 Task: Create new customer invoice with Date Opened: 26-Apr-23, Select Customer: Plain Jane Trading Company, Terms: Net 7. Make invoice entry for item-1 with Date: 26-Apr-23, Description: e.l.f Cosmetics Flawless Concealer Brush, Income Account: Income:Sales, Quantity: 2, Unit Price: 14.49, Sales Tax: Y, Sales Tax Included: Y, Tax Table: Sales Tax. Make entry for item-2 with Date: 26-Apr-23, Description: Chioma Yoni Cleanse Candida Detox Support
, Income Account: Income:Sales, Quantity: 1, Unit Price: 10.99, Sales Tax: Y, Sales Tax Included: Y, Tax Table: Sales Tax. Post Invoice with Post Date: 26-Apr-23, Post to Accounts: Assets:Accounts Receivable. Pay / Process Payment with Transaction Date: 02-May-23, Amount: 39.97, Transfer Account: Checking Account. Go to 'Print Invoice'. Save a pdf copy of the invoice.
Action: Mouse moved to (299, 177)
Screenshot: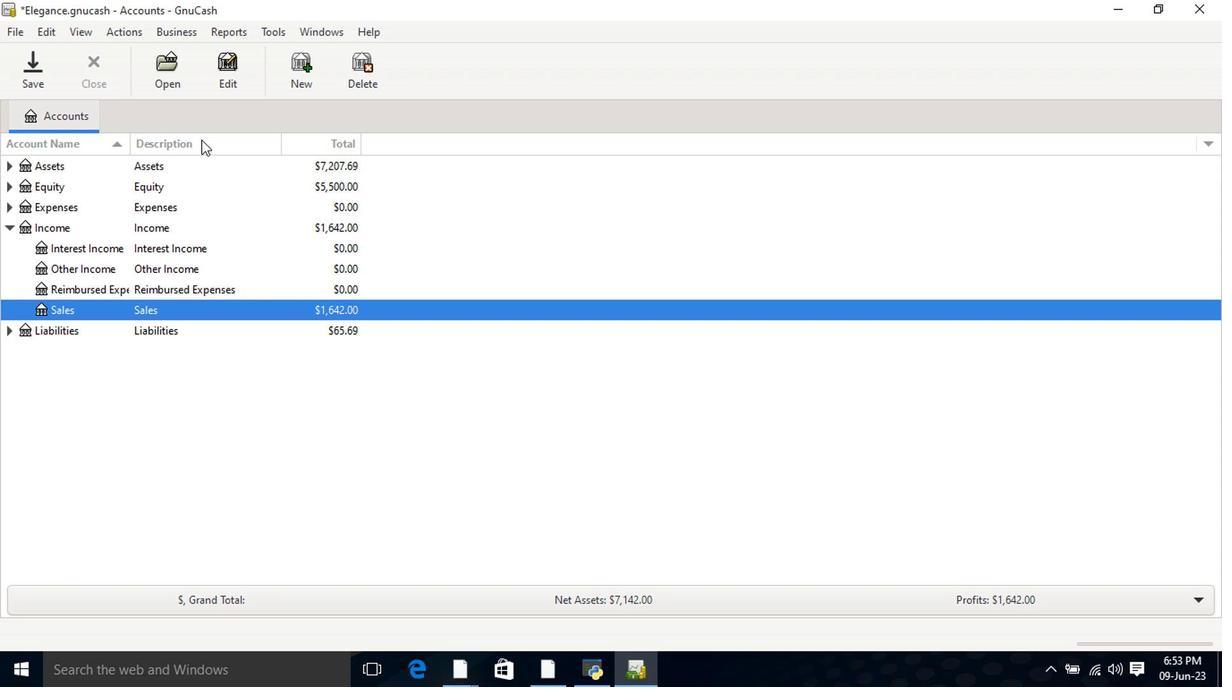 
Action: Mouse pressed left at (299, 177)
Screenshot: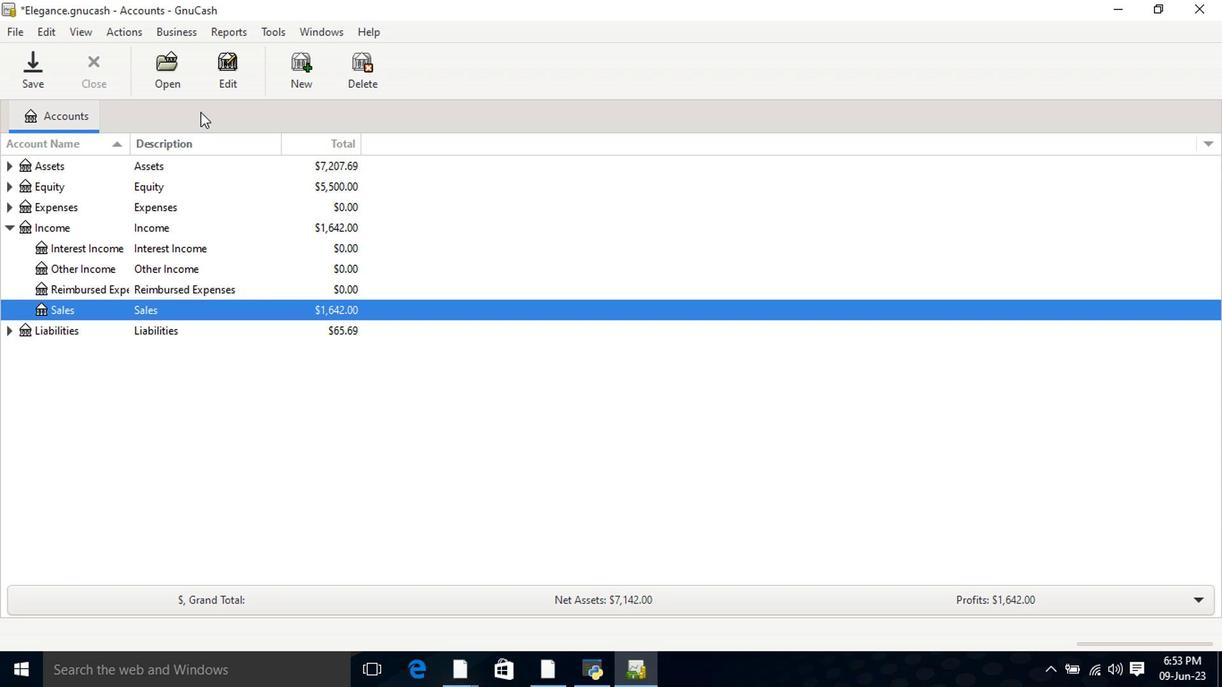 
Action: Mouse moved to (463, 247)
Screenshot: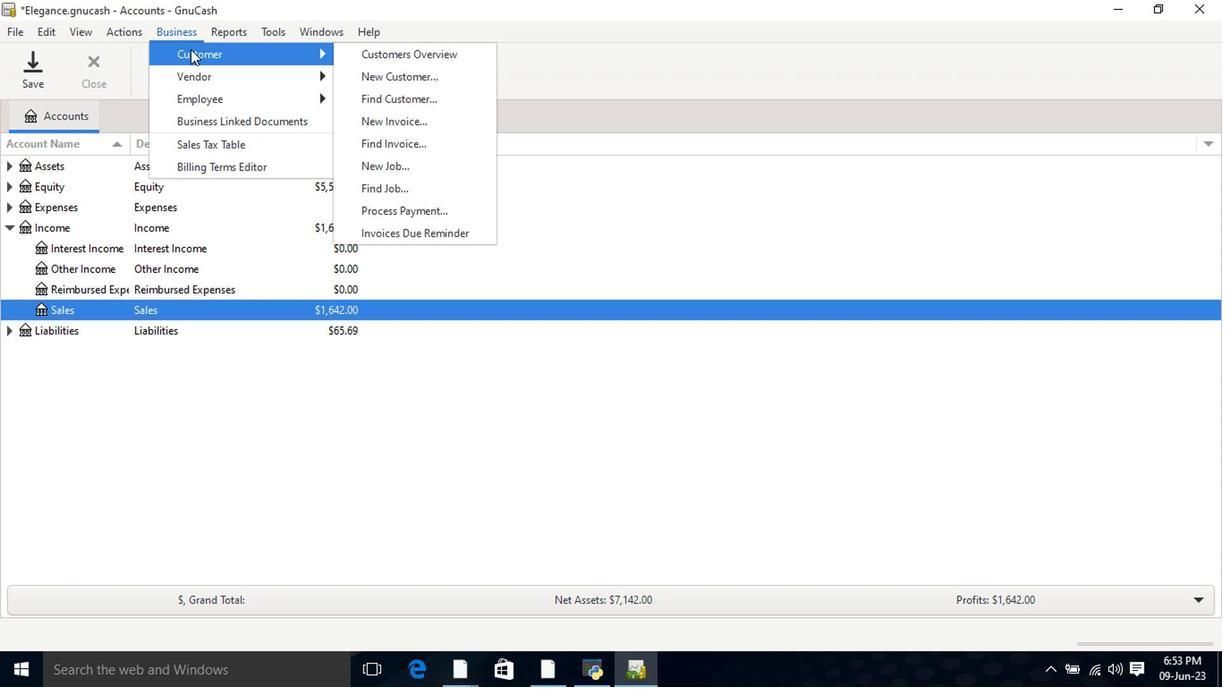 
Action: Mouse pressed left at (463, 247)
Screenshot: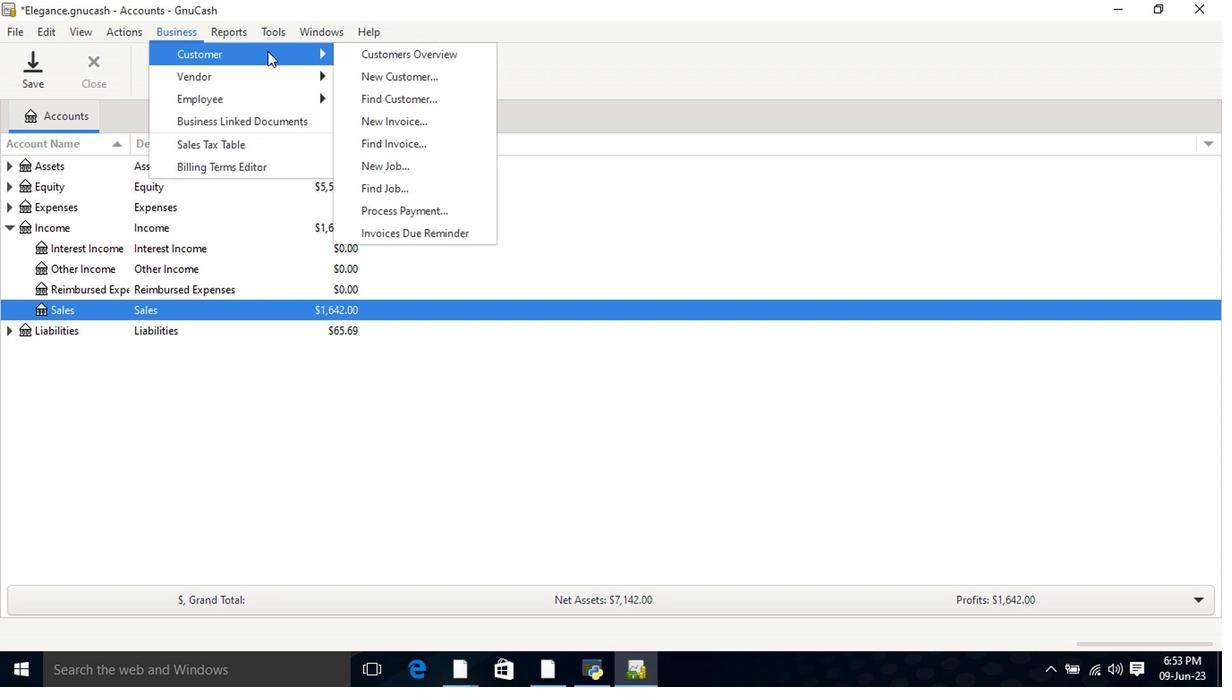 
Action: Mouse moved to (746, 357)
Screenshot: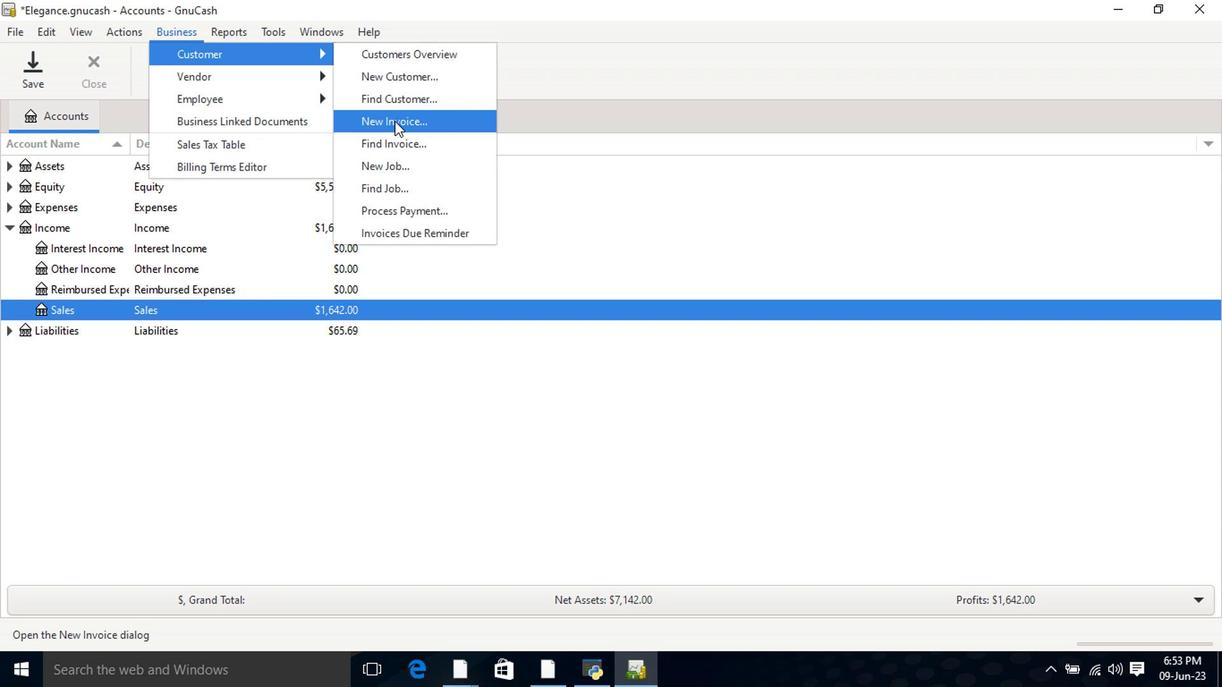 
Action: Mouse pressed left at (746, 357)
Screenshot: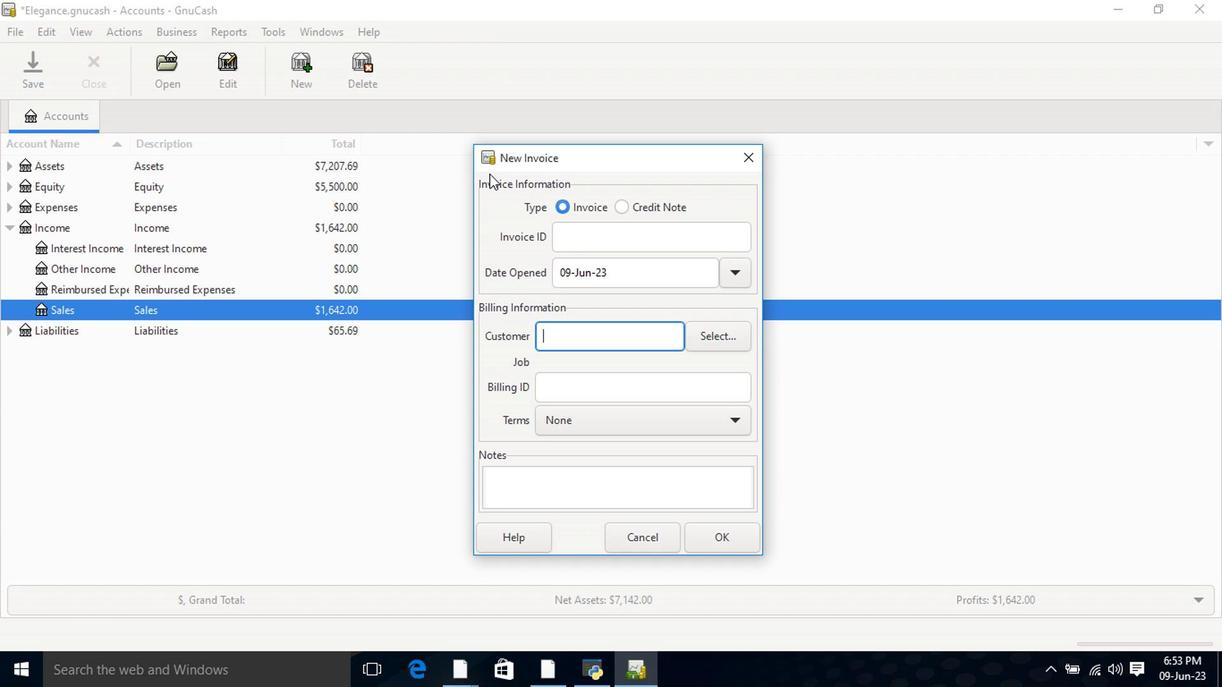 
Action: Mouse moved to (637, 379)
Screenshot: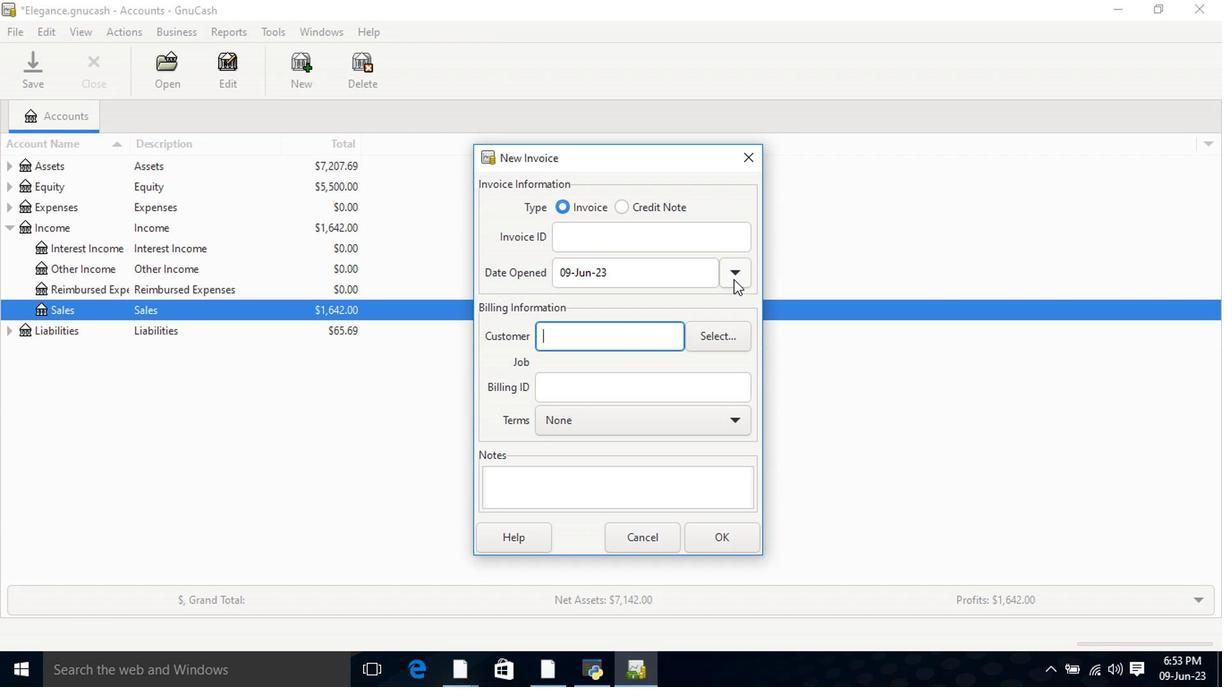 
Action: Mouse pressed left at (637, 379)
Screenshot: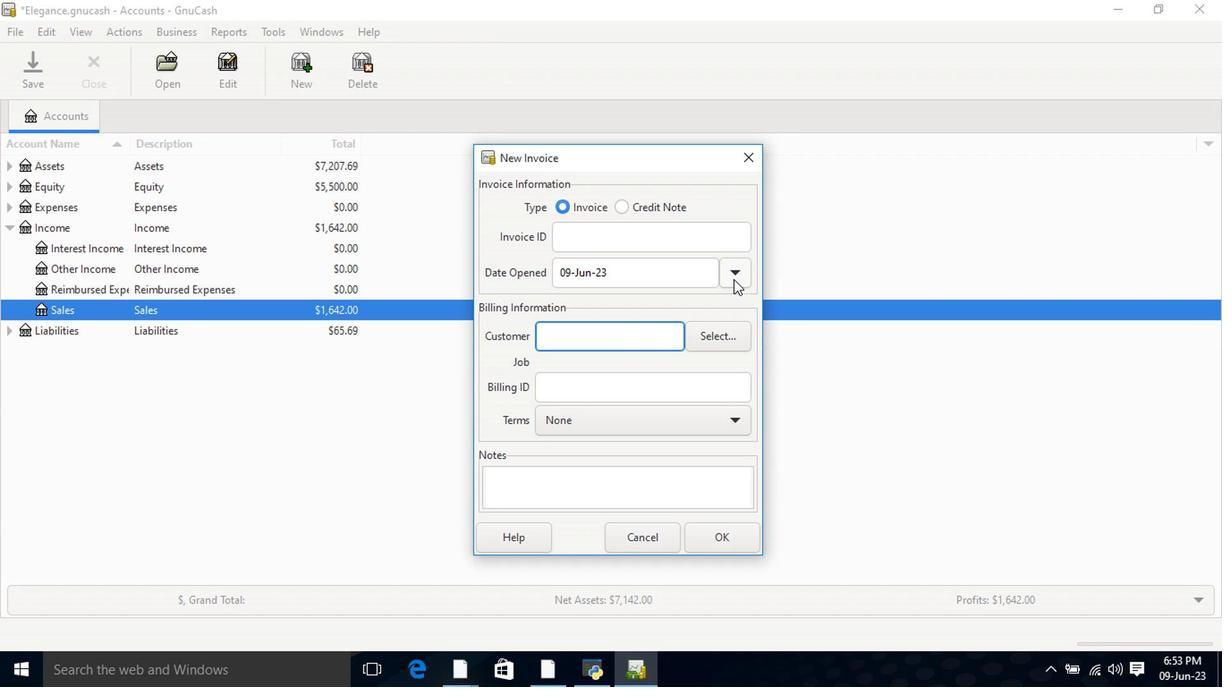 
Action: Mouse pressed left at (637, 379)
Screenshot: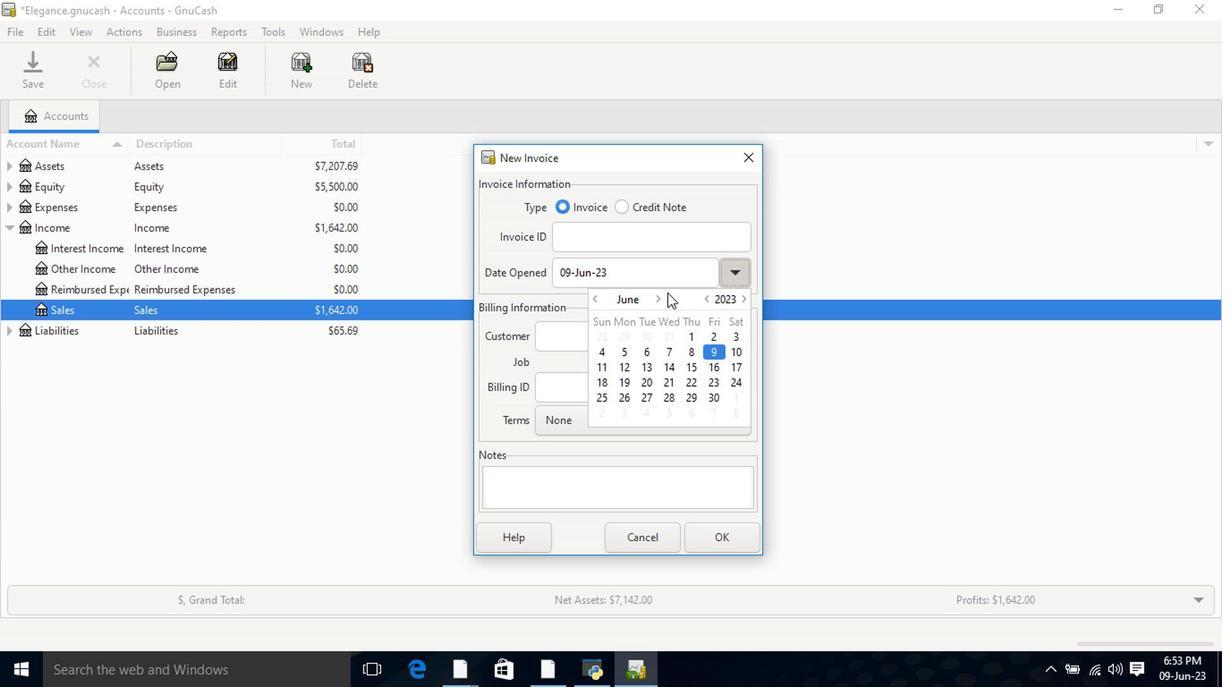 
Action: Mouse moved to (695, 451)
Screenshot: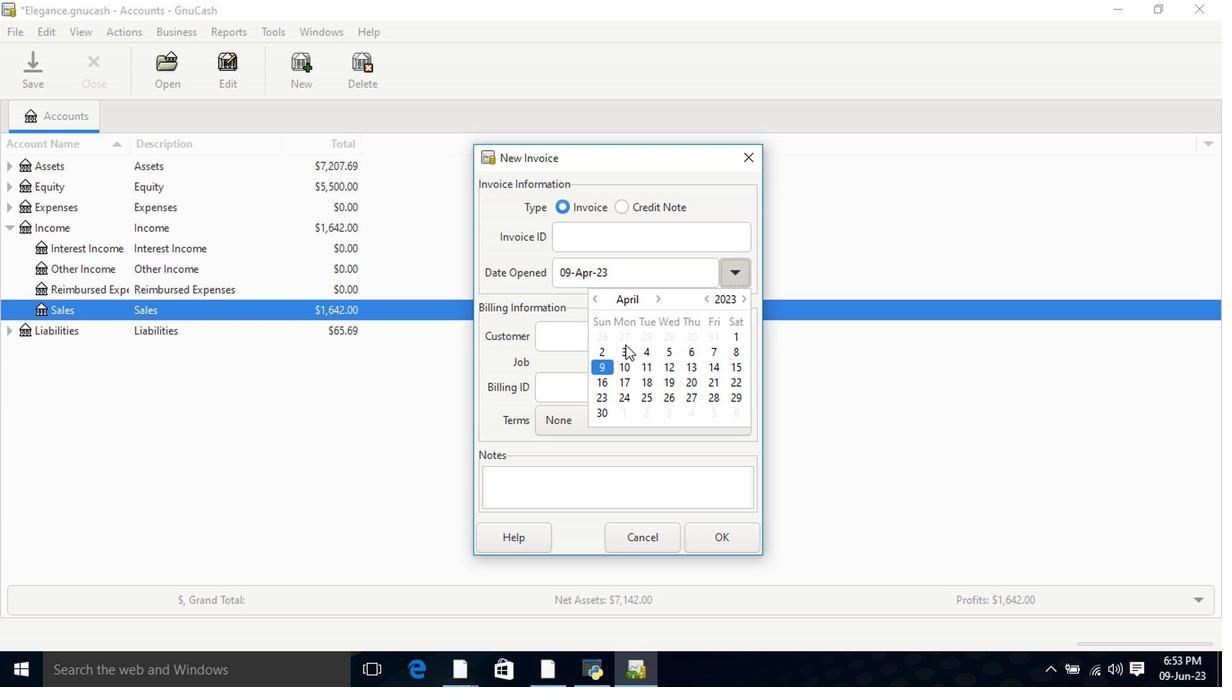 
Action: Mouse pressed left at (695, 451)
Screenshot: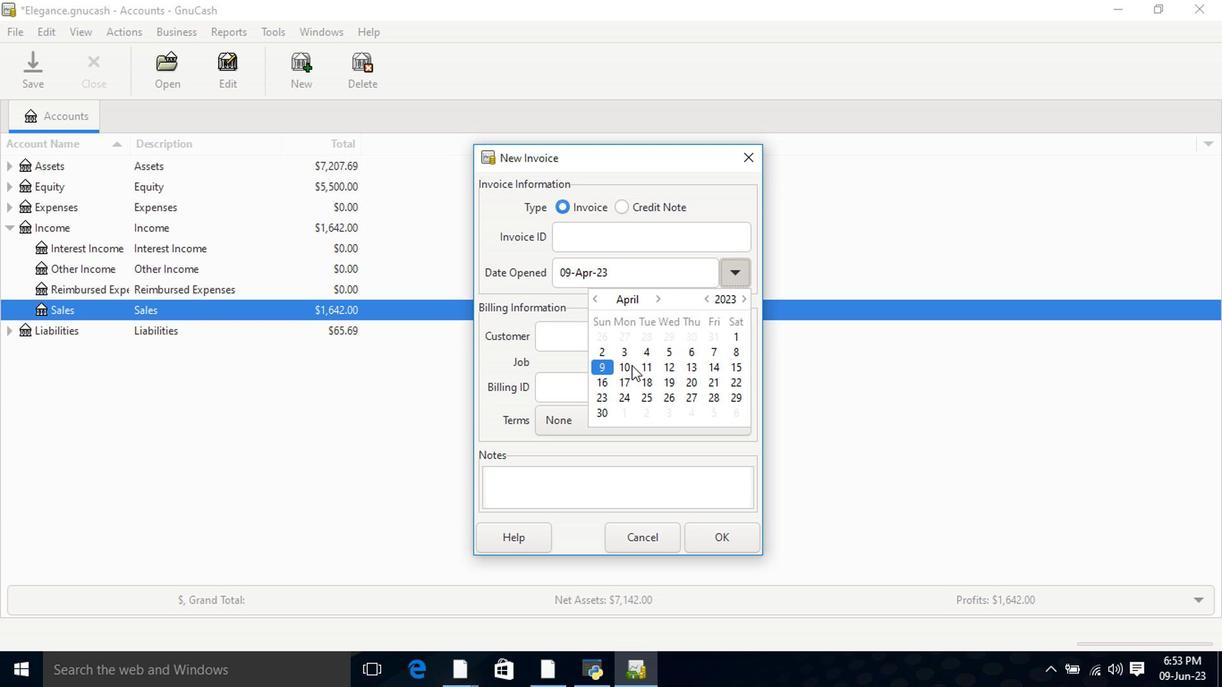 
Action: Mouse pressed left at (695, 451)
Screenshot: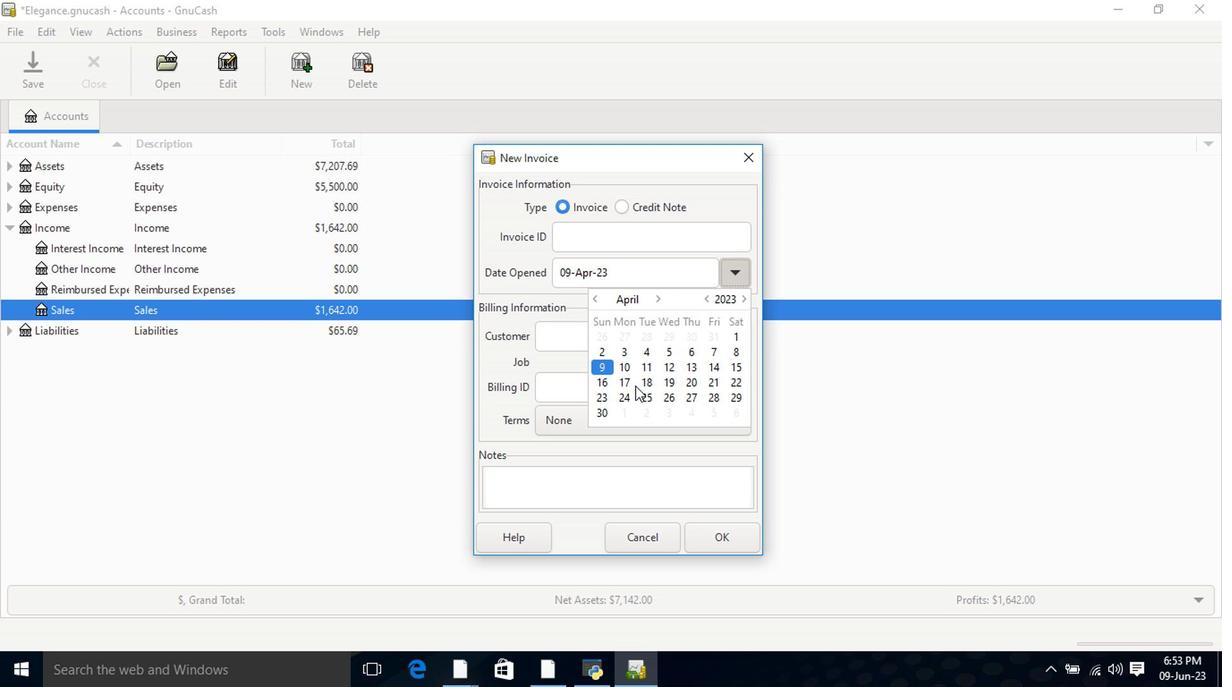 
Action: Mouse moved to (653, 411)
Screenshot: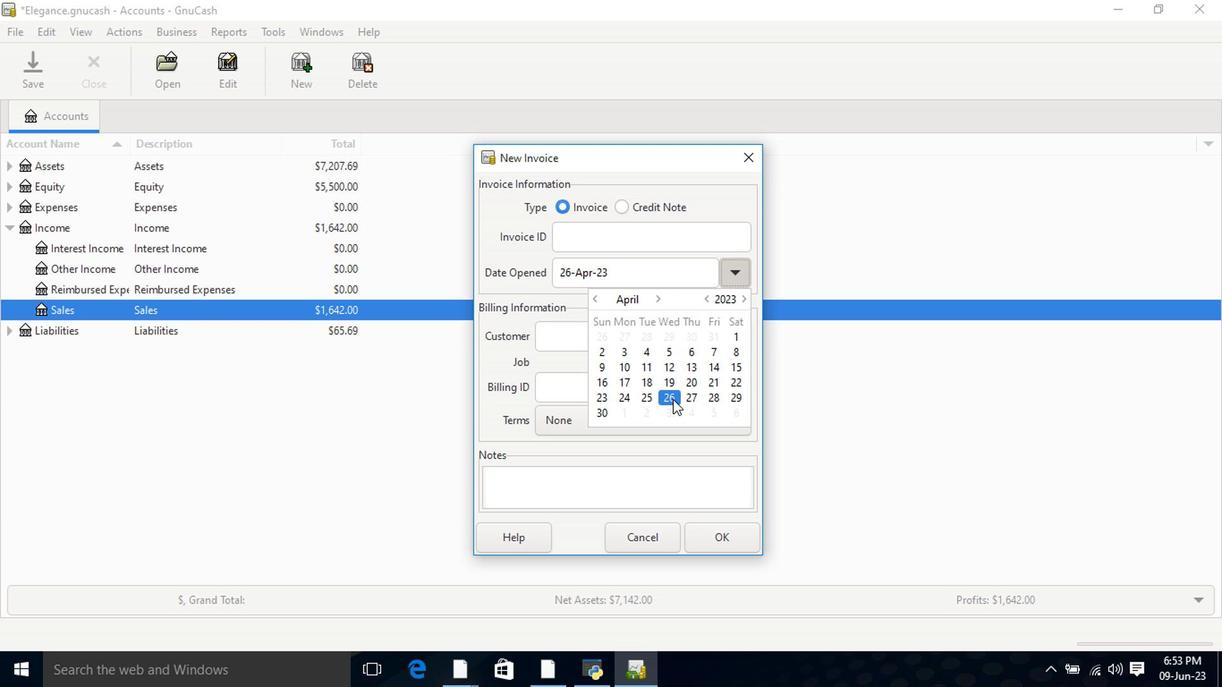
Action: Mouse pressed left at (653, 411)
Screenshot: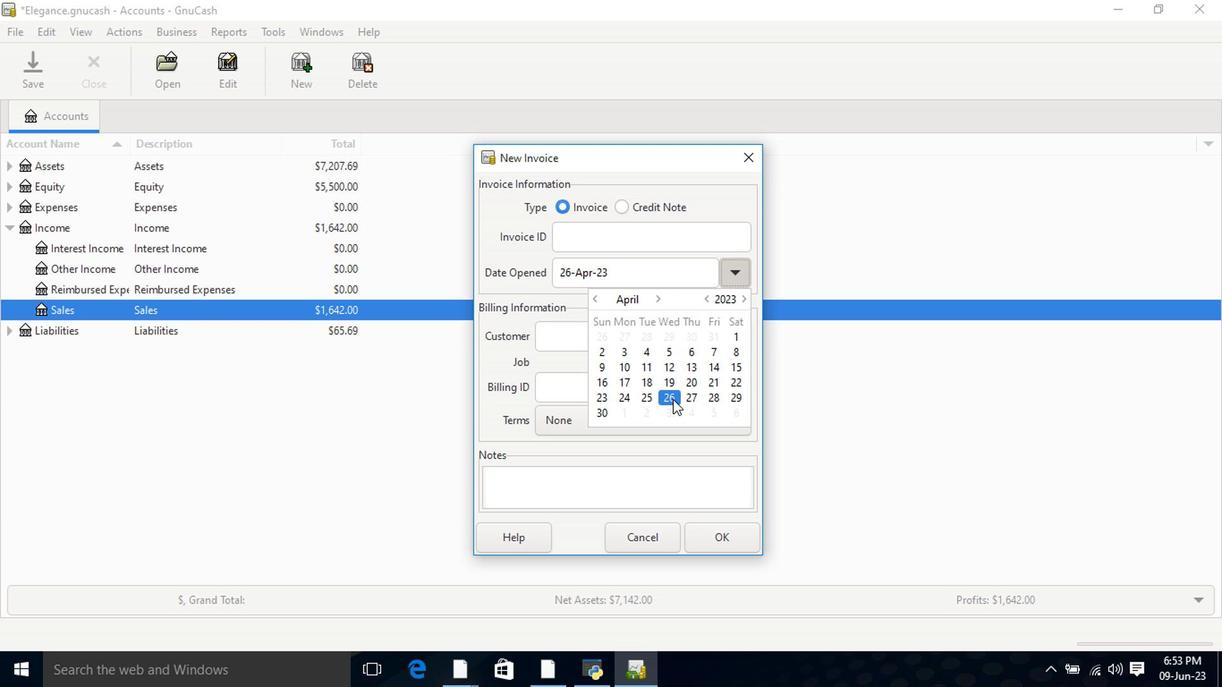 
Action: Mouse moved to (653, 410)
Screenshot: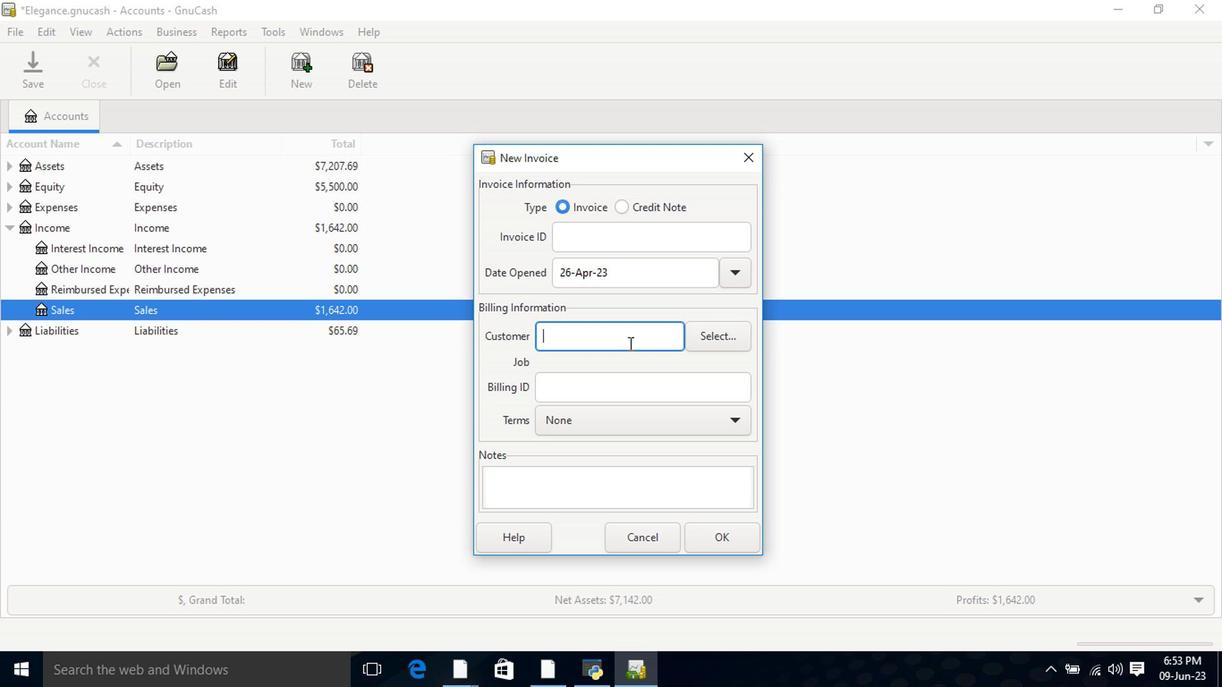 
Action: Key pressed plain
Screenshot: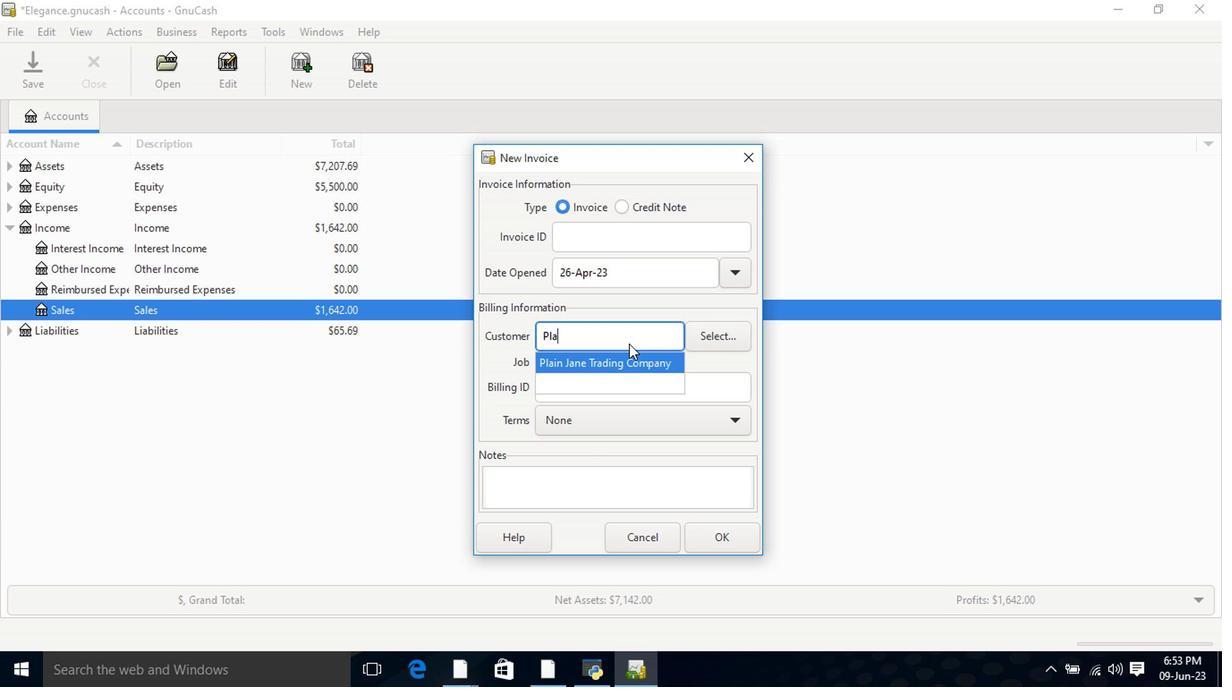 
Action: Mouse moved to (653, 424)
Screenshot: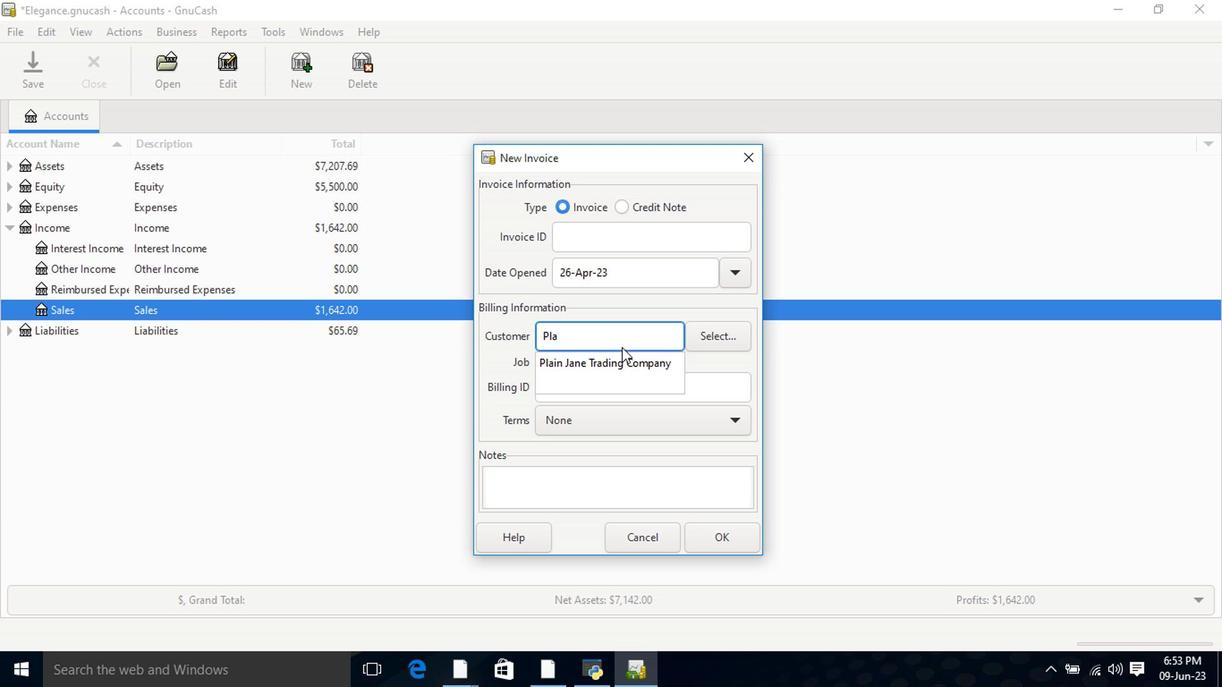 
Action: Mouse pressed left at (653, 424)
Screenshot: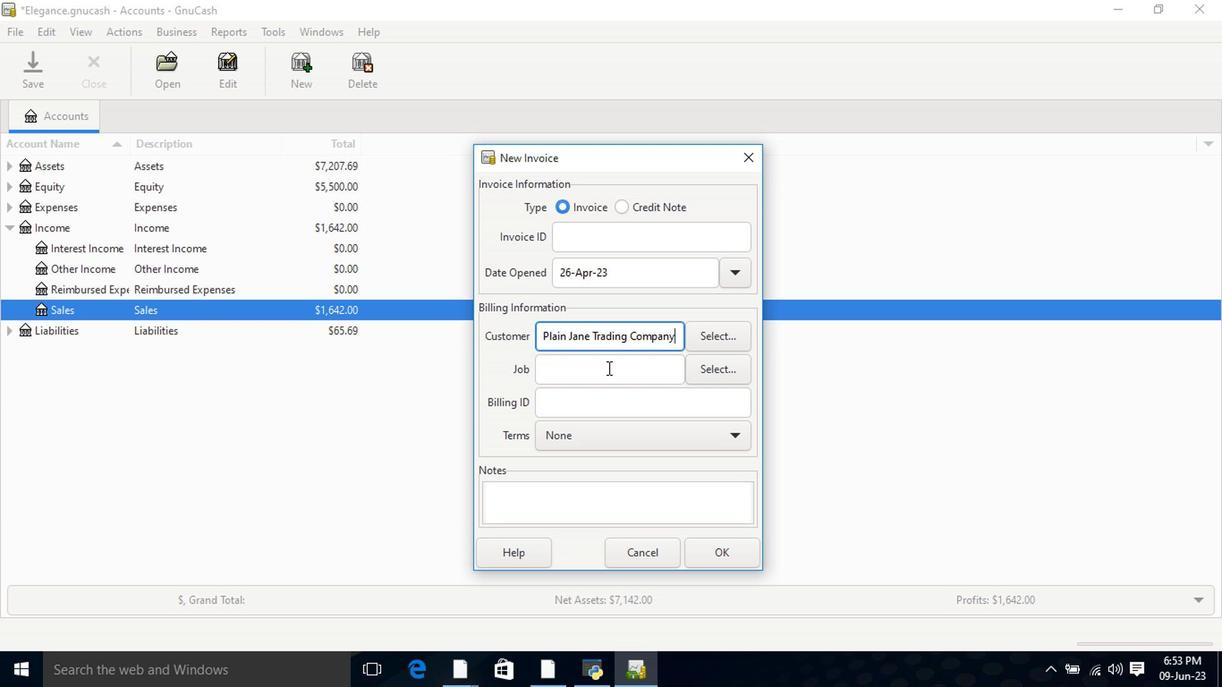 
Action: Mouse moved to (647, 481)
Screenshot: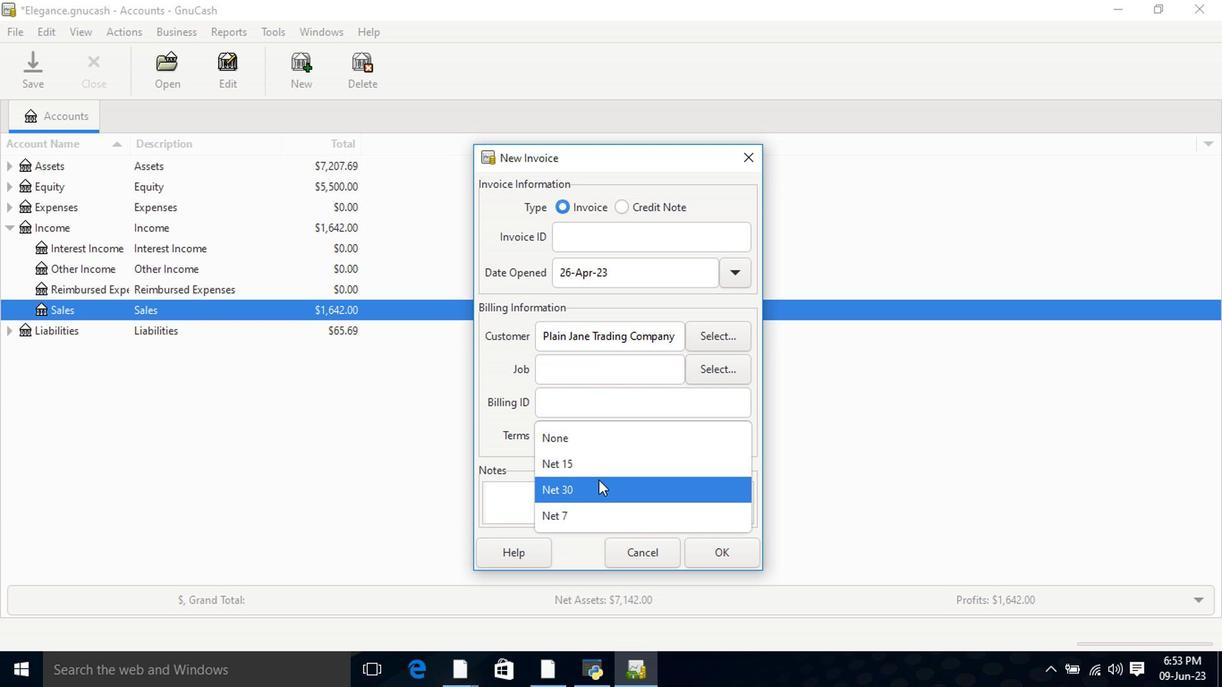 
Action: Mouse pressed left at (647, 481)
Screenshot: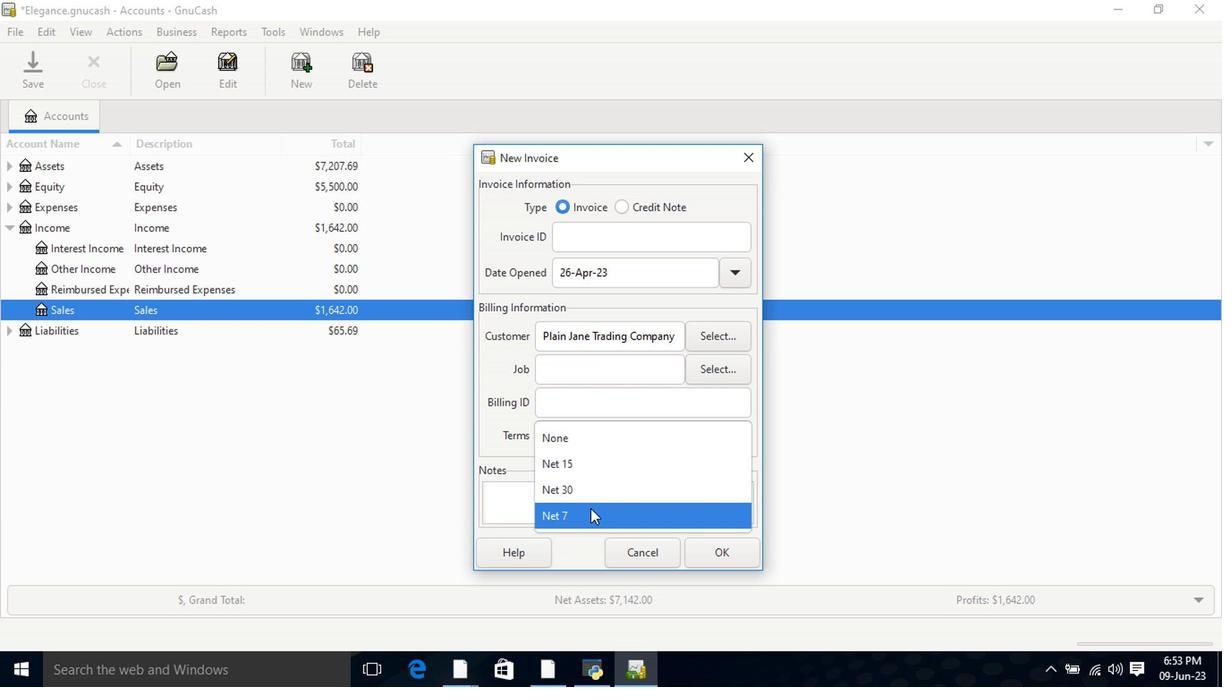 
Action: Mouse moved to (643, 536)
Screenshot: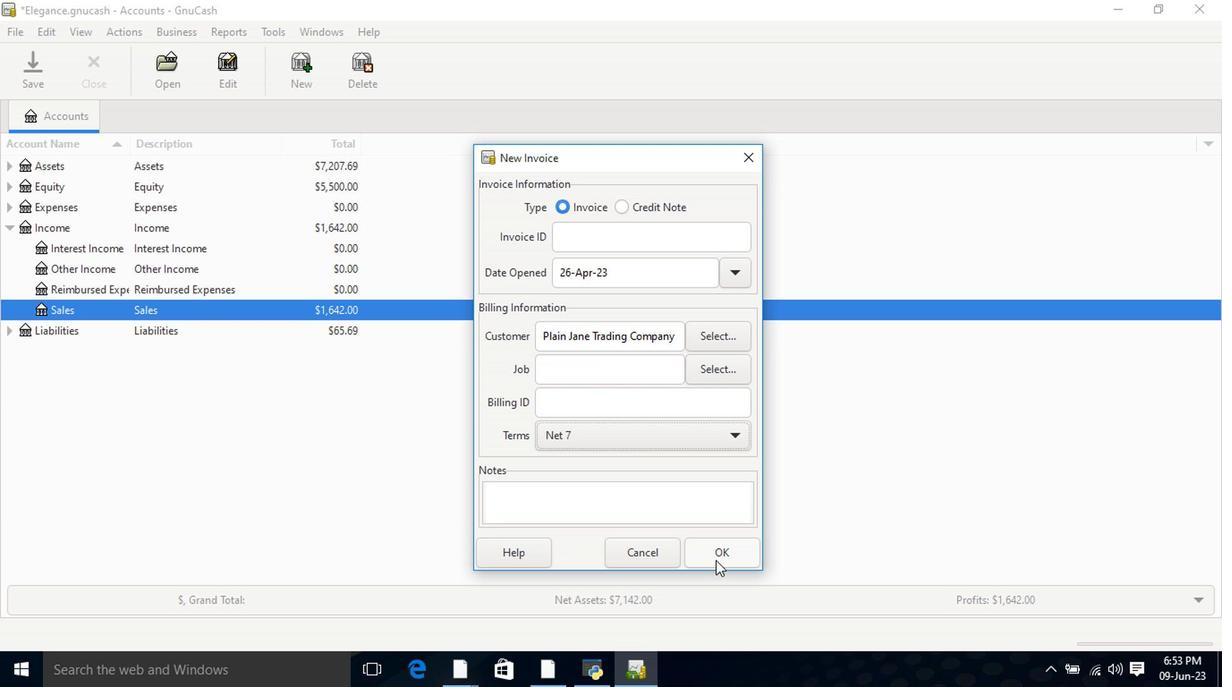 
Action: Mouse pressed left at (643, 536)
Screenshot: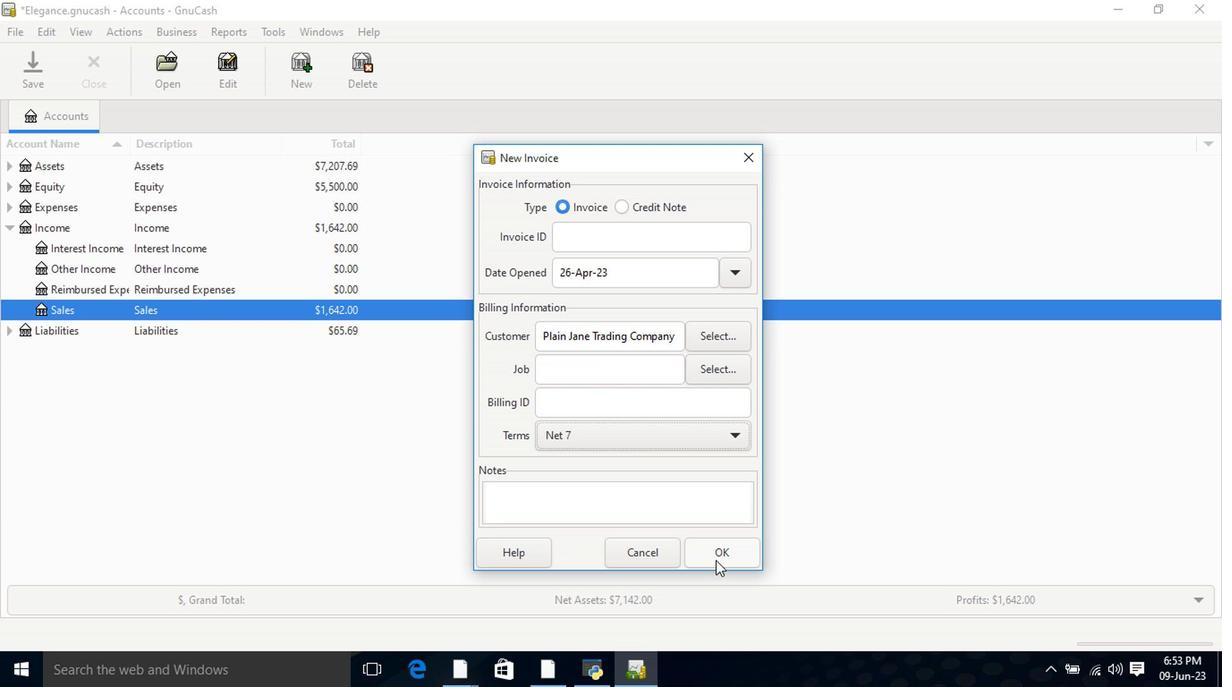 
Action: Mouse moved to (744, 572)
Screenshot: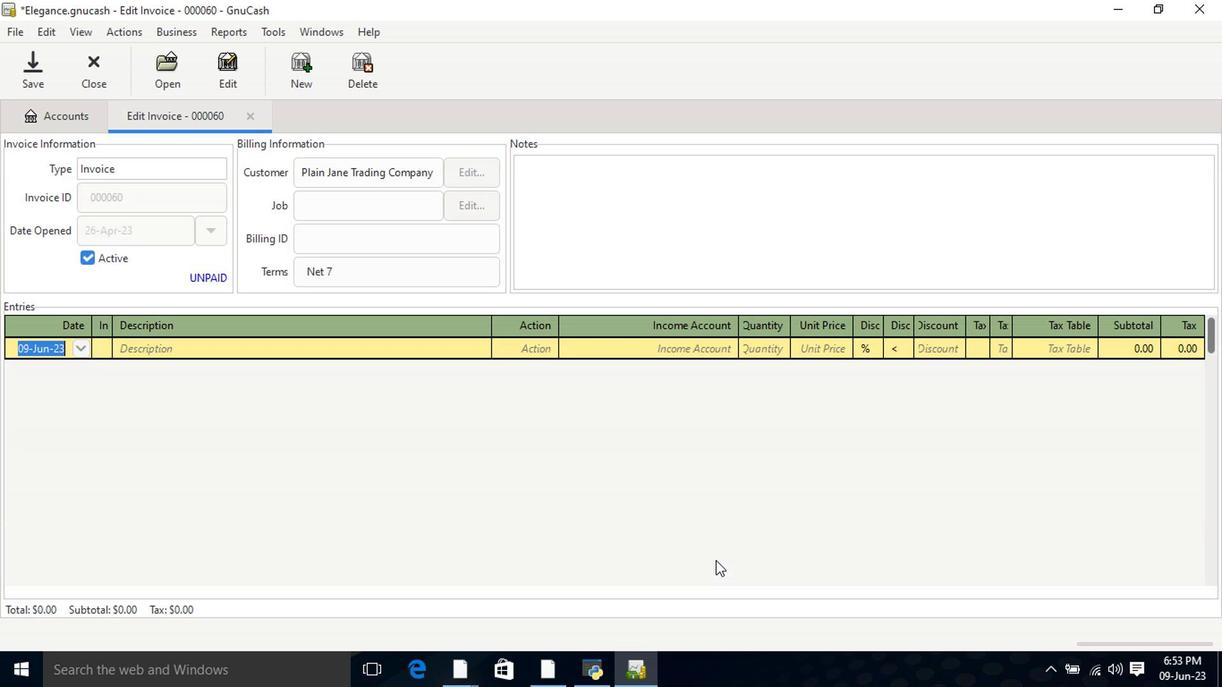 
Action: Mouse pressed left at (744, 572)
Screenshot: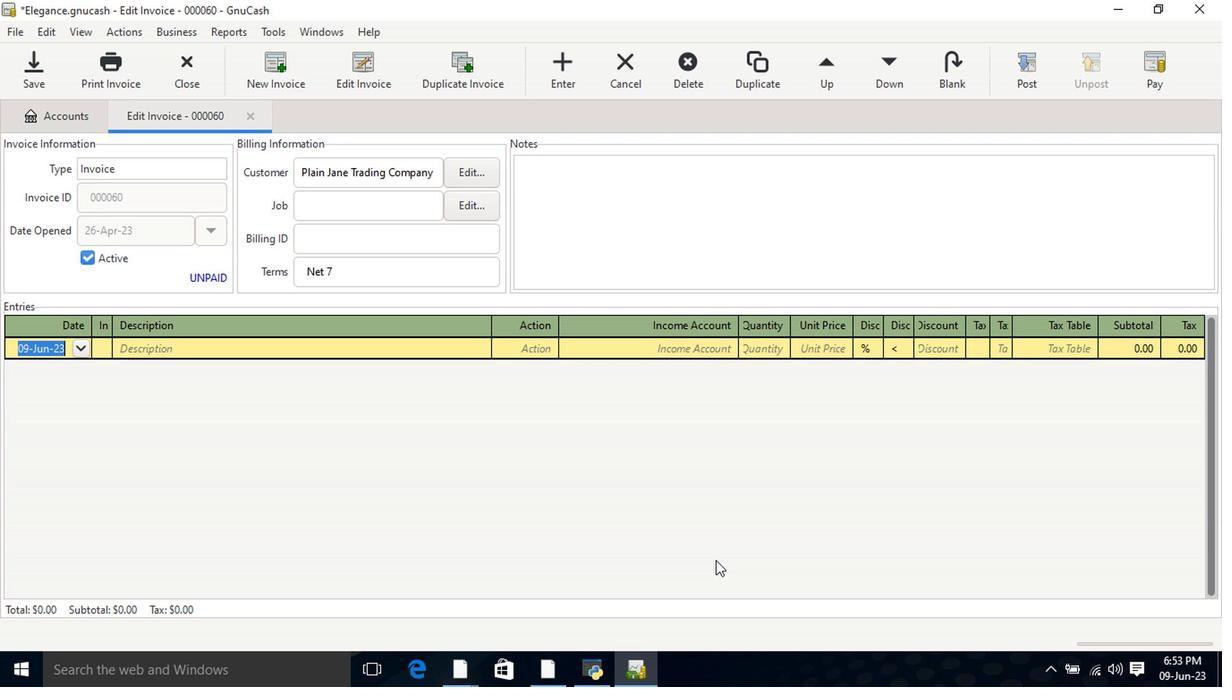 
Action: Mouse moved to (212, 416)
Screenshot: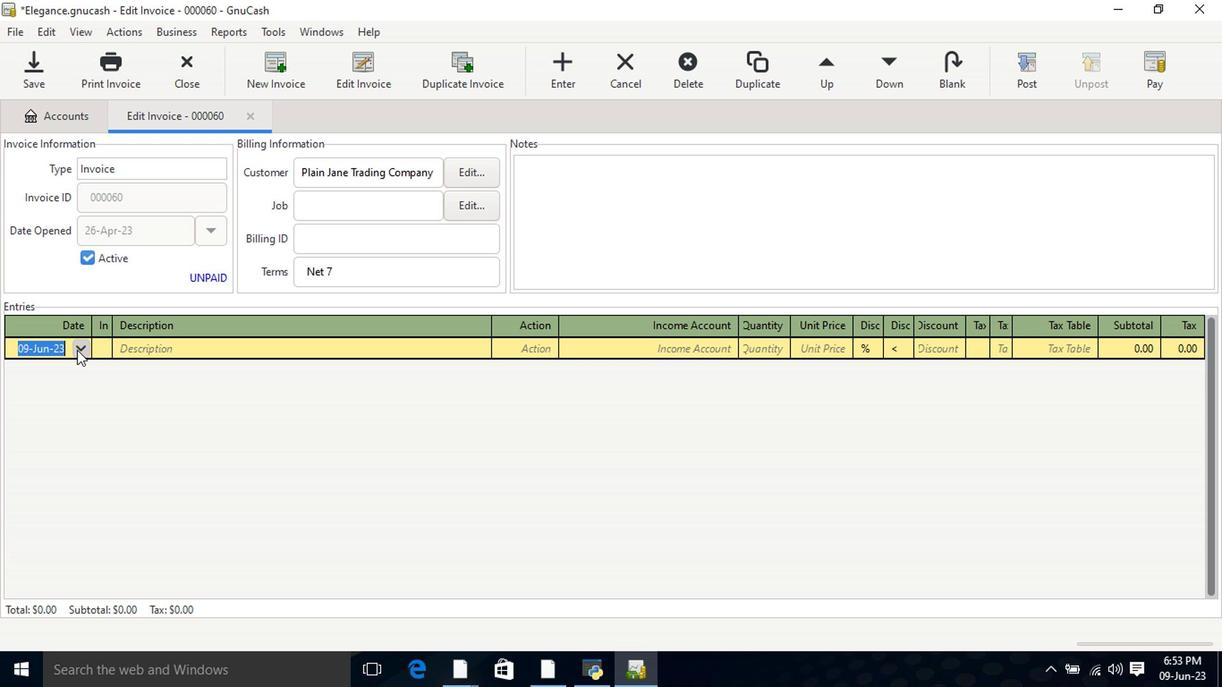 
Action: Mouse pressed left at (212, 416)
Screenshot: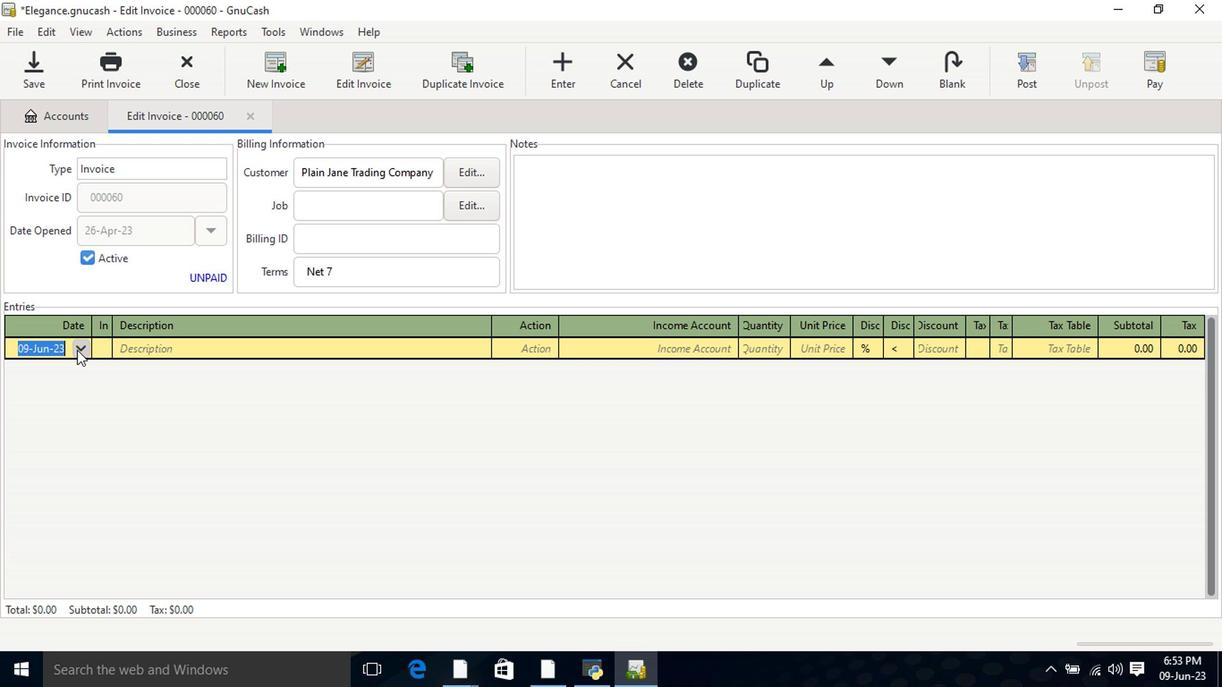 
Action: Mouse moved to (155, 434)
Screenshot: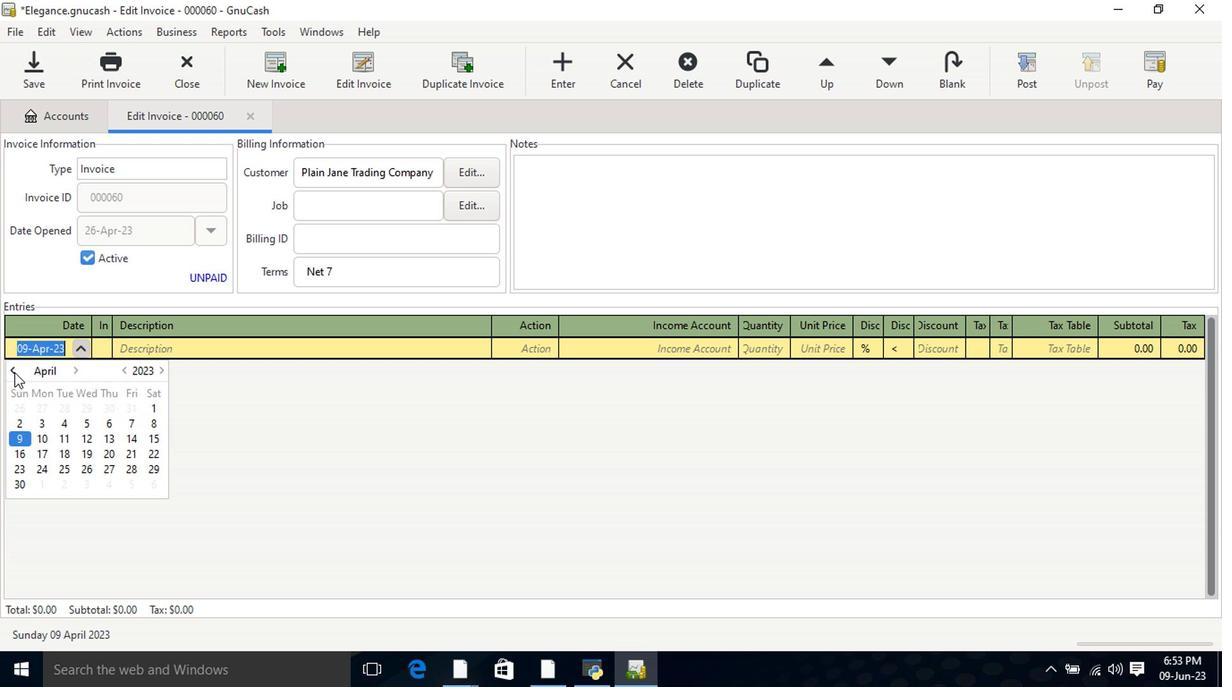 
Action: Mouse pressed left at (155, 434)
Screenshot: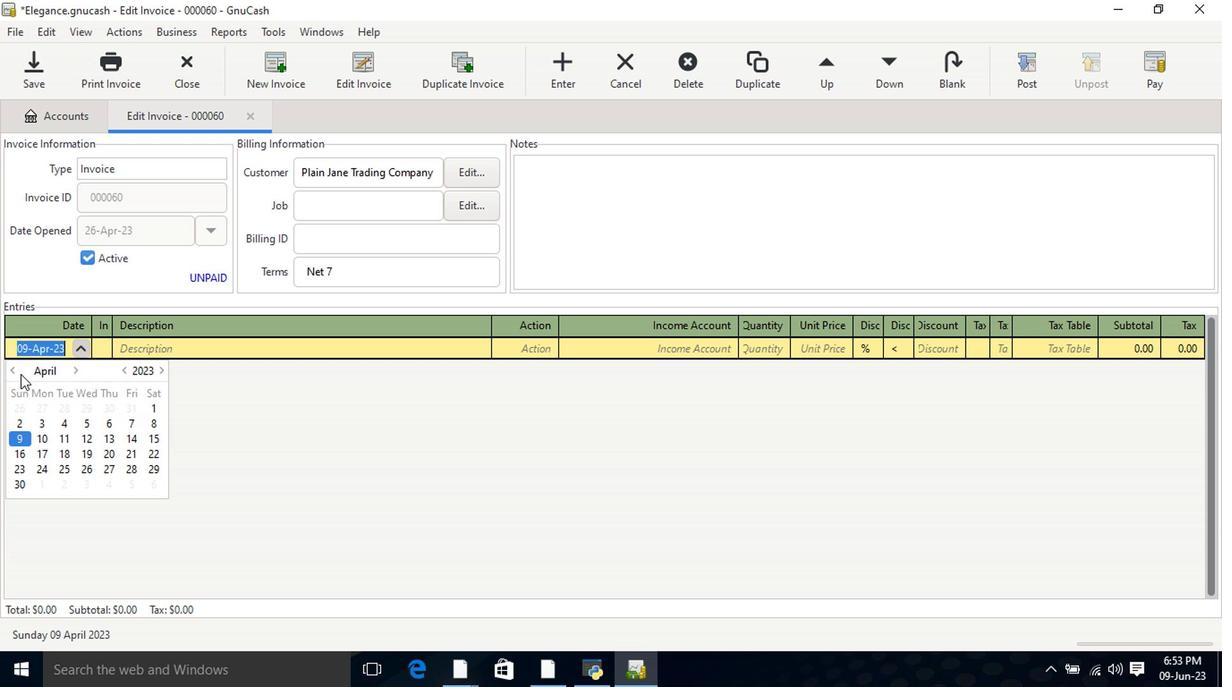 
Action: Mouse moved to (155, 434)
Screenshot: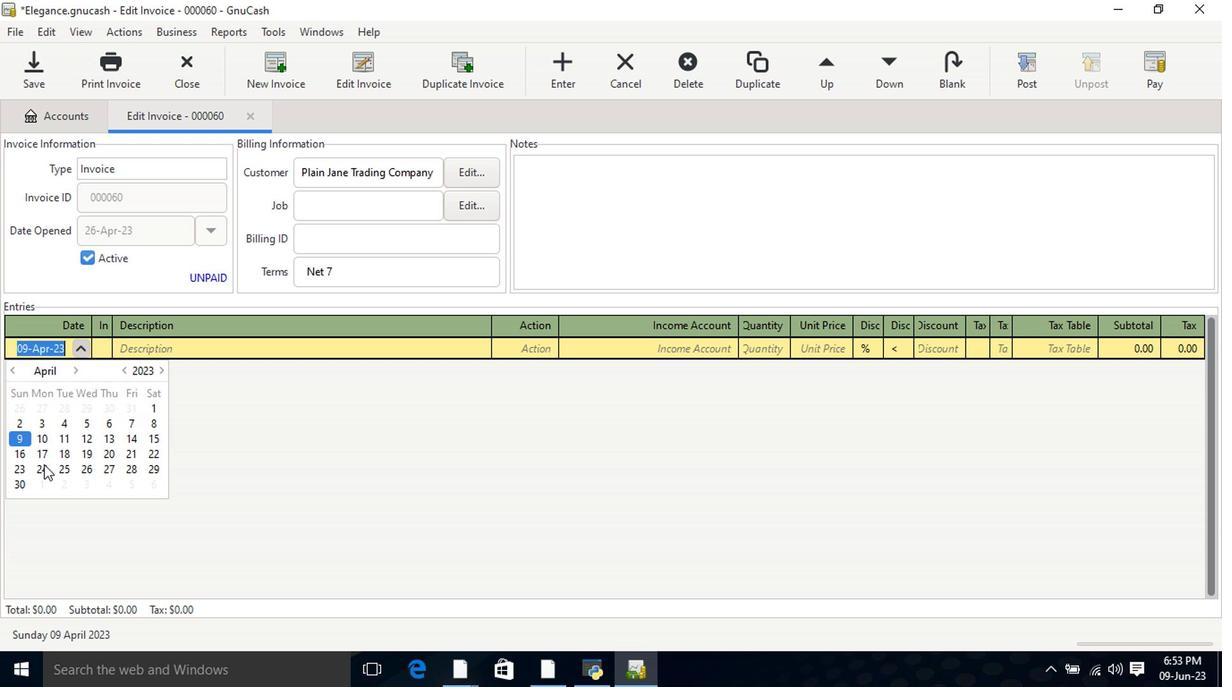
Action: Mouse pressed left at (155, 434)
Screenshot: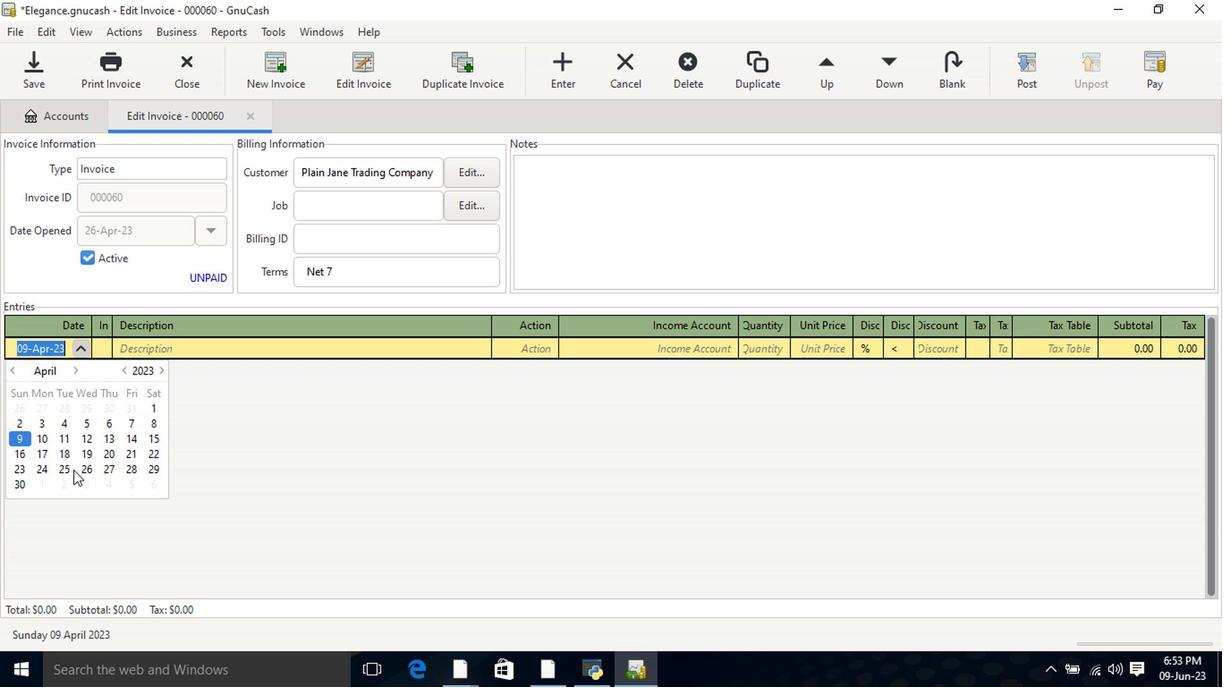 
Action: Mouse moved to (218, 508)
Screenshot: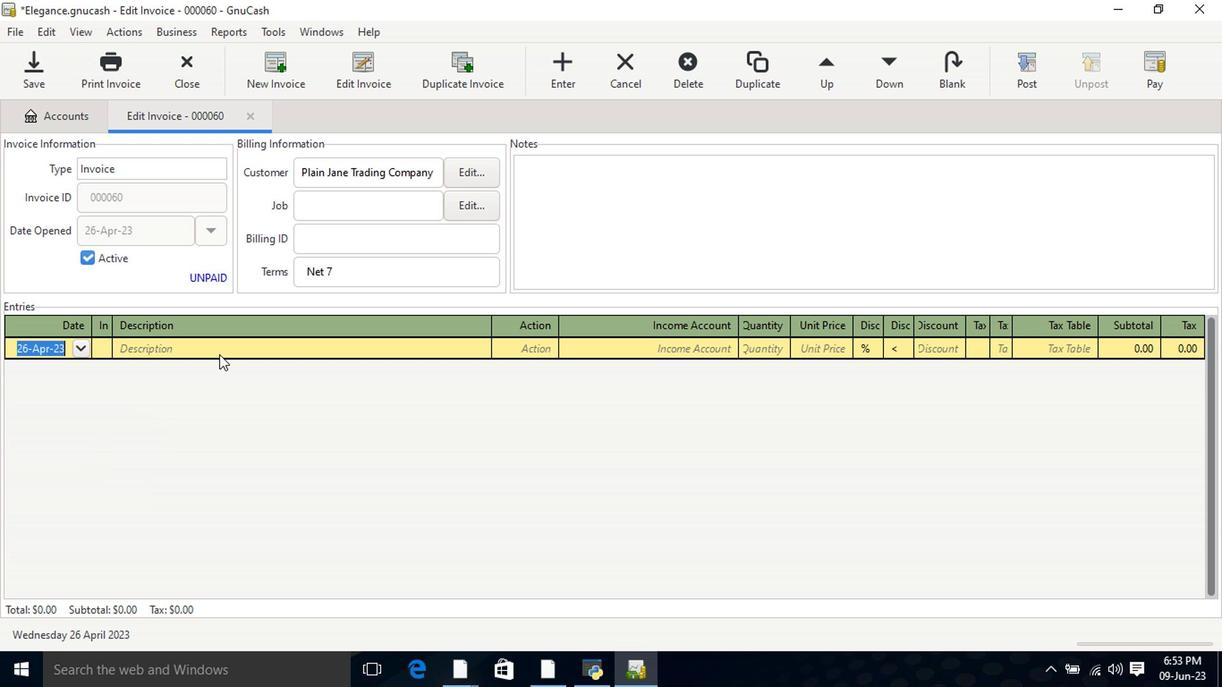 
Action: Mouse pressed left at (218, 508)
Screenshot: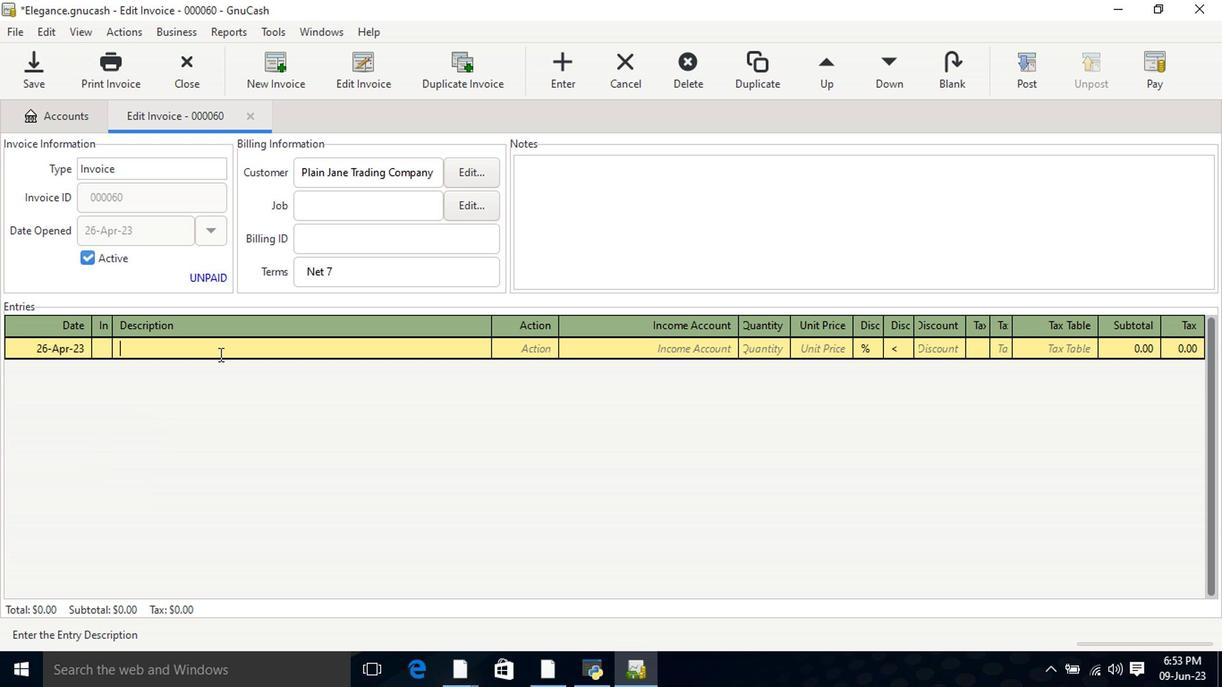 
Action: Mouse pressed left at (218, 508)
Screenshot: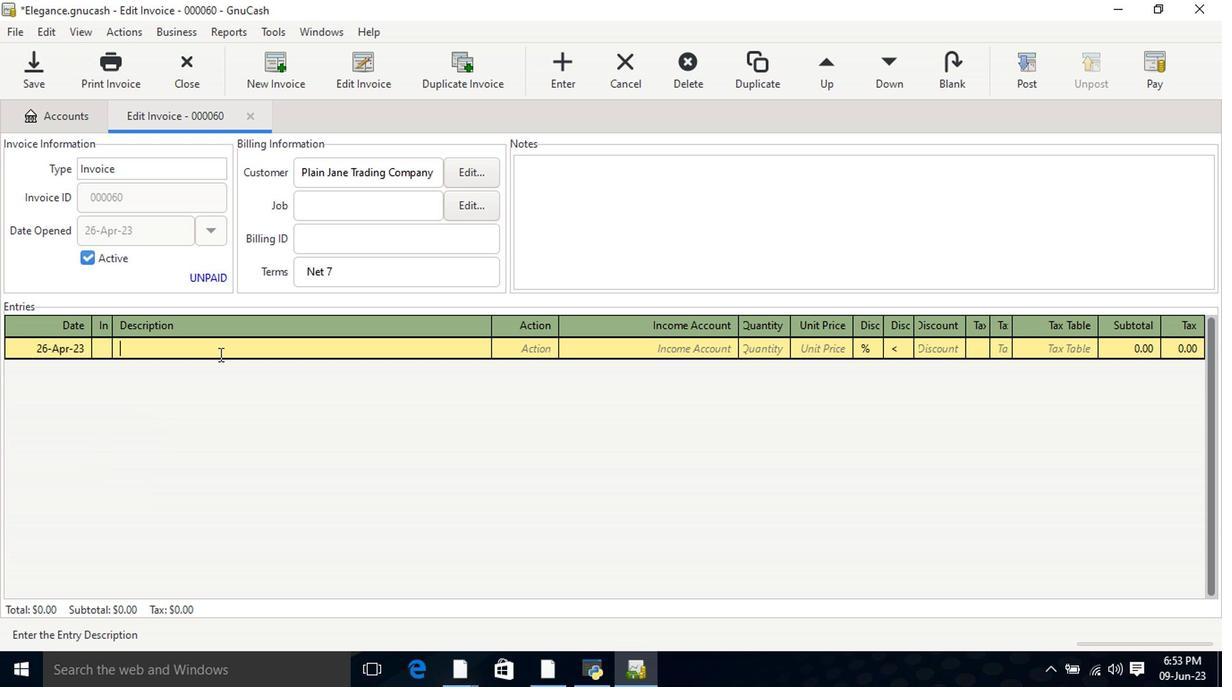 
Action: Mouse moved to (277, 418)
Screenshot: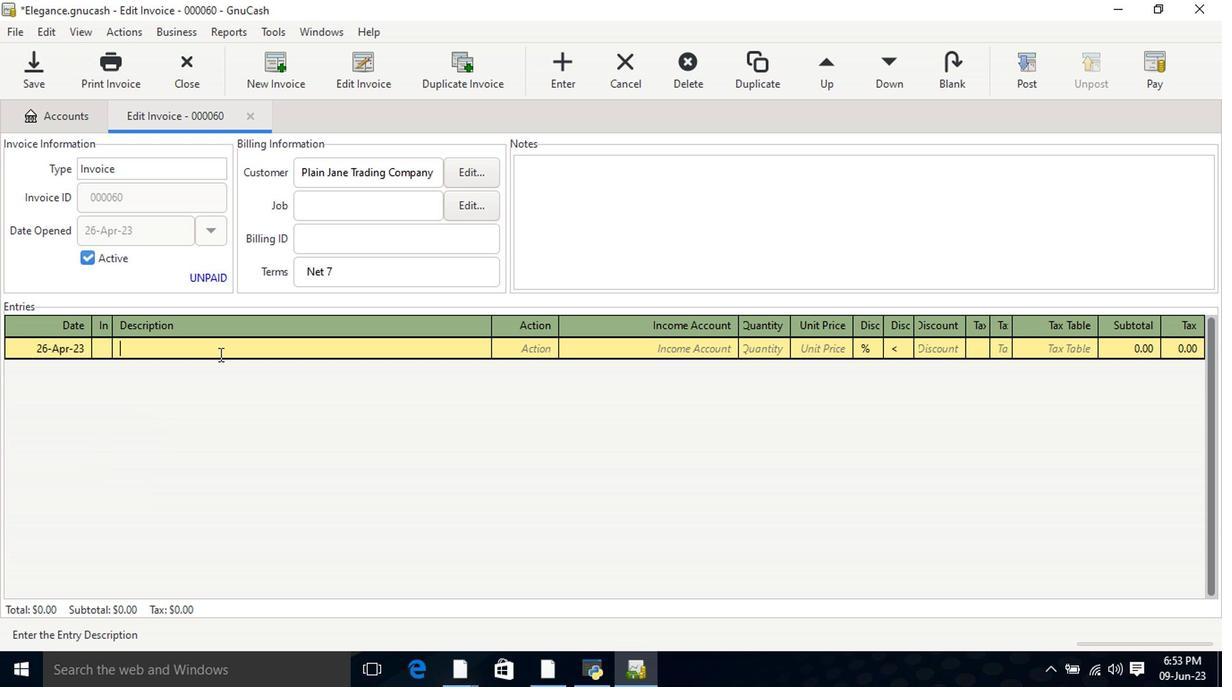
Action: Mouse pressed left at (277, 418)
Screenshot: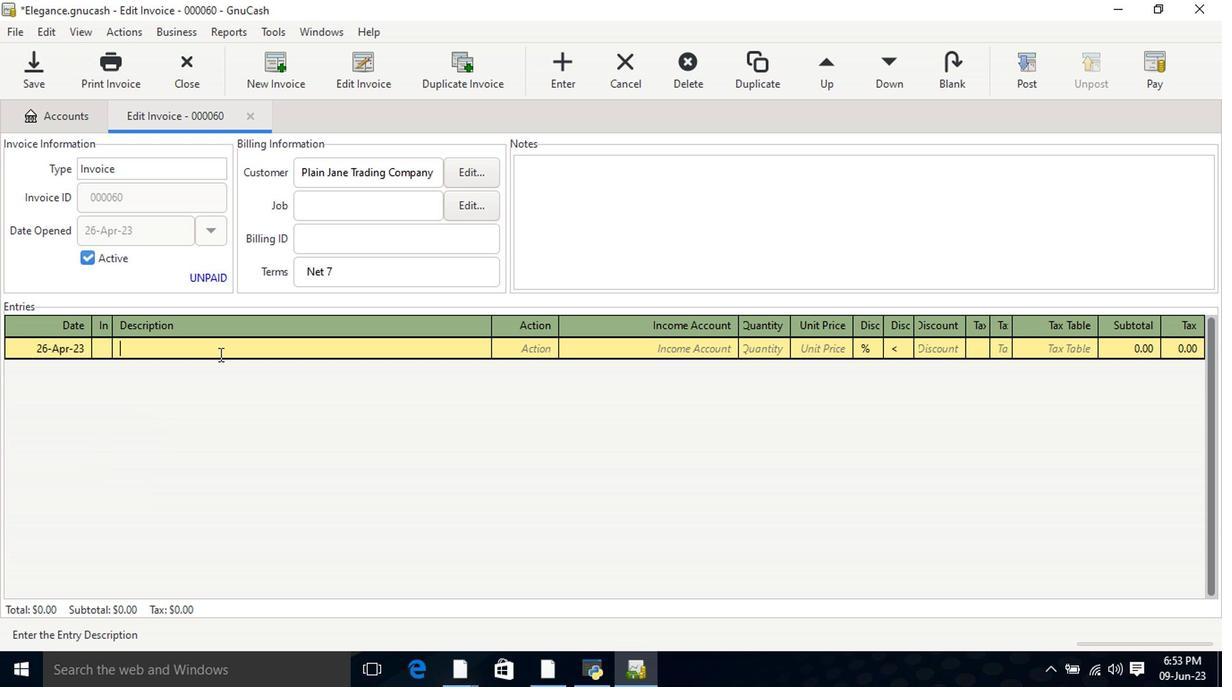 
Action: Key pressed e.<Key.shift>I.<Key.shift>f<Key.space><Key.shift>Cosmetics<Key.space><Key.shift>Flawless<Key.space><Key.shift>Concealer<Key.space><Key.shift>Brush<Key.tab>2<Key.tab>14.49
Screenshot: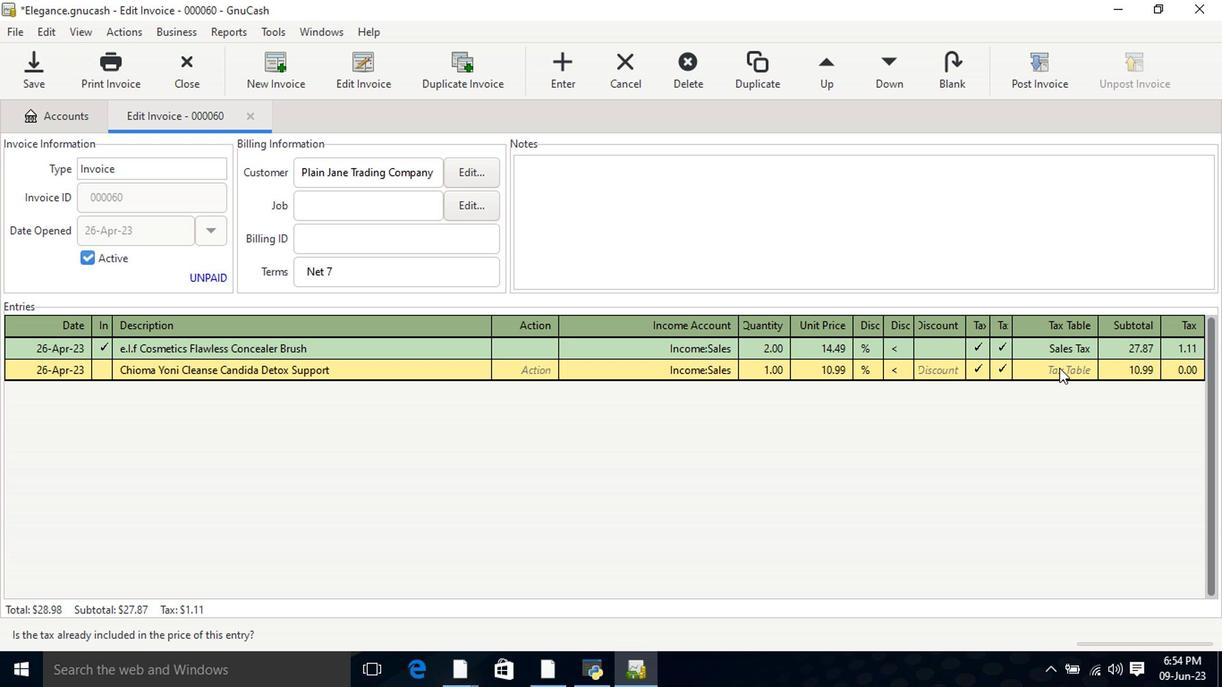 
Action: Mouse moved to (440, 440)
Screenshot: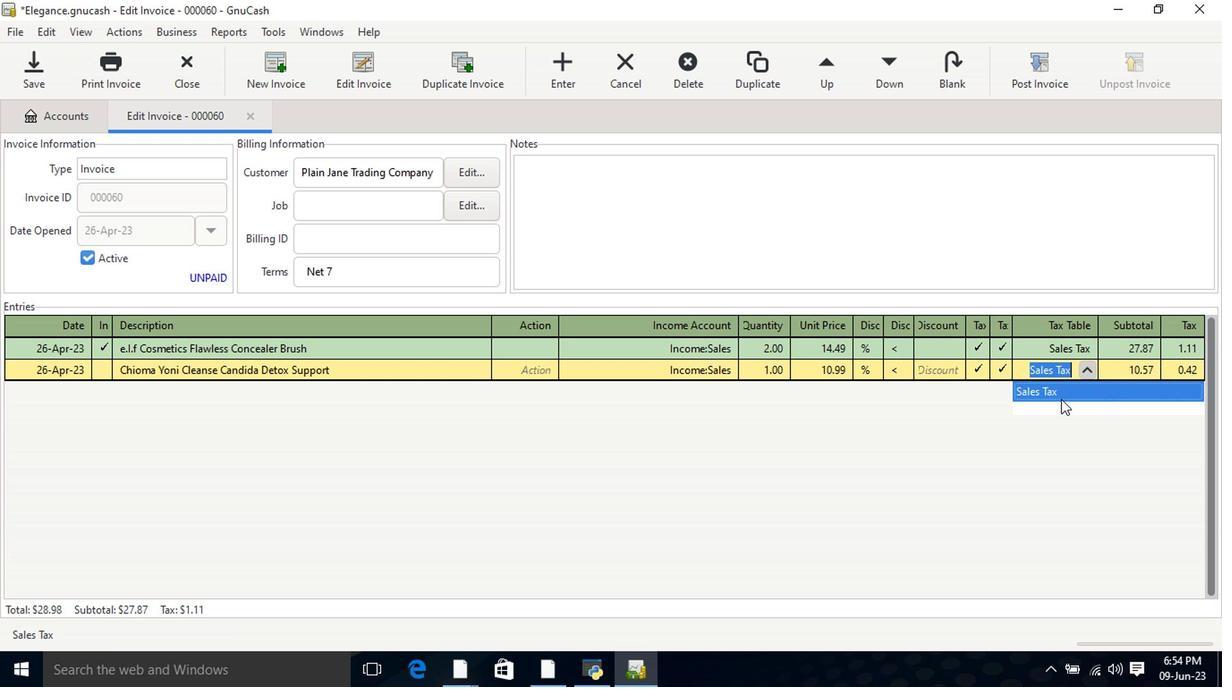 
Action: Key pressed <Key.tab> )
Screenshot: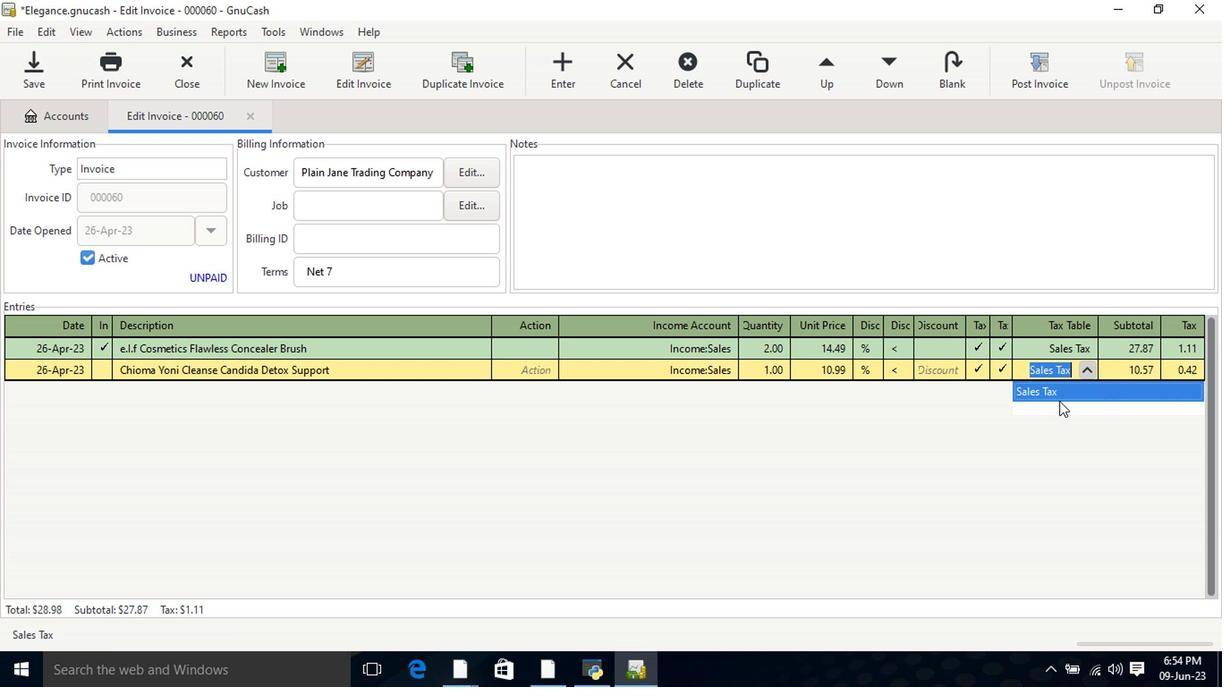 
Action: Mouse moved to (969, 414)
Screenshot: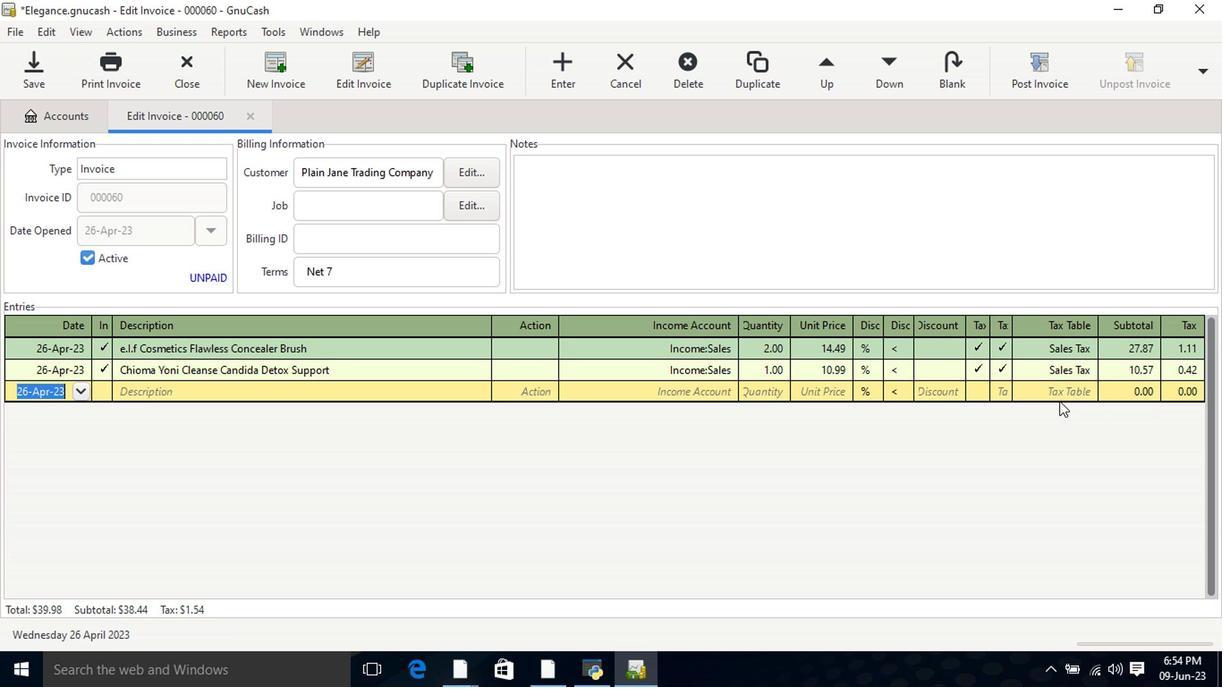 
Action: Mouse pressed left at (969, 414)
Screenshot: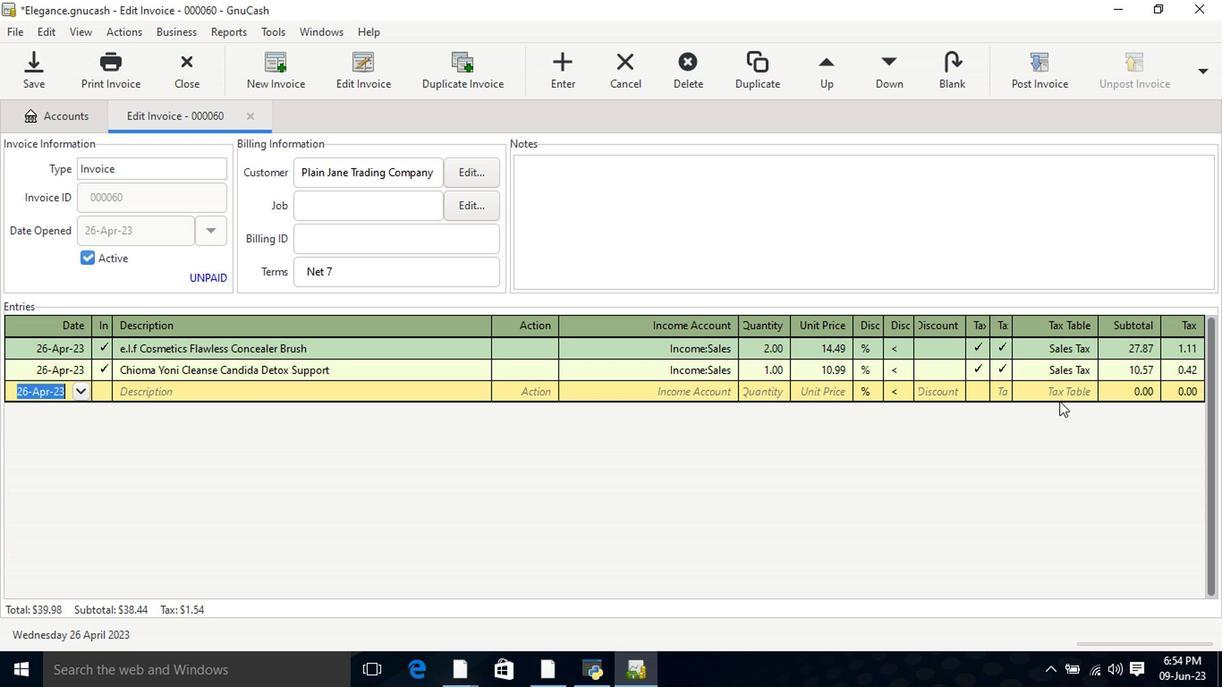
Action: Mouse moved to (997, 414)
Screenshot: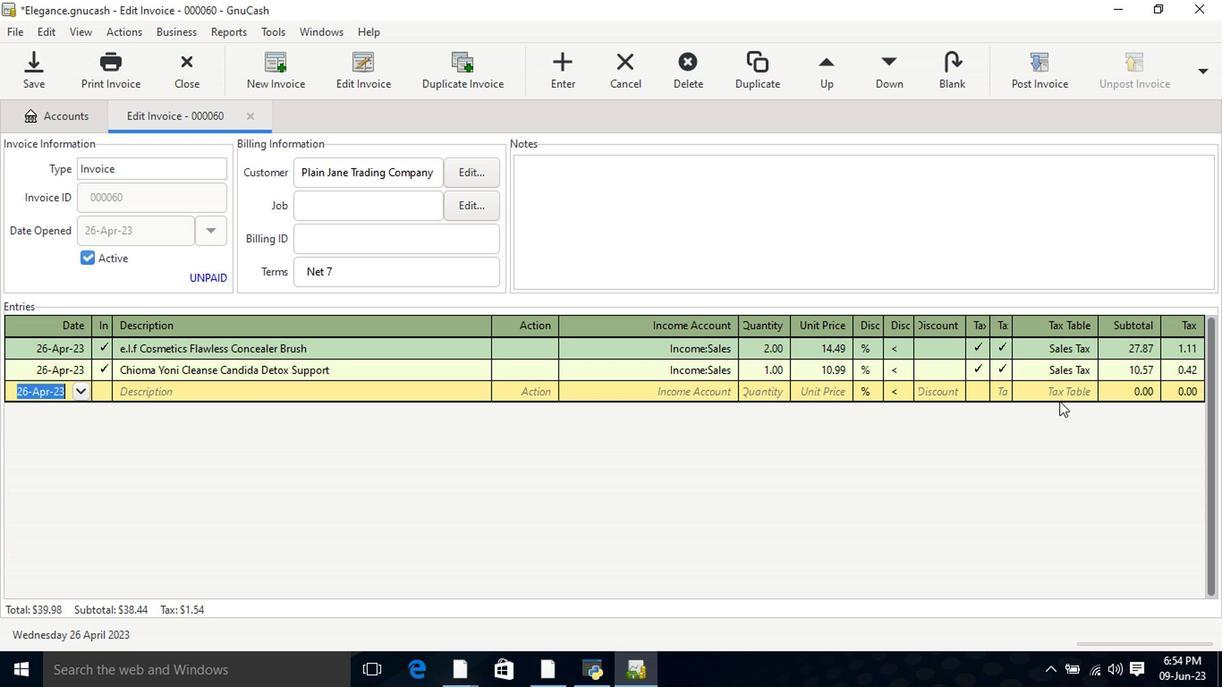 
Action: Key pressed <Key.tab><Key.tab><Key.tab><Key.shift>Chioma<Key.space><Key.shift>Yoni<Key.space><Key.shift>Cleanse<Key.space><Key.shift>Candida<Key.space><Key.shift>Detox<Key.space><Key.shift>SUPPORT<Key.tab><Key.tab>U<Key.backspace>INCOM<Key.down><Key.down><Key.down><Key.tab>1<Key.tab>10.99<Key.tab>
Screenshot: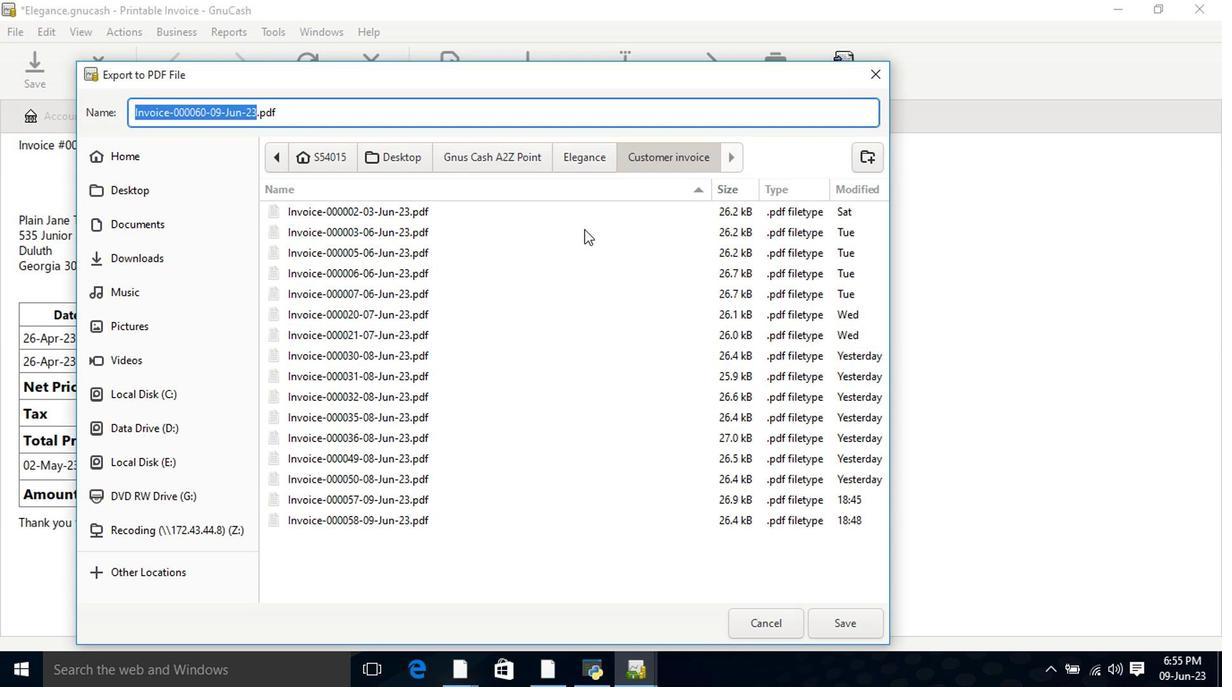 
Action: Mouse moved to (952, 434)
Screenshot: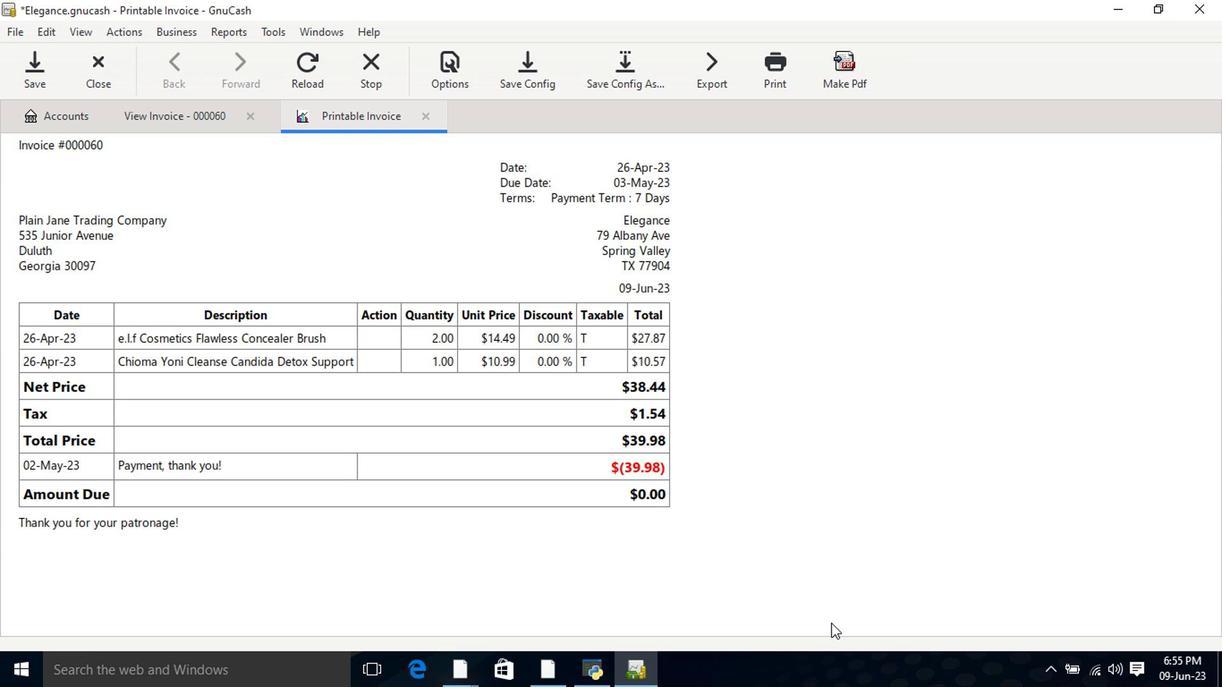 
Action: Mouse pressed left at (952, 434)
Screenshot: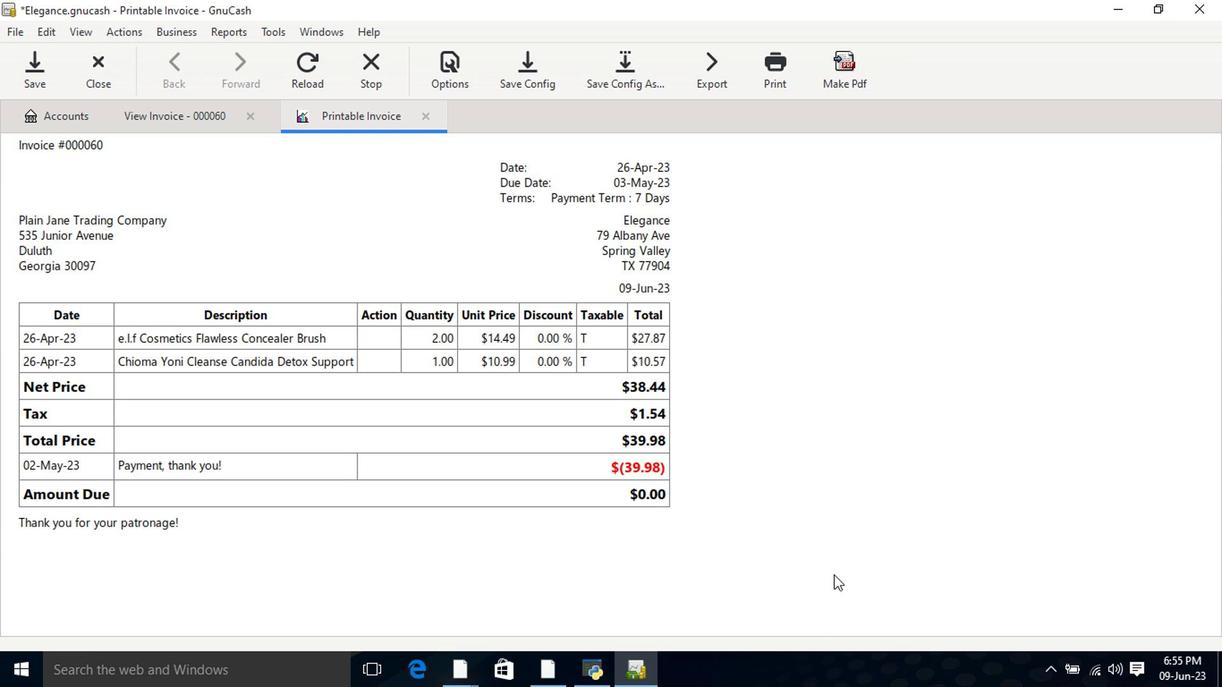 
Action: Mouse moved to (963, 427)
Screenshot: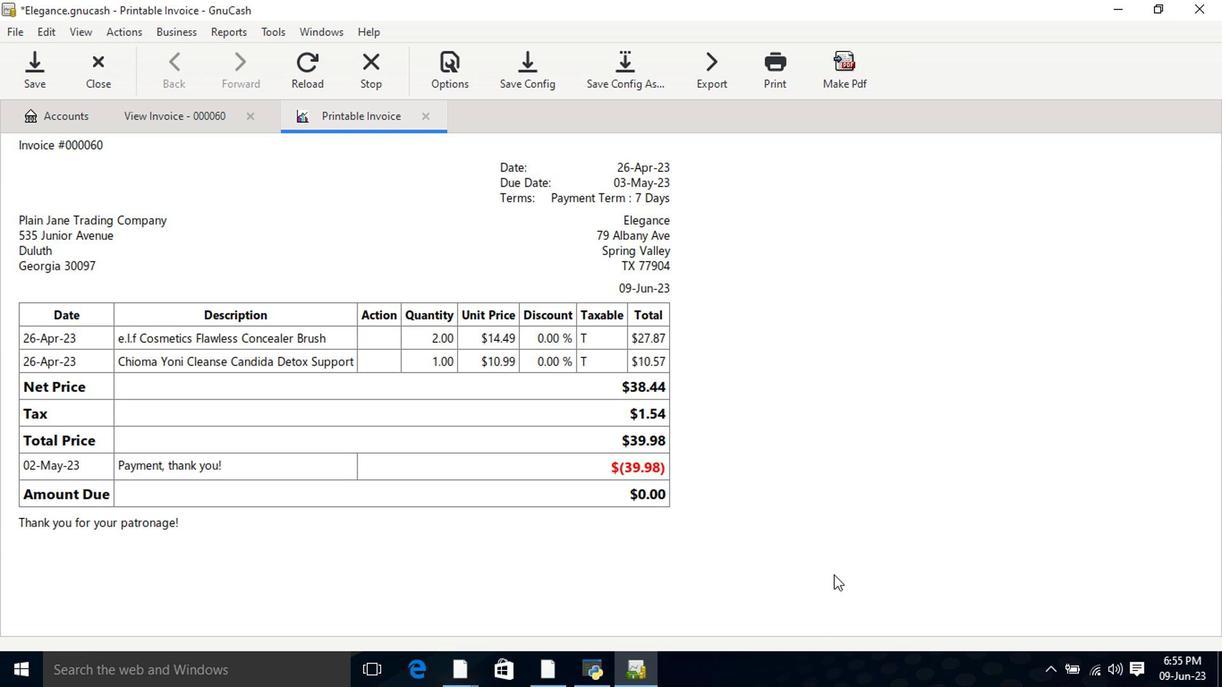 
Action: Mouse pressed left at (963, 427)
Screenshot: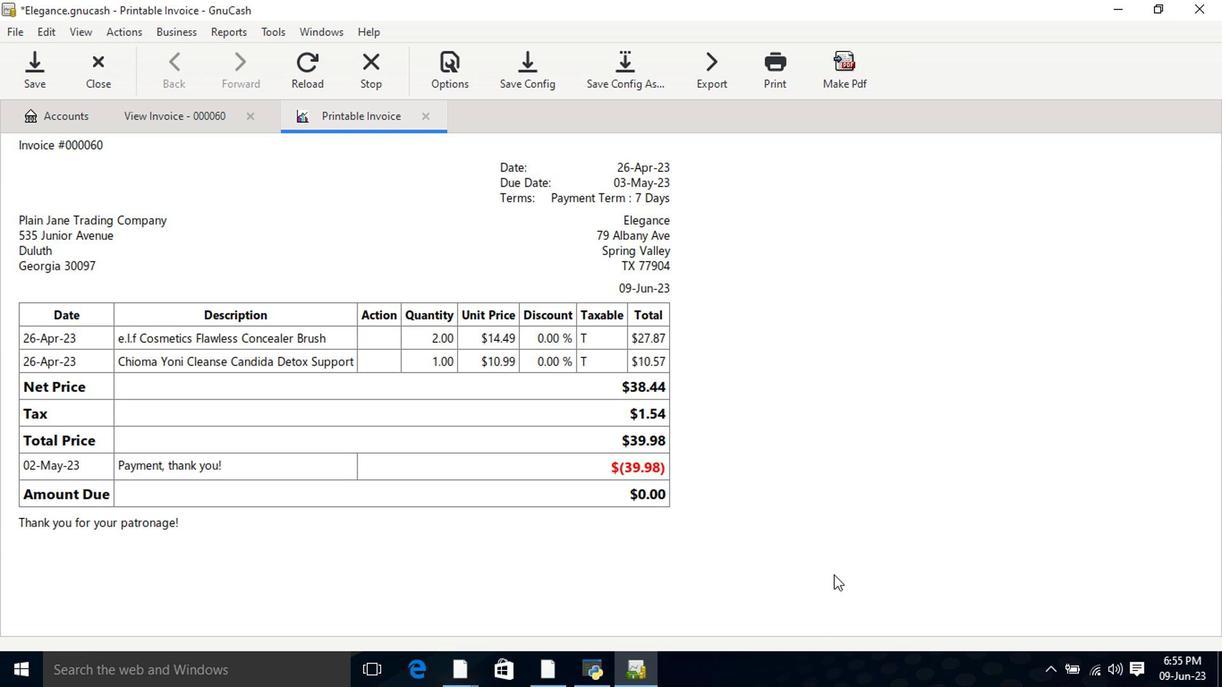 
Action: Mouse moved to (1006, 431)
Screenshot: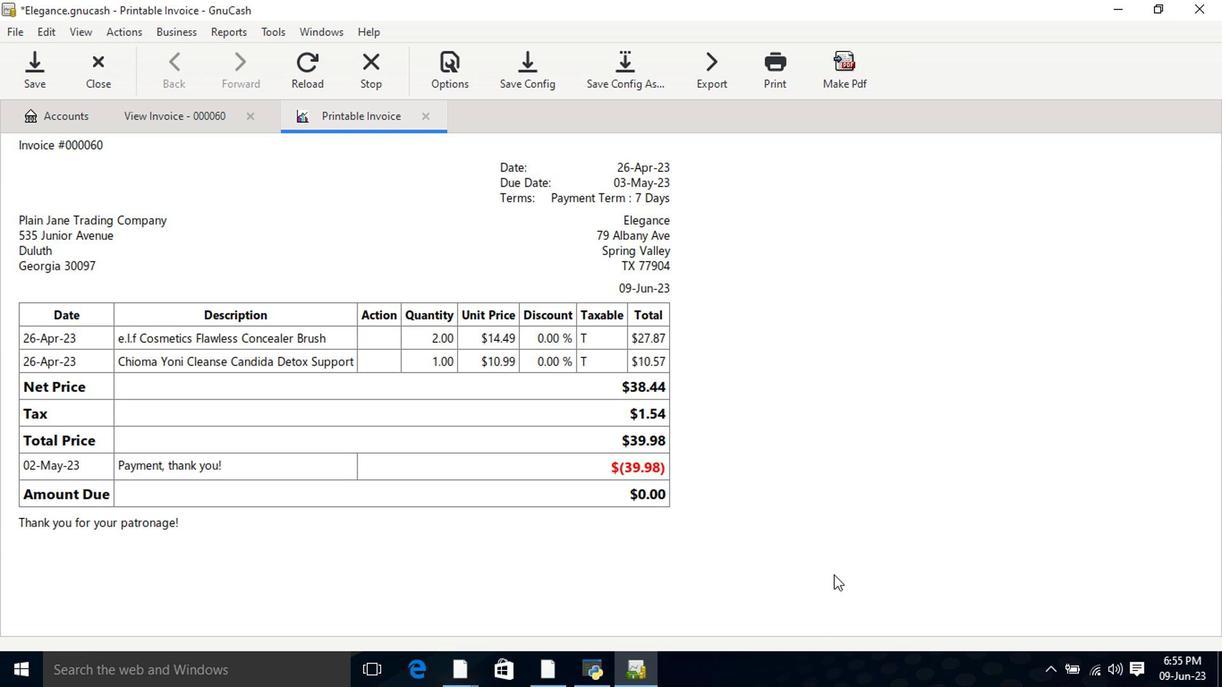 
Action: Mouse pressed left at (1006, 431)
Screenshot: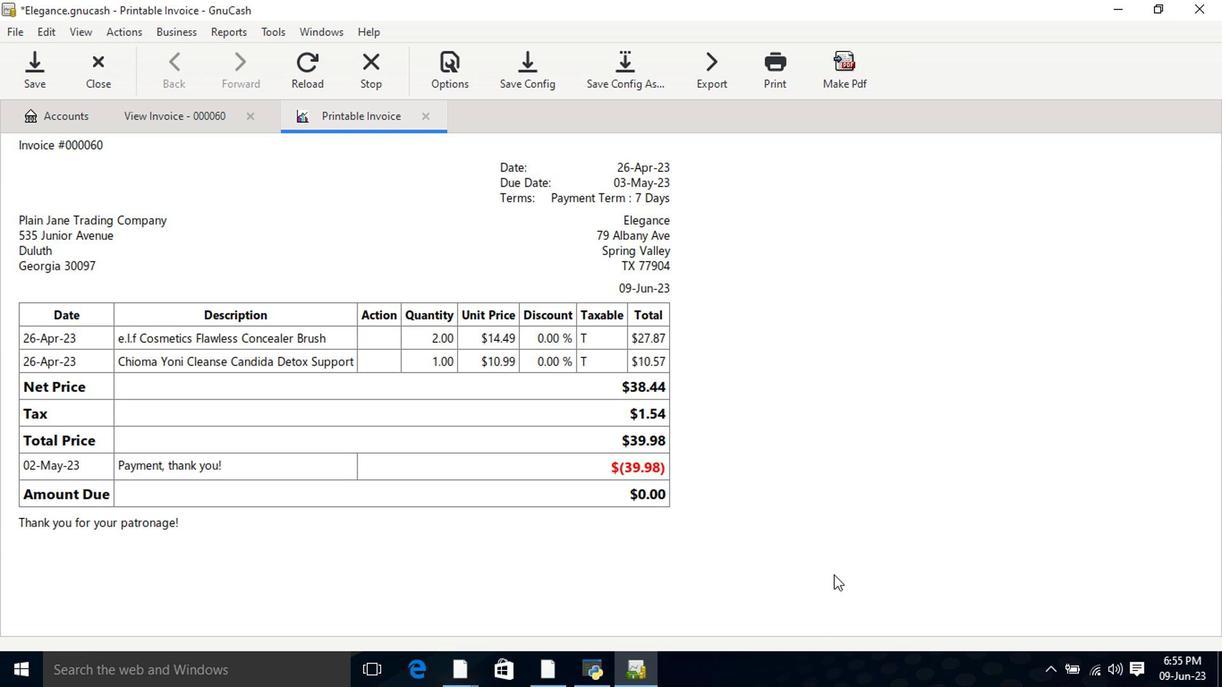 
Action: Mouse moved to (1039, 428)
Screenshot: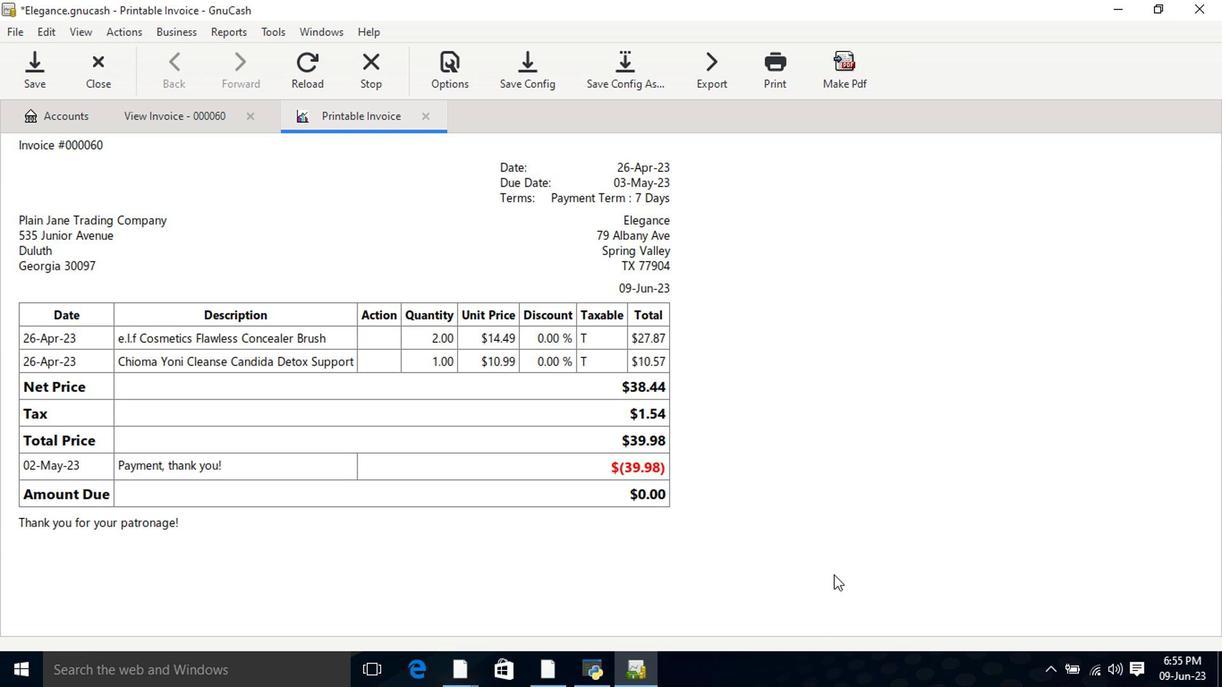 
Action: Mouse pressed left at (1039, 428)
Screenshot: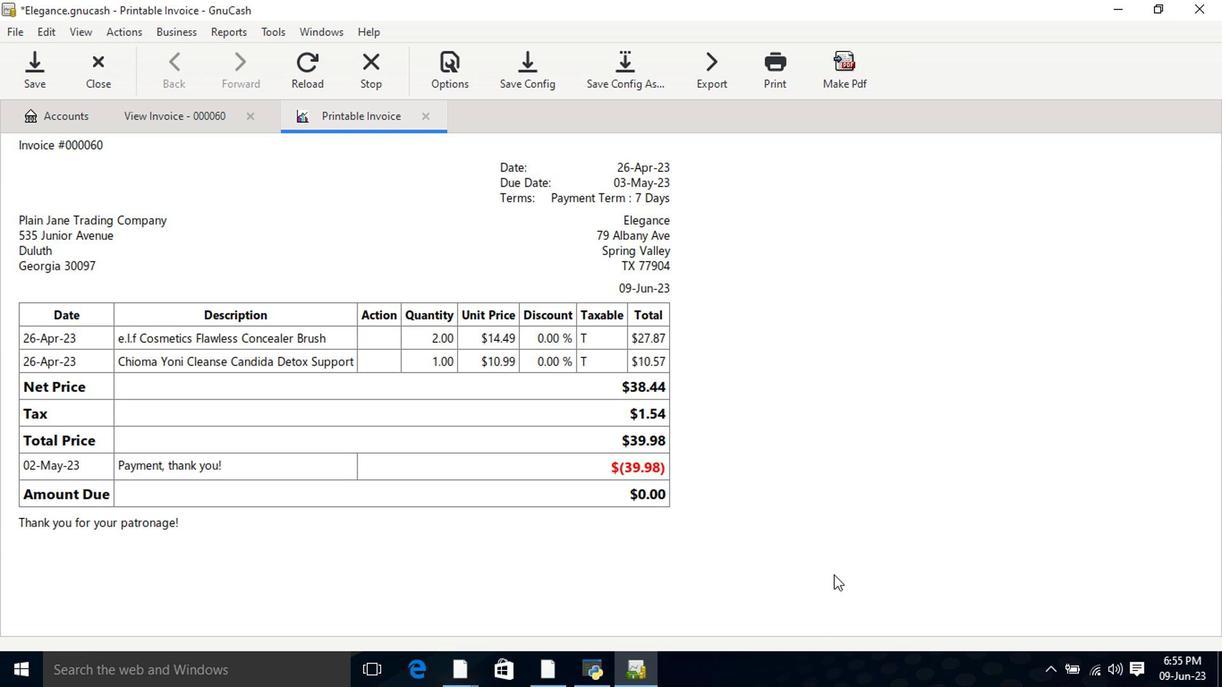 
Action: Mouse moved to (1030, 450)
Screenshot: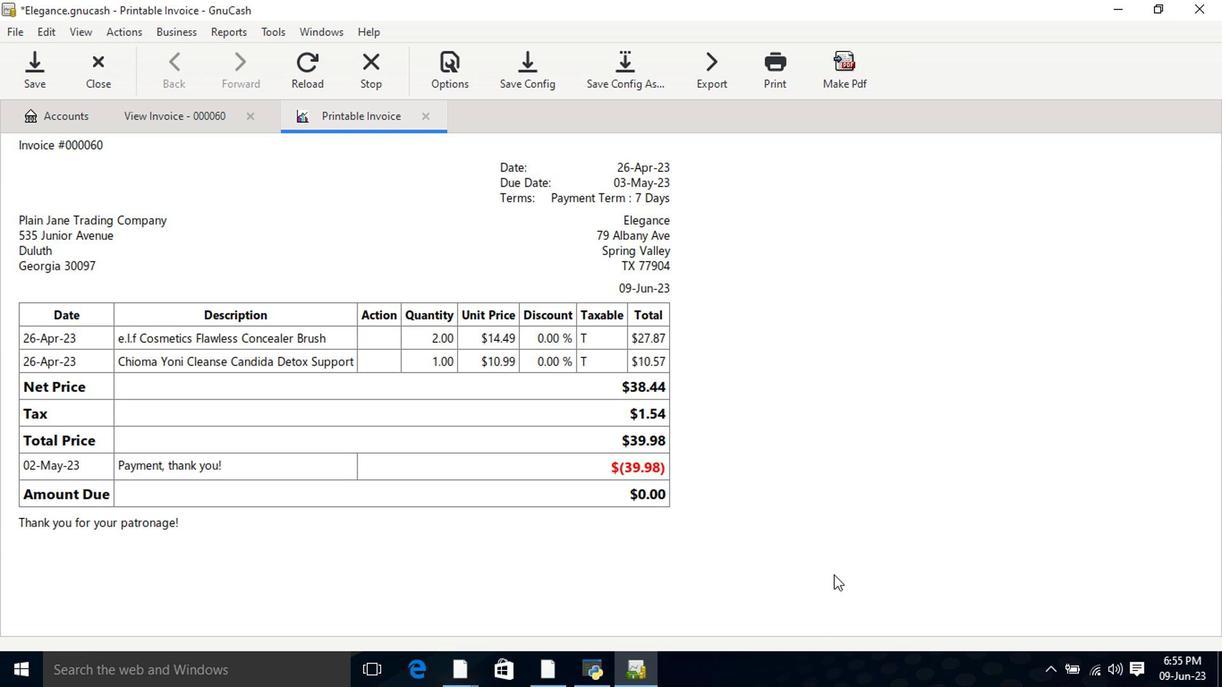 
Action: Key pressed <Key.tab>
Screenshot: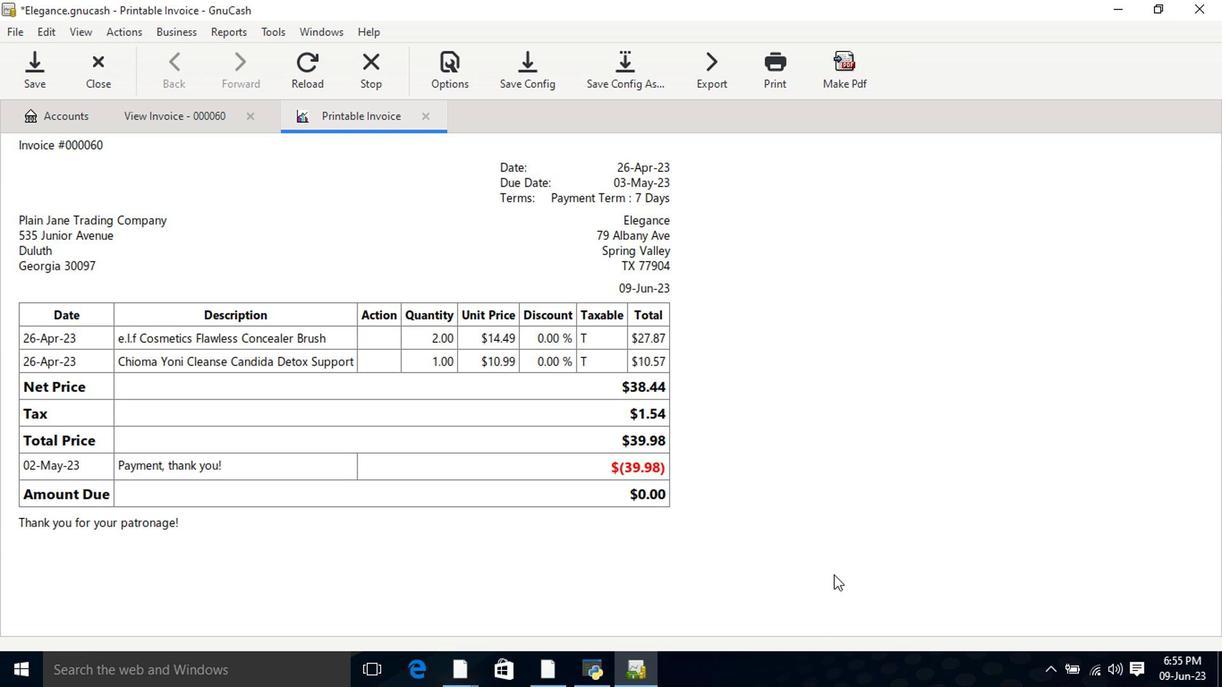 
Action: Mouse moved to (1011, 205)
Screenshot: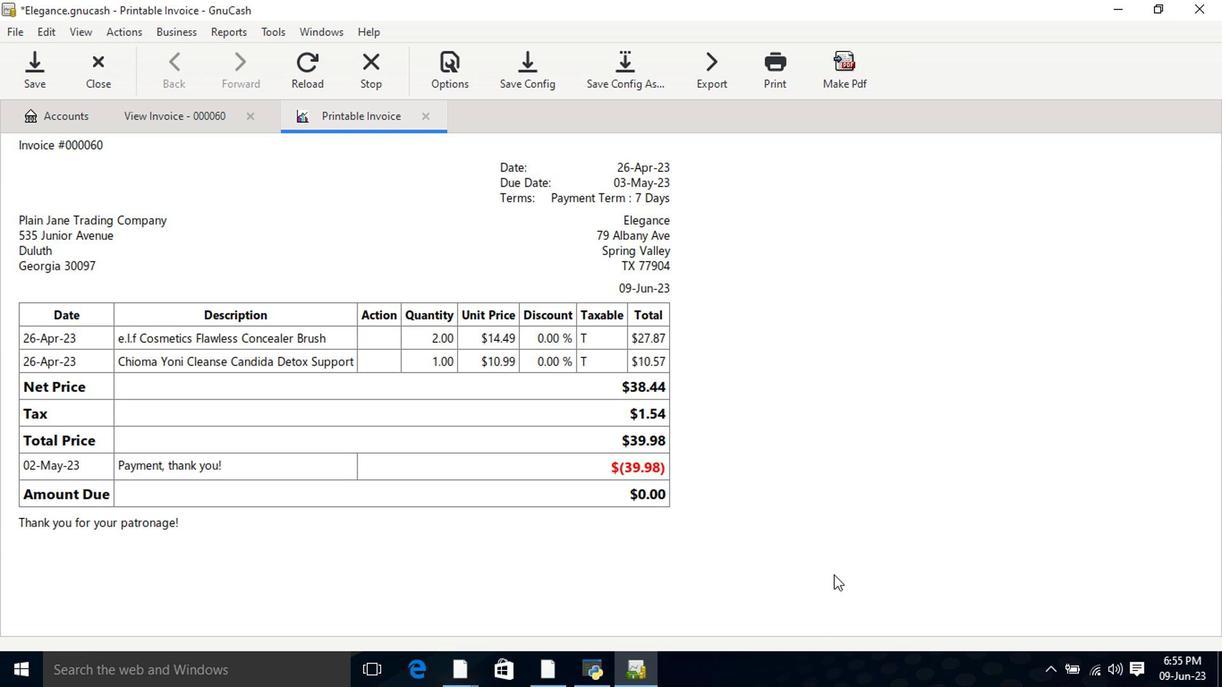 
Action: Mouse pressed left at (1011, 205)
Screenshot: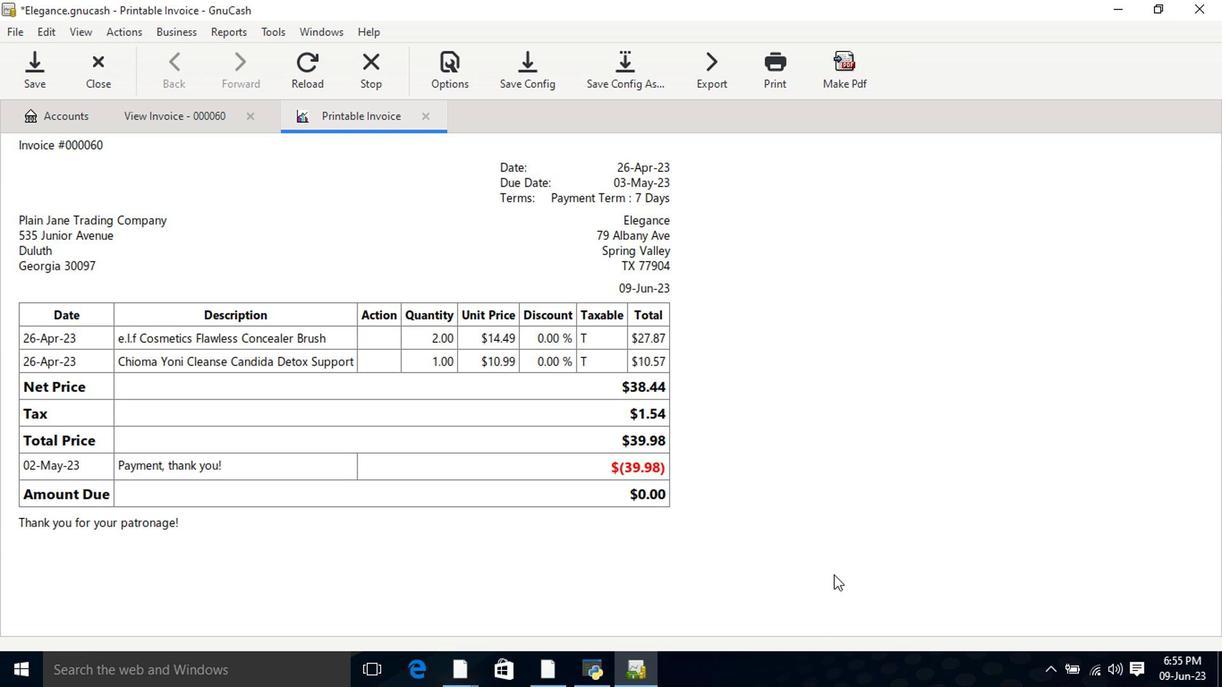 
Action: Mouse moved to (773, 378)
Screenshot: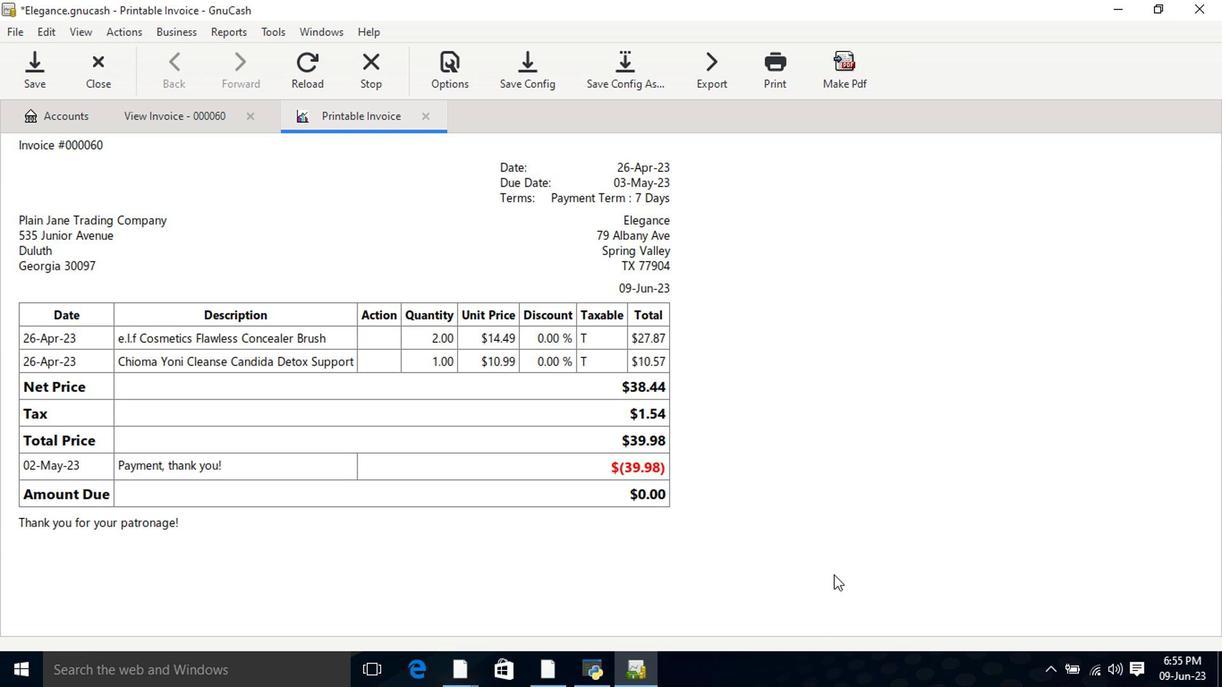 
Action: Mouse pressed left at (773, 378)
Screenshot: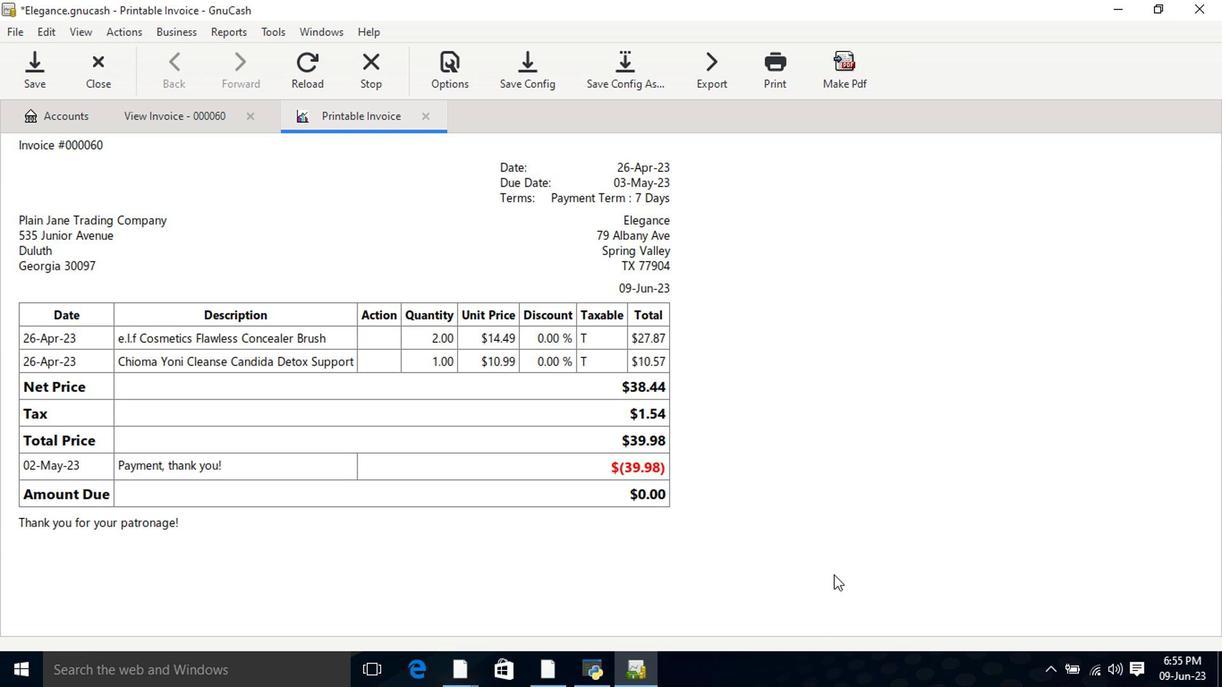 
Action: Mouse moved to (660, 396)
Screenshot: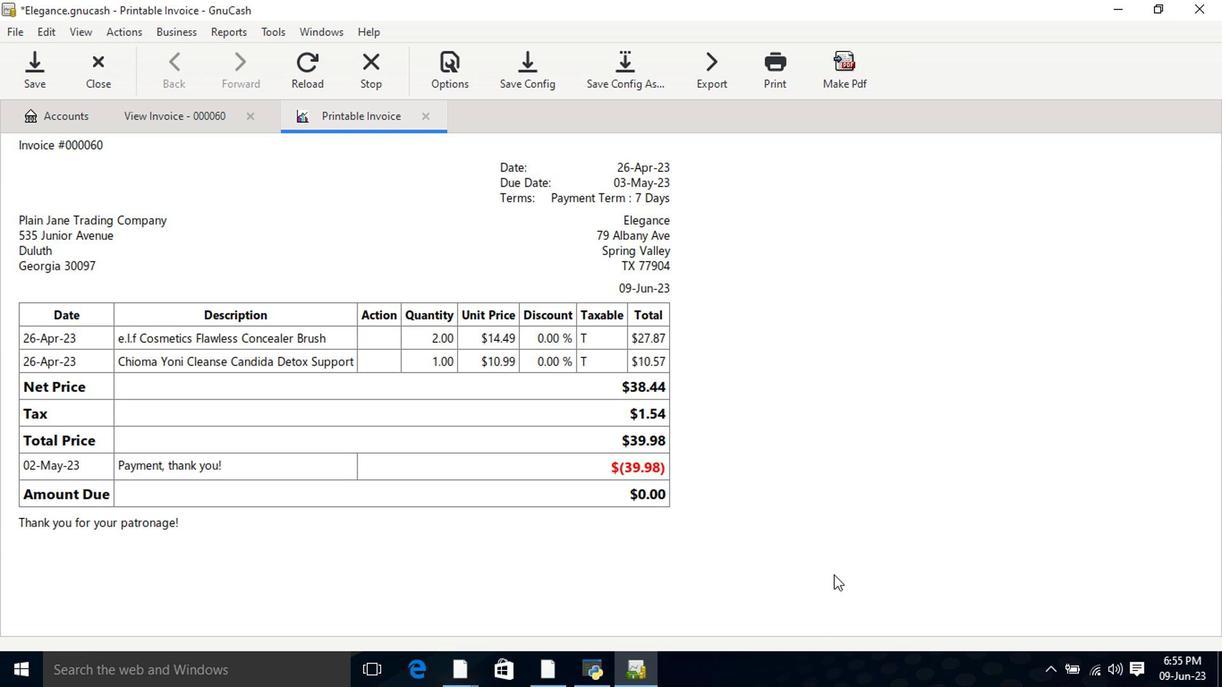 
Action: Mouse pressed left at (660, 396)
Screenshot: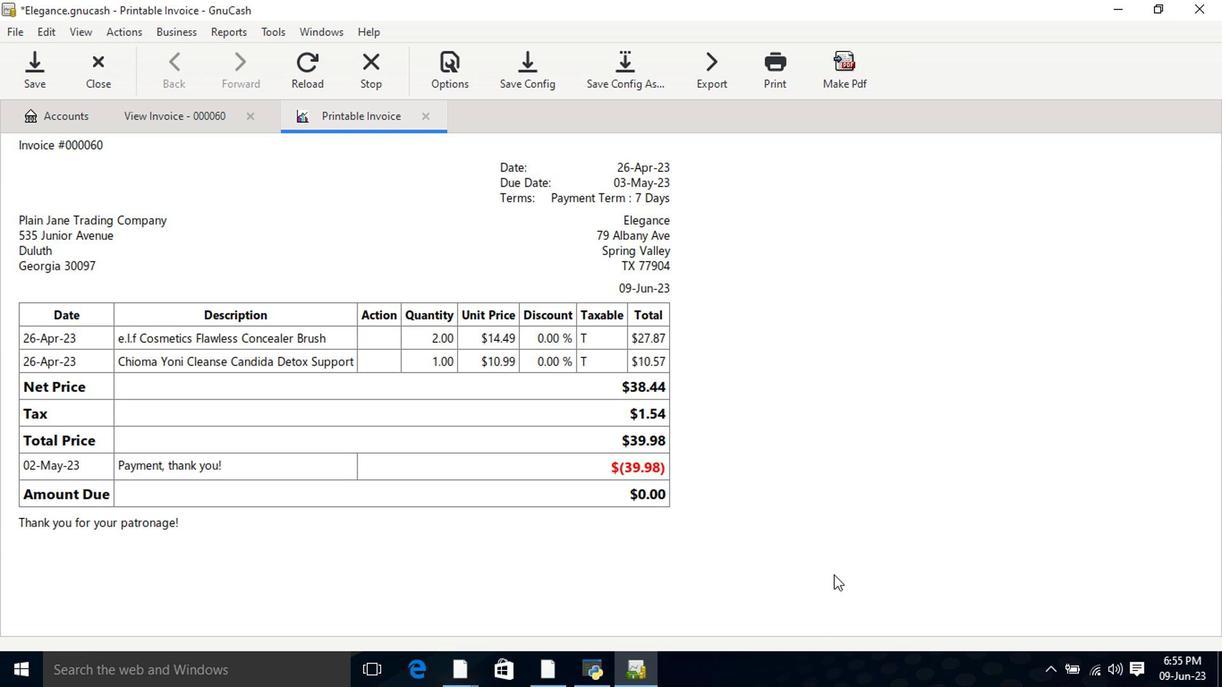 
Action: Mouse pressed left at (660, 396)
Screenshot: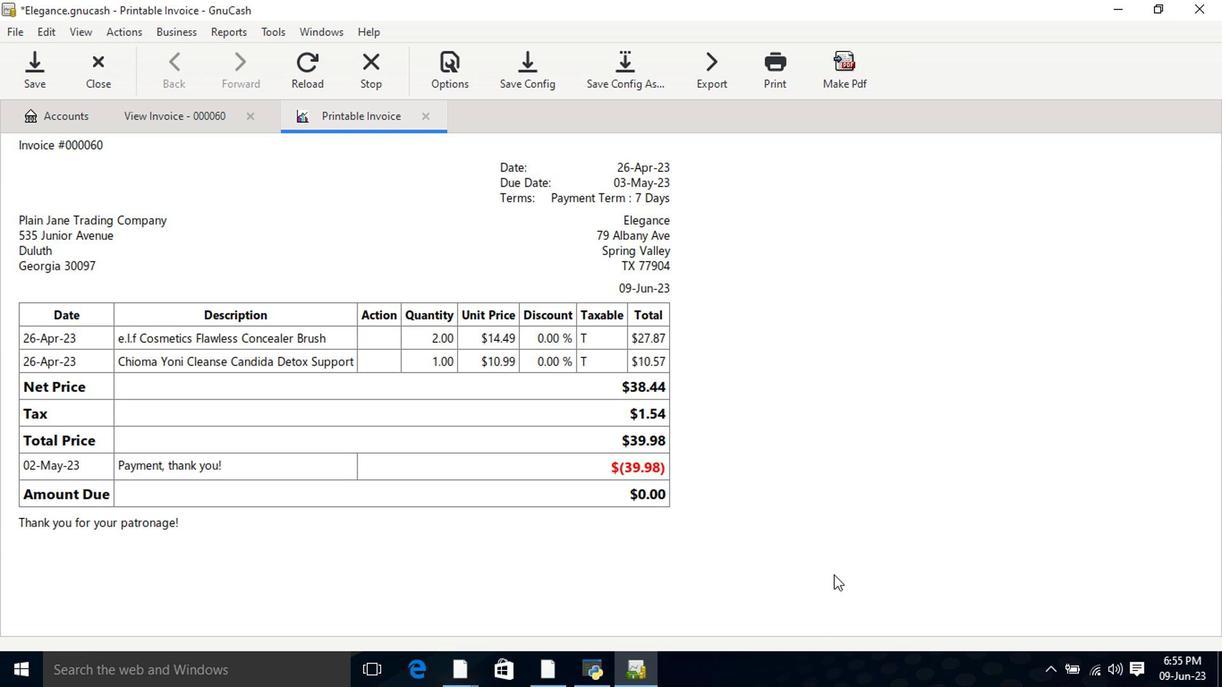 
Action: Mouse moved to (725, 471)
Screenshot: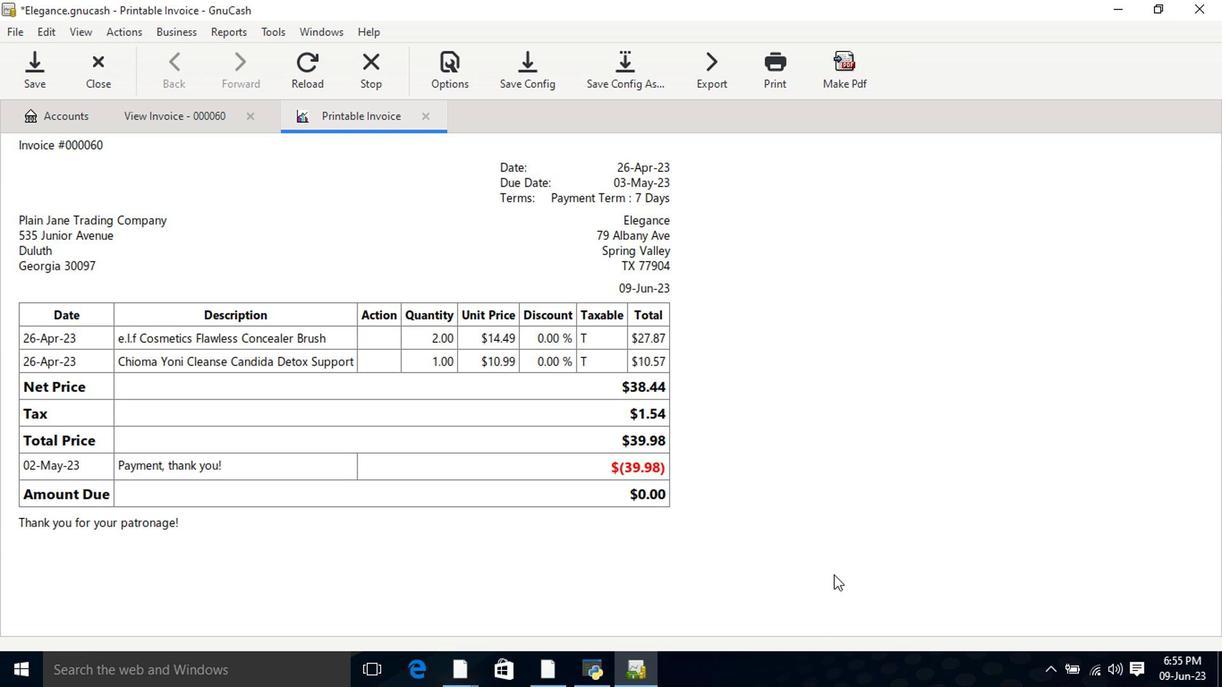 
Action: Mouse pressed left at (725, 471)
Screenshot: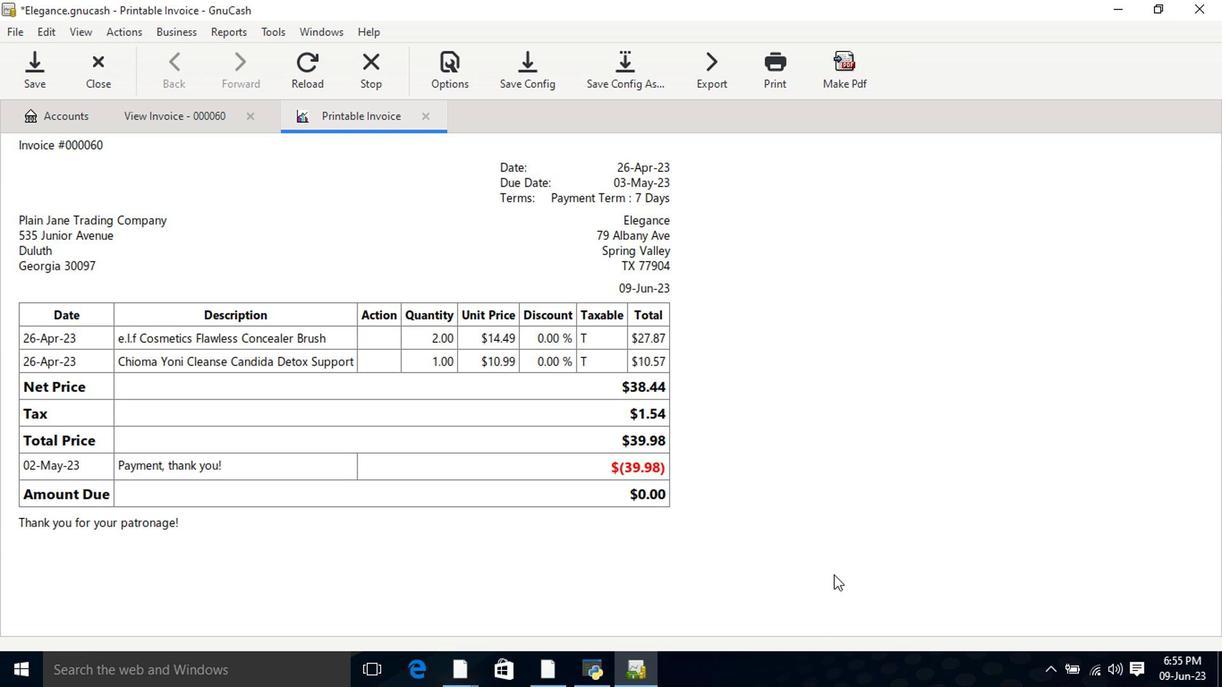 
Action: Mouse pressed left at (725, 471)
Screenshot: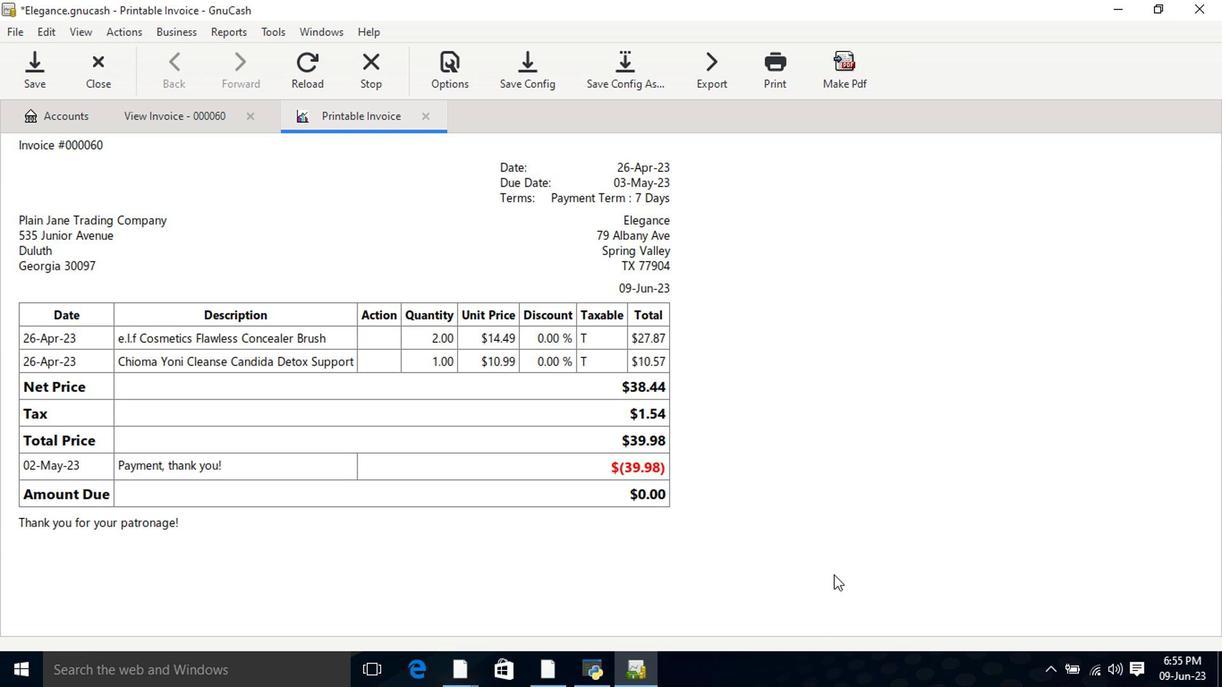 
Action: Mouse moved to (751, 495)
Screenshot: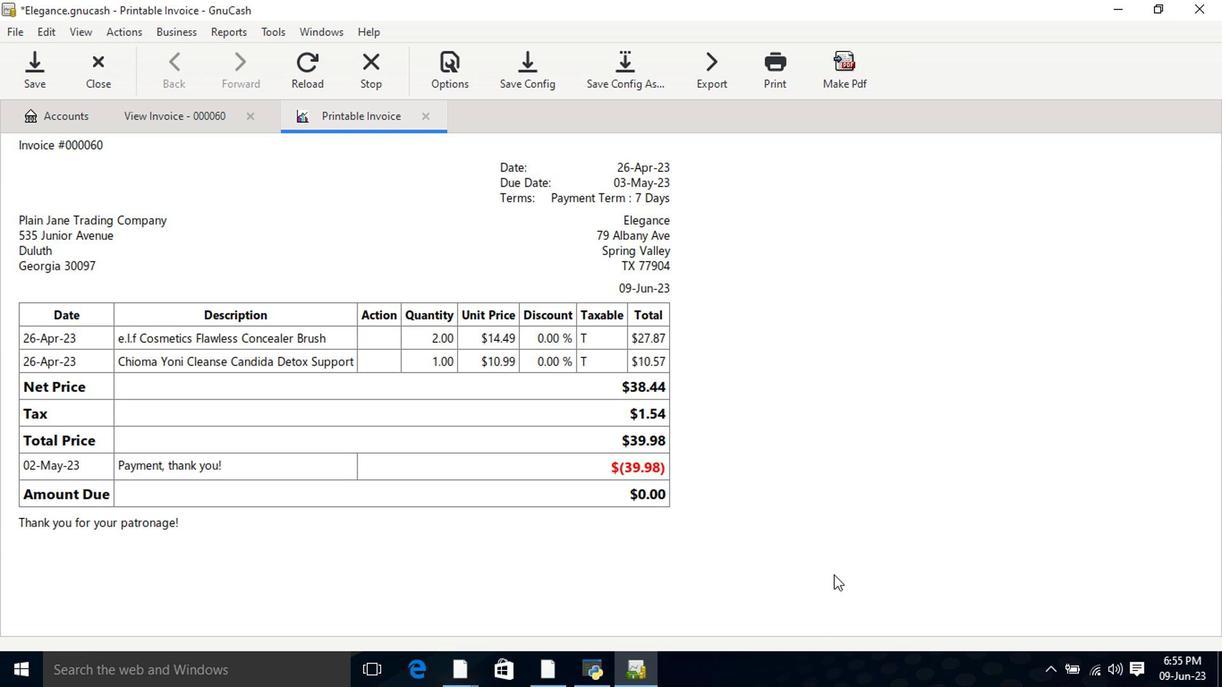 
Action: Mouse pressed left at (751, 495)
Screenshot: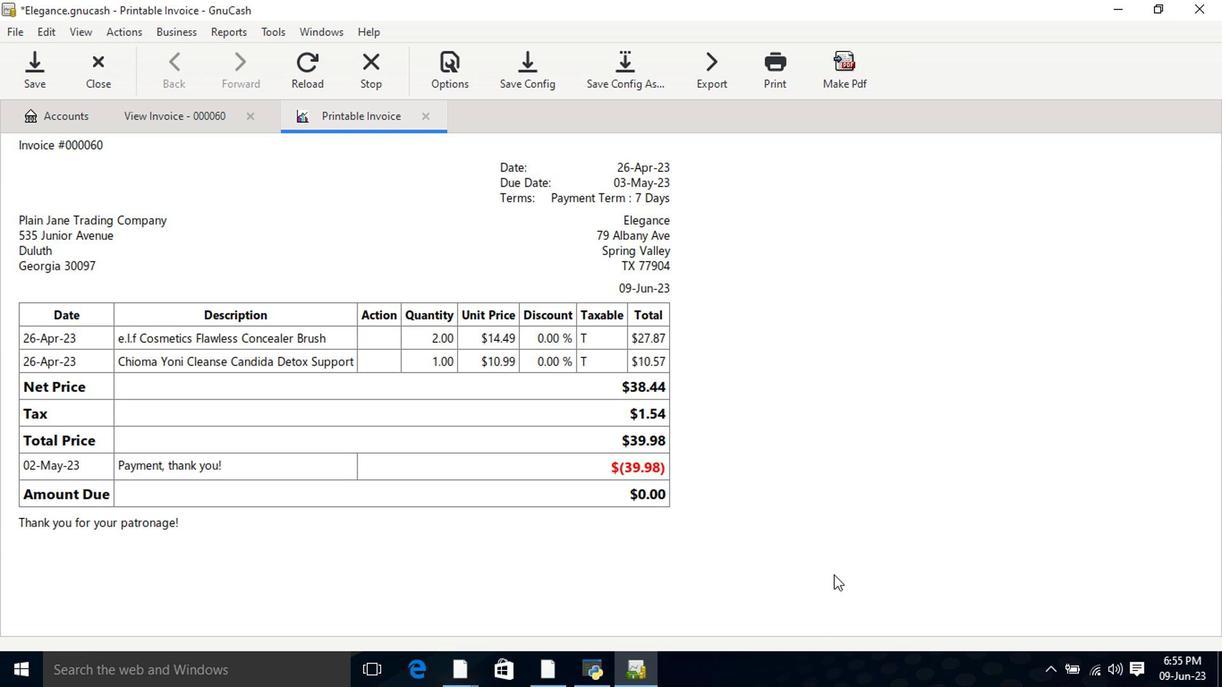 
Action: Mouse moved to (1095, 213)
Screenshot: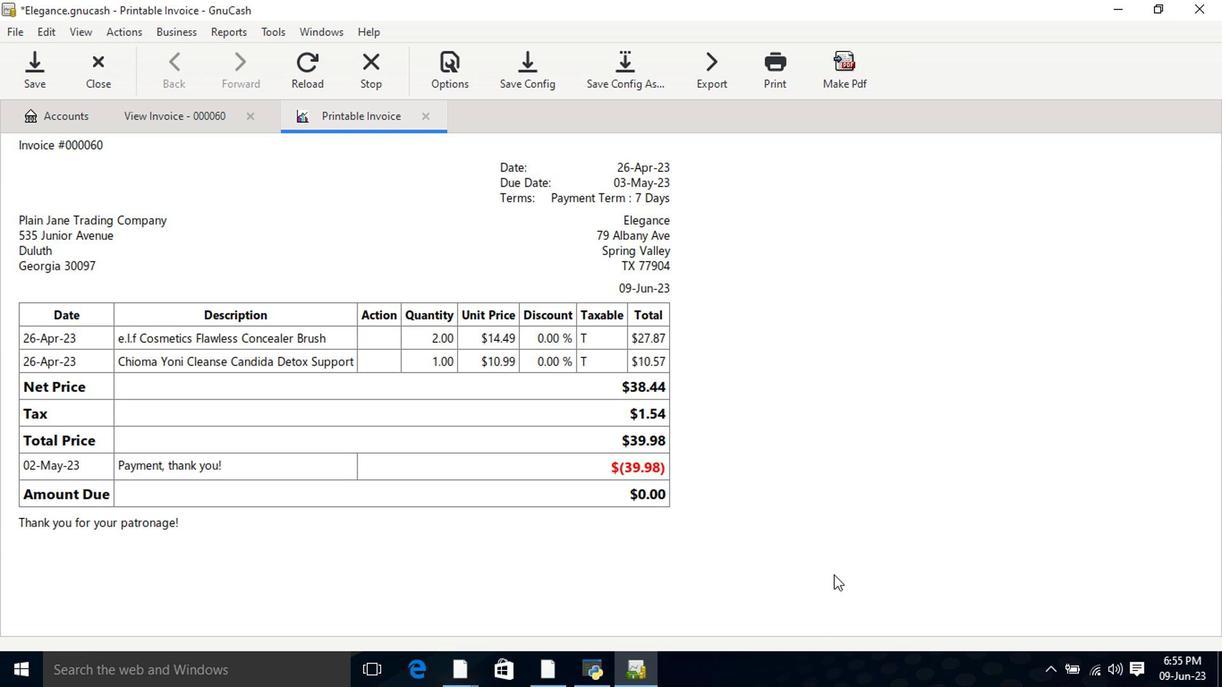 
Action: Mouse pressed left at (1095, 213)
Screenshot: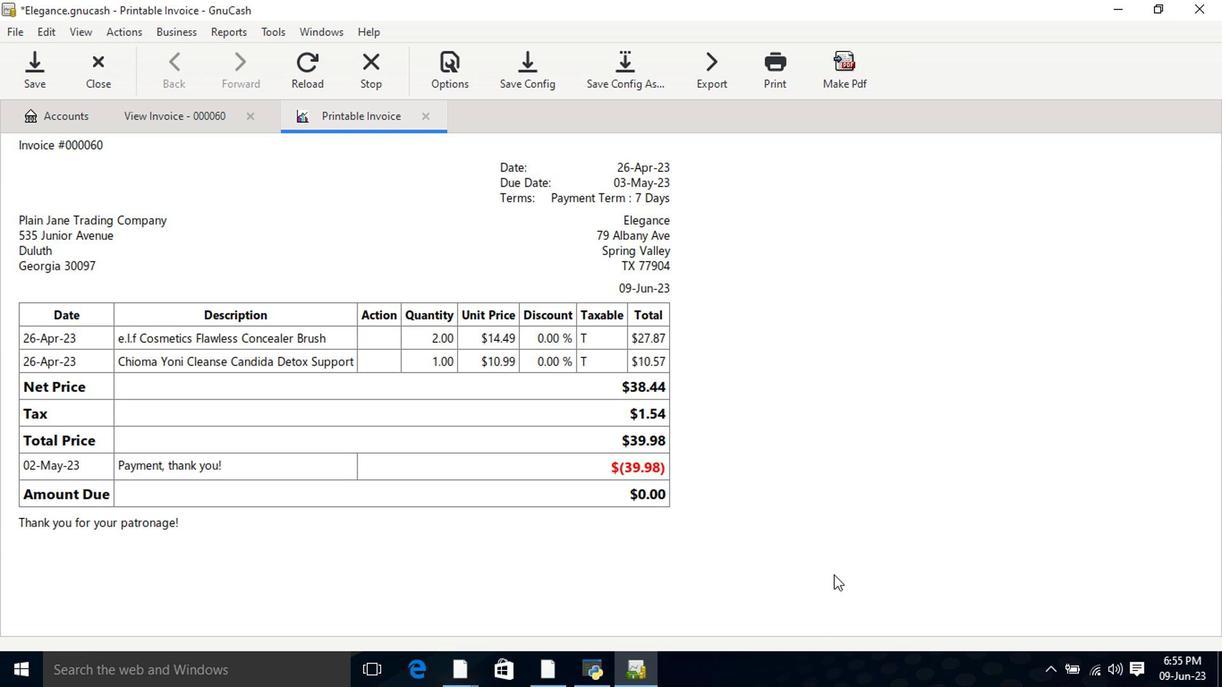 
Action: Mouse moved to (594, 420)
Screenshot: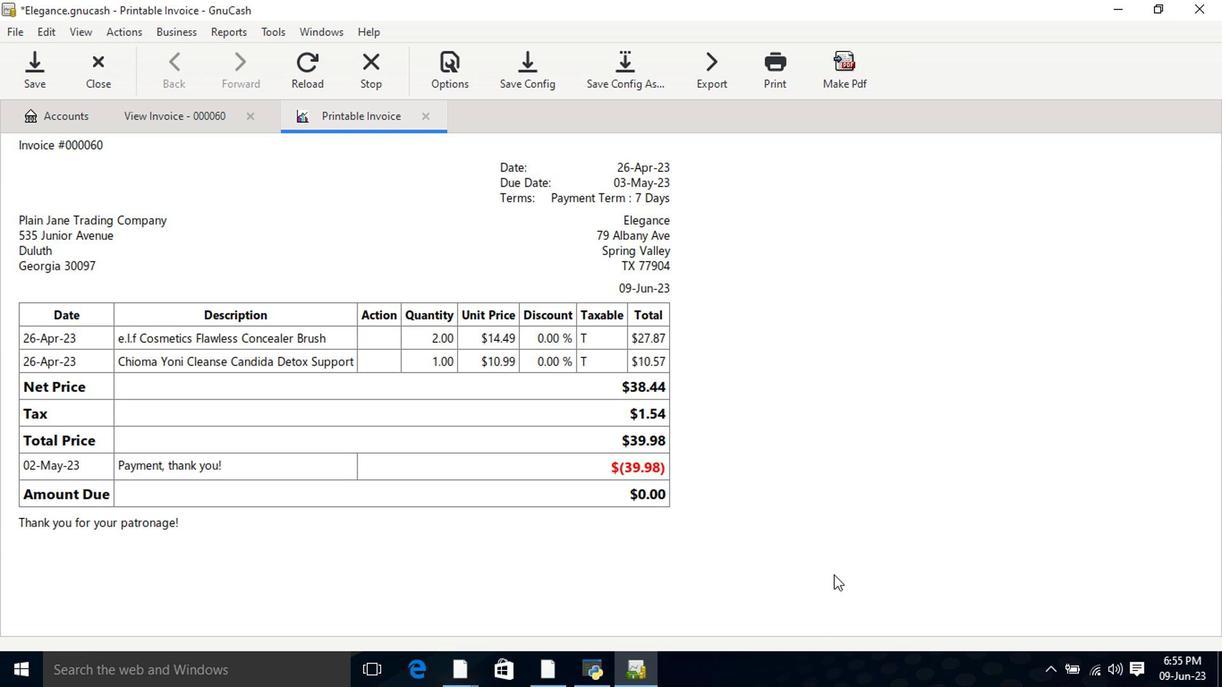 
Action: Mouse pressed left at (594, 420)
Screenshot: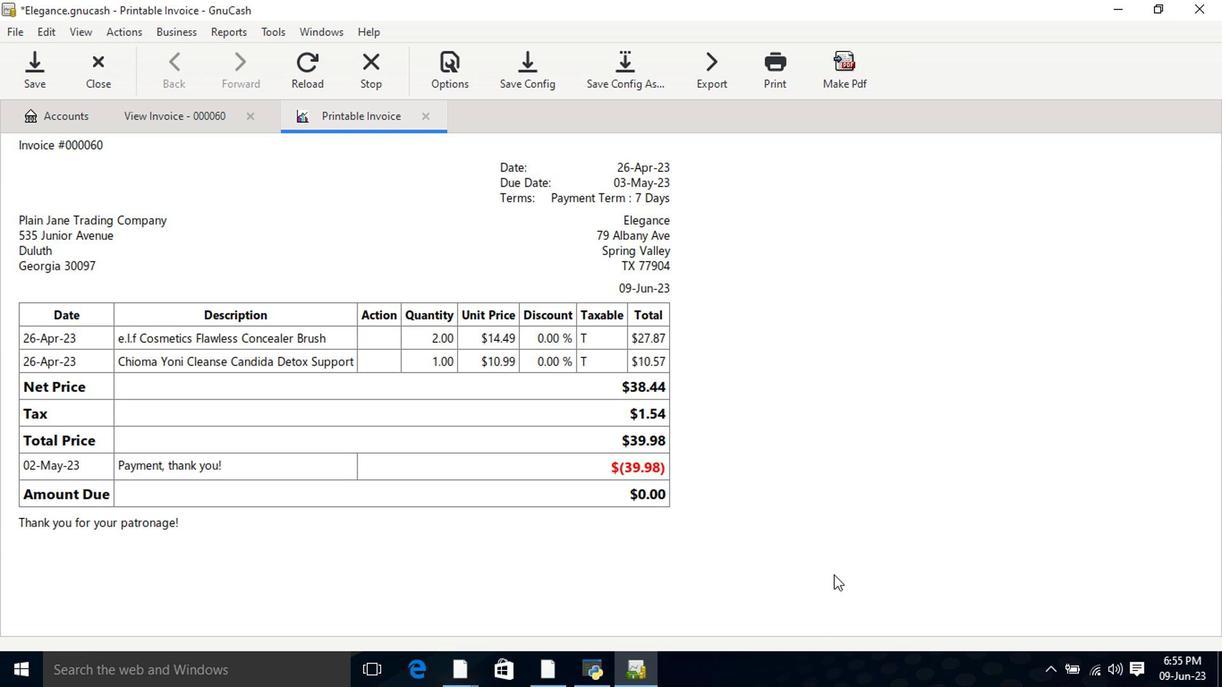 
Action: Mouse moved to (485, 440)
Screenshot: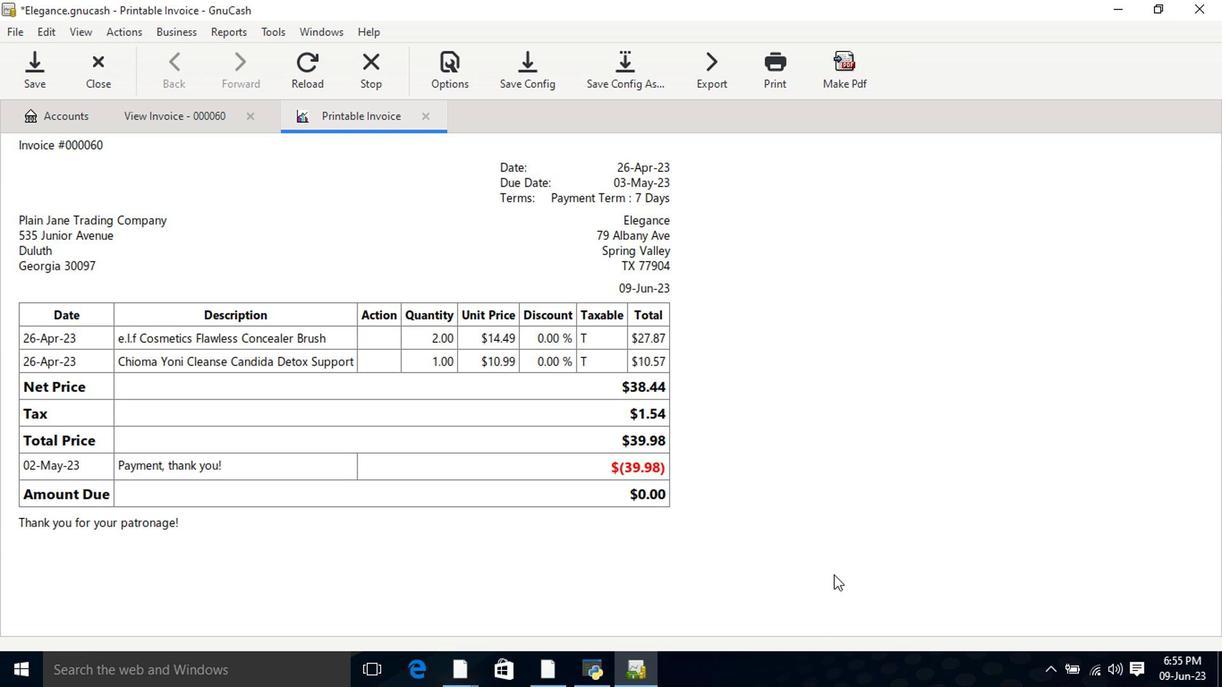 
Action: Mouse pressed left at (485, 440)
Screenshot: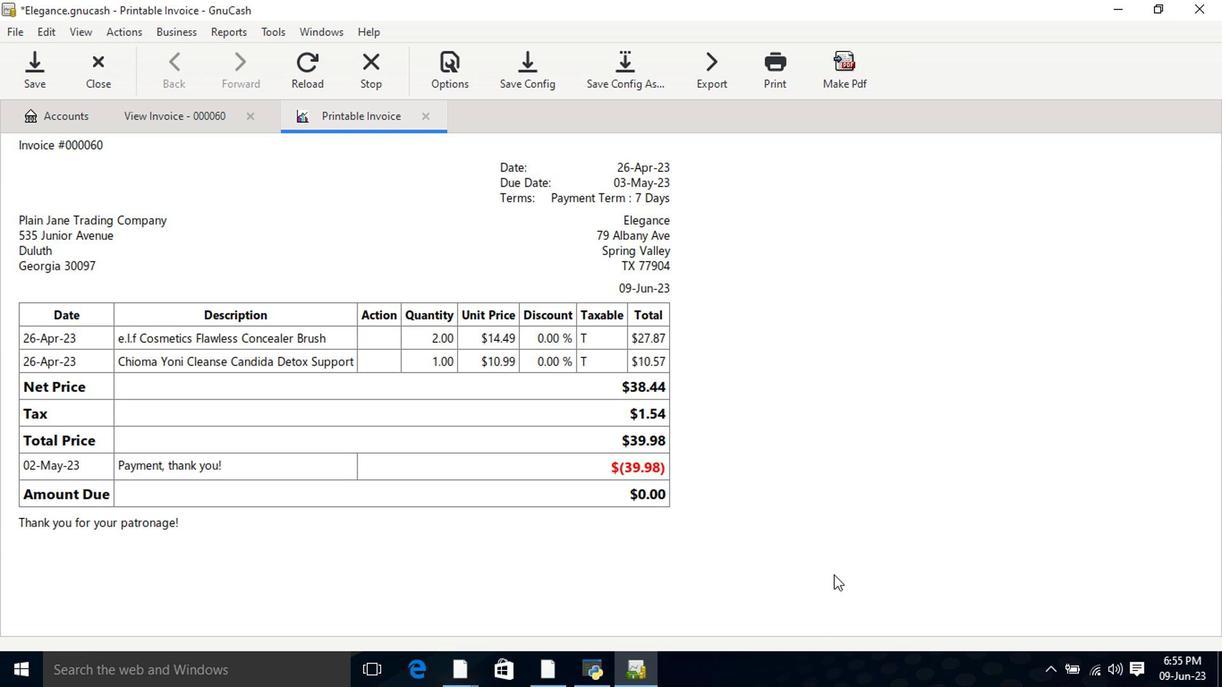 
Action: Mouse pressed left at (485, 440)
Screenshot: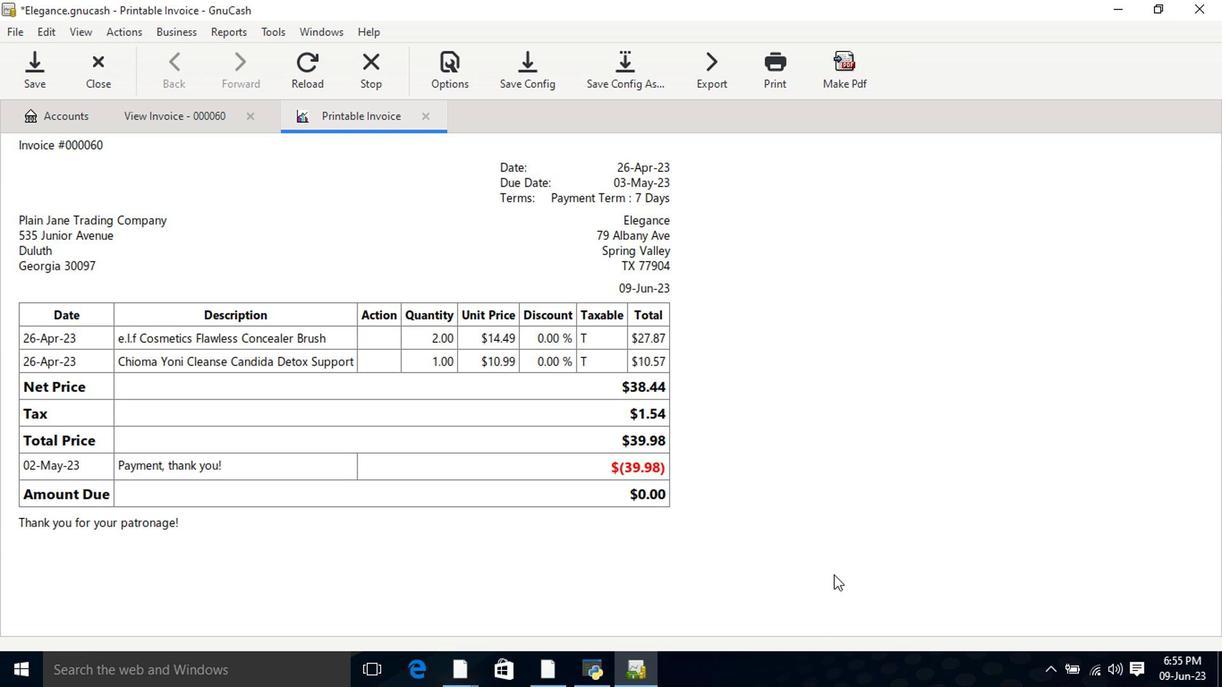 
Action: Mouse moved to (538, 511)
Screenshot: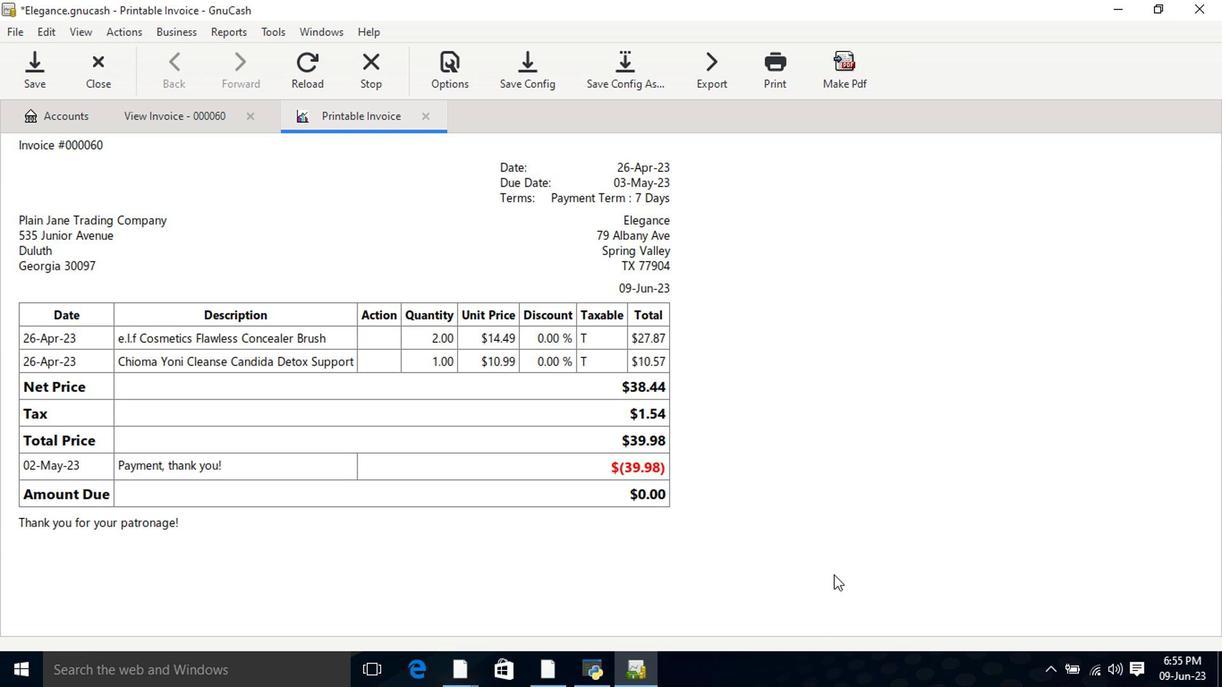 
Action: Mouse pressed left at (538, 511)
Screenshot: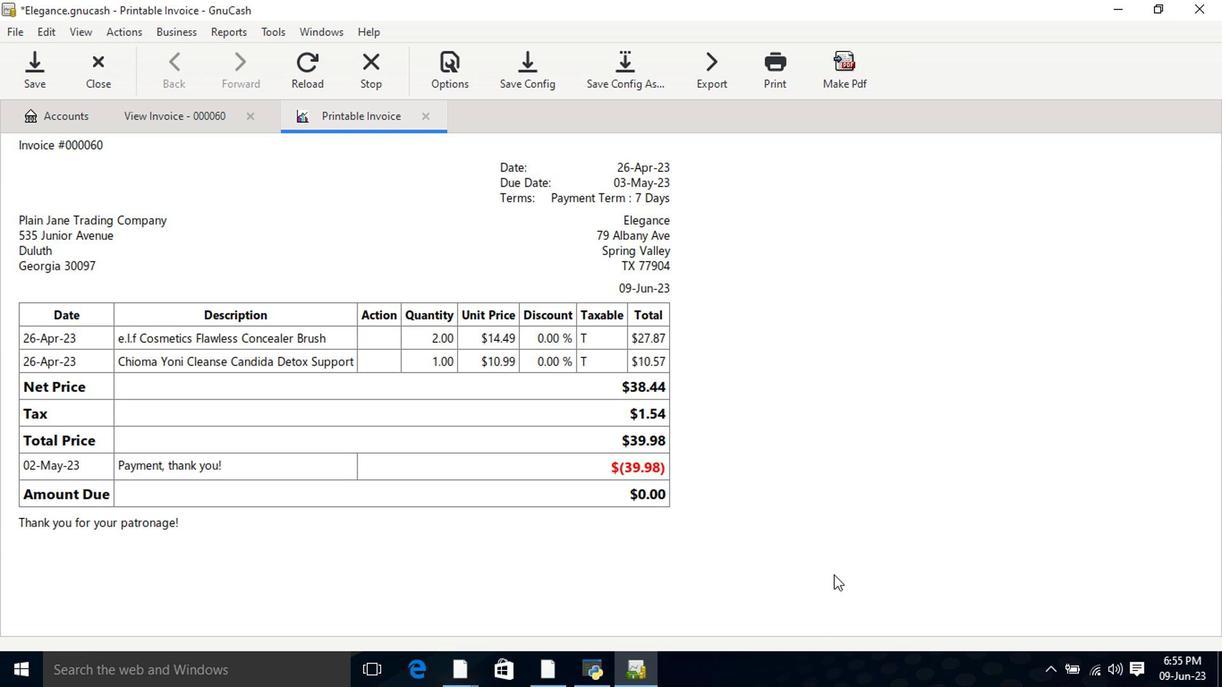 
Action: Mouse pressed left at (538, 511)
Screenshot: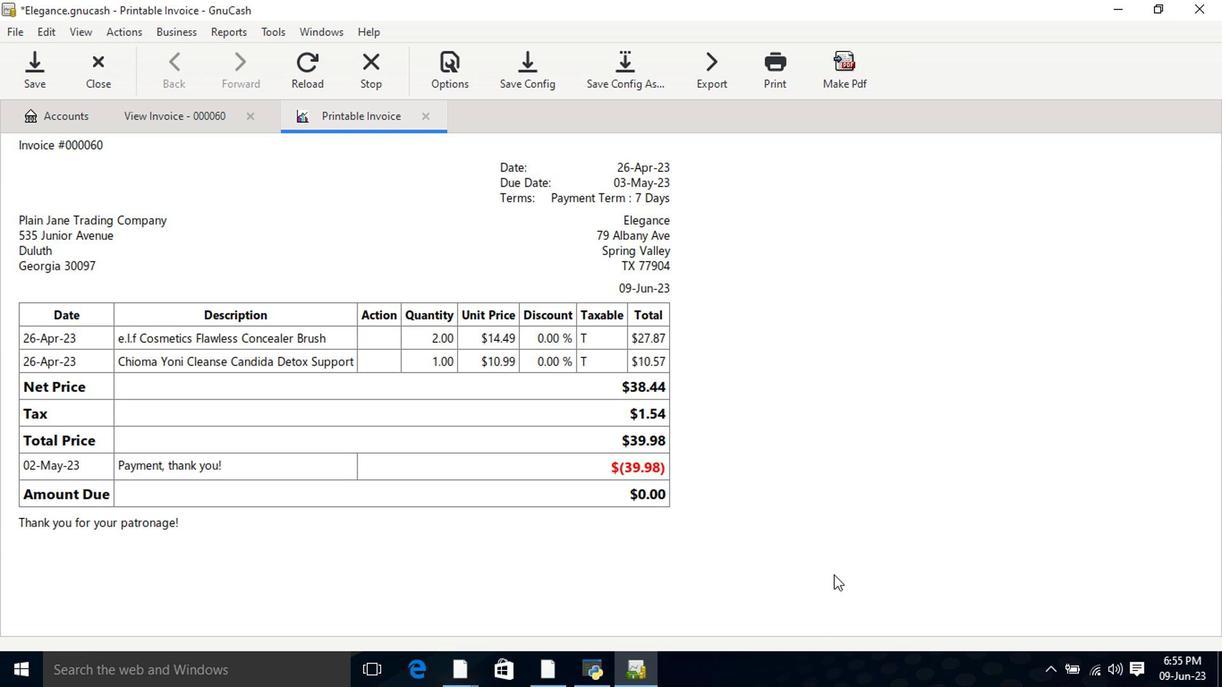 
Action: Mouse moved to (634, 412)
Screenshot: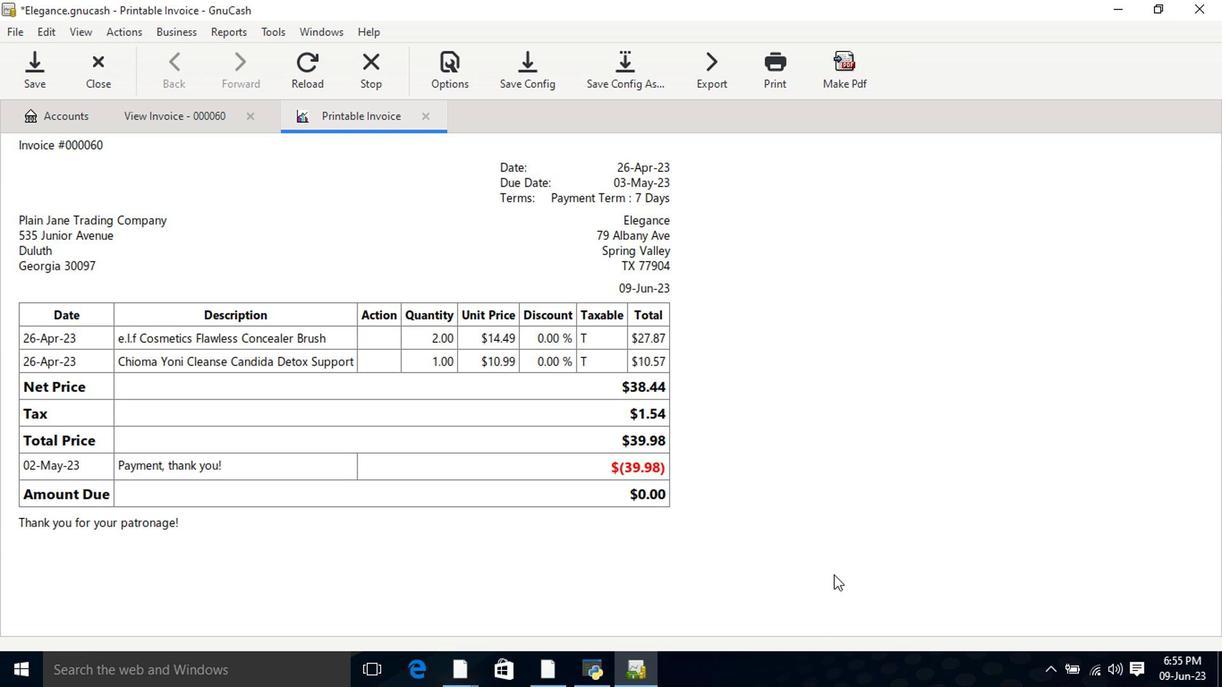 
Action: Mouse pressed left at (634, 412)
Screenshot: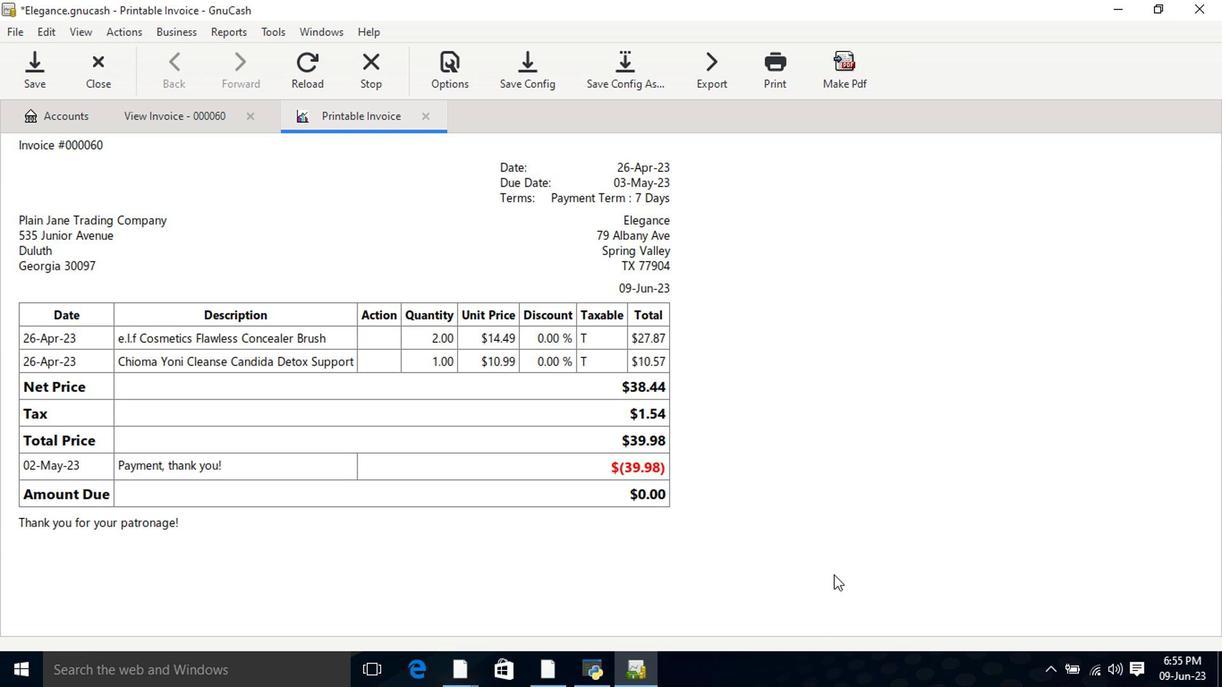 
Action: Mouse moved to (643, 433)
Screenshot: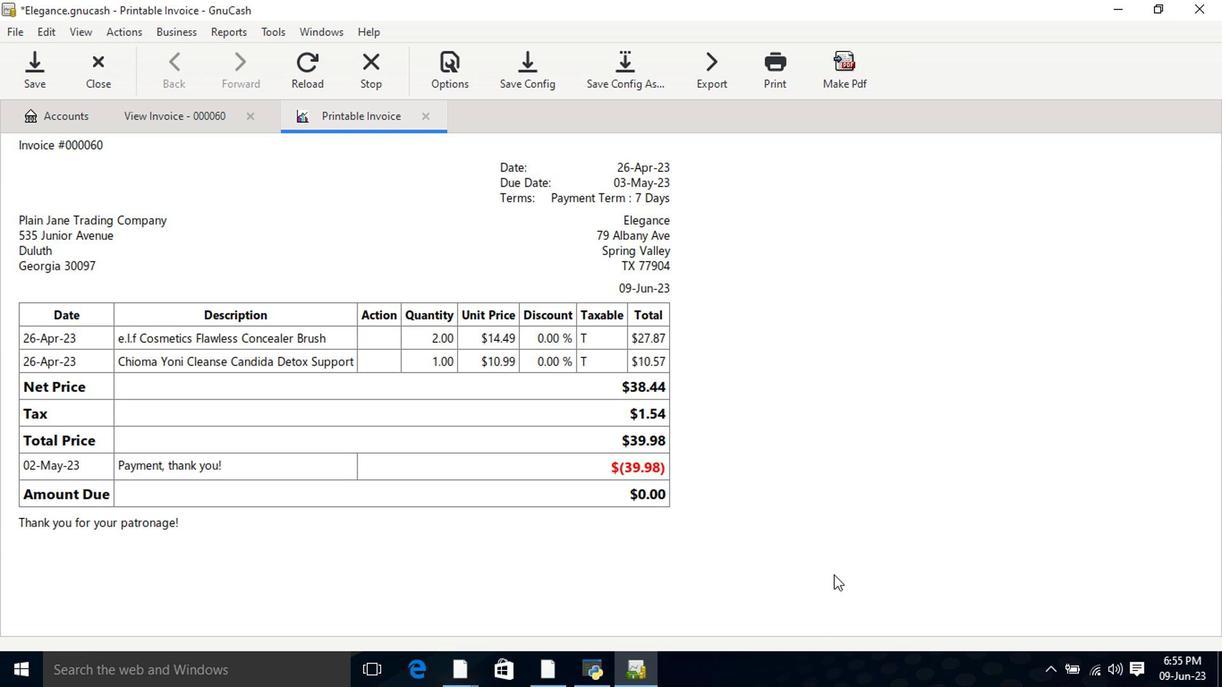 
Action: Mouse pressed left at (643, 433)
Screenshot: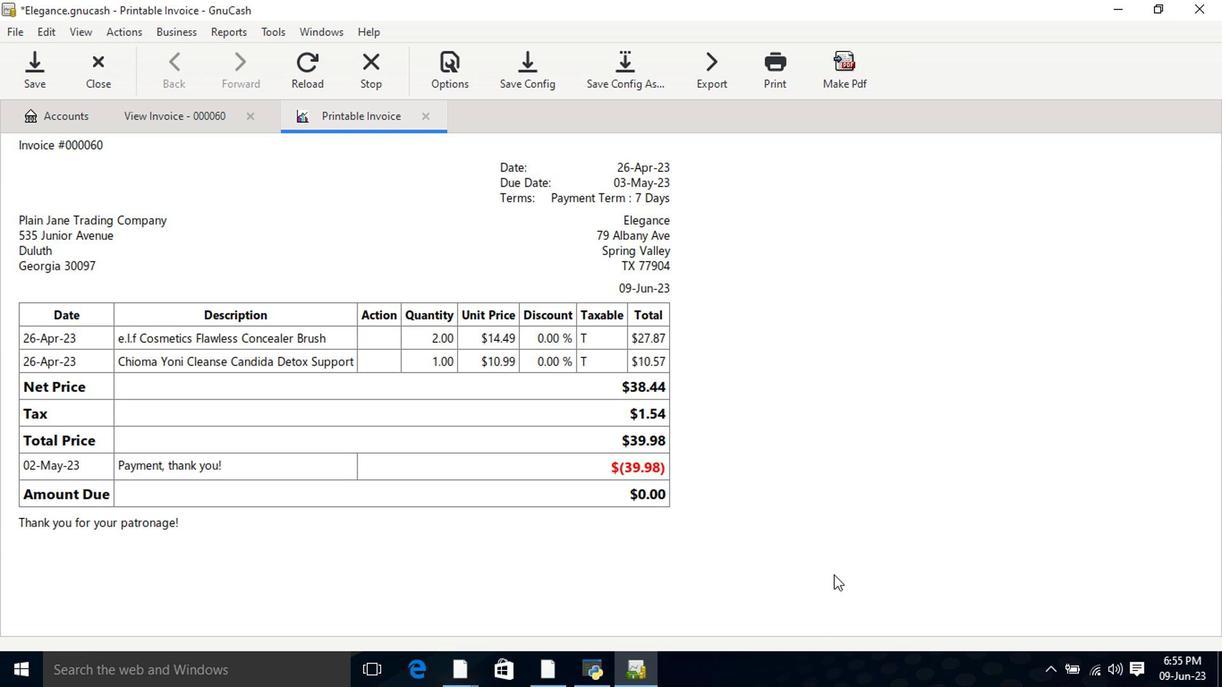 
Action: Mouse moved to (685, 446)
Screenshot: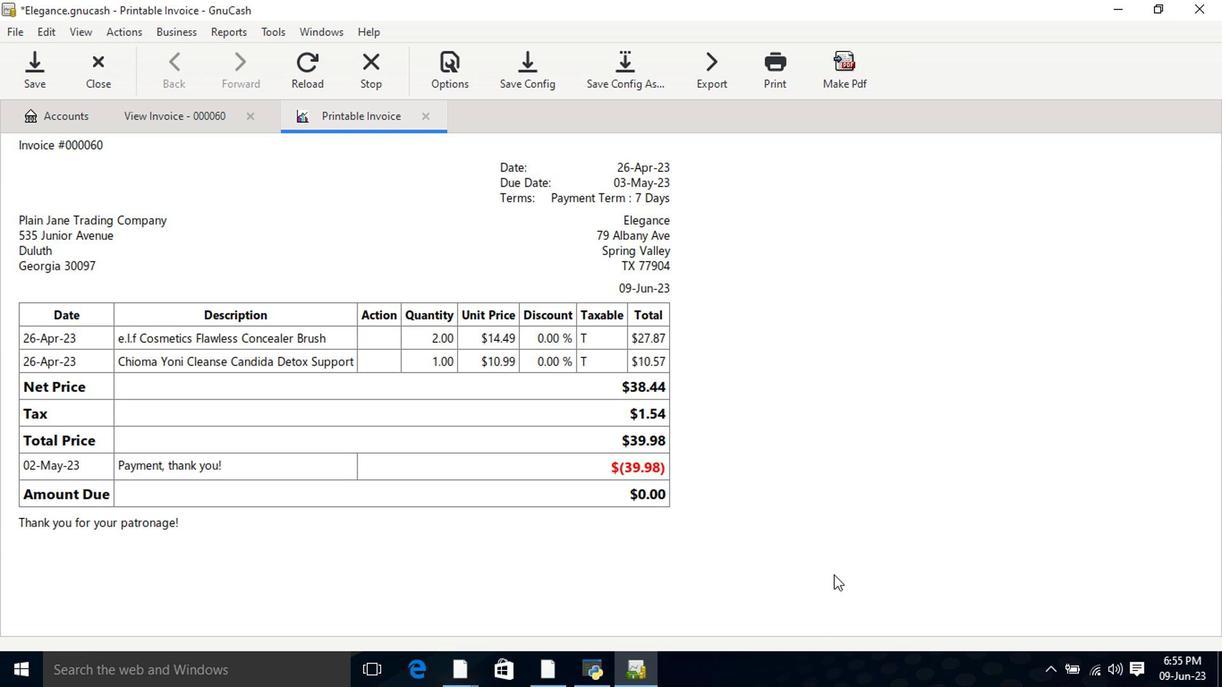 
Action: Mouse pressed left at (685, 446)
Screenshot: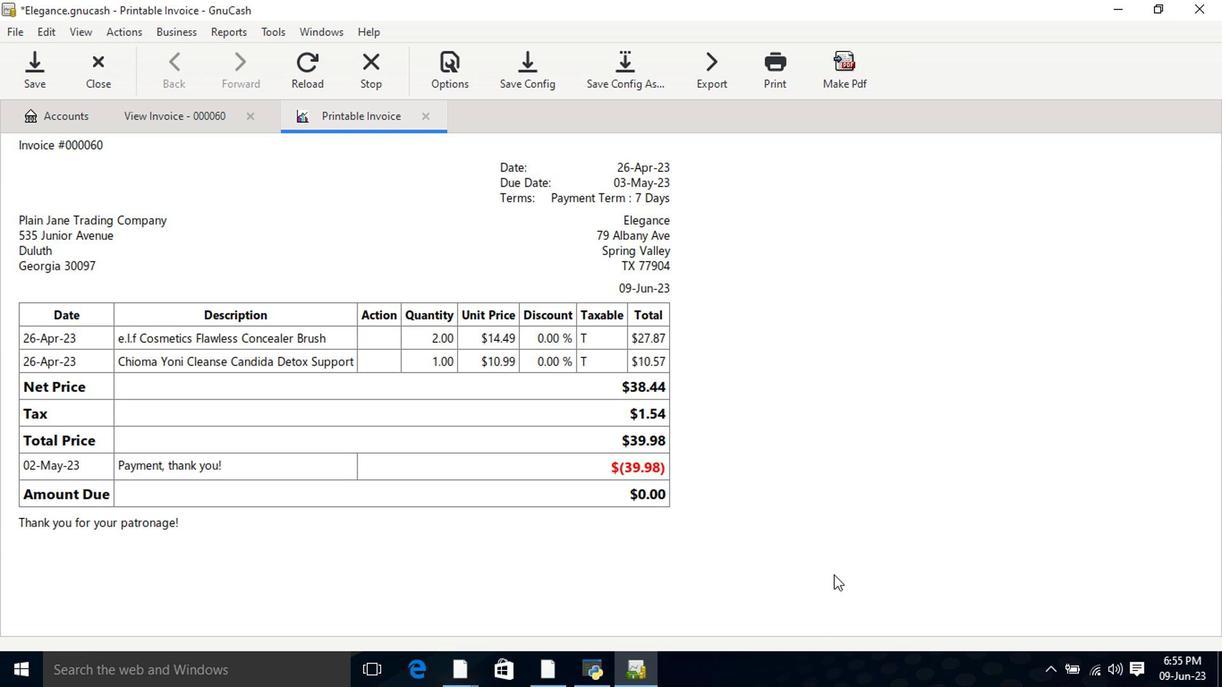 
Action: Mouse moved to (841, 600)
Screenshot: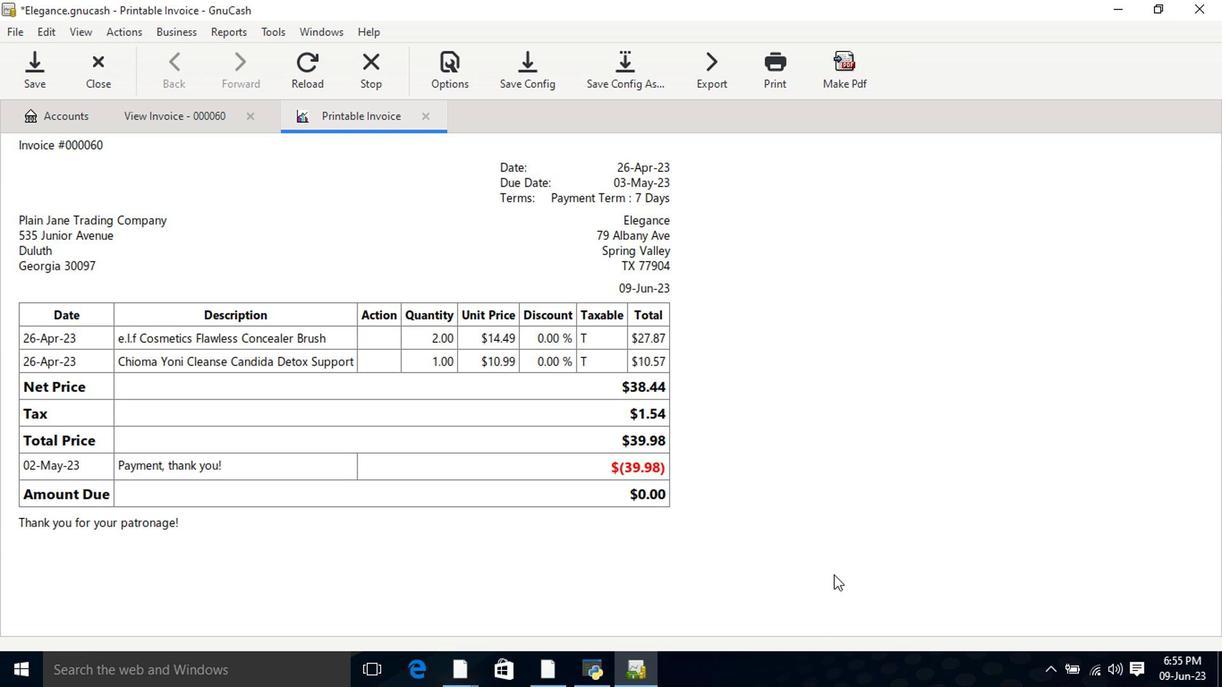 
Action: Mouse pressed left at (841, 600)
Screenshot: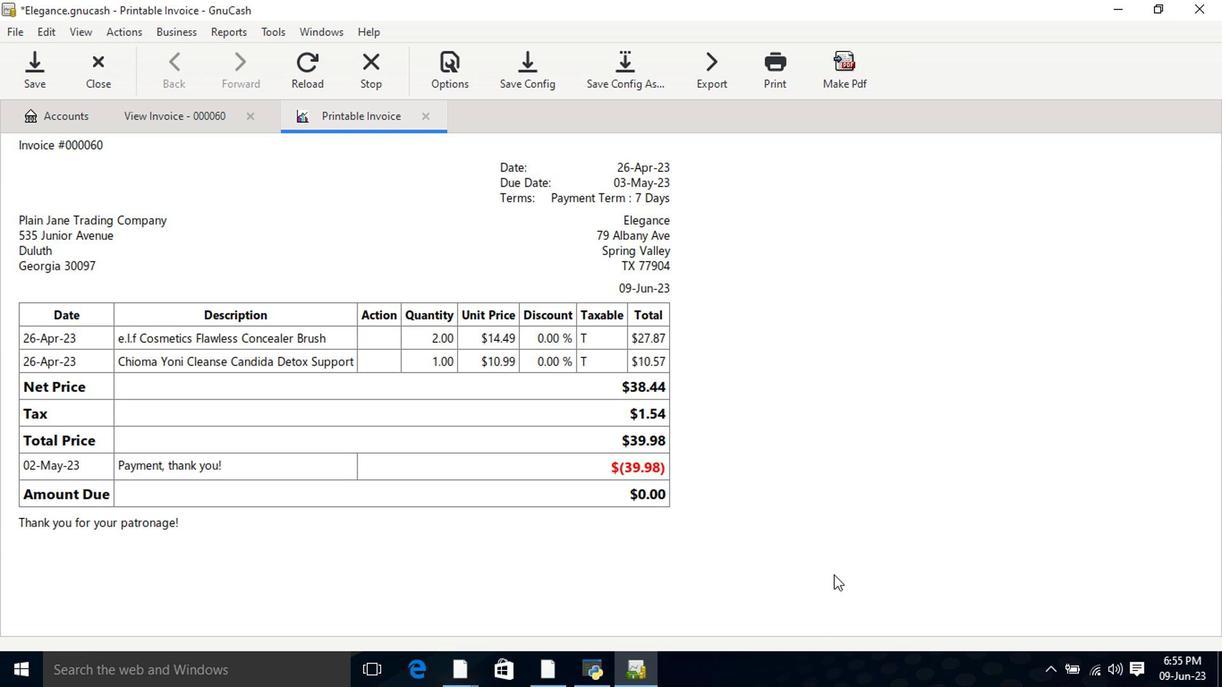 
Action: Mouse moved to (287, 178)
Screenshot: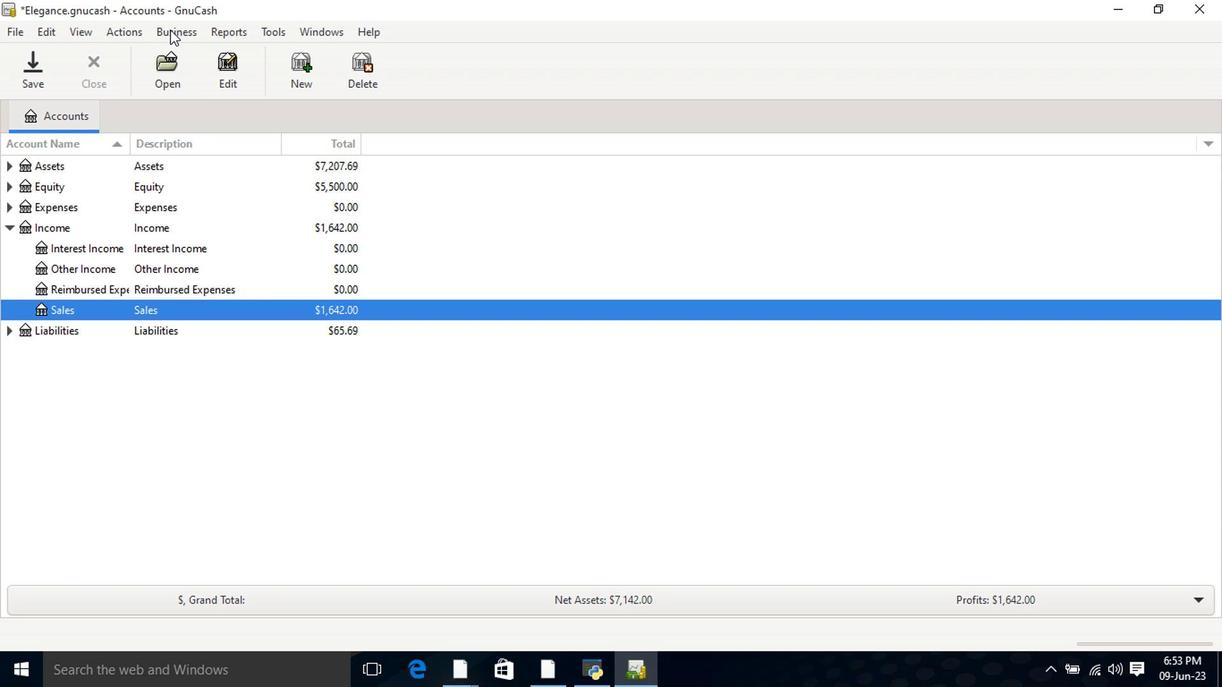 
Action: Mouse pressed left at (287, 178)
Screenshot: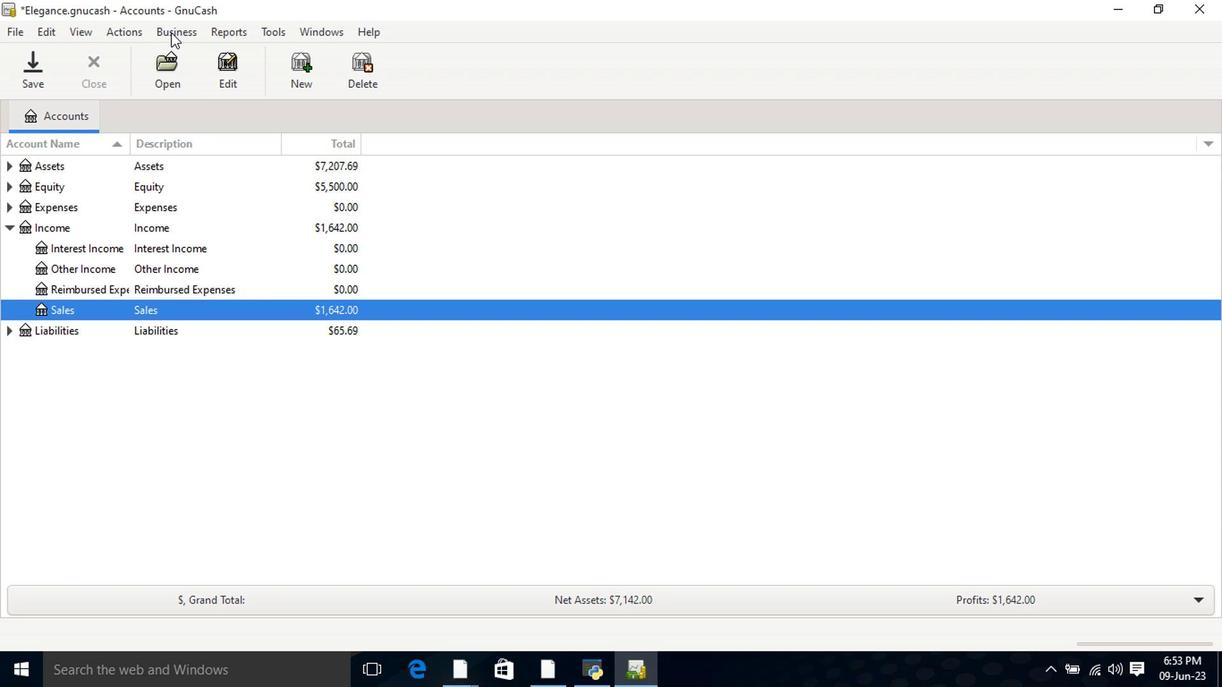 
Action: Mouse moved to (471, 245)
Screenshot: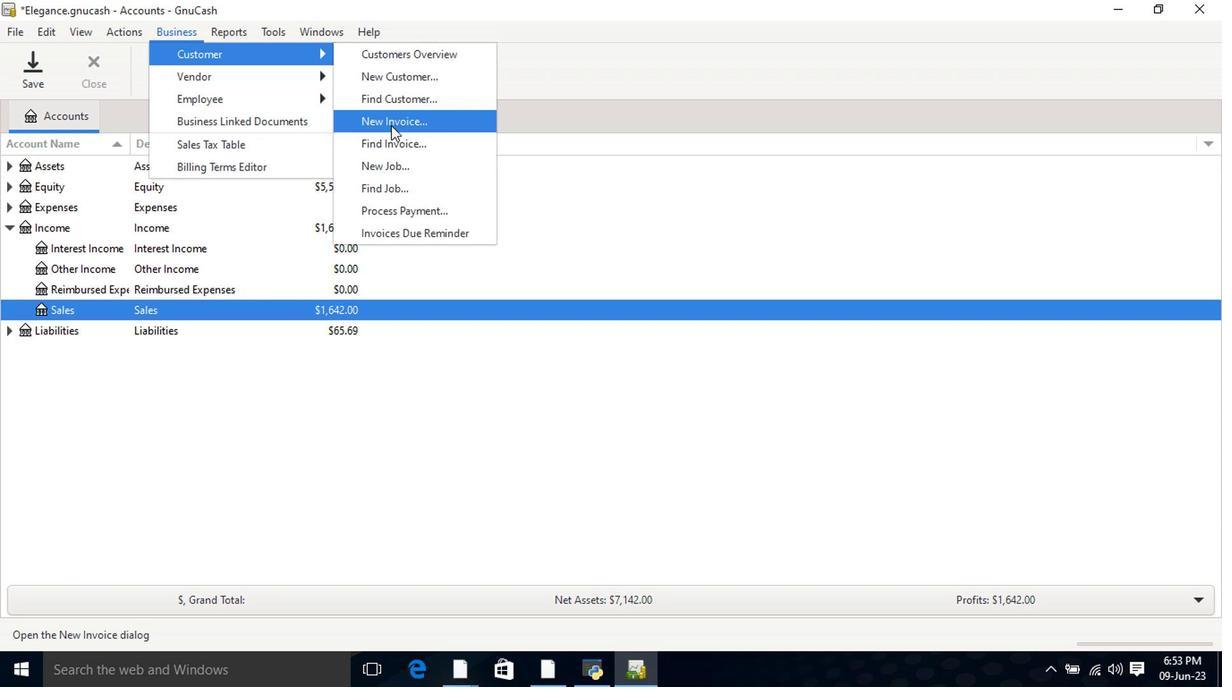 
Action: Mouse pressed left at (471, 245)
Screenshot: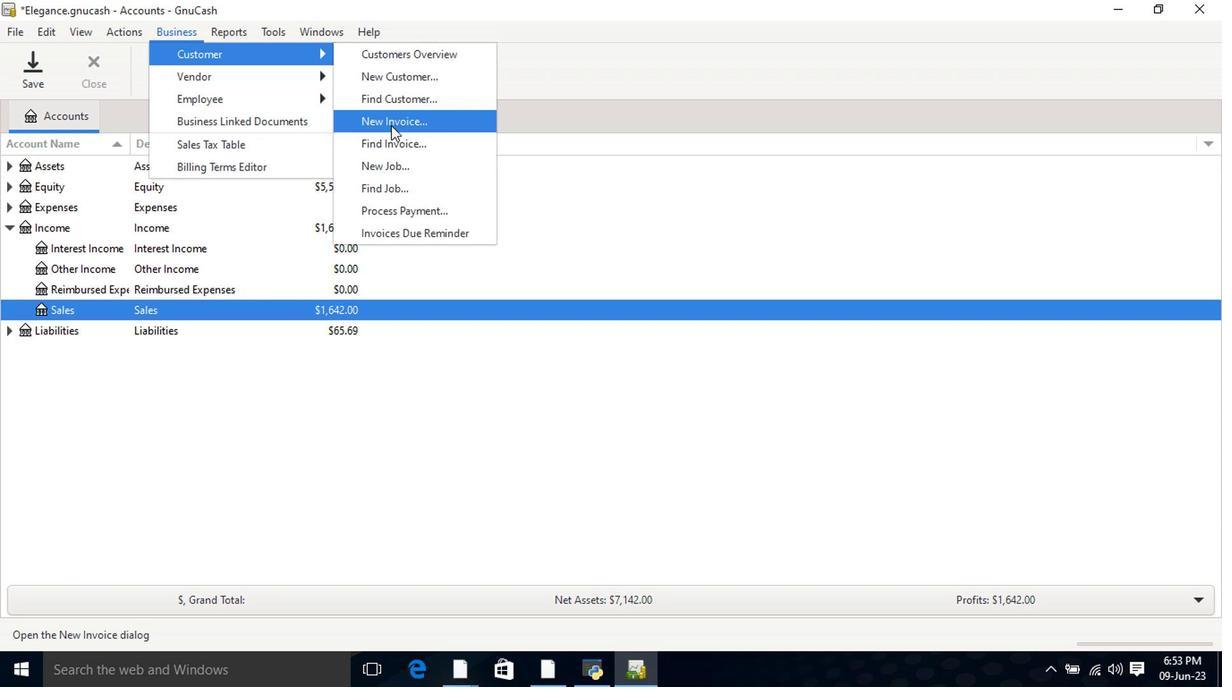 
Action: Mouse moved to (751, 363)
Screenshot: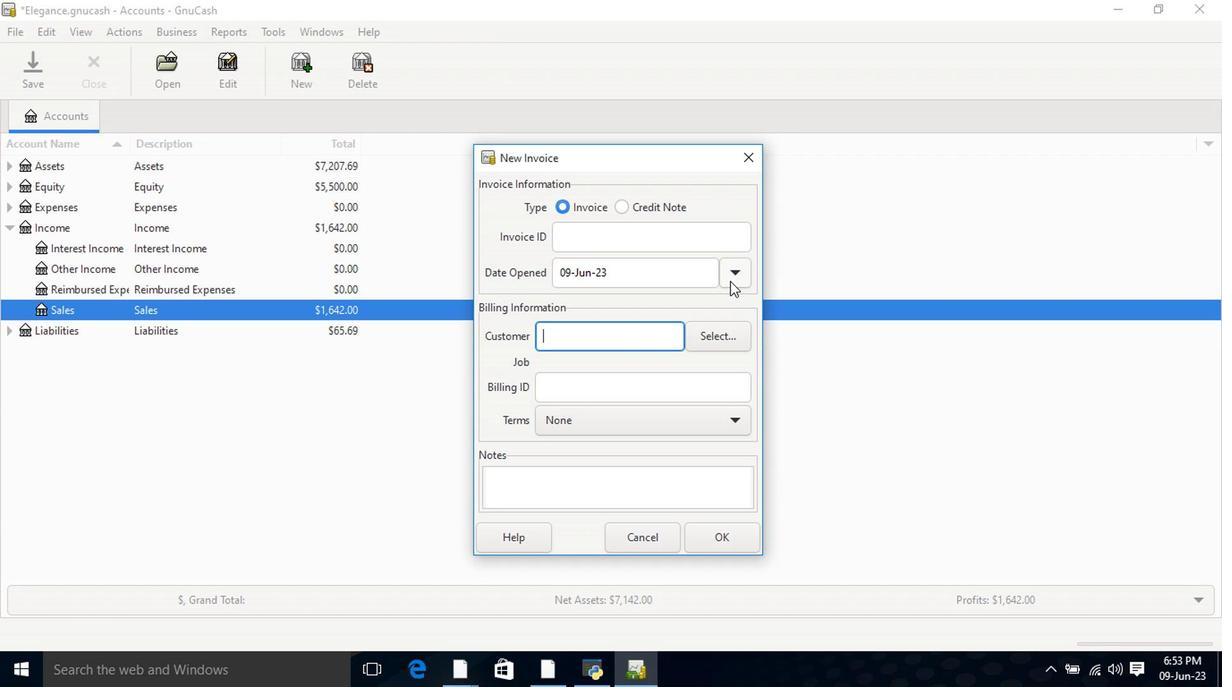 
Action: Mouse pressed left at (751, 363)
Screenshot: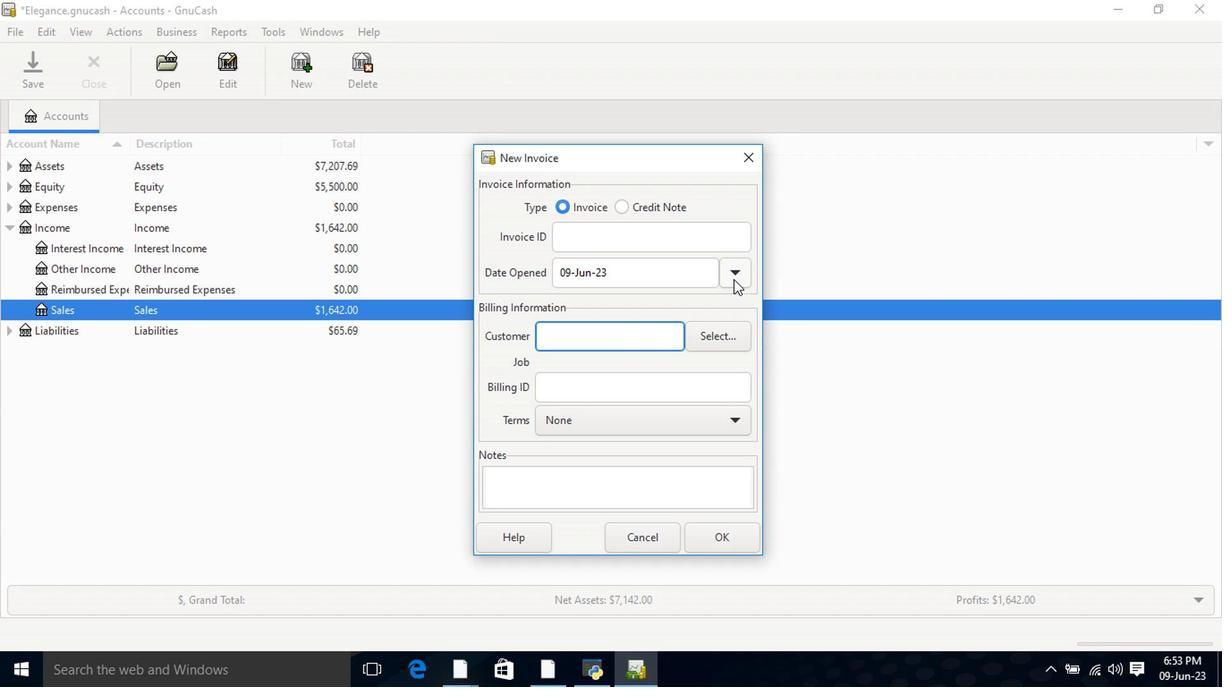 
Action: Mouse moved to (636, 380)
Screenshot: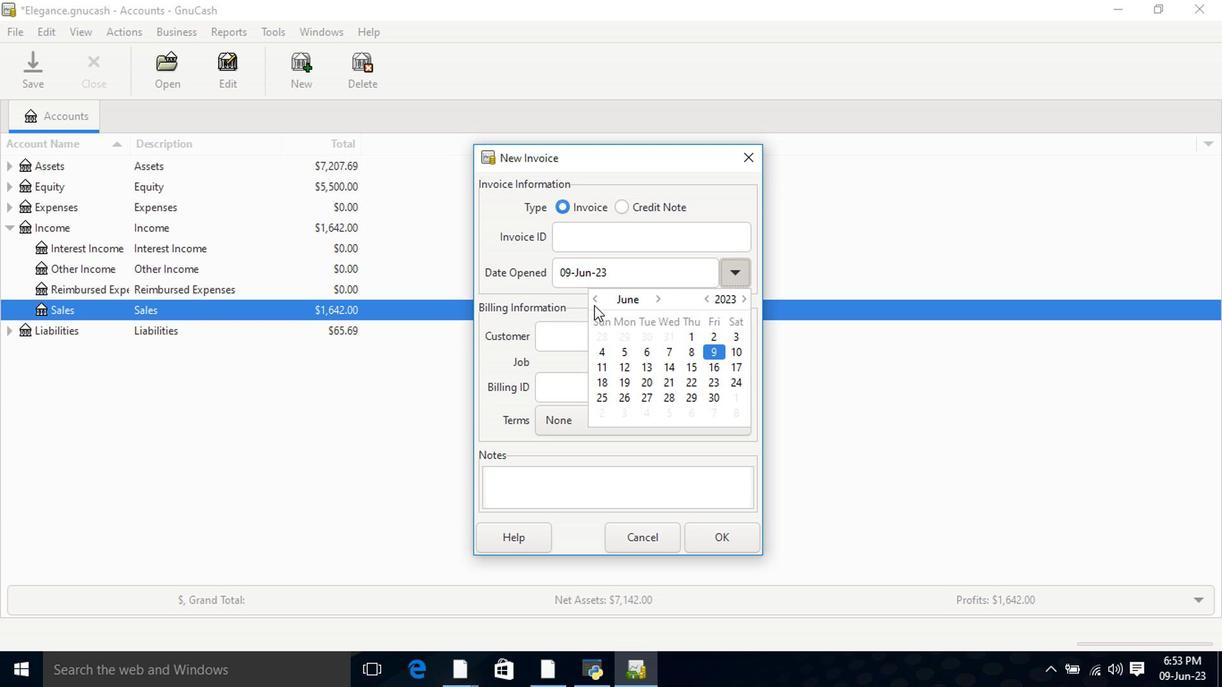 
Action: Mouse pressed left at (636, 380)
Screenshot: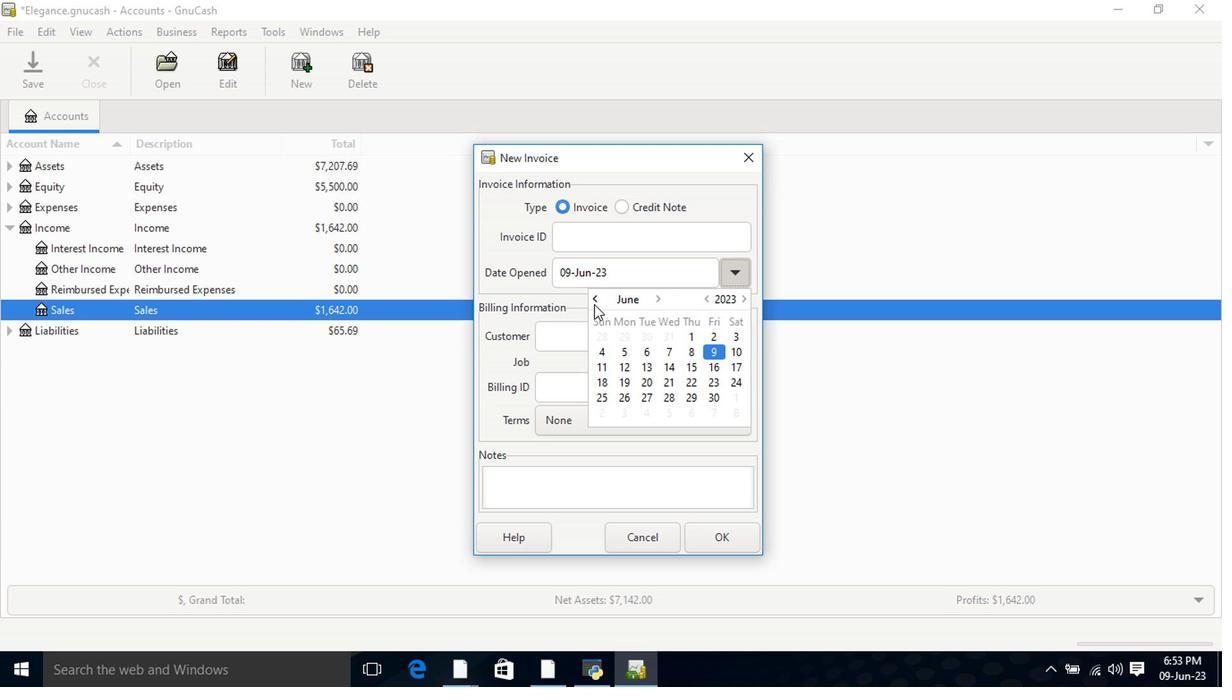 
Action: Mouse pressed left at (636, 380)
Screenshot: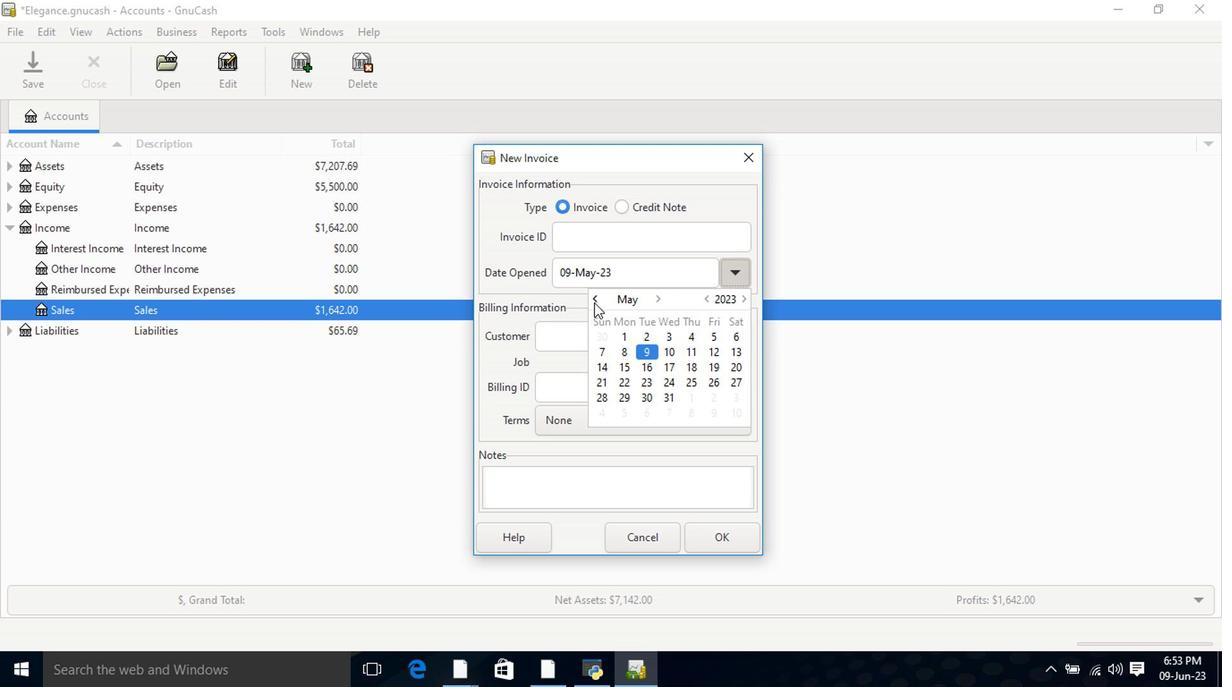 
Action: Mouse moved to (701, 452)
Screenshot: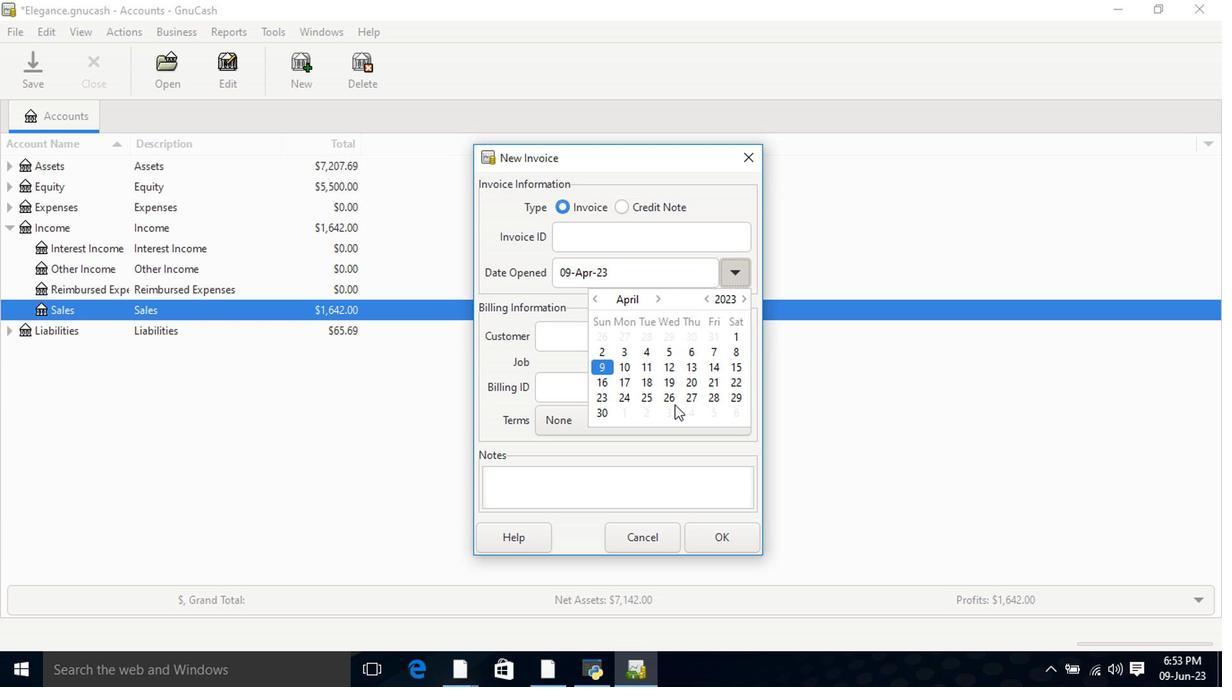 
Action: Mouse pressed left at (701, 452)
Screenshot: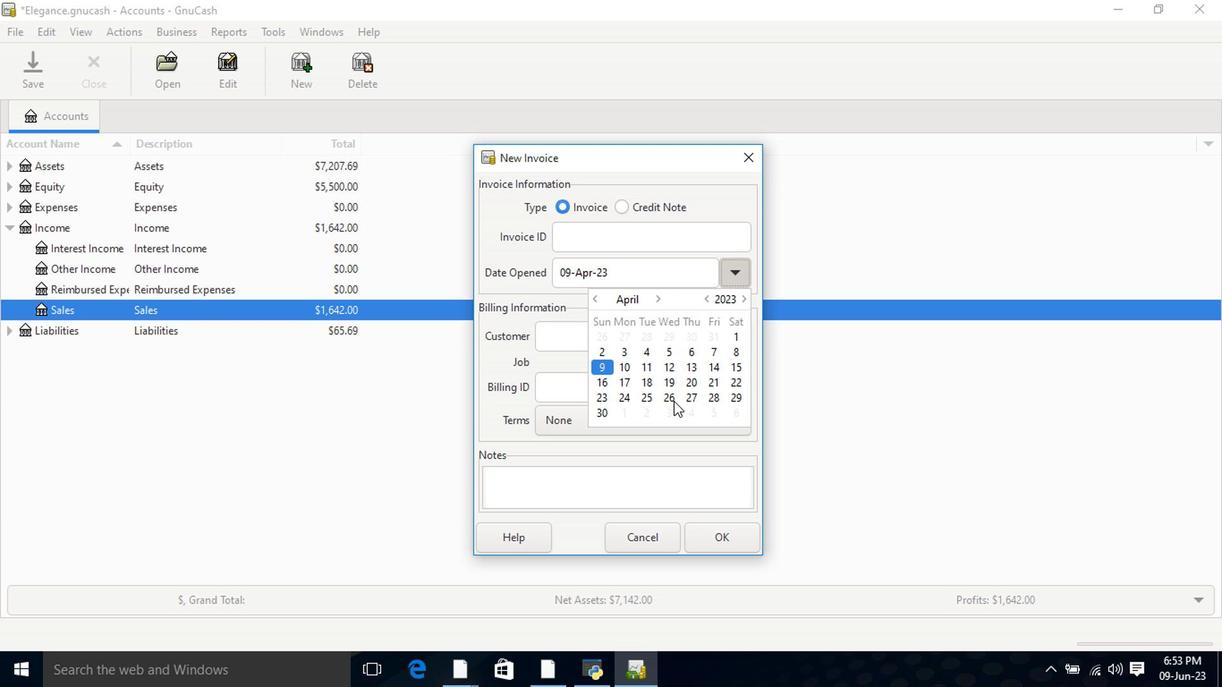 
Action: Mouse pressed left at (701, 452)
Screenshot: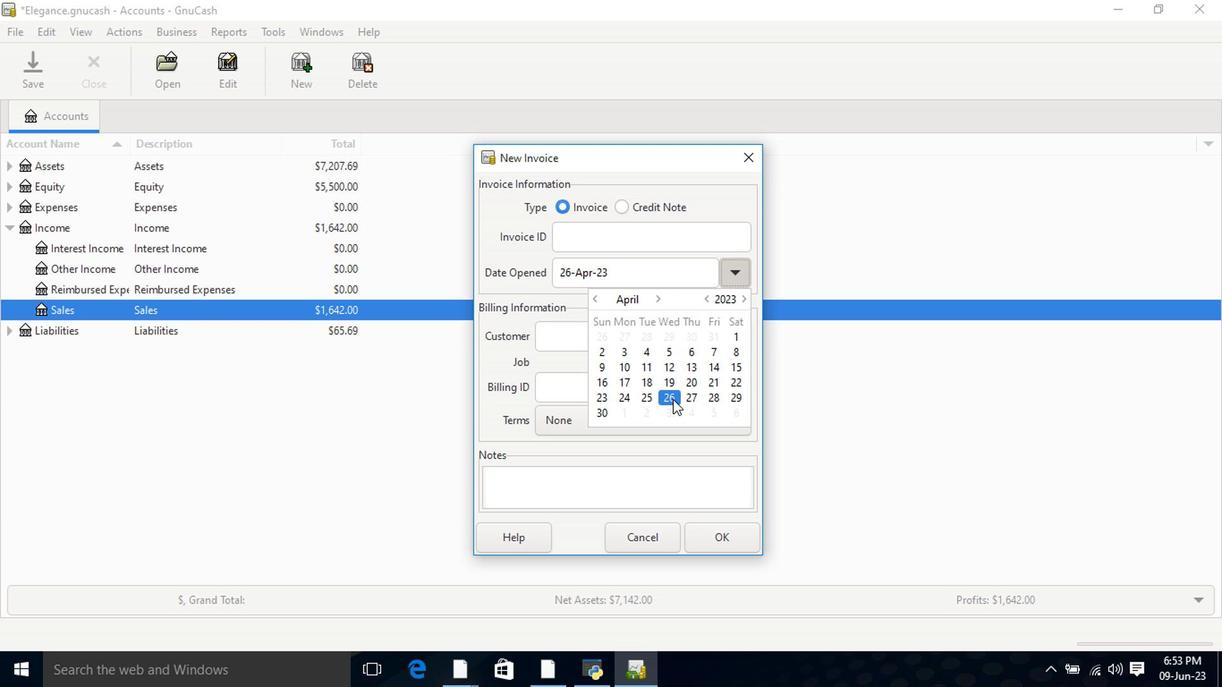 
Action: Mouse moved to (665, 411)
Screenshot: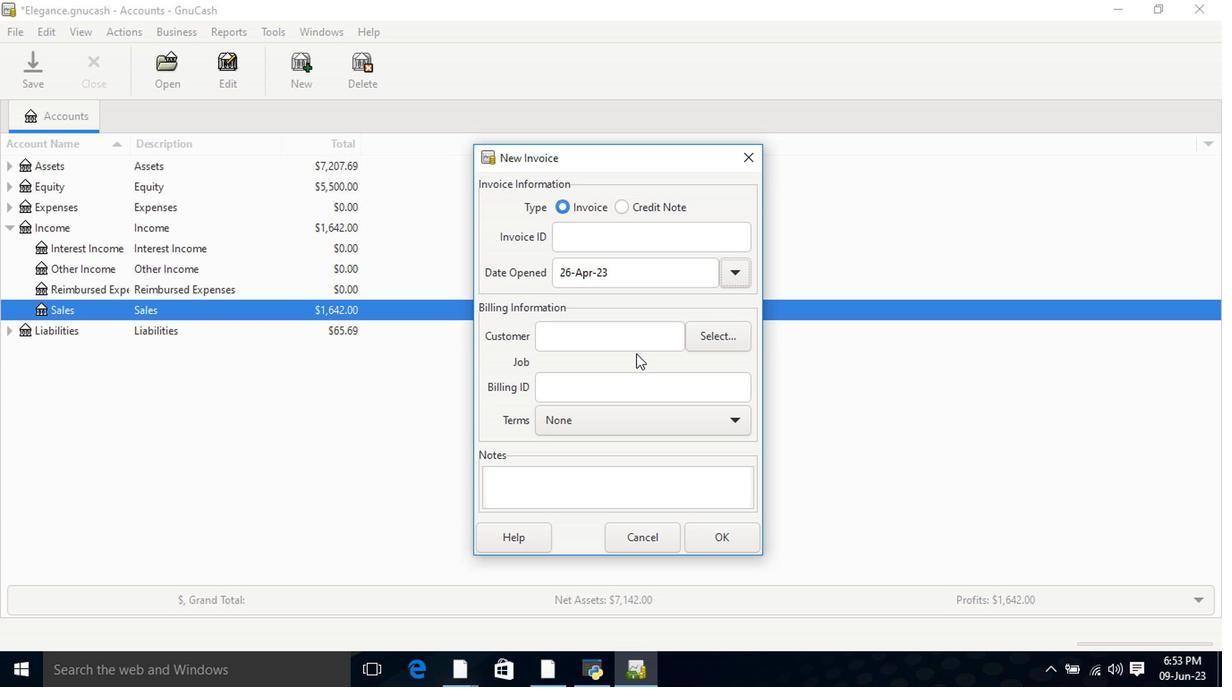 
Action: Mouse pressed left at (665, 411)
Screenshot: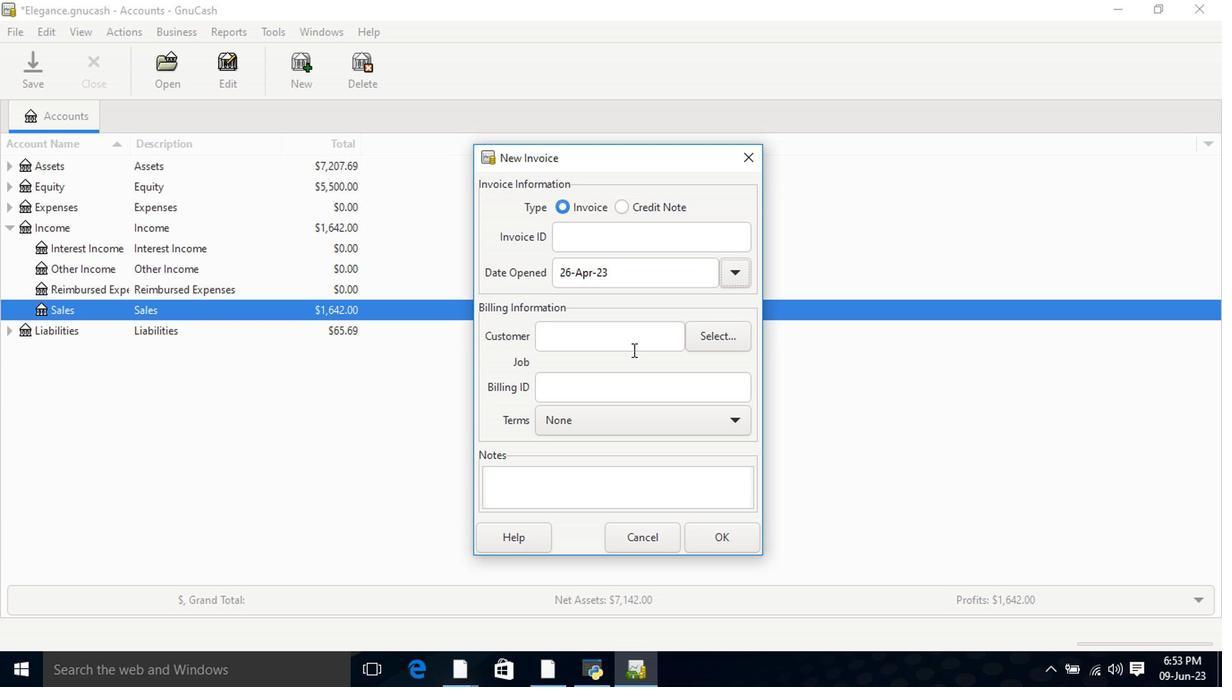 
Action: Key pressed <Key.shift>Pla
Screenshot: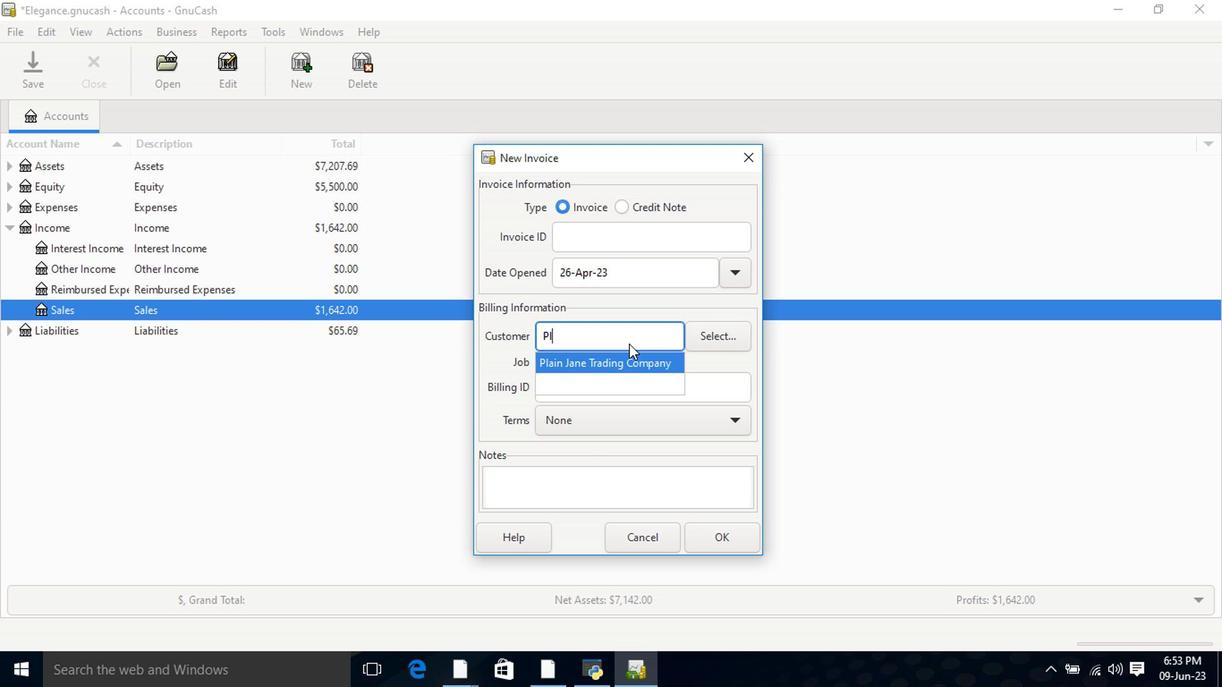 
Action: Mouse moved to (647, 429)
Screenshot: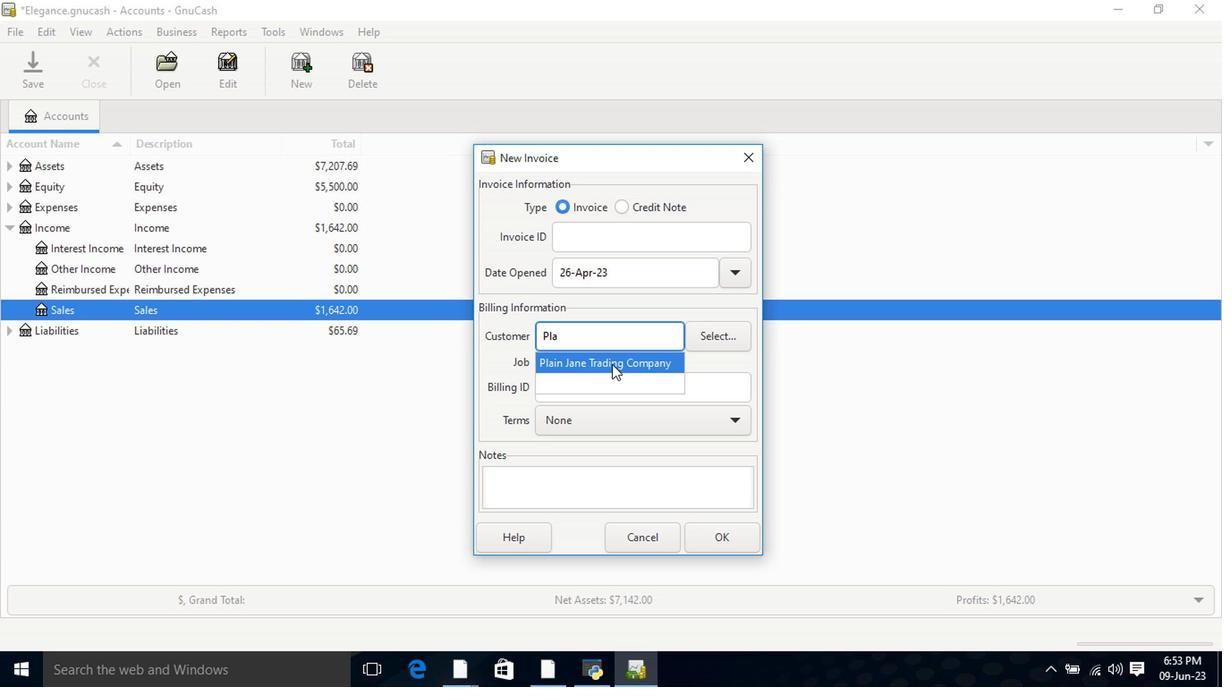 
Action: Mouse pressed left at (647, 429)
Screenshot: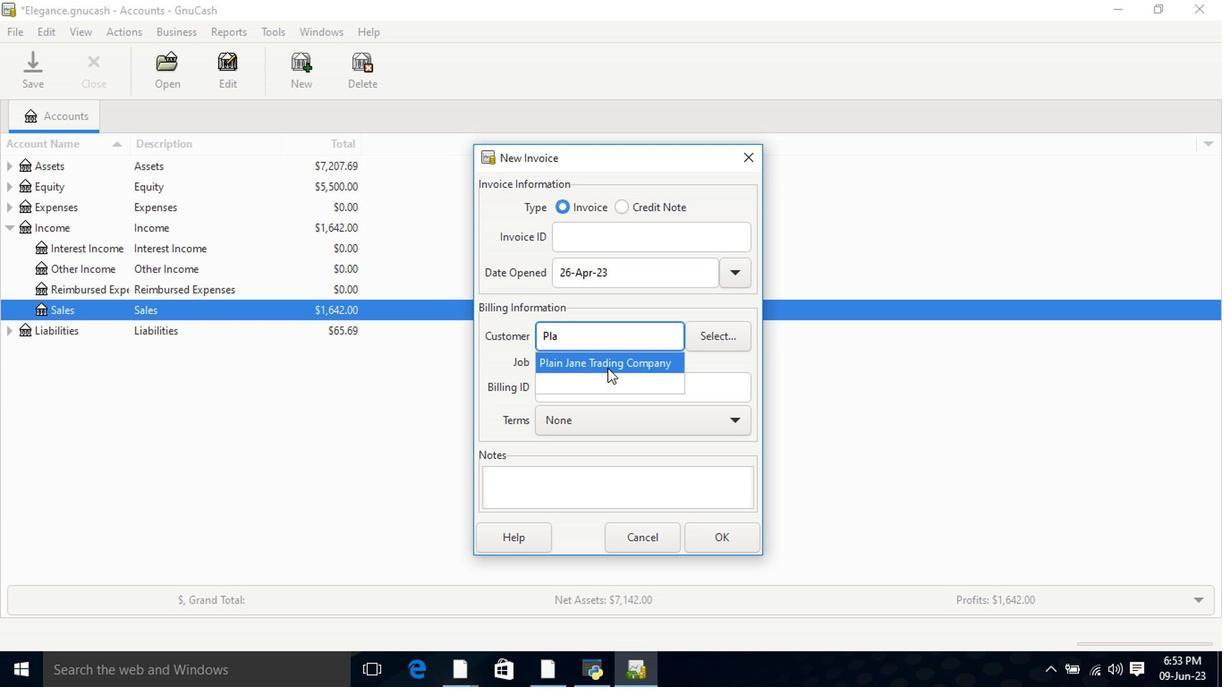 
Action: Mouse moved to (655, 484)
Screenshot: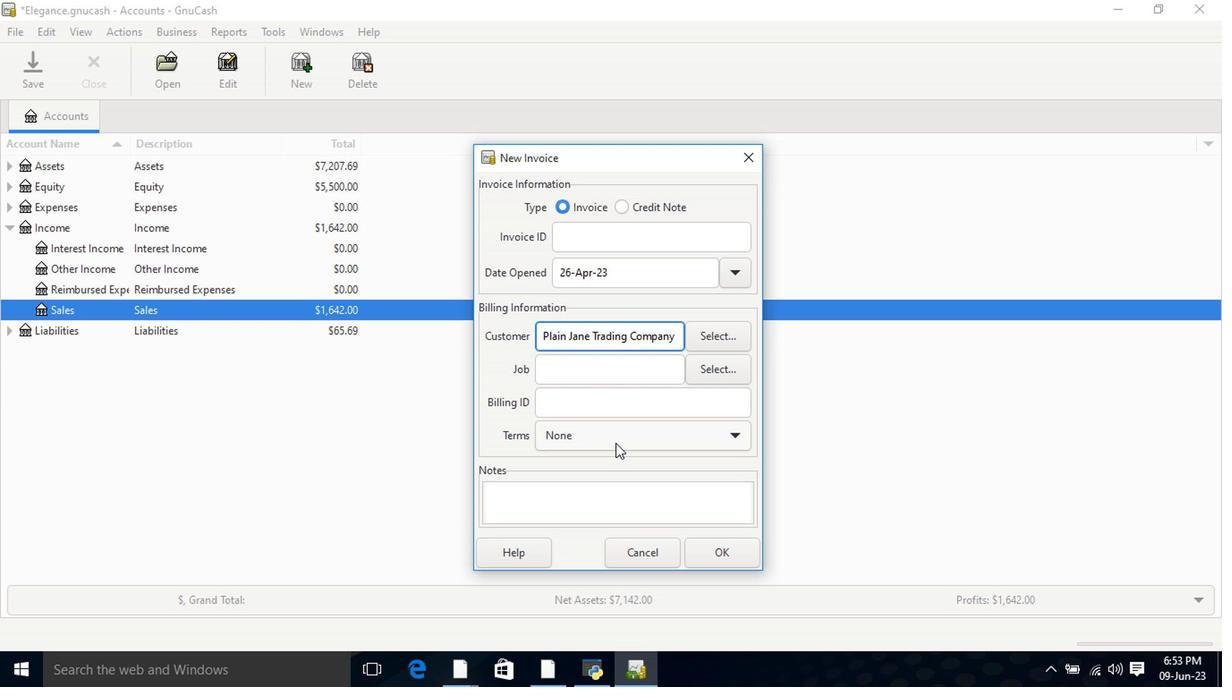 
Action: Mouse pressed left at (655, 484)
Screenshot: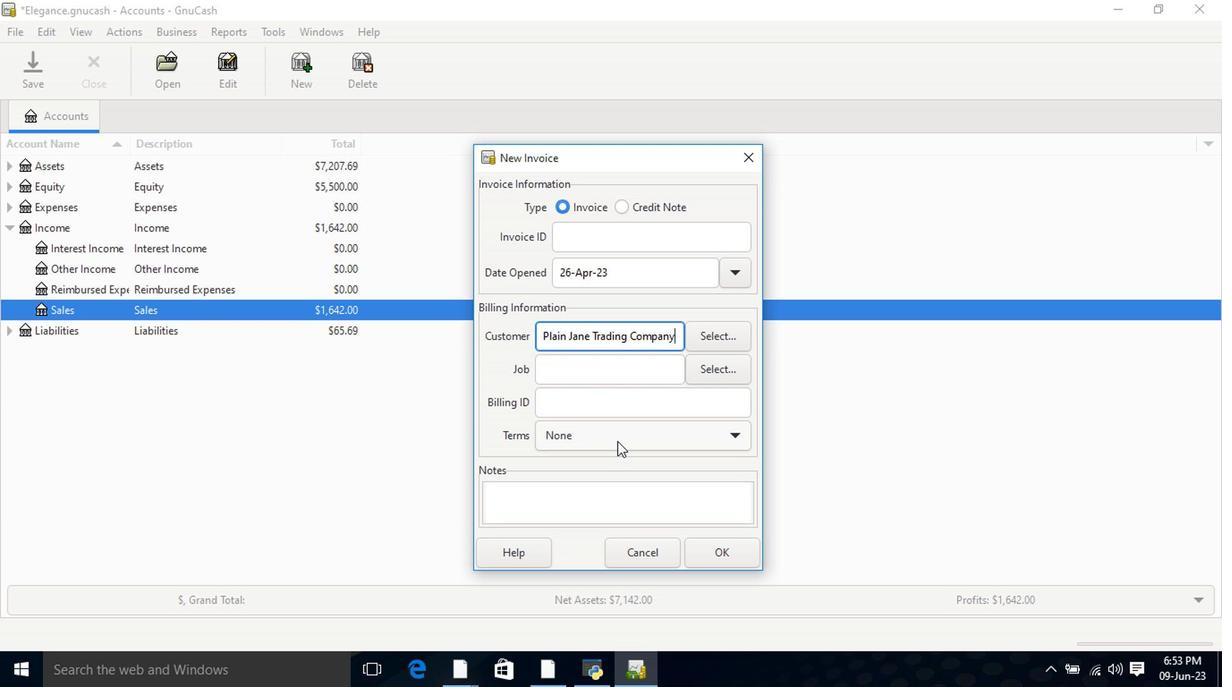 
Action: Mouse moved to (633, 534)
Screenshot: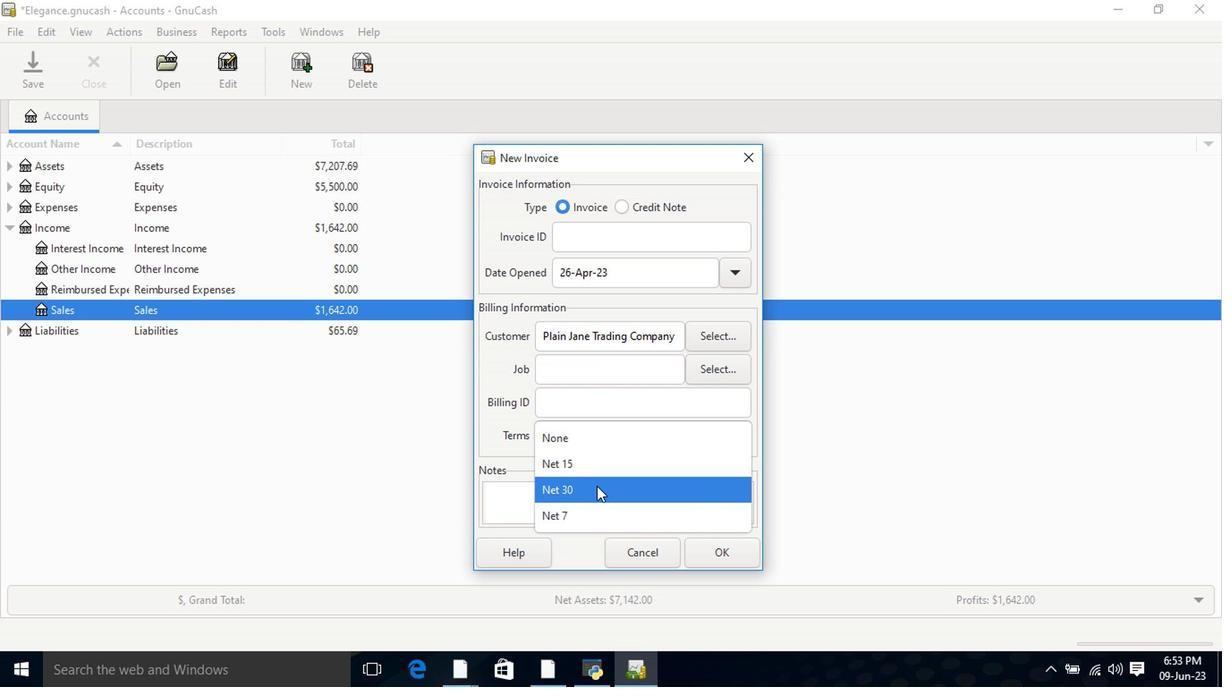 
Action: Mouse pressed left at (633, 534)
Screenshot: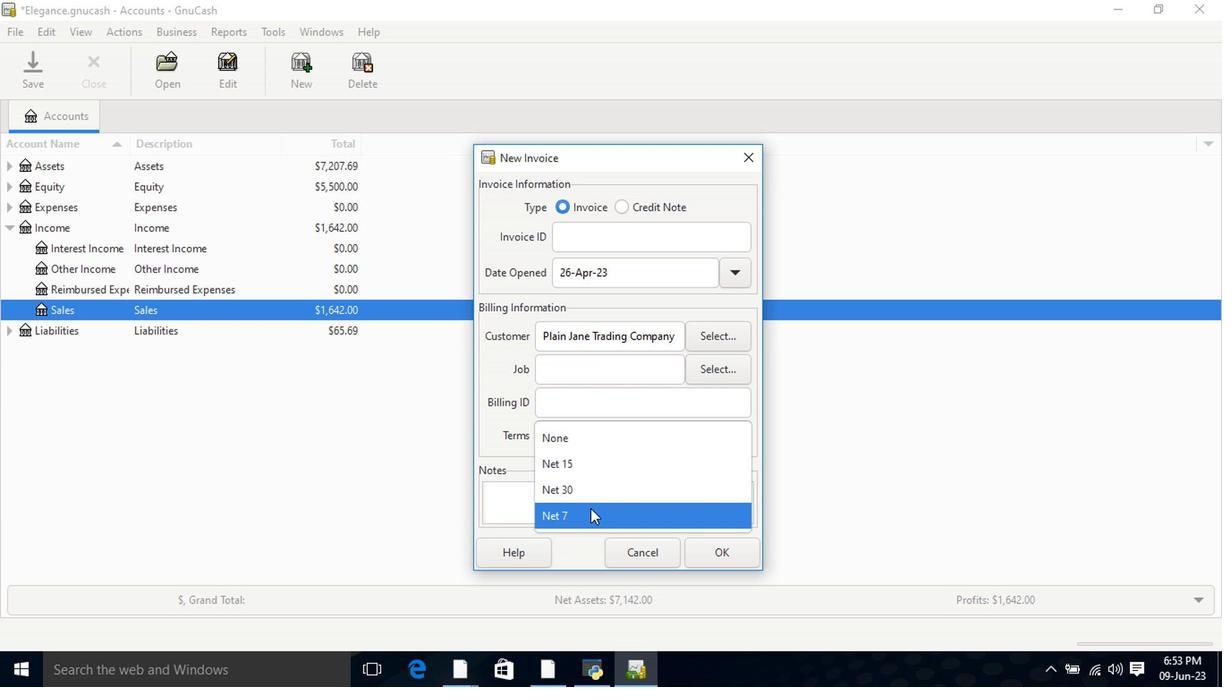 
Action: Mouse moved to (736, 572)
Screenshot: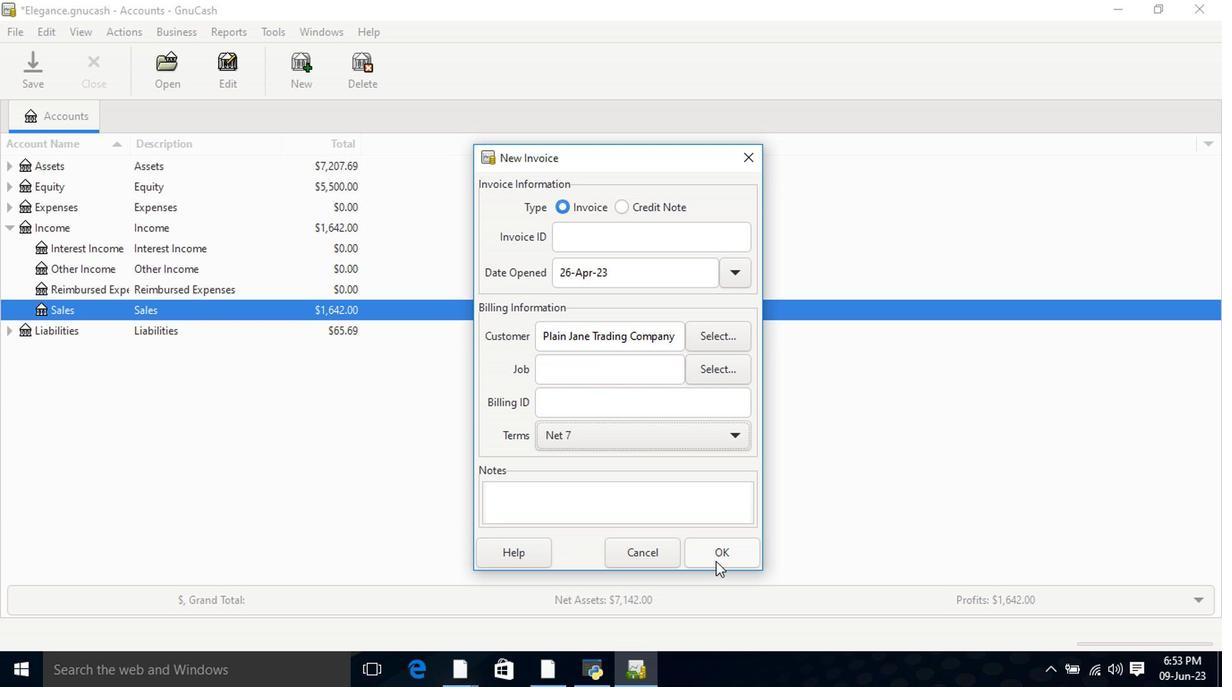 
Action: Mouse pressed left at (736, 572)
Screenshot: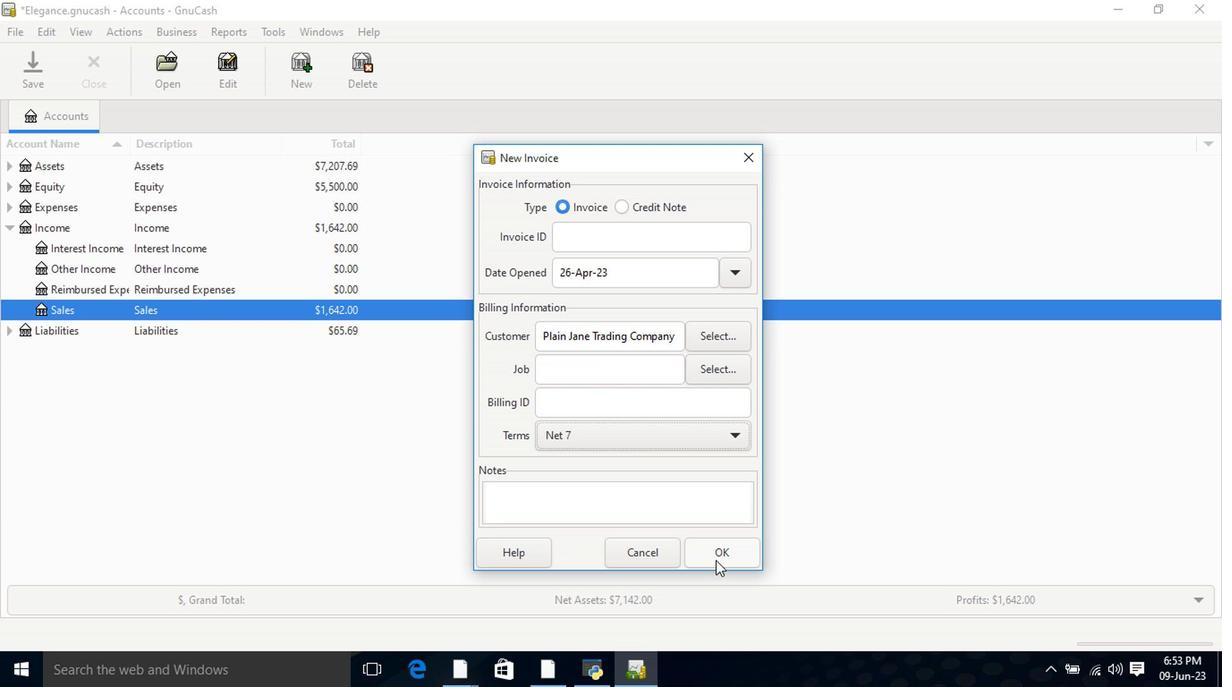 
Action: Mouse moved to (208, 416)
Screenshot: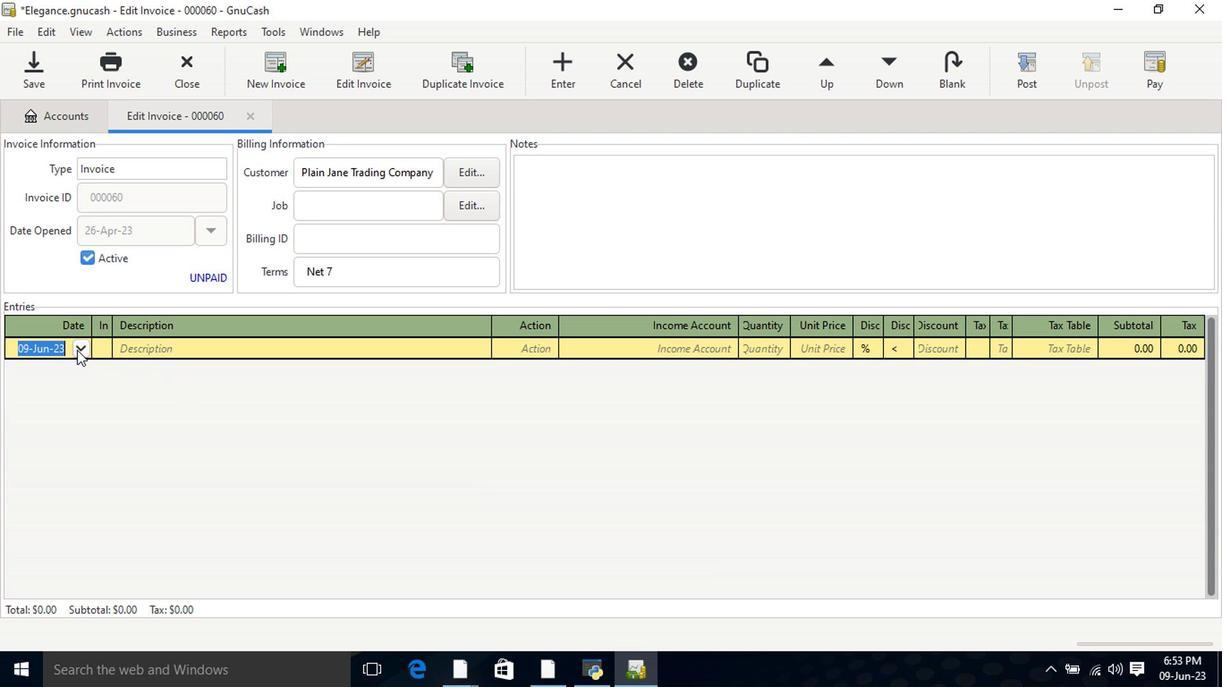 
Action: Mouse pressed left at (208, 416)
Screenshot: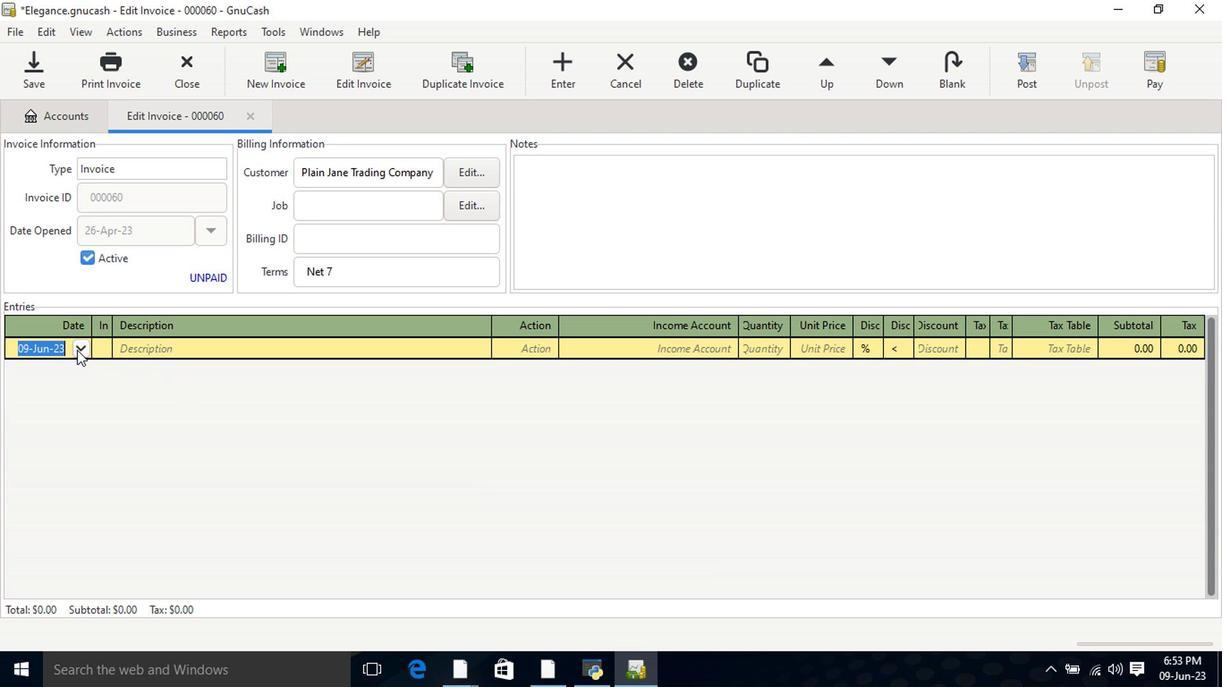 
Action: Mouse moved to (157, 432)
Screenshot: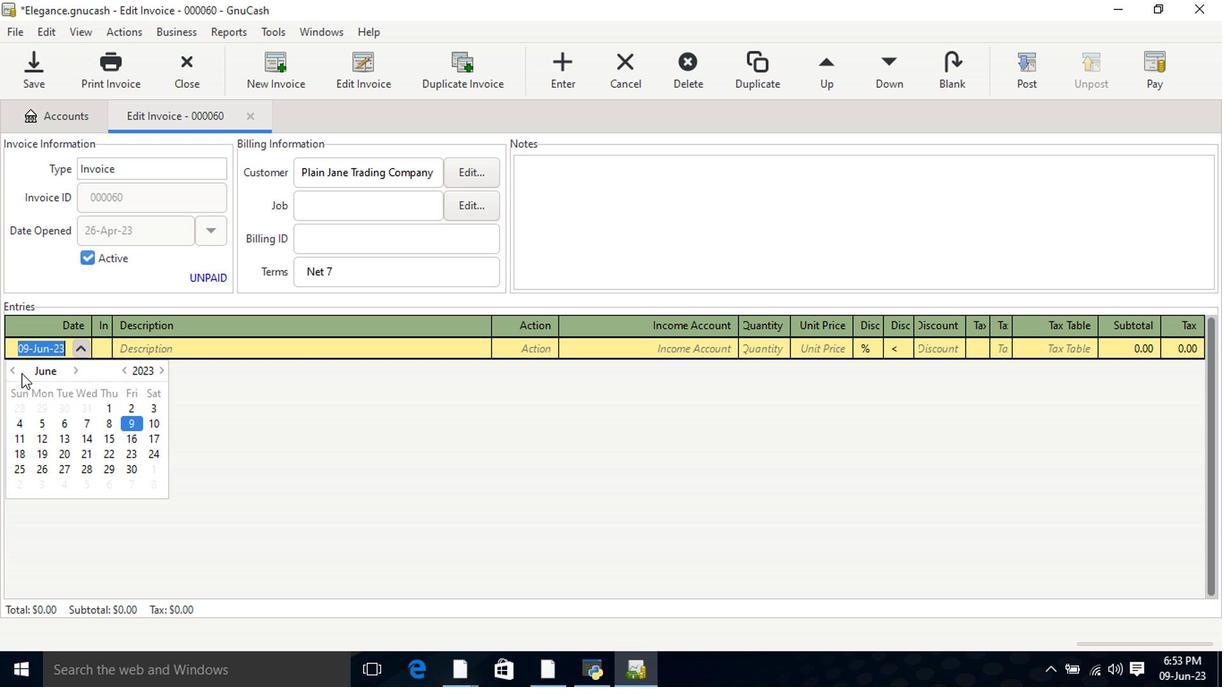 
Action: Mouse pressed left at (157, 432)
Screenshot: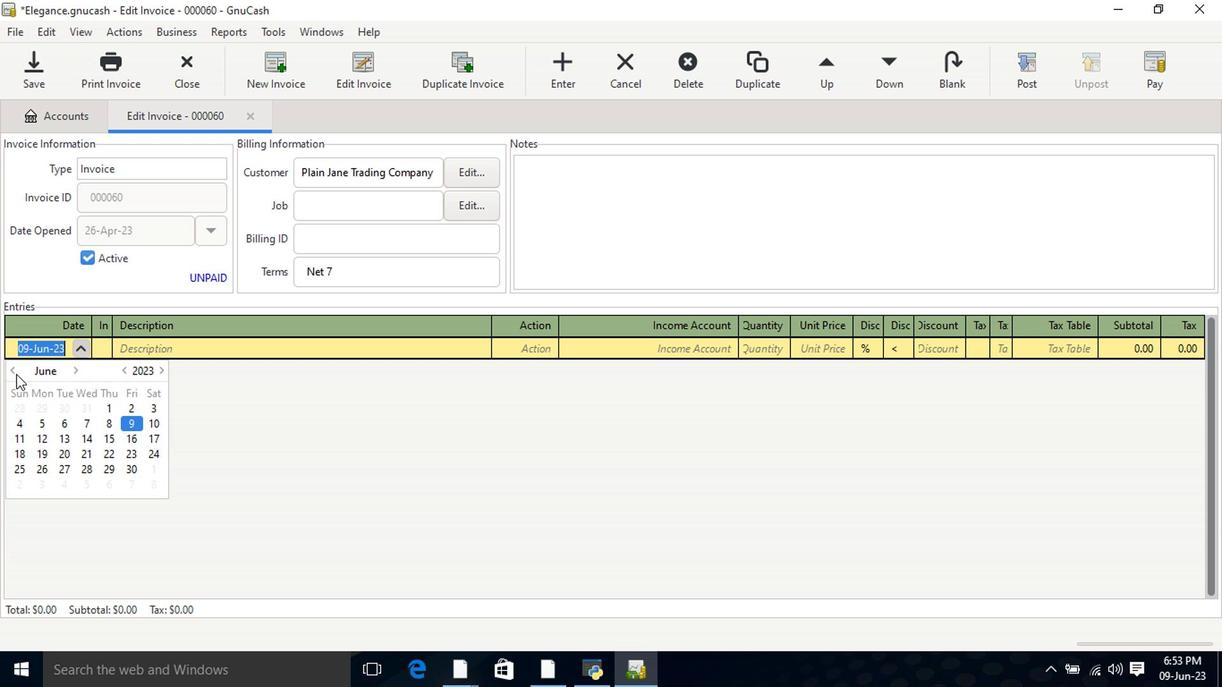 
Action: Mouse pressed left at (157, 432)
Screenshot: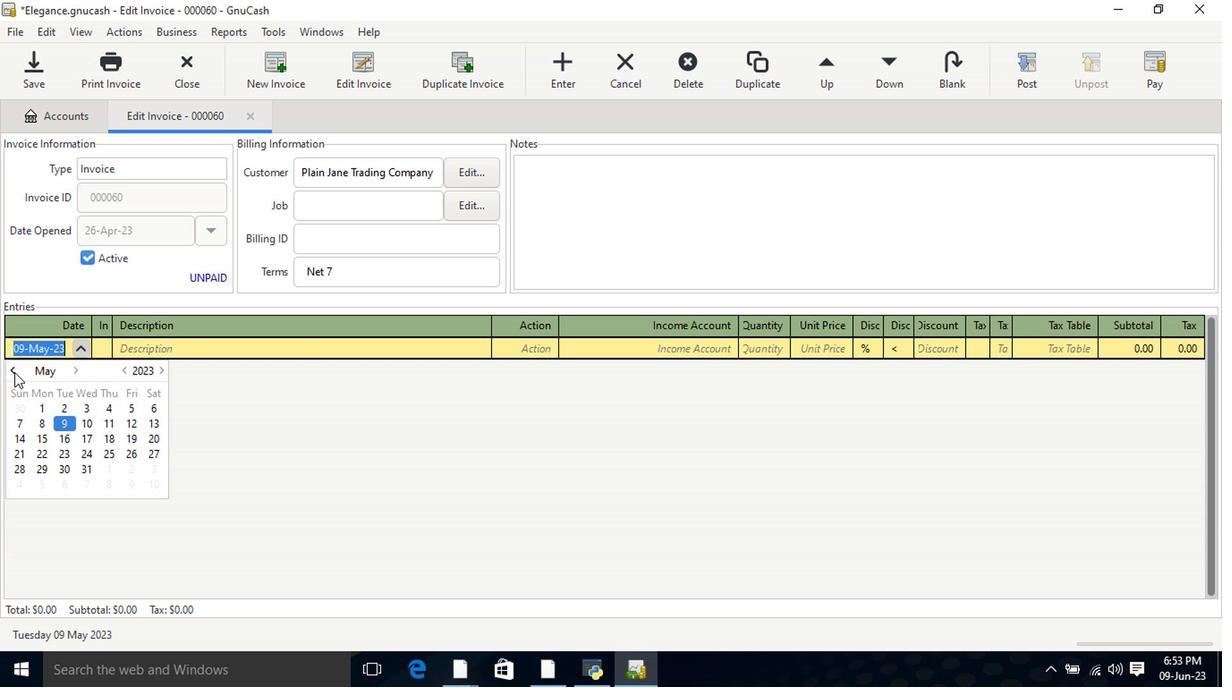 
Action: Mouse moved to (222, 504)
Screenshot: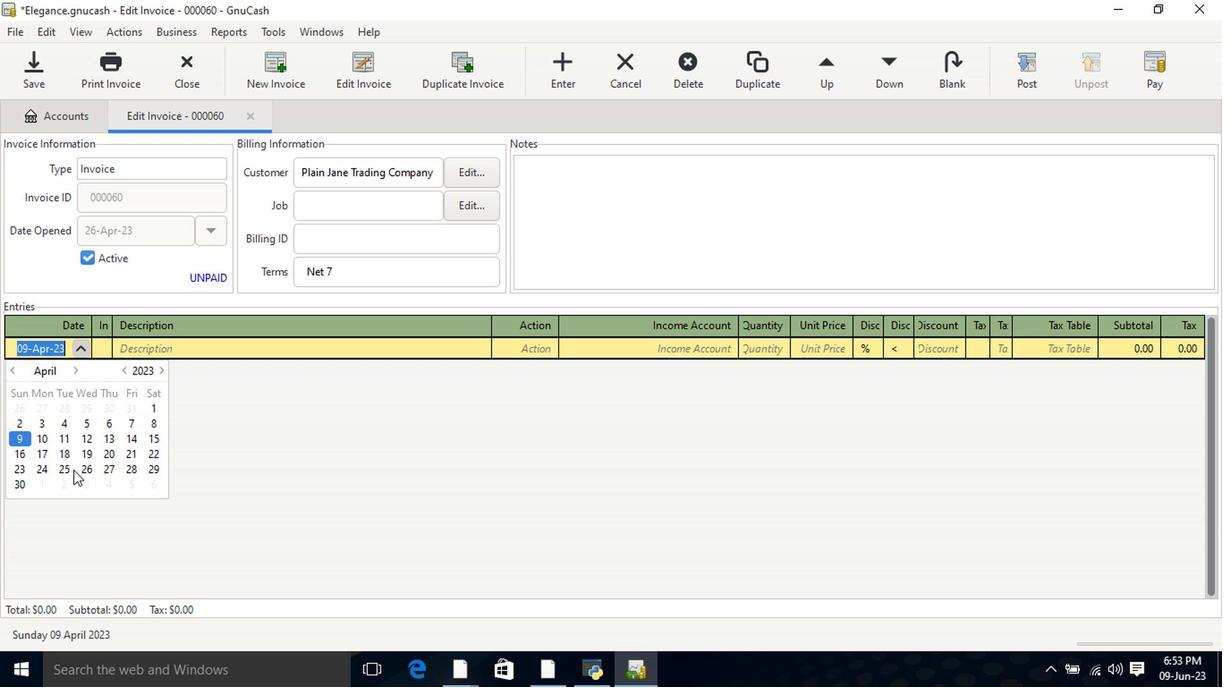 
Action: Mouse pressed left at (222, 504)
Screenshot: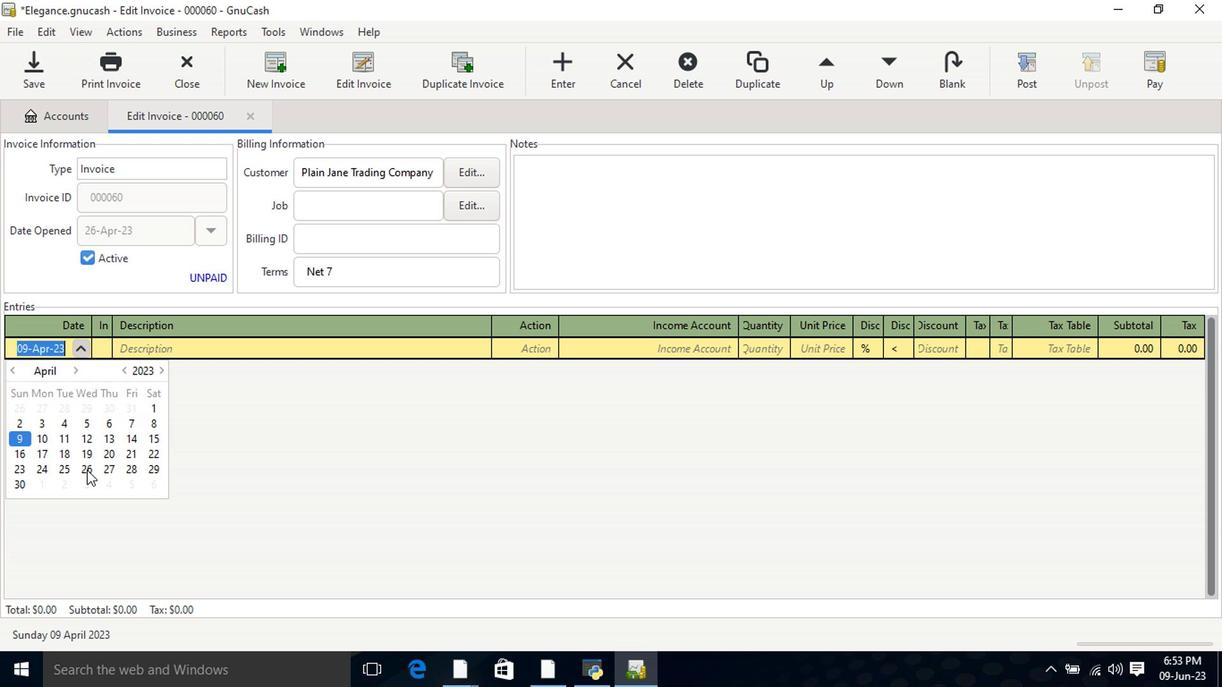 
Action: Mouse moved to (220, 504)
Screenshot: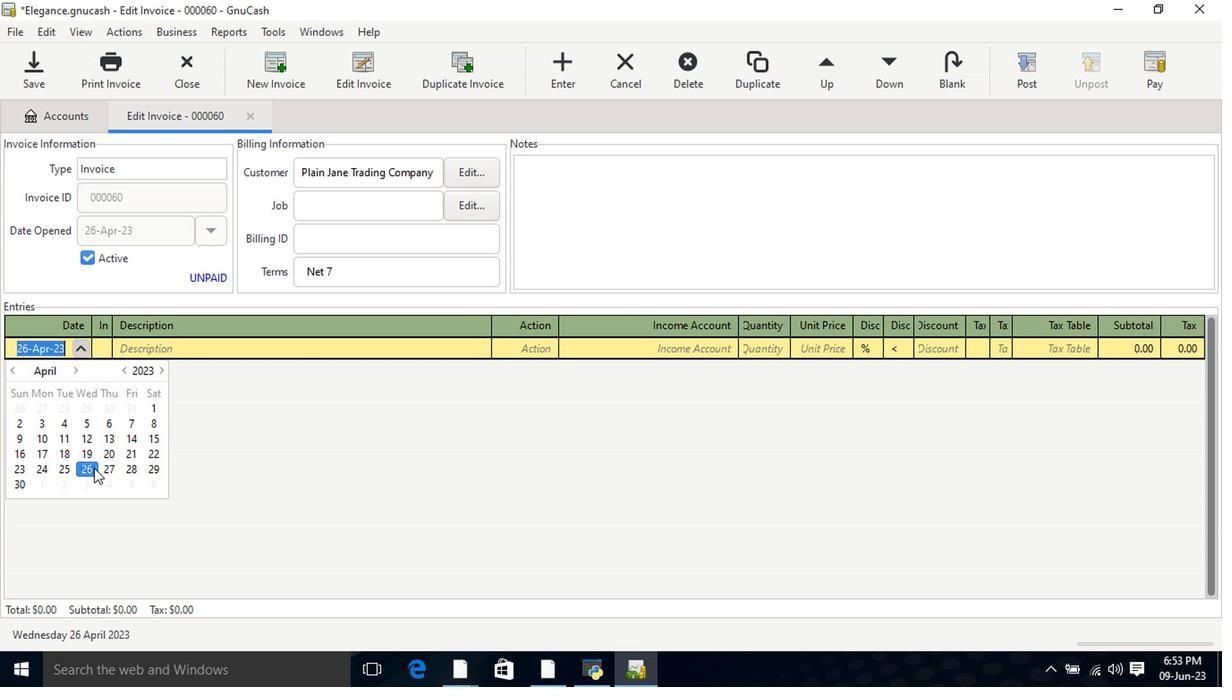 
Action: Mouse pressed left at (220, 504)
Screenshot: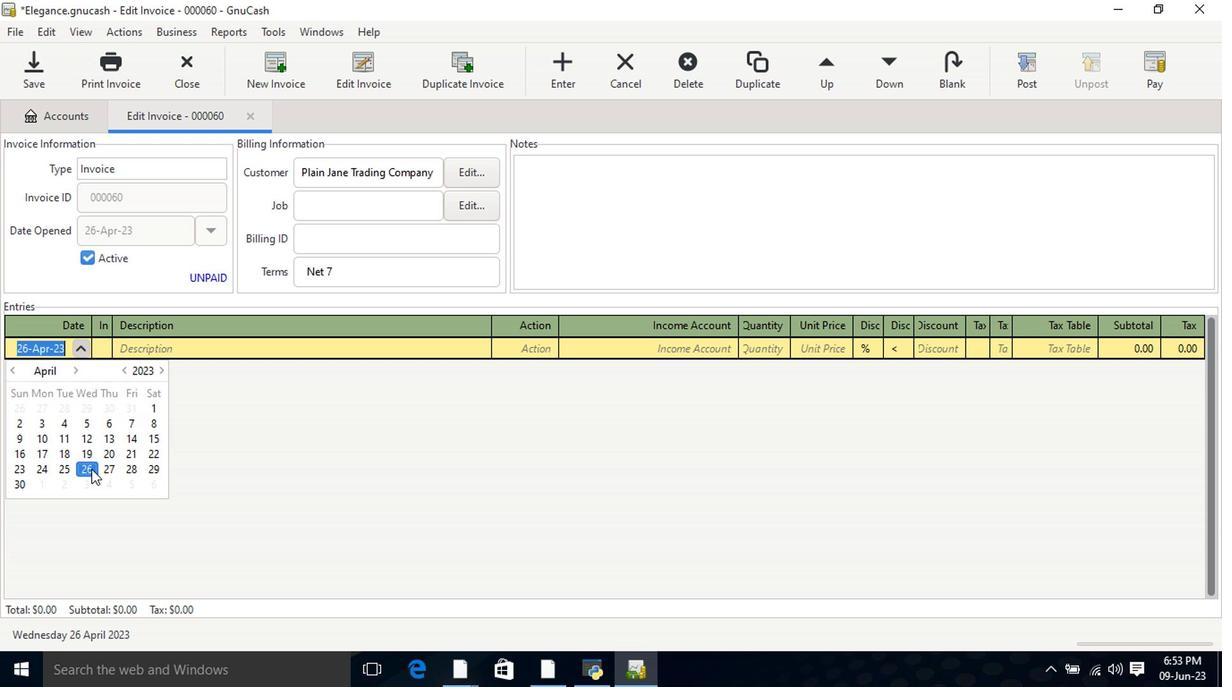 
Action: Mouse pressed left at (220, 504)
Screenshot: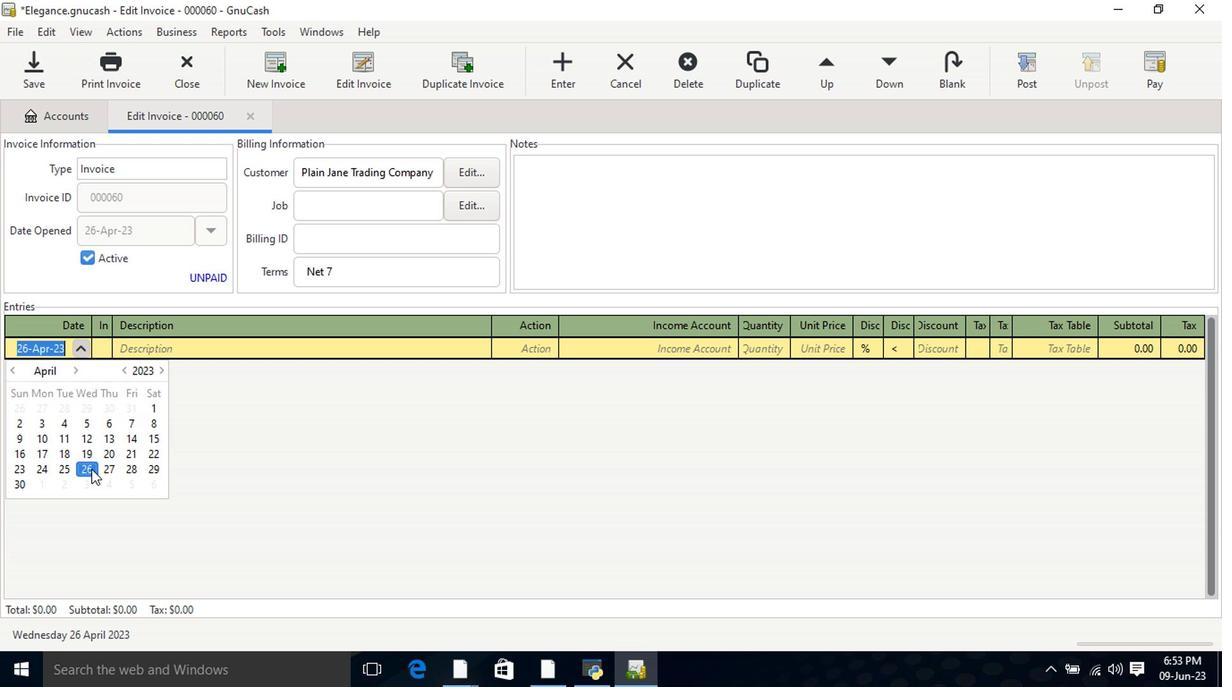 
Action: Mouse moved to (326, 419)
Screenshot: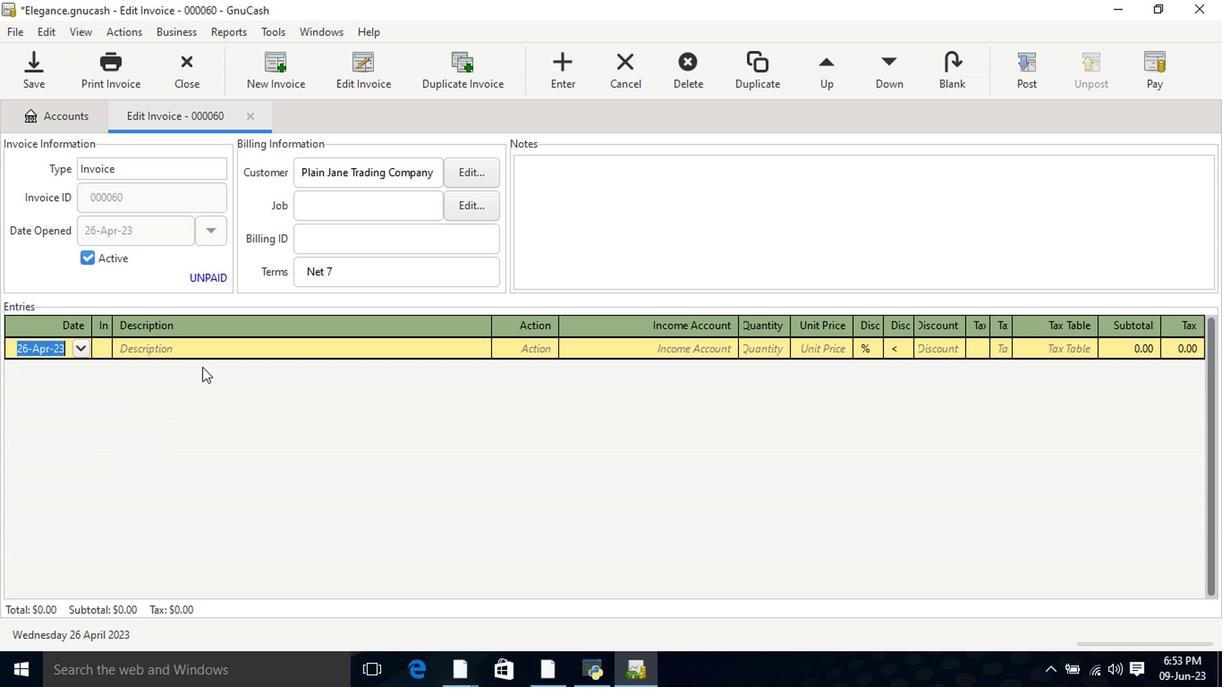 
Action: Key pressed <Key.tab>e.i<Key.tab>
Screenshot: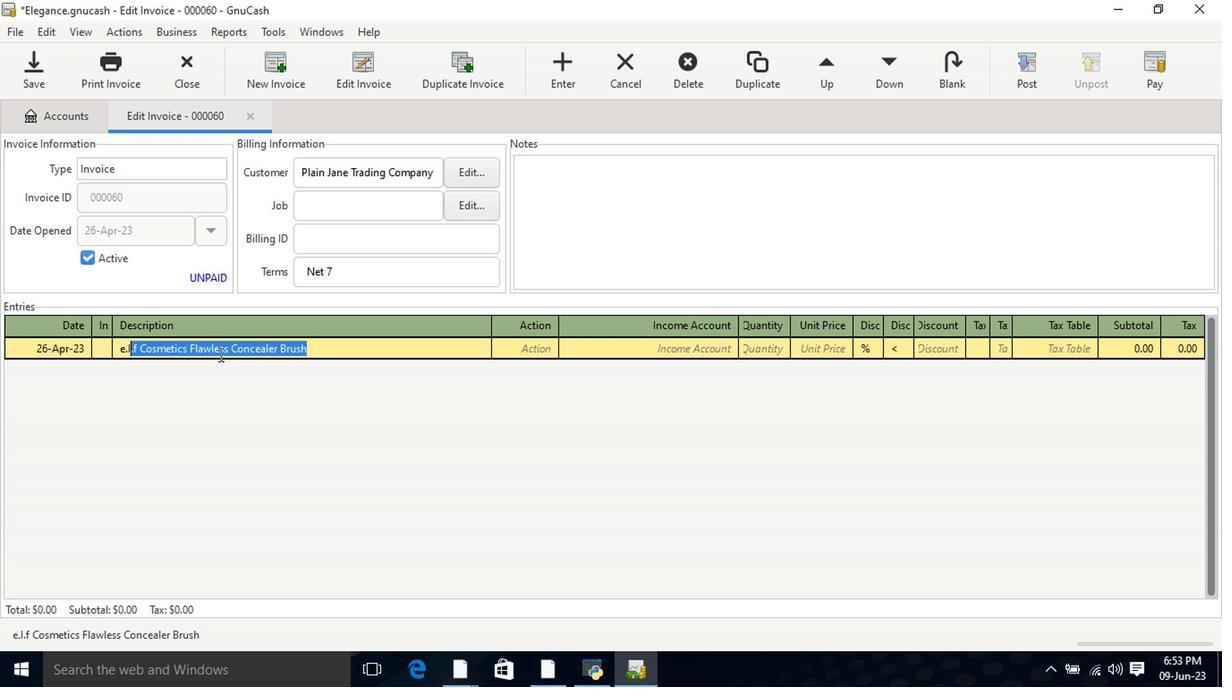 
Action: Mouse moved to (320, 418)
Screenshot: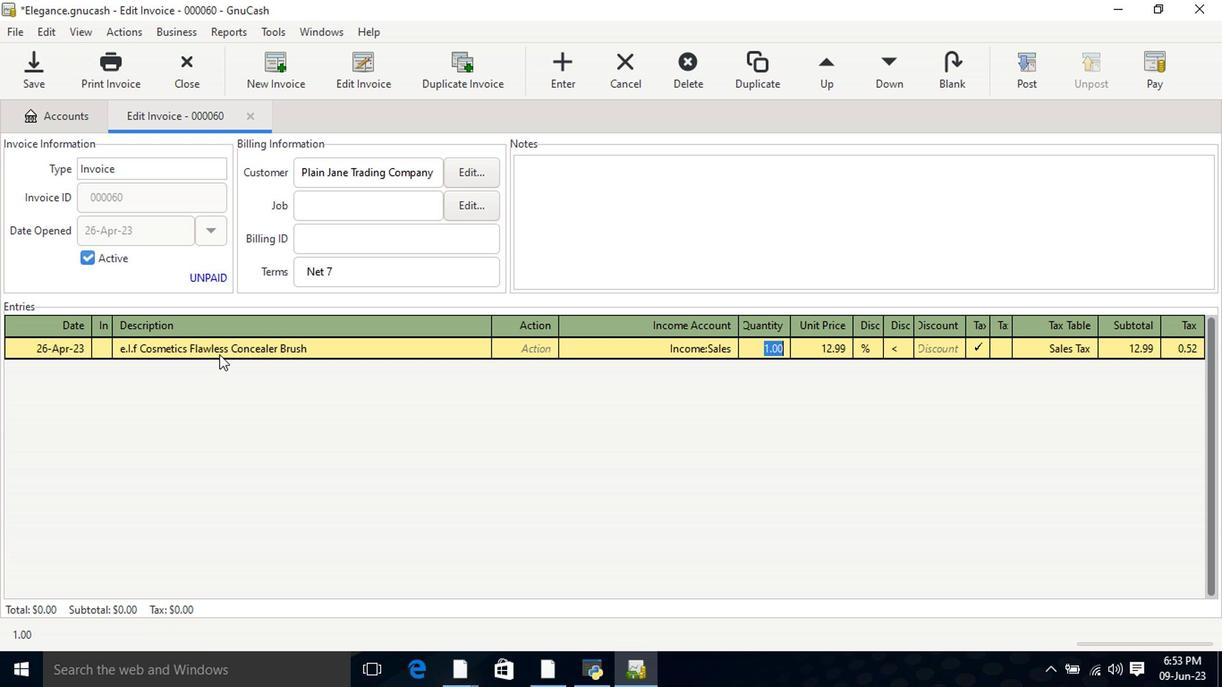 
Action: Key pressed 2<Key.tab>14.49<Key.tab>
Screenshot: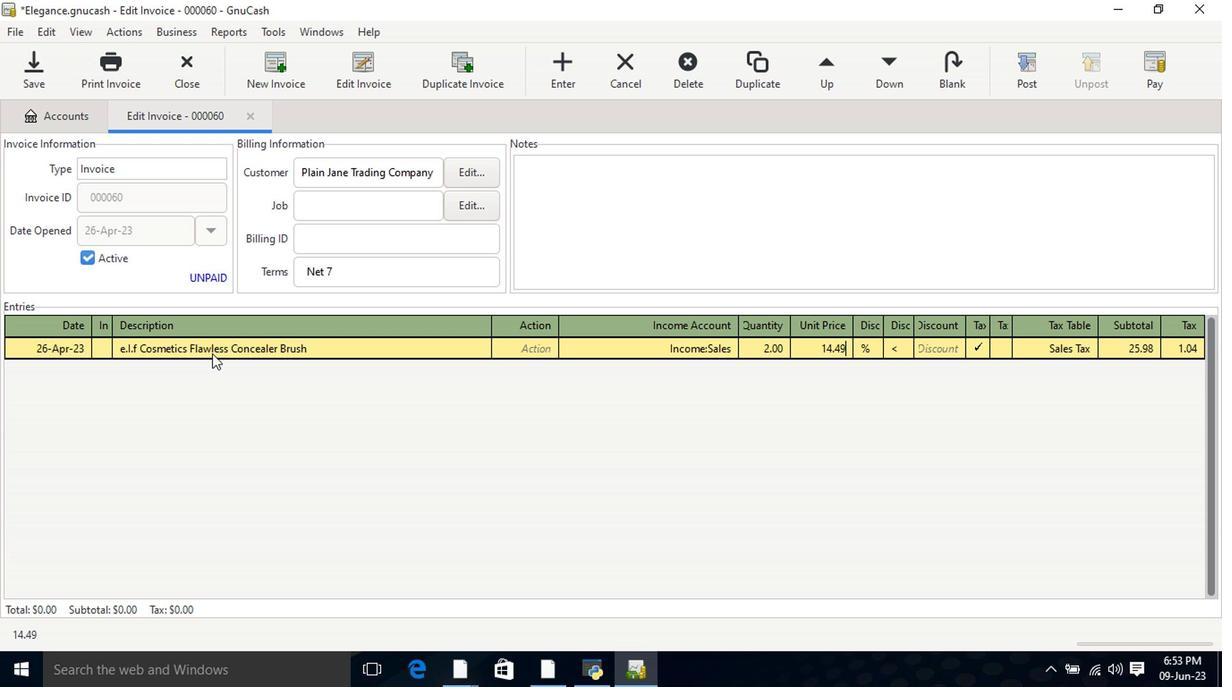
Action: Mouse moved to (974, 410)
Screenshot: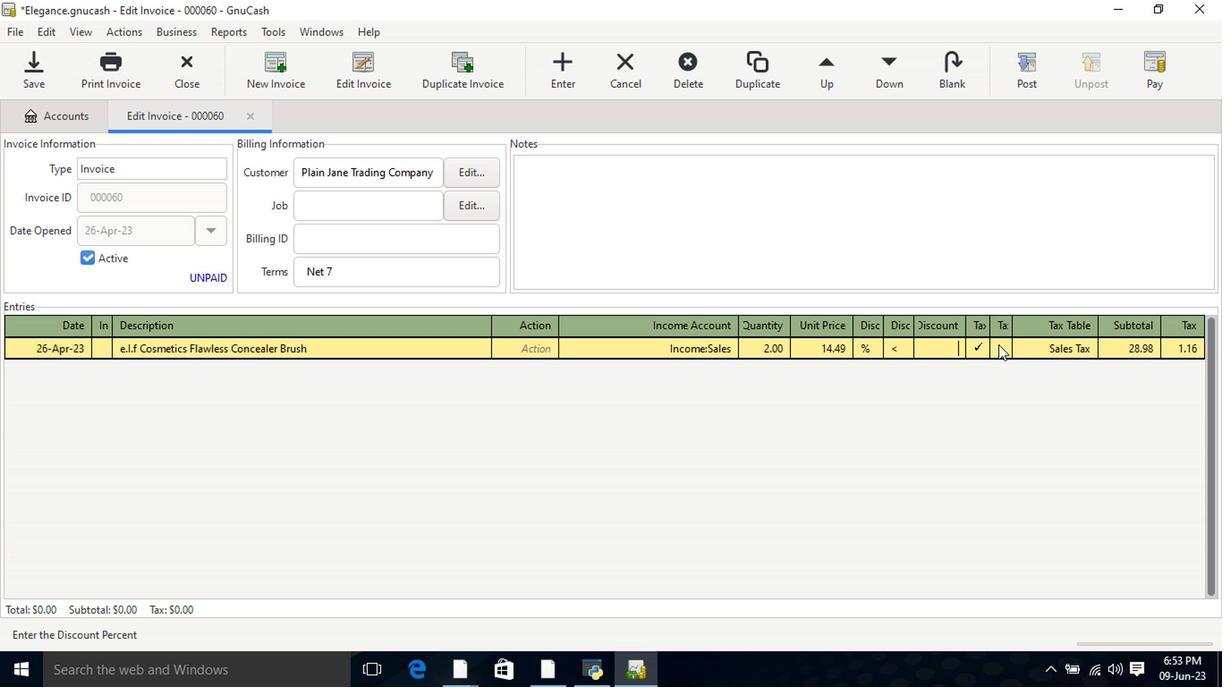 
Action: Mouse pressed left at (974, 410)
Screenshot: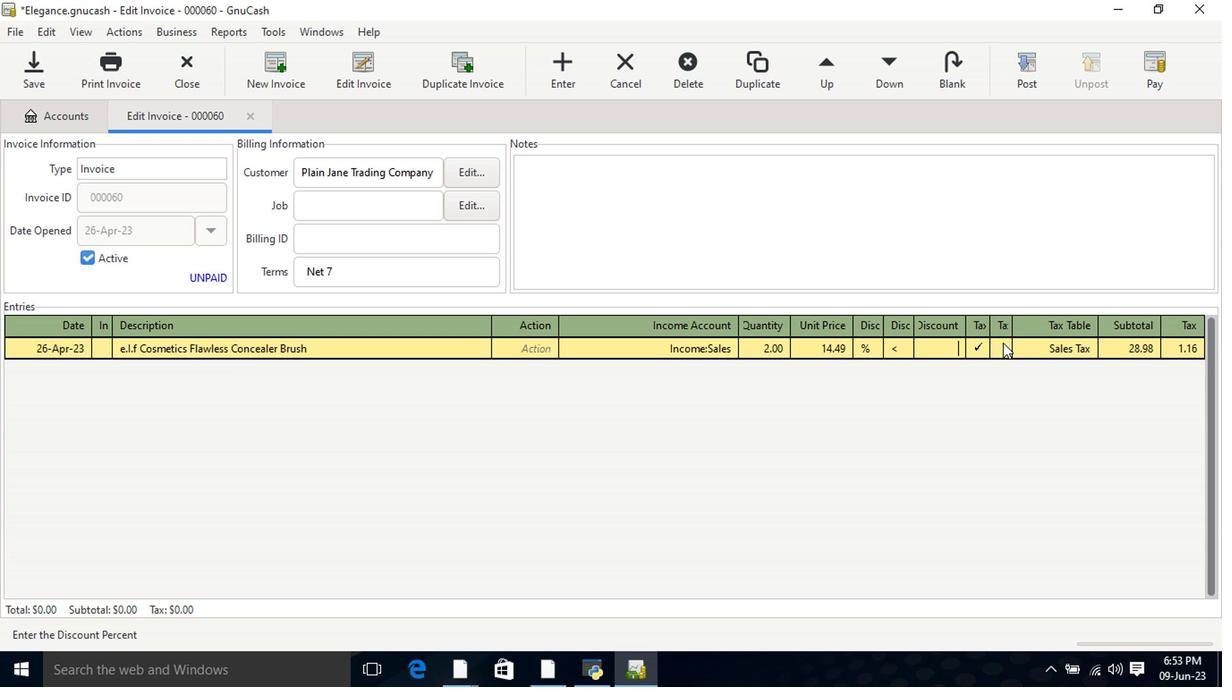 
Action: Mouse moved to (974, 416)
Screenshot: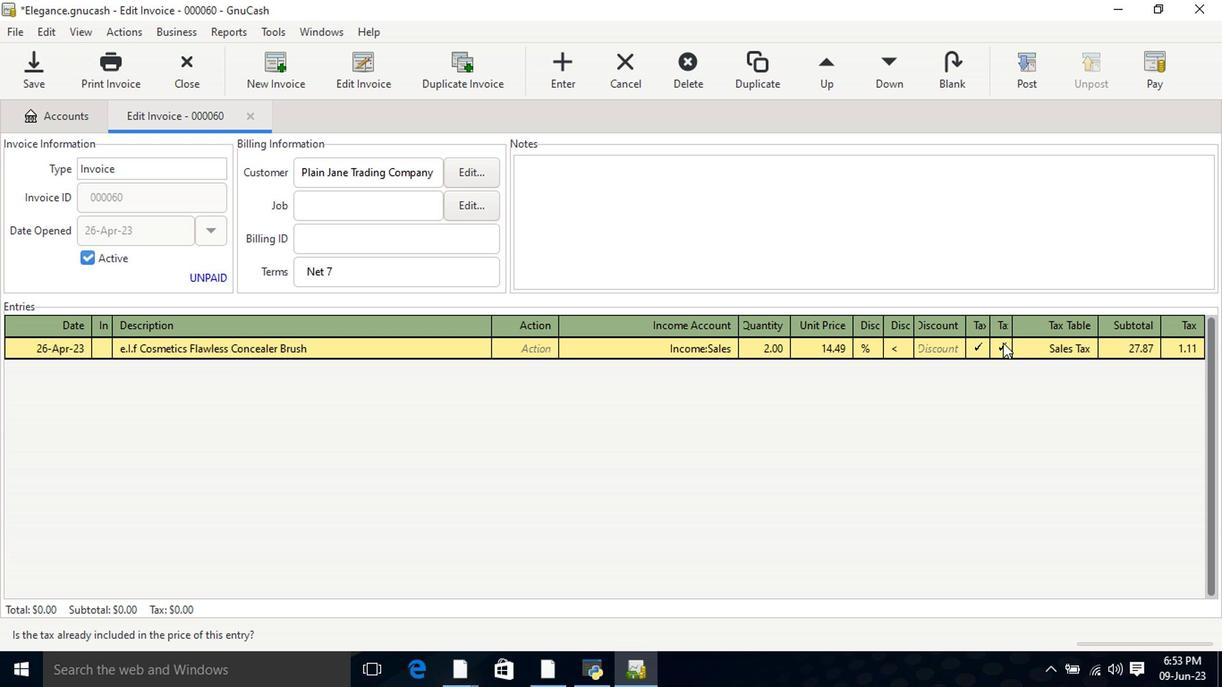 
Action: Key pressed <Key.tab><Key.tab>
Screenshot: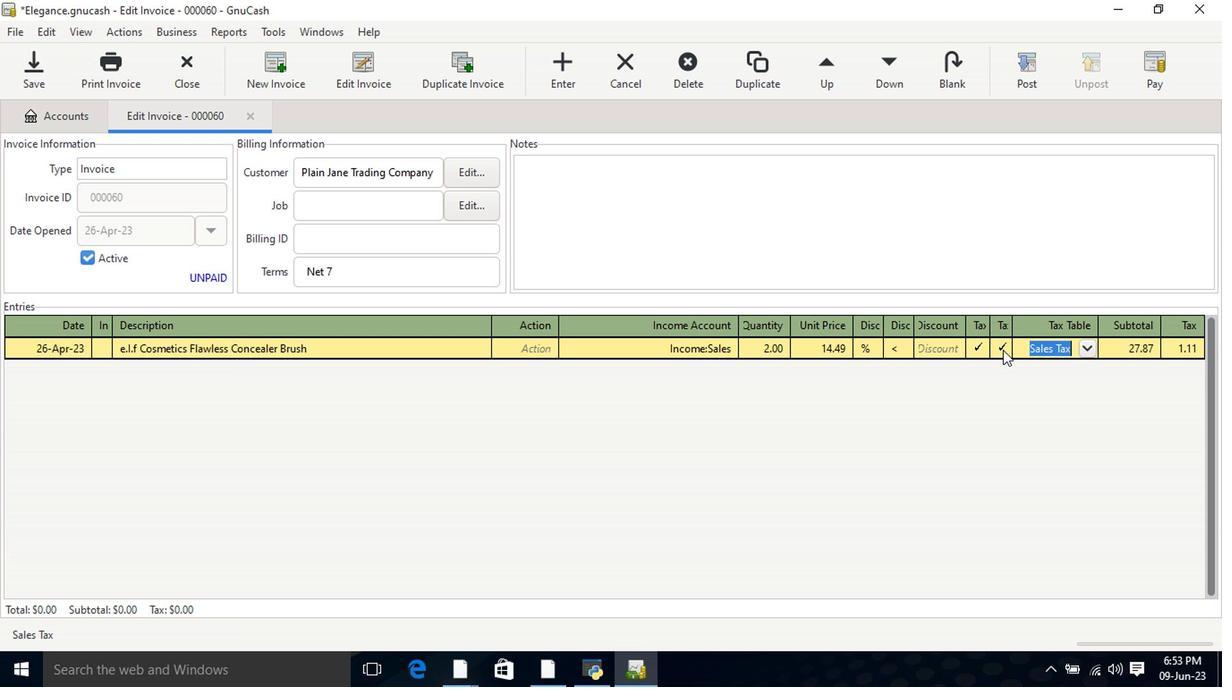 
Action: Mouse moved to (948, 422)
Screenshot: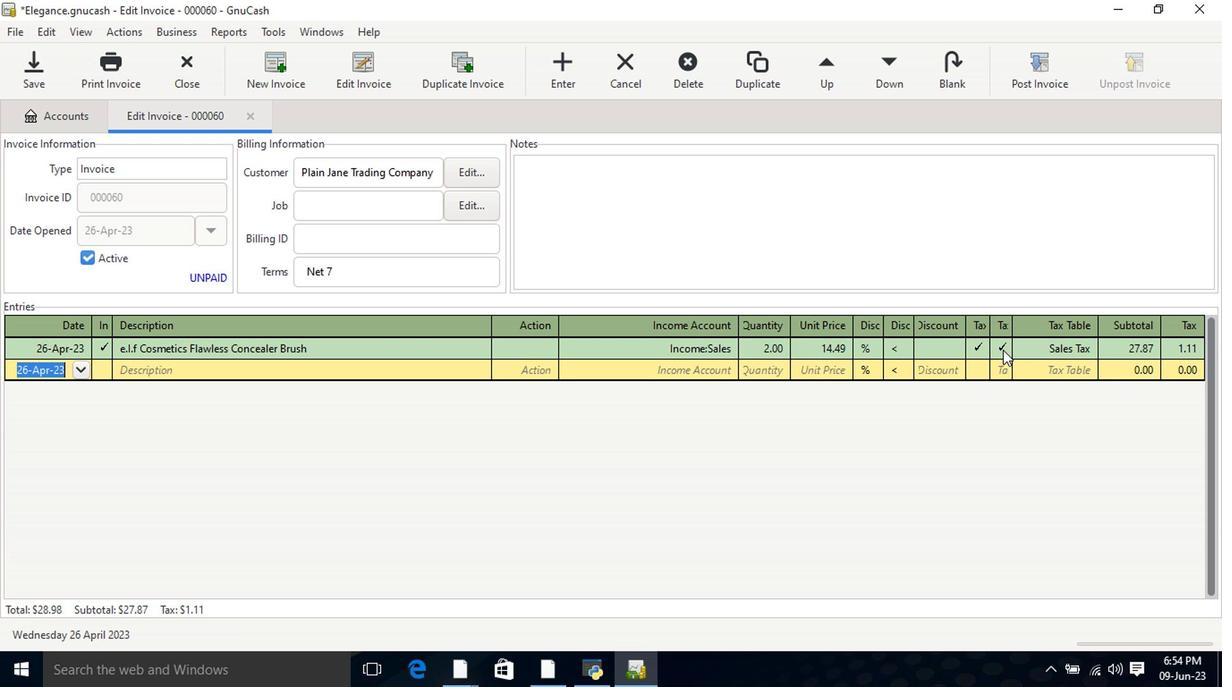 
Action: Key pressed <Key.tab>
Screenshot: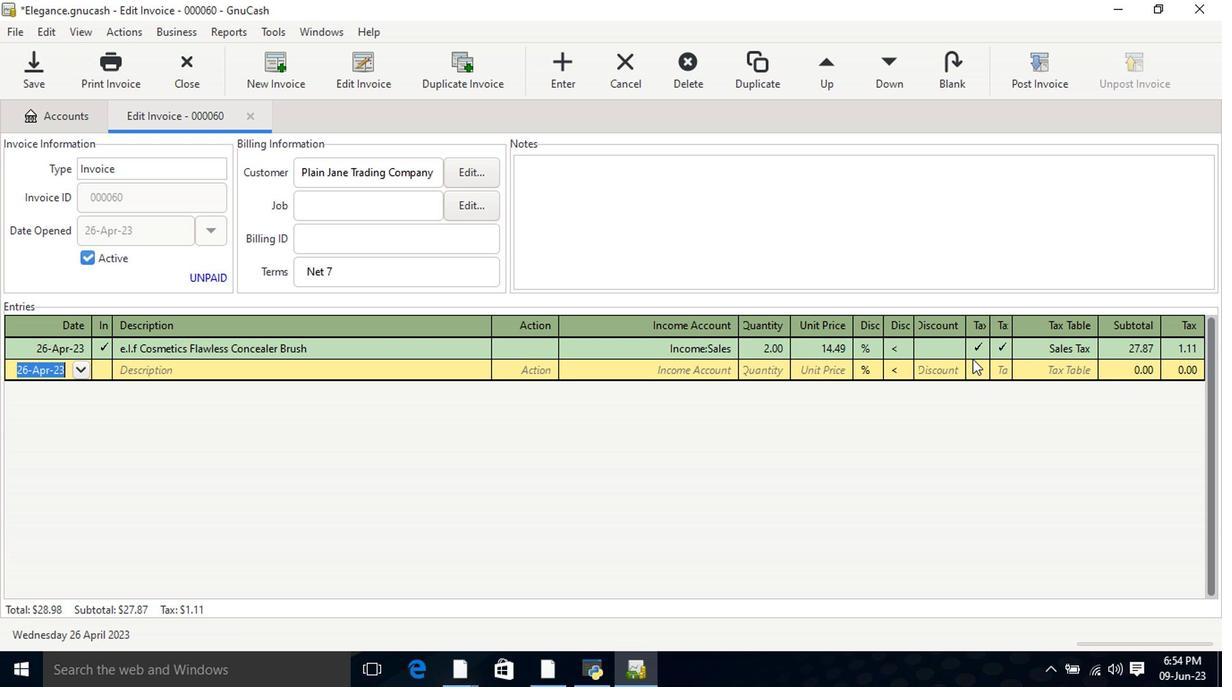 
Action: Mouse moved to (946, 422)
Screenshot: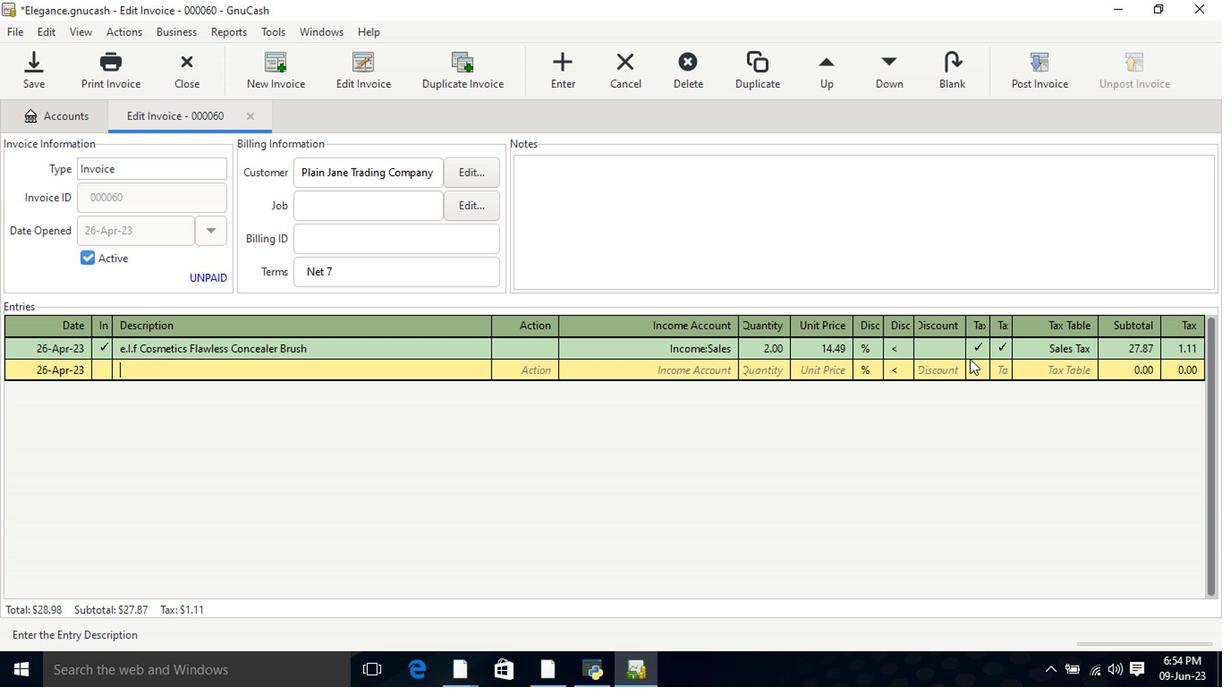 
Action: Key pressed <Key.shift>Chio<Key.tab><Key.tab>incom<Key.down><Key.down><Key.down><Key.tab>1<Key.tab>
Screenshot: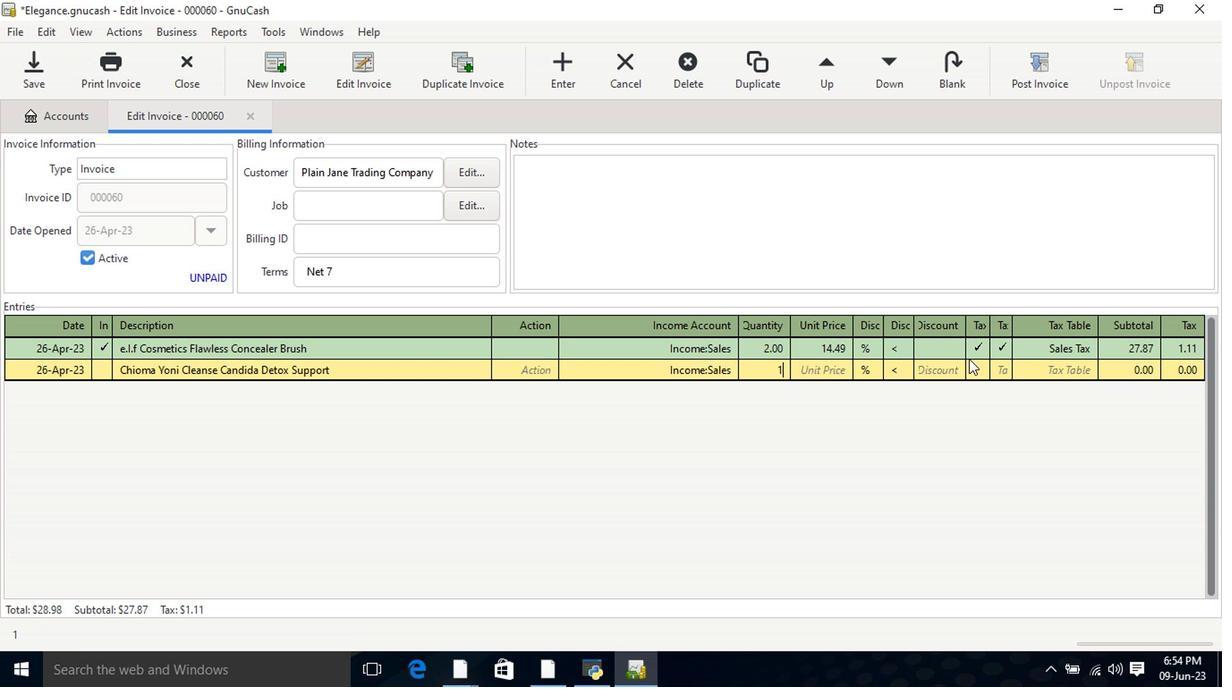
Action: Mouse moved to (914, 424)
Screenshot: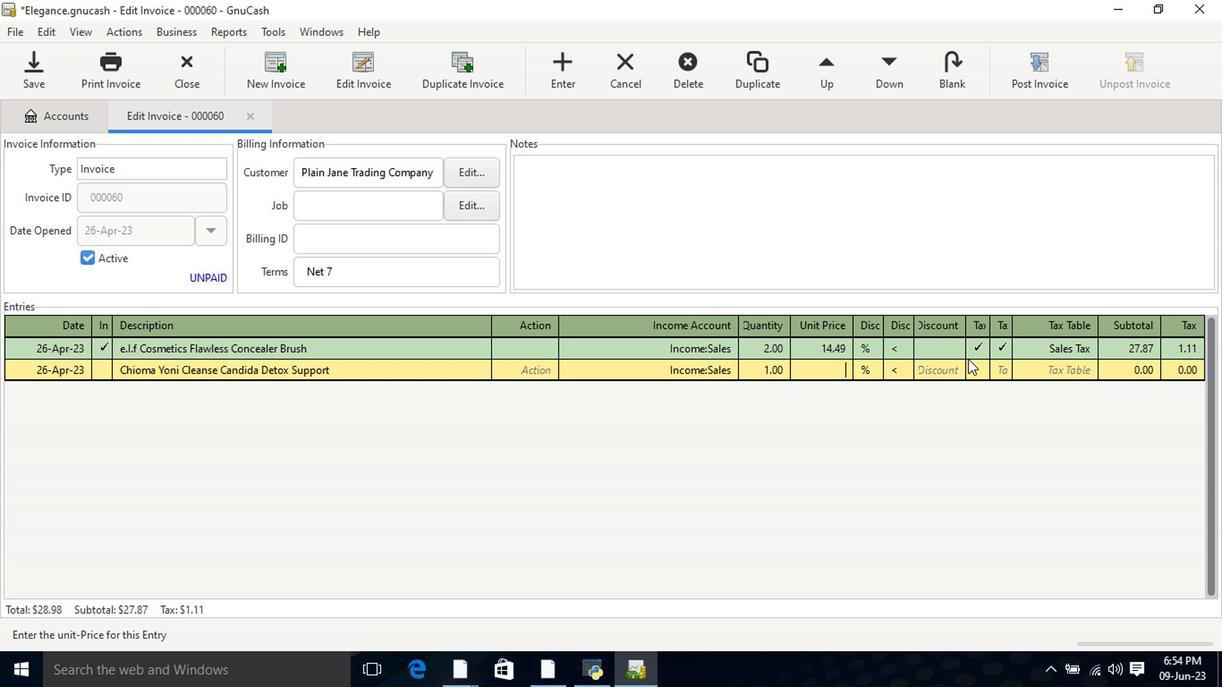 
Action: Key pressed 10.99<Key.tab>
Screenshot: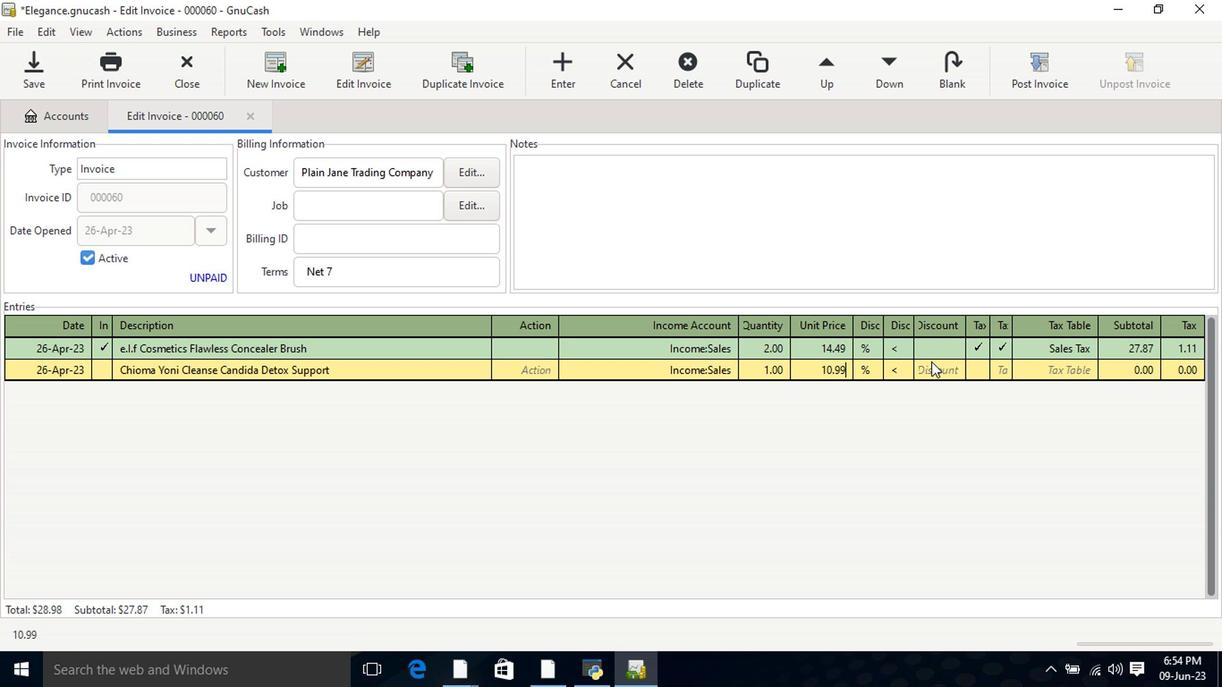 
Action: Mouse moved to (951, 431)
Screenshot: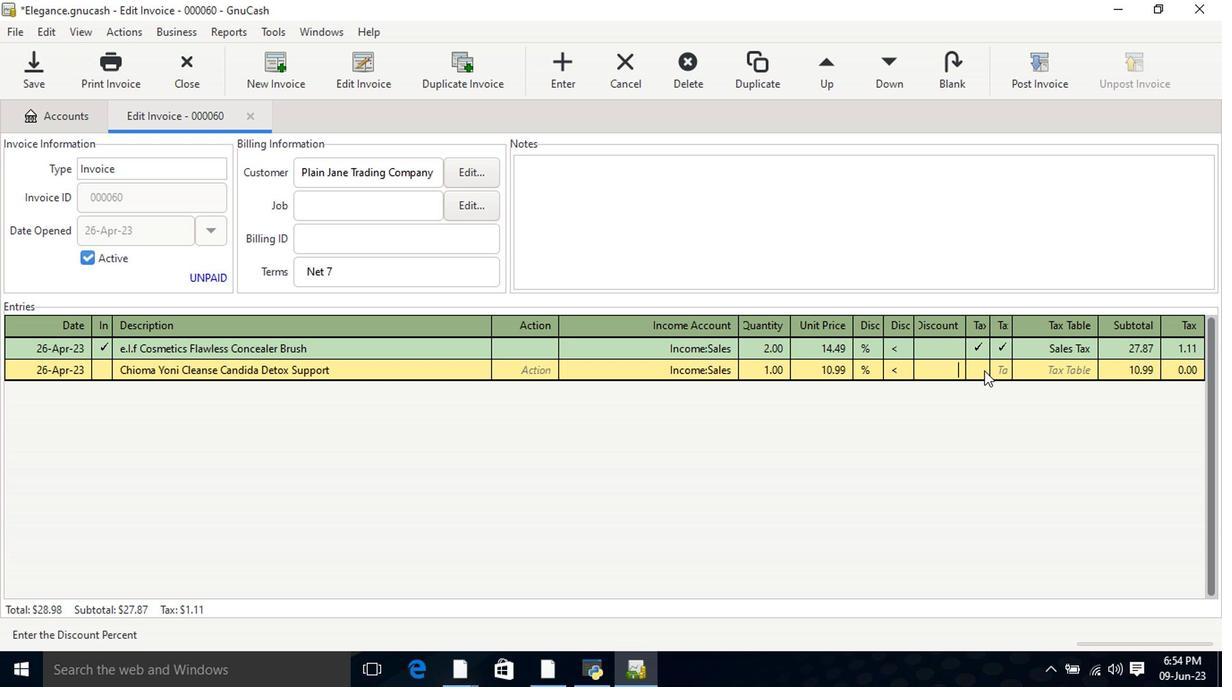 
Action: Mouse pressed left at (951, 431)
Screenshot: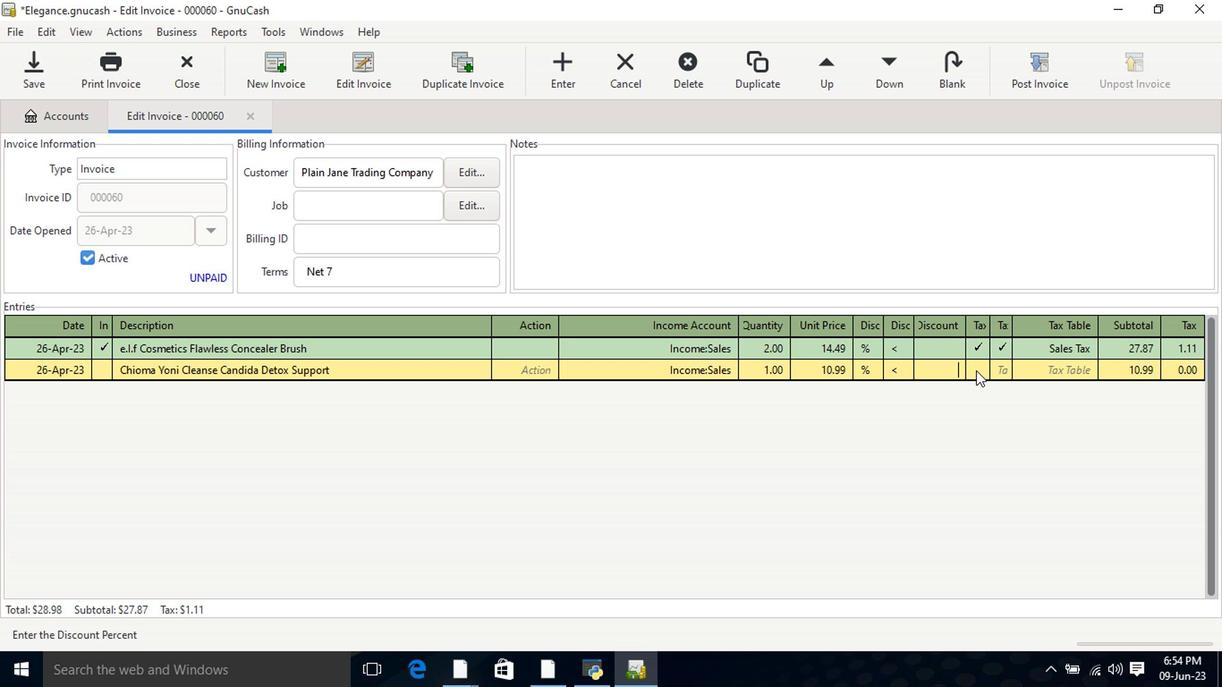 
Action: Mouse moved to (970, 429)
Screenshot: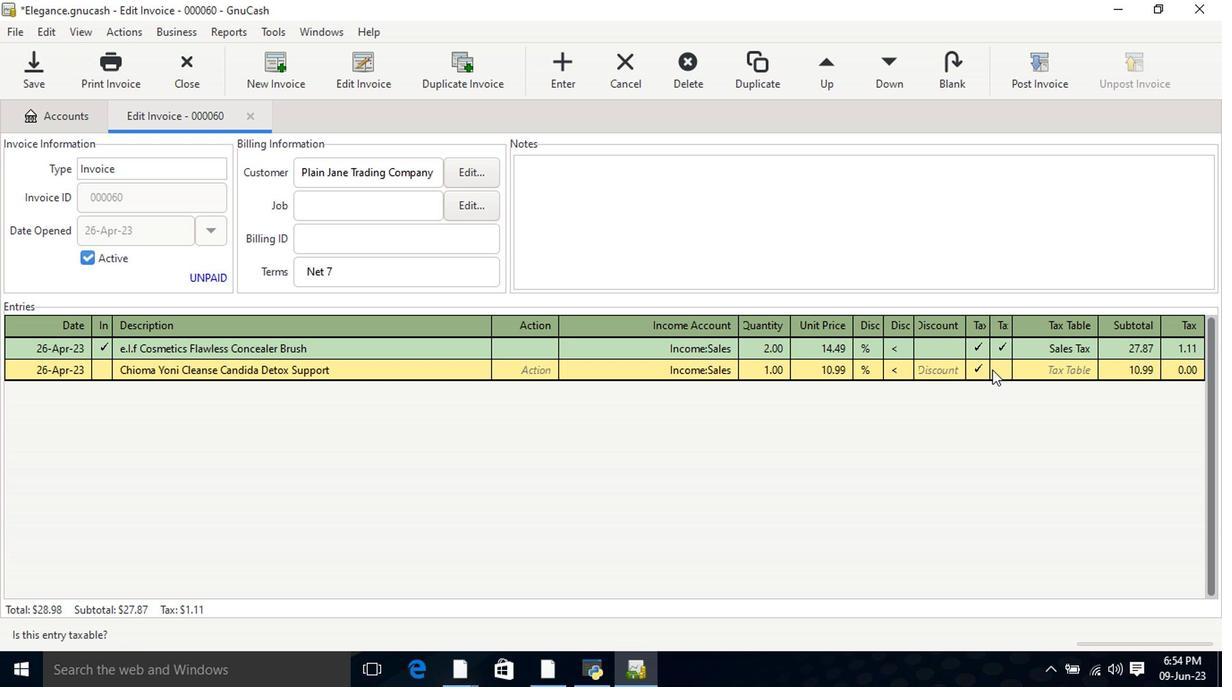 
Action: Mouse pressed left at (970, 429)
Screenshot: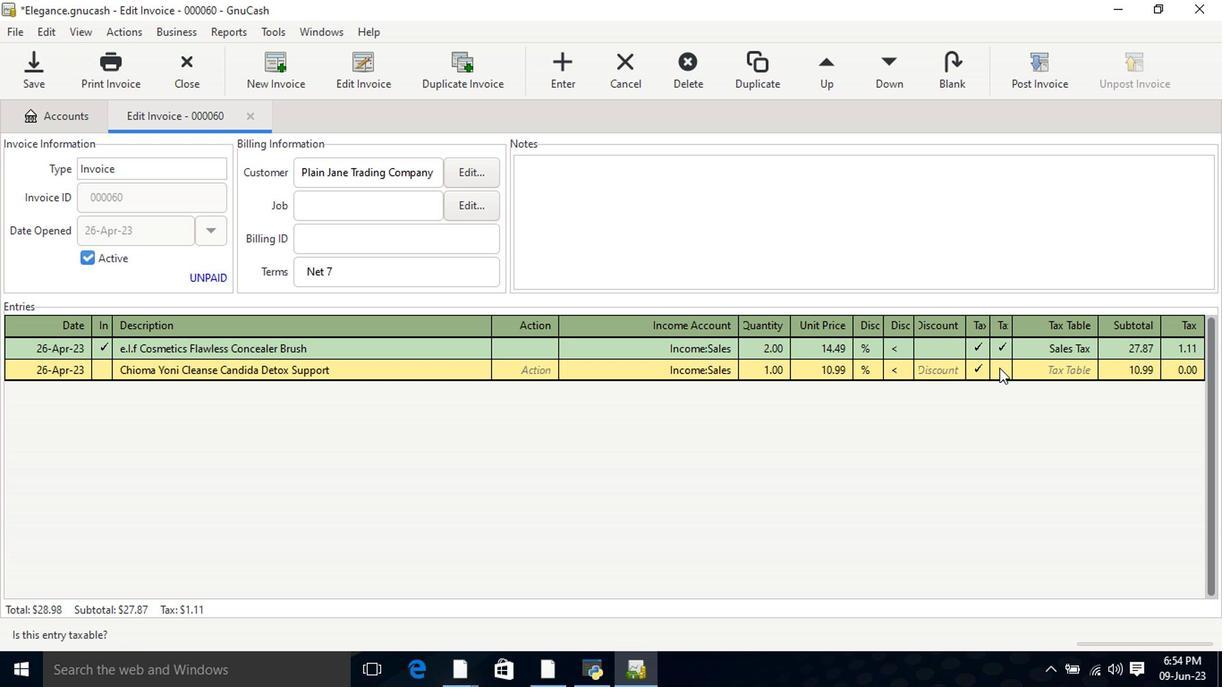 
Action: Mouse moved to (1020, 429)
Screenshot: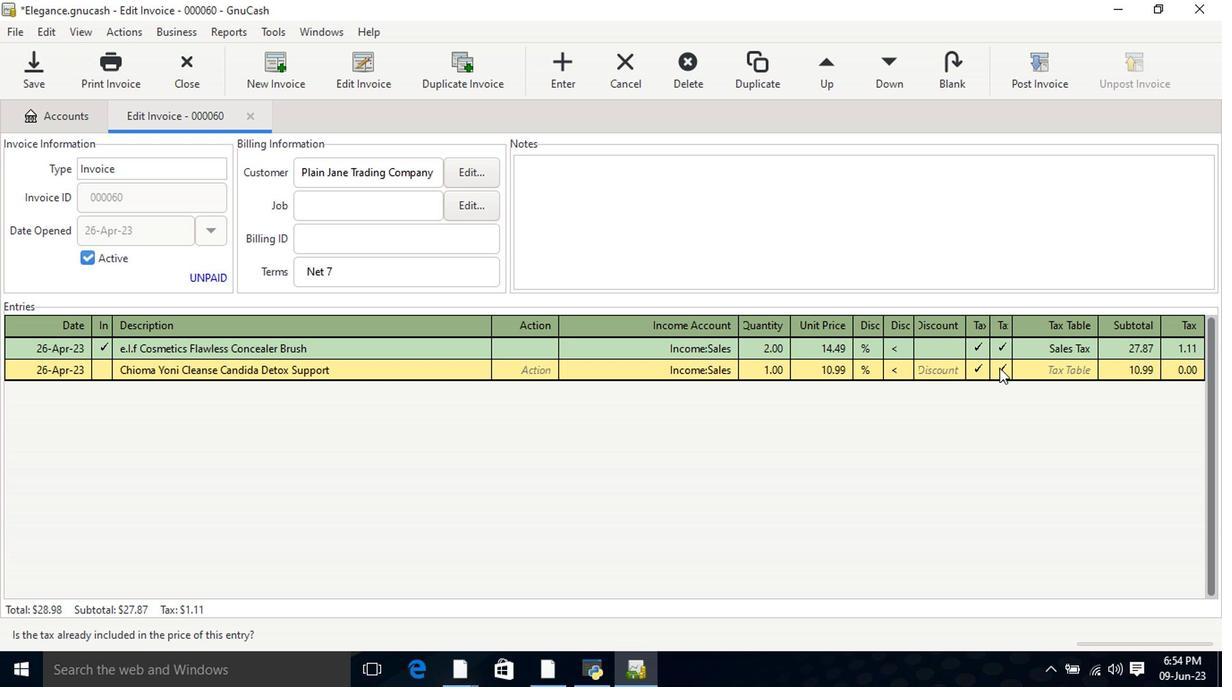
Action: Mouse pressed left at (1020, 429)
Screenshot: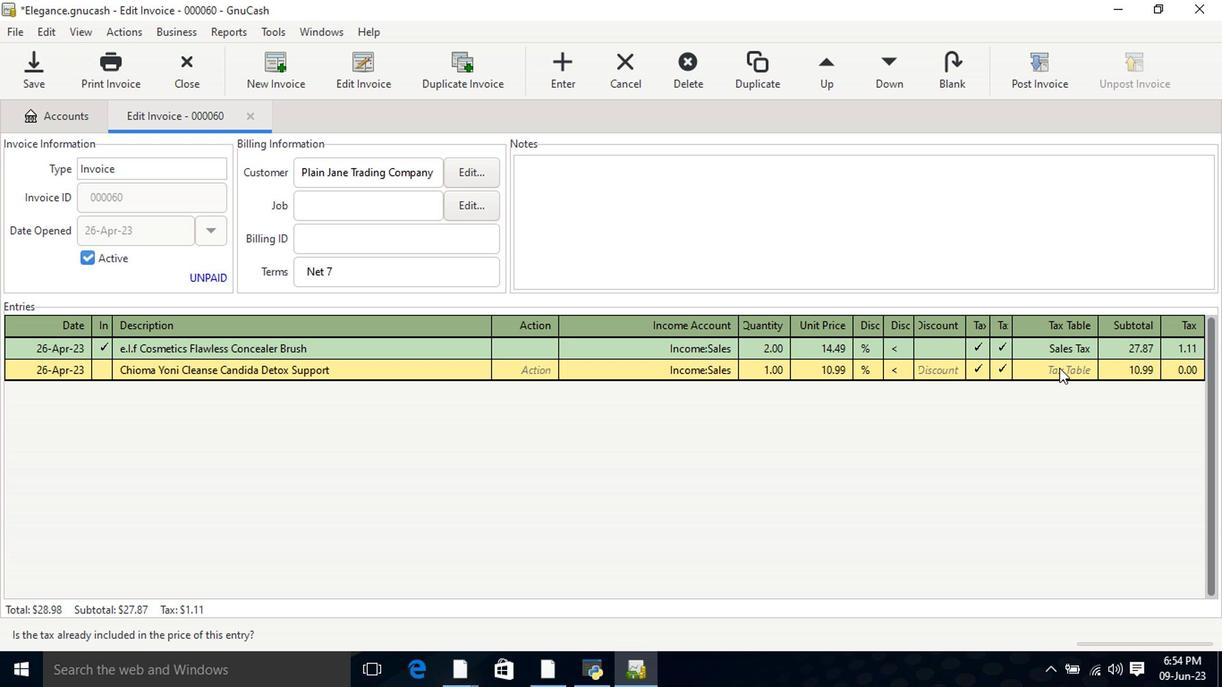 
Action: Mouse moved to (1042, 427)
Screenshot: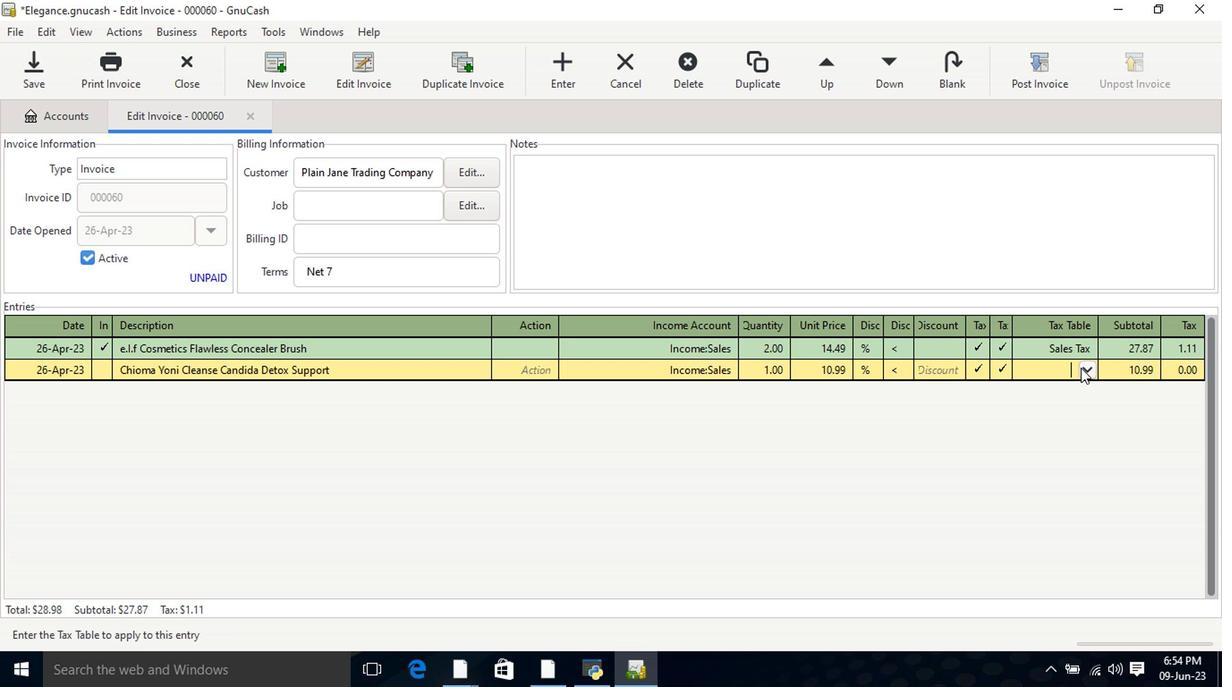 
Action: Mouse pressed left at (1042, 427)
Screenshot: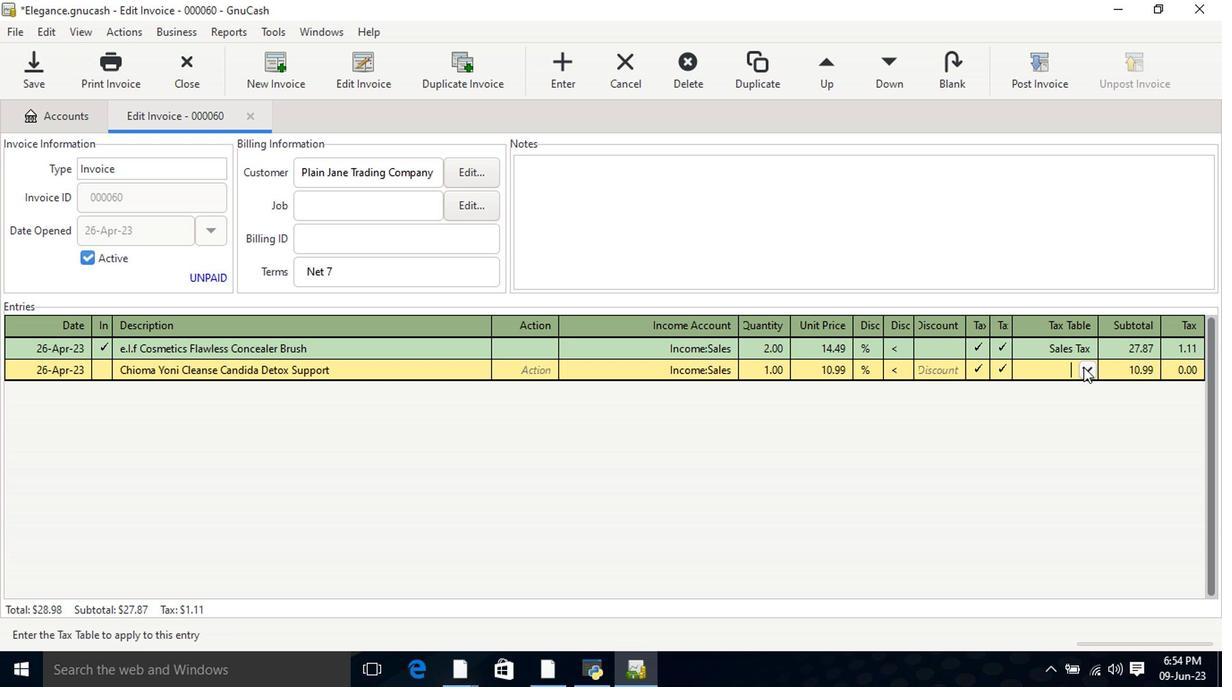 
Action: Mouse moved to (1020, 453)
Screenshot: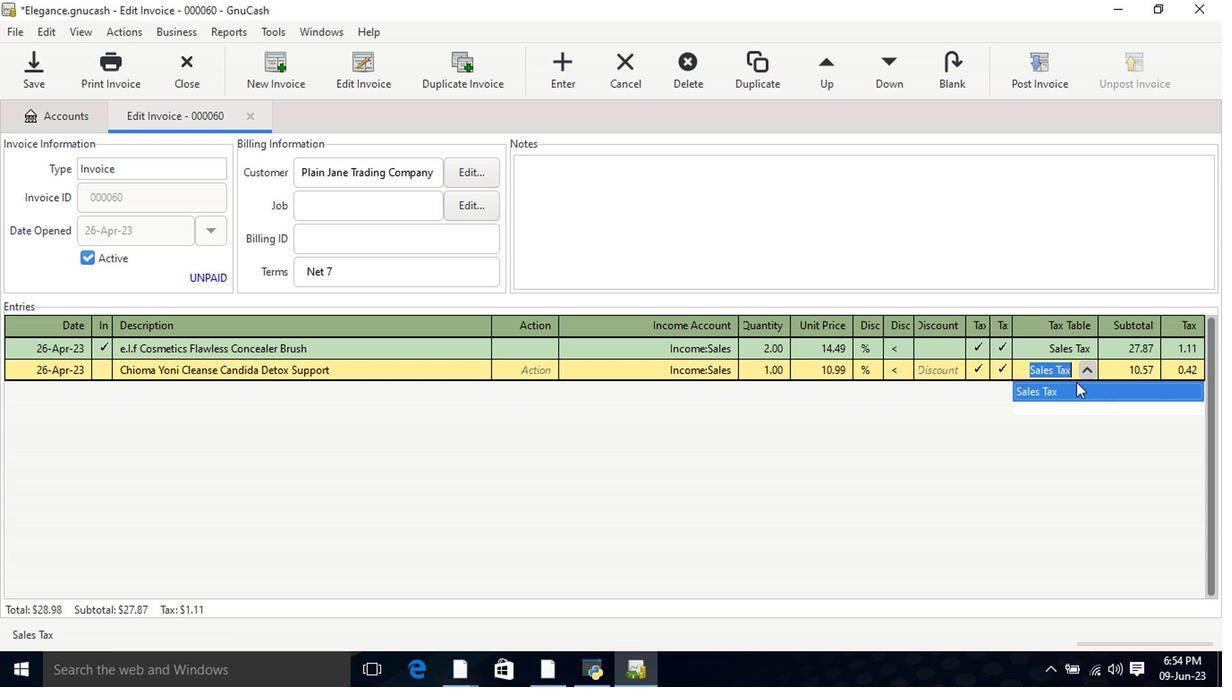 
Action: Key pressed <Key.tab>
Screenshot: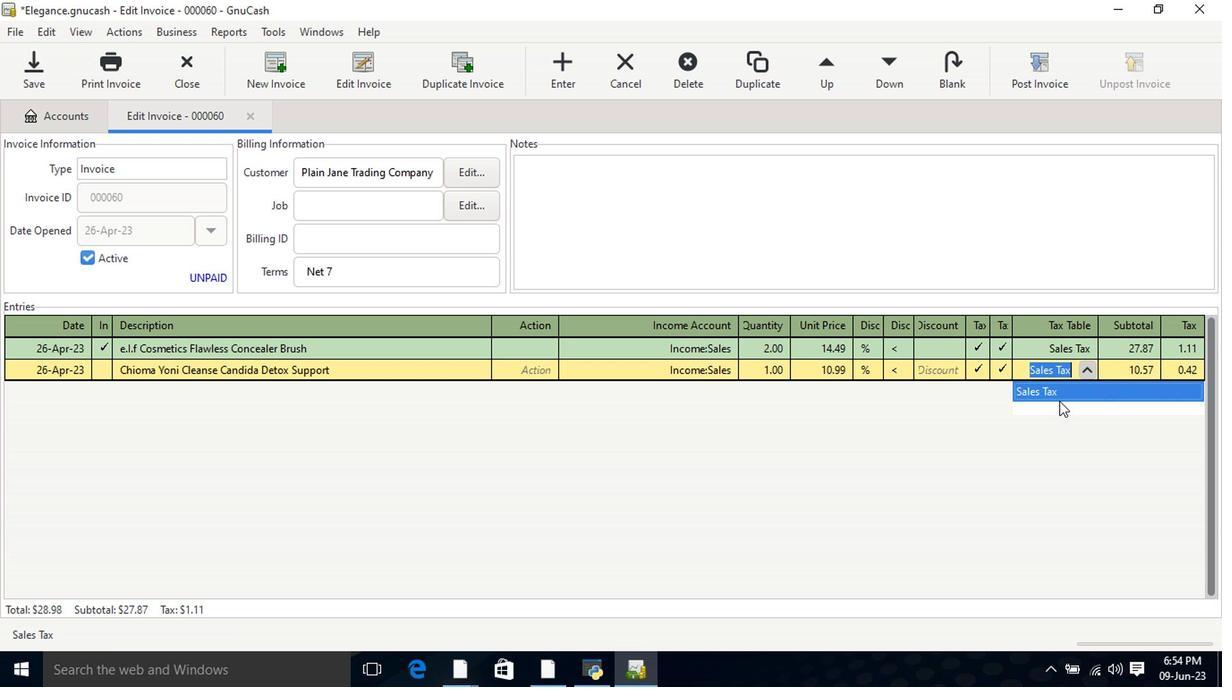 
Action: Mouse moved to (994, 205)
Screenshot: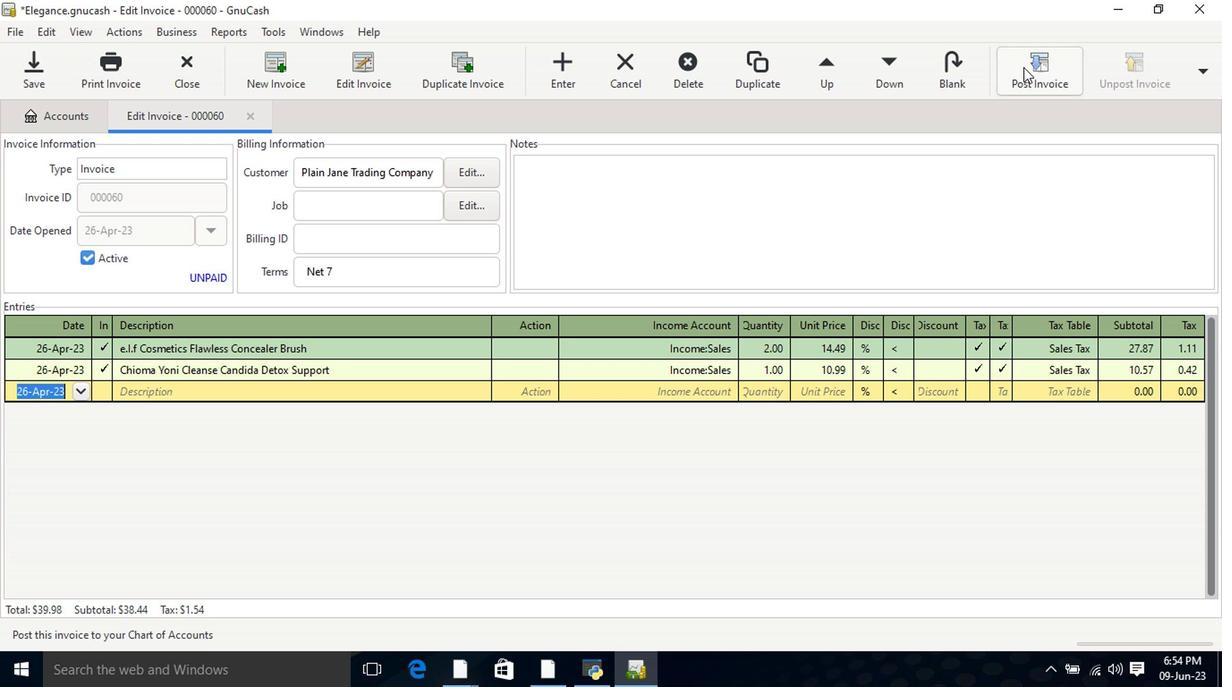 
Action: Mouse pressed left at (994, 205)
Screenshot: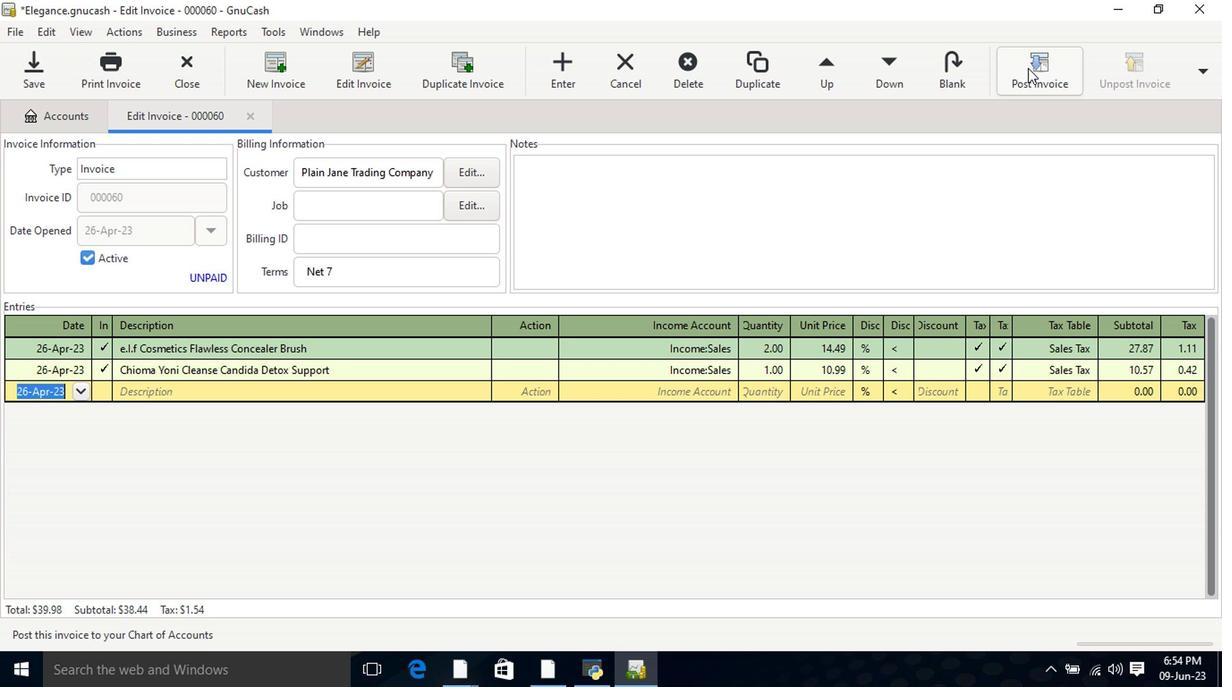 
Action: Mouse moved to (781, 373)
Screenshot: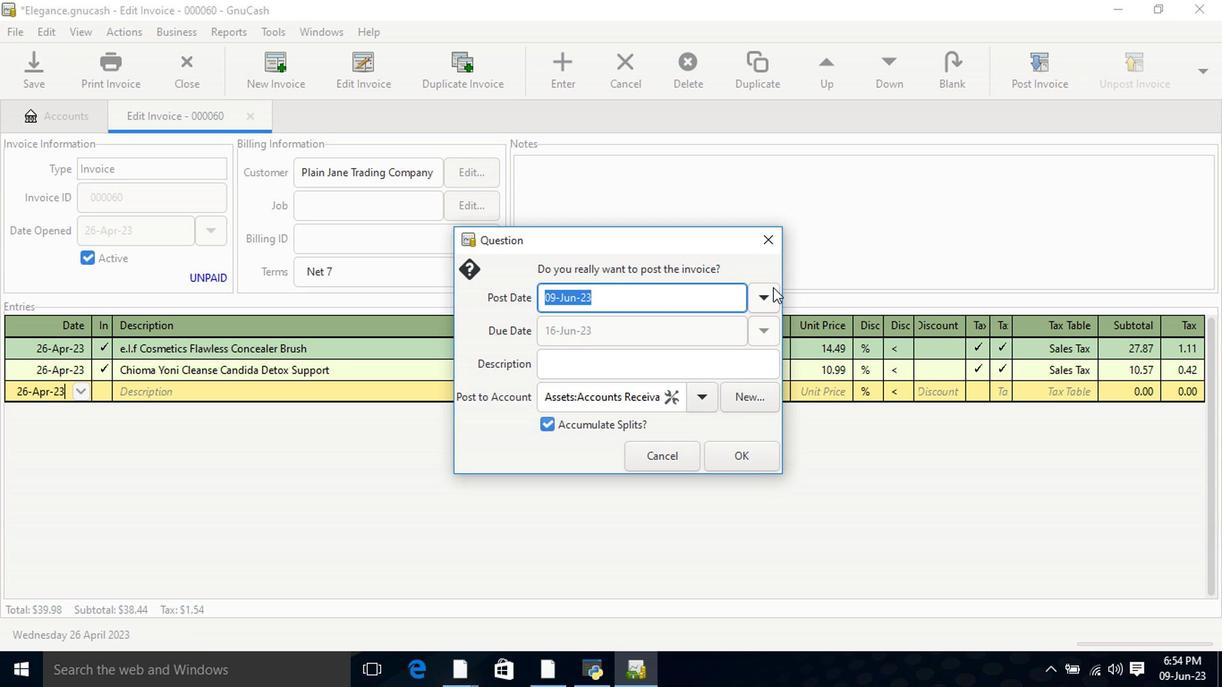 
Action: Mouse pressed left at (781, 373)
Screenshot: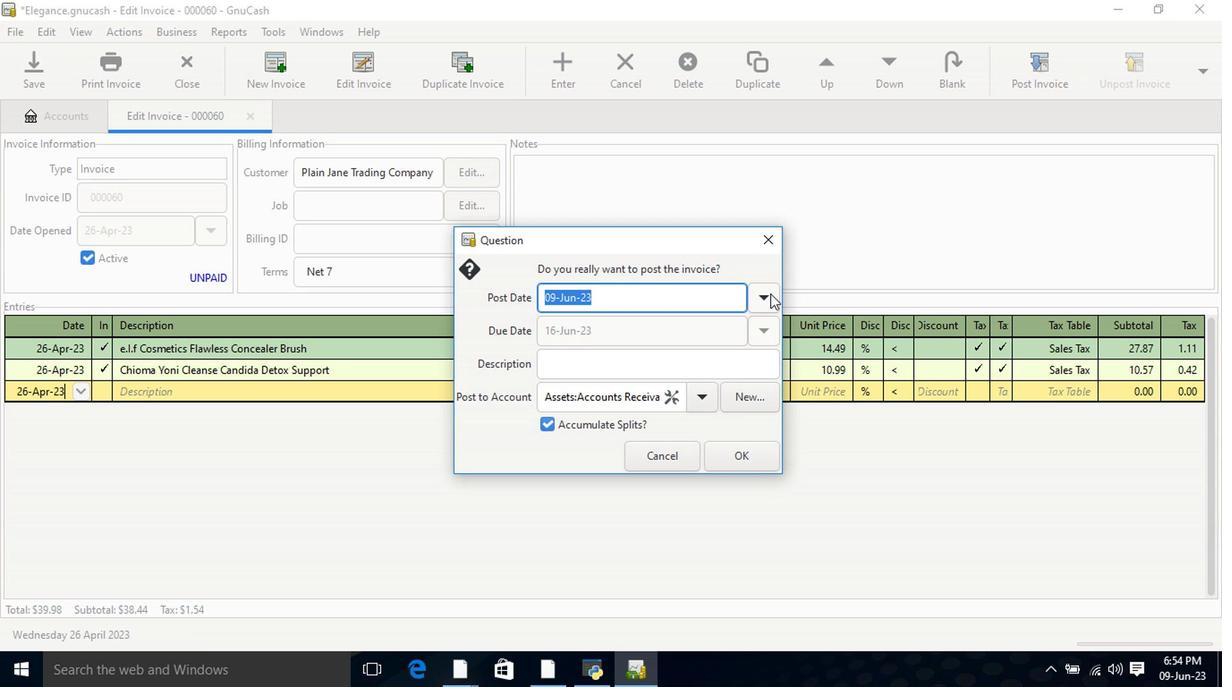 
Action: Mouse moved to (662, 400)
Screenshot: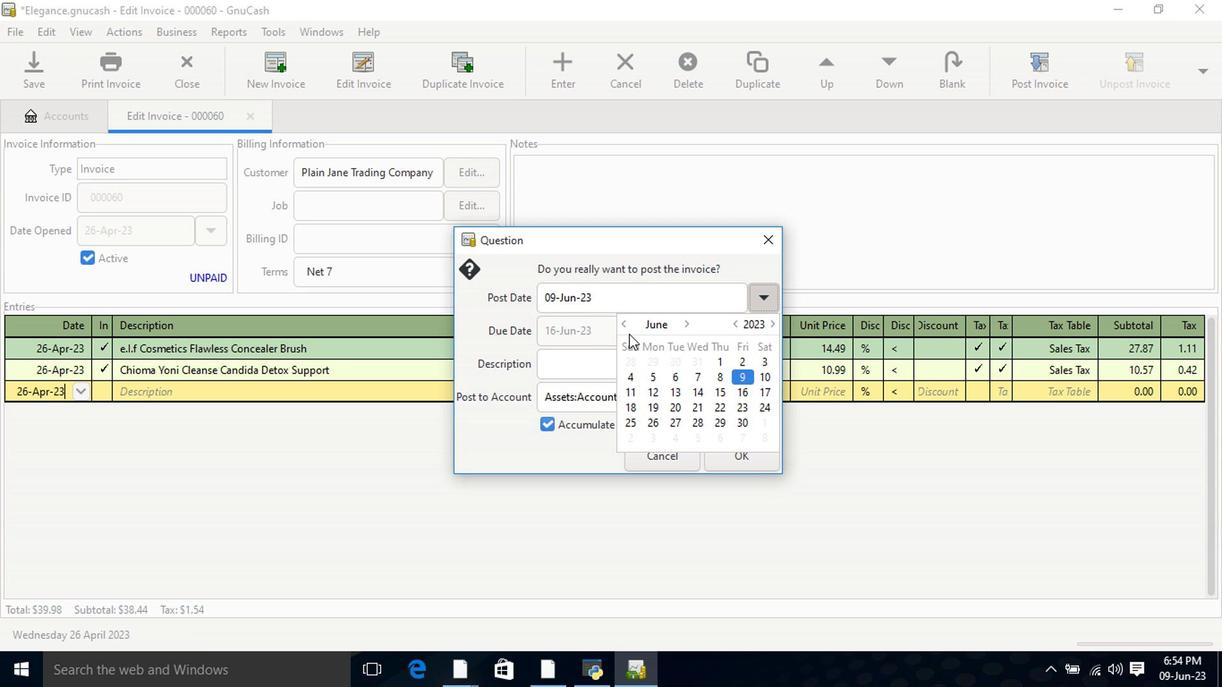 
Action: Mouse pressed left at (662, 400)
Screenshot: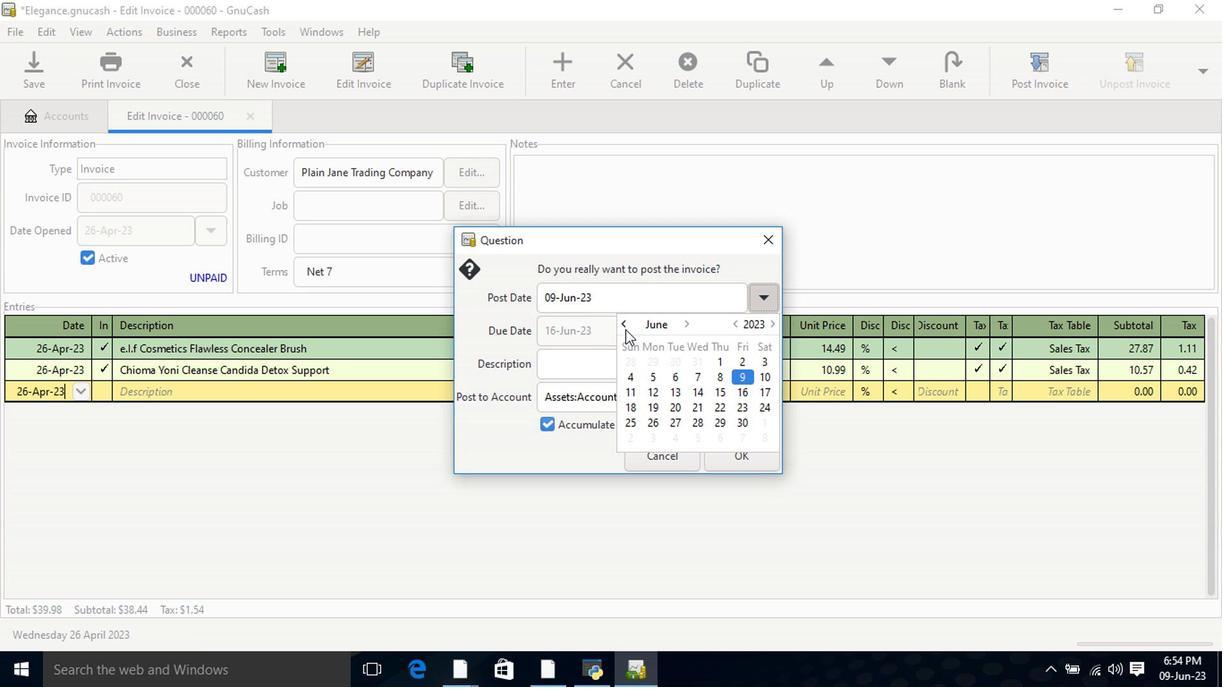 
Action: Mouse pressed left at (662, 400)
Screenshot: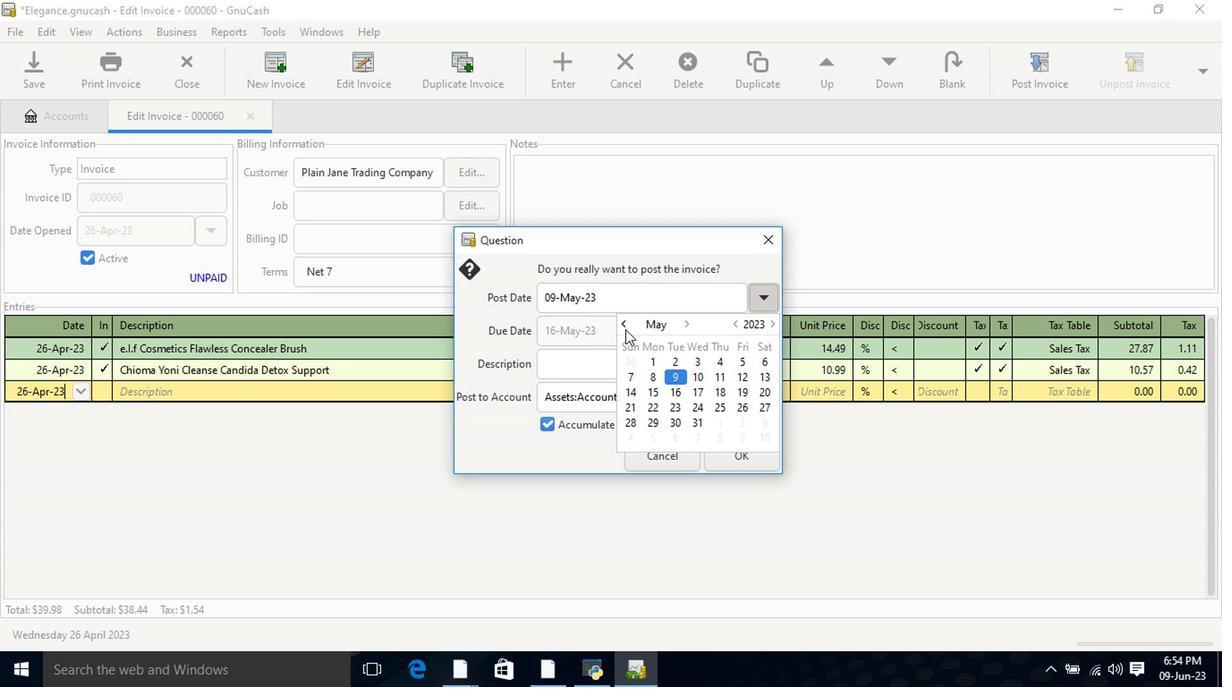 
Action: Mouse moved to (720, 467)
Screenshot: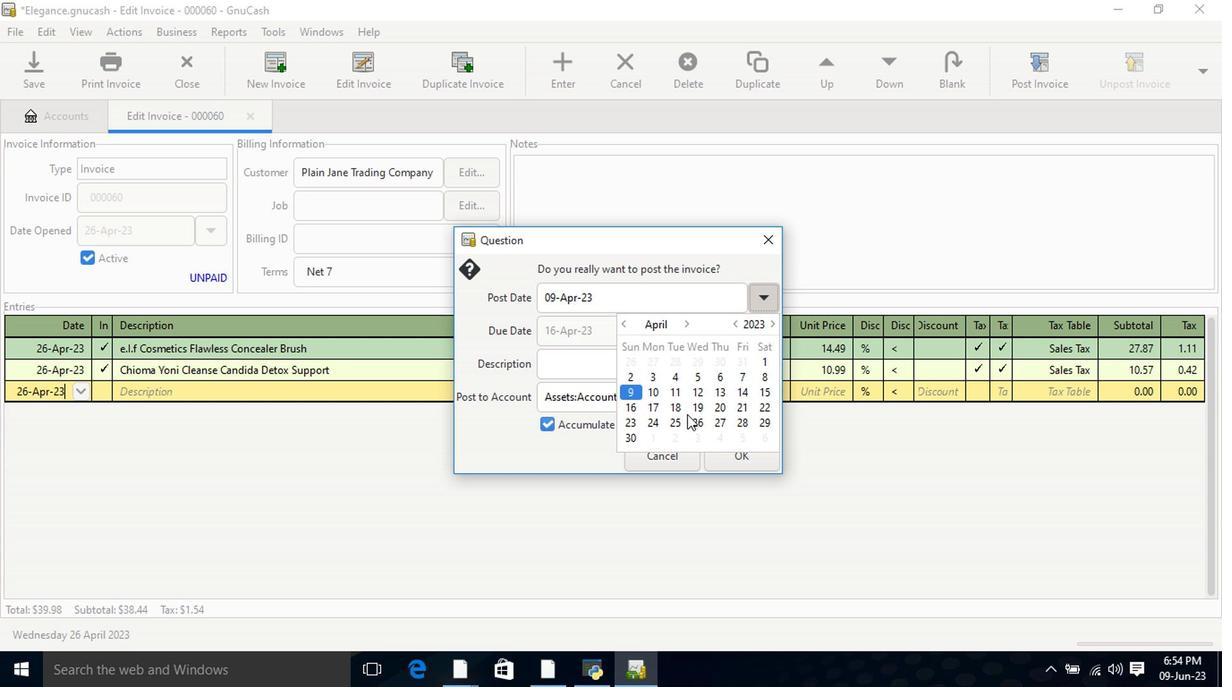 
Action: Mouse pressed left at (720, 467)
Screenshot: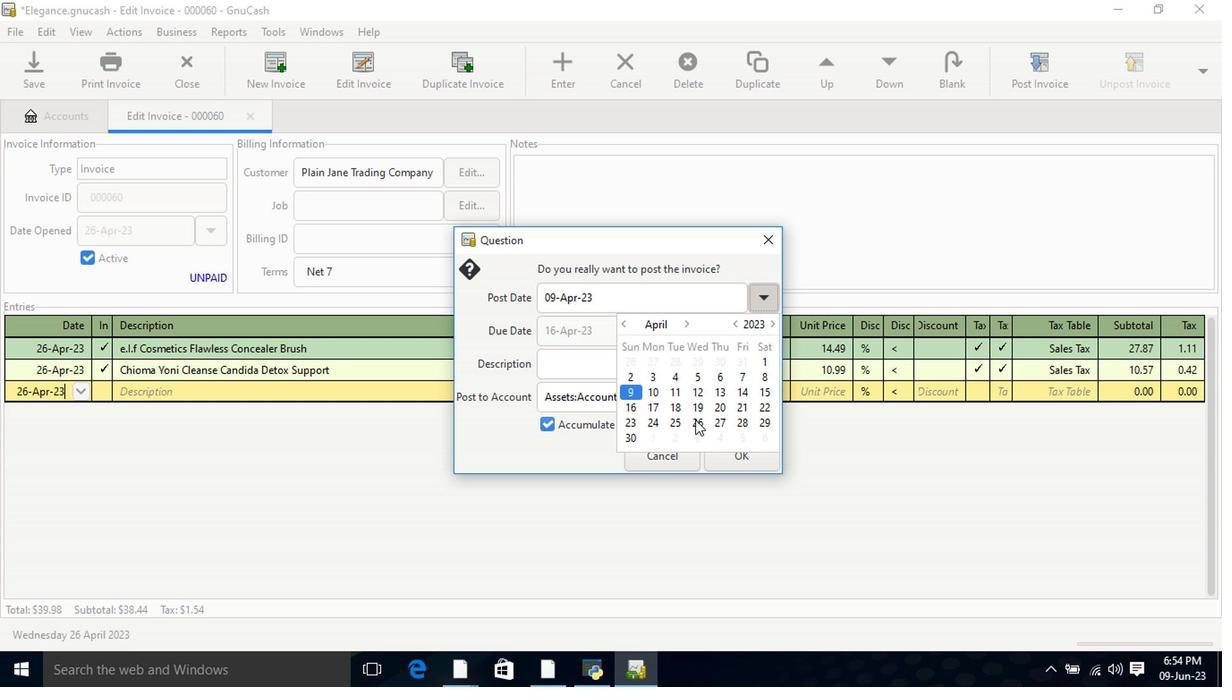 
Action: Mouse pressed left at (720, 467)
Screenshot: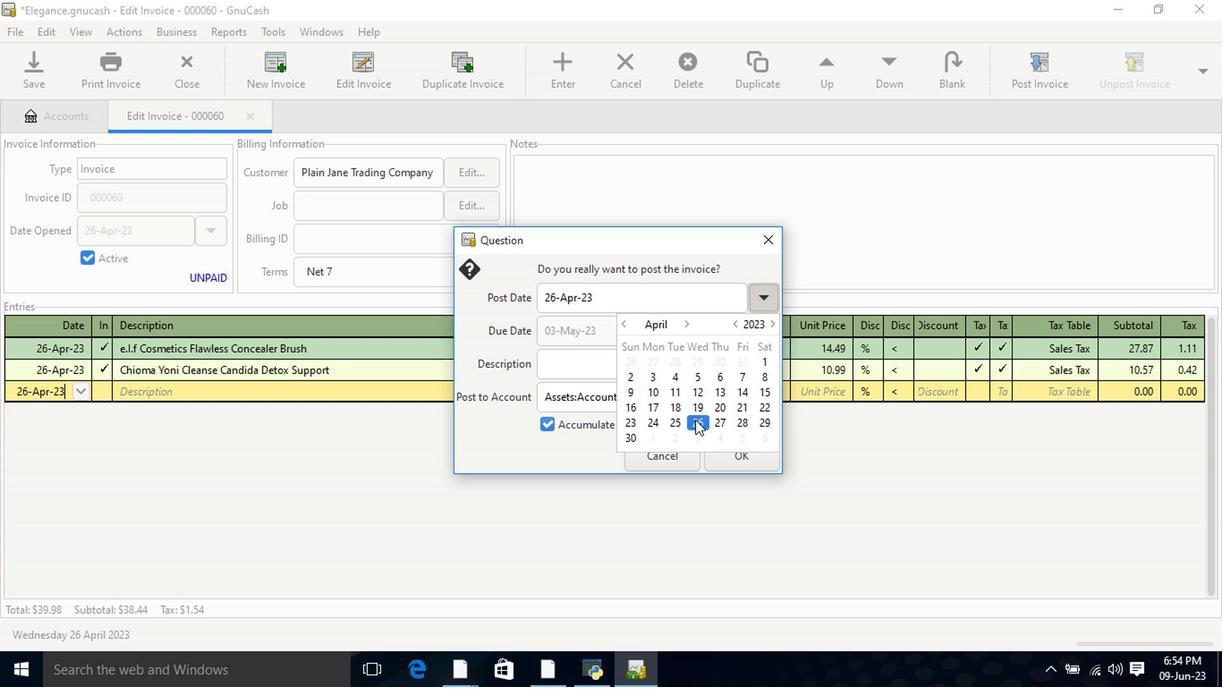 
Action: Mouse moved to (751, 490)
Screenshot: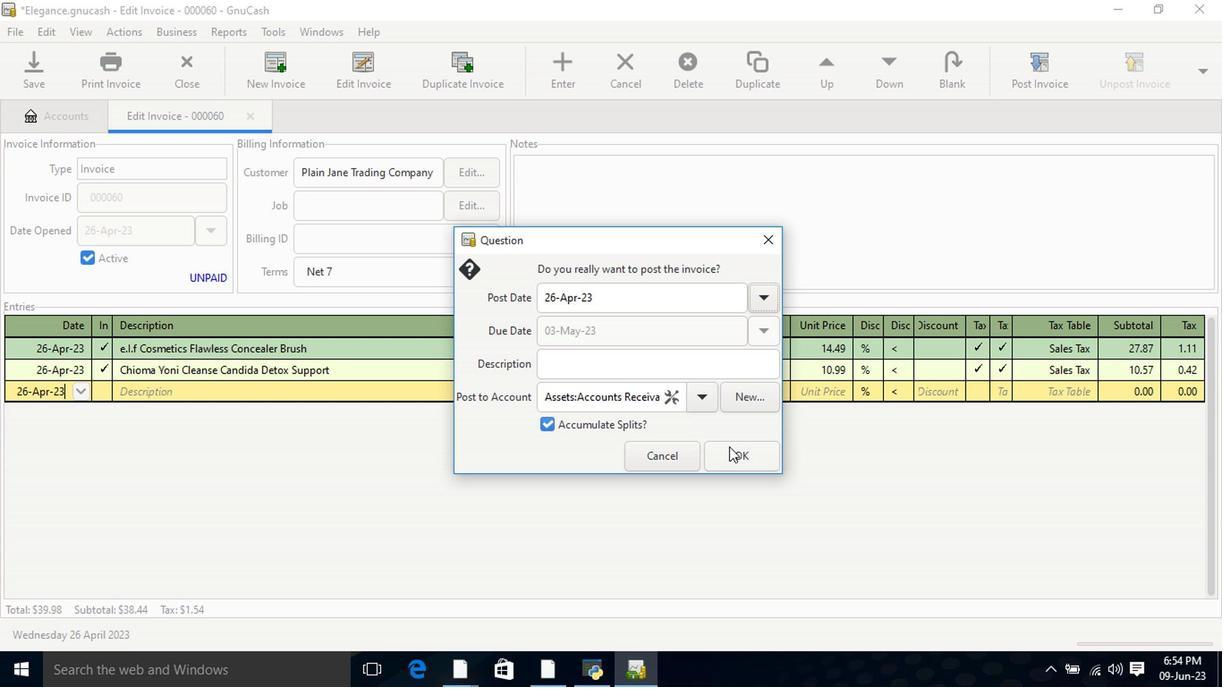 
Action: Mouse pressed left at (751, 490)
Screenshot: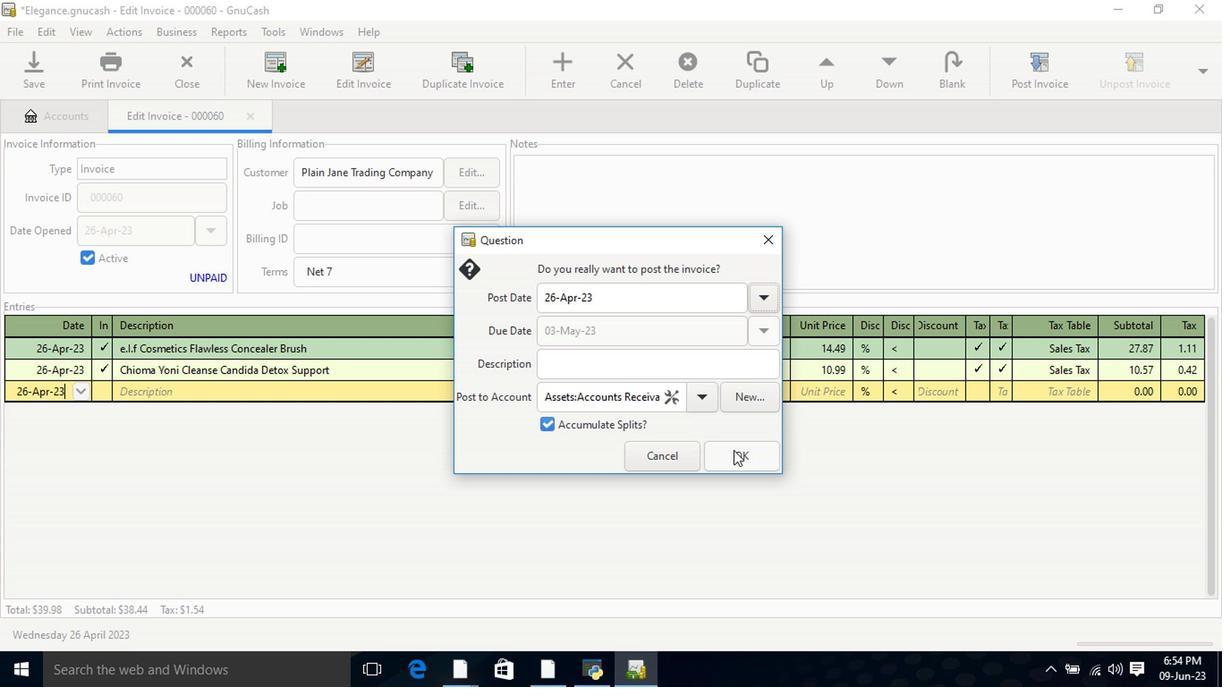 
Action: Mouse moved to (1105, 199)
Screenshot: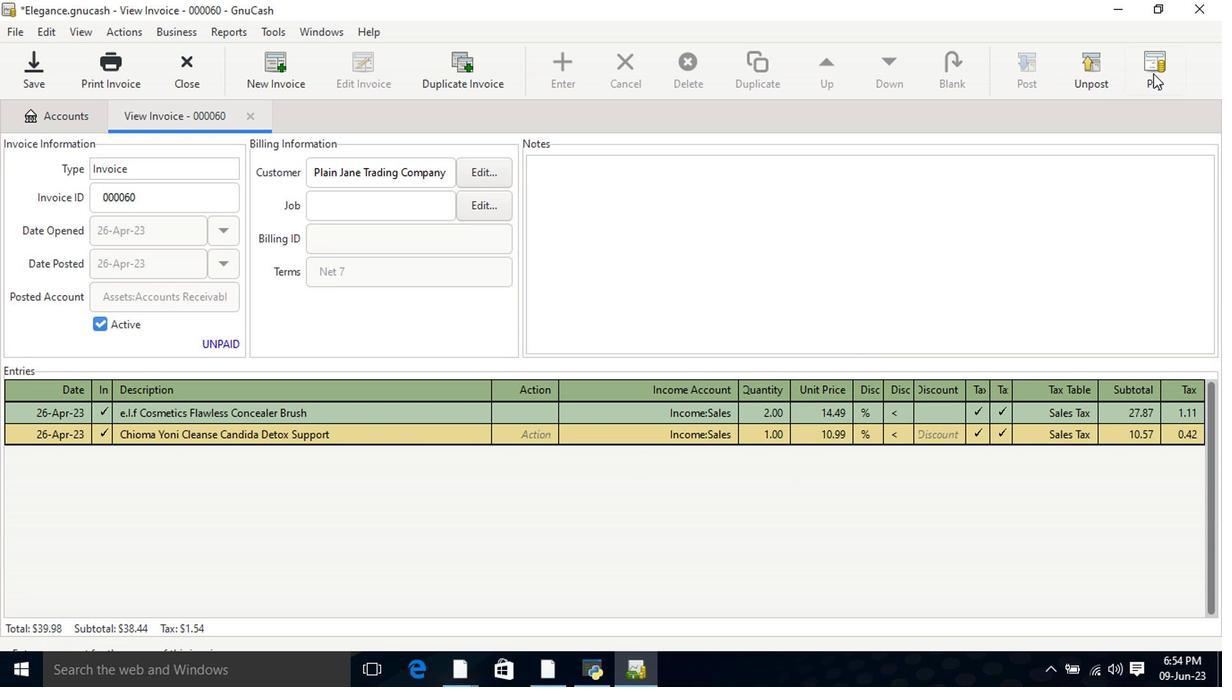 
Action: Mouse pressed left at (1105, 199)
Screenshot: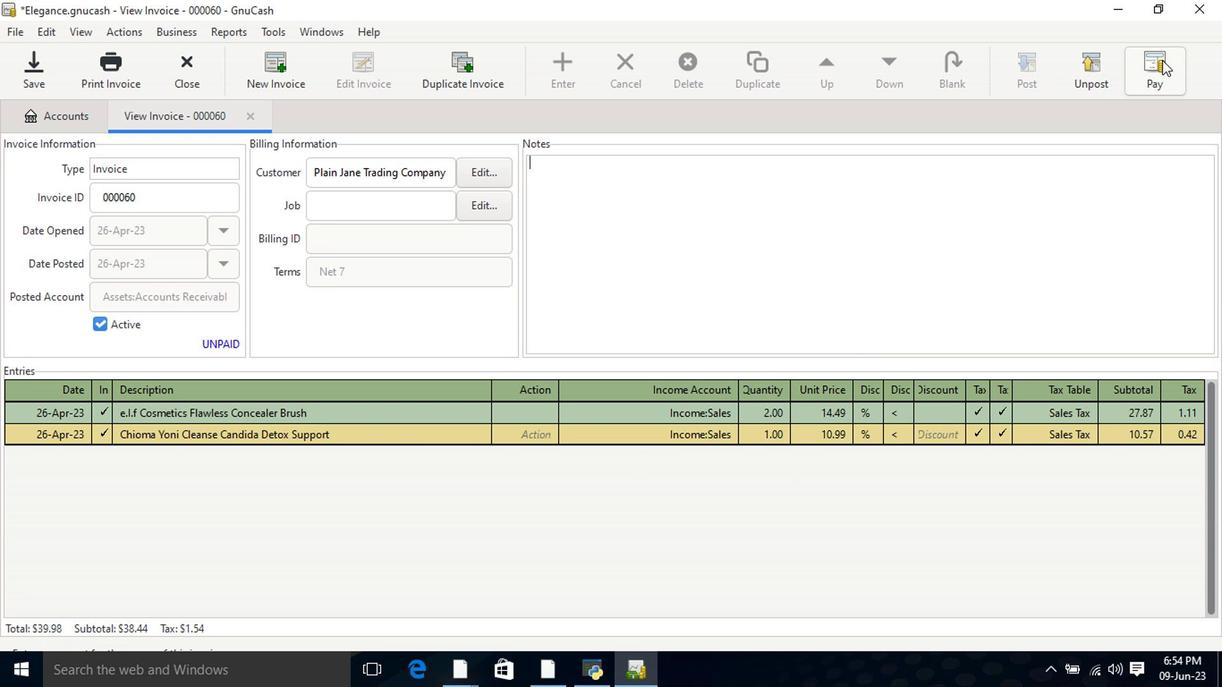 
Action: Mouse moved to (602, 416)
Screenshot: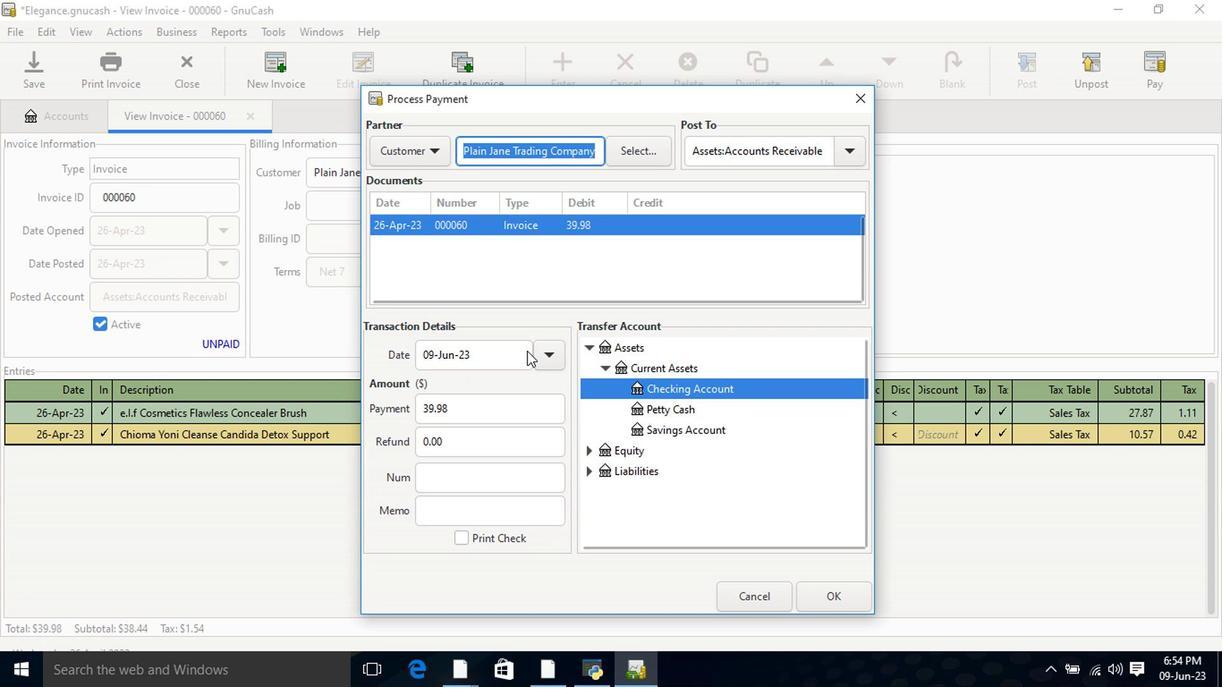 
Action: Mouse pressed left at (602, 416)
Screenshot: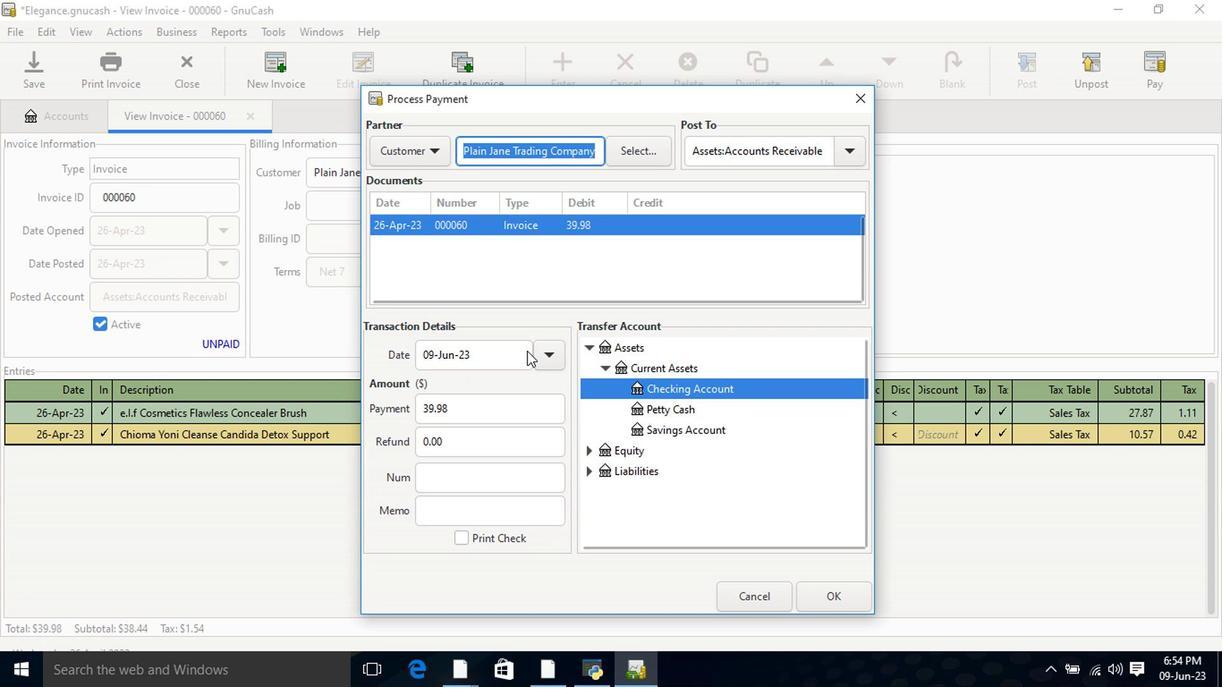 
Action: Mouse moved to (483, 441)
Screenshot: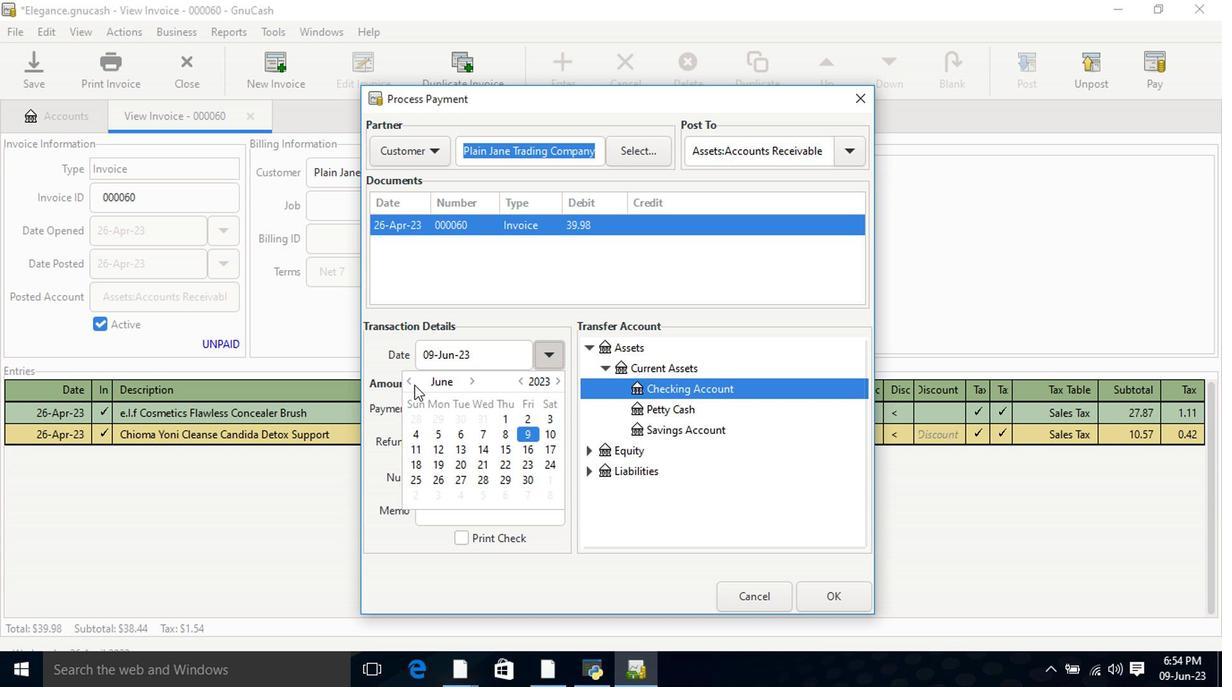 
Action: Mouse pressed left at (483, 441)
Screenshot: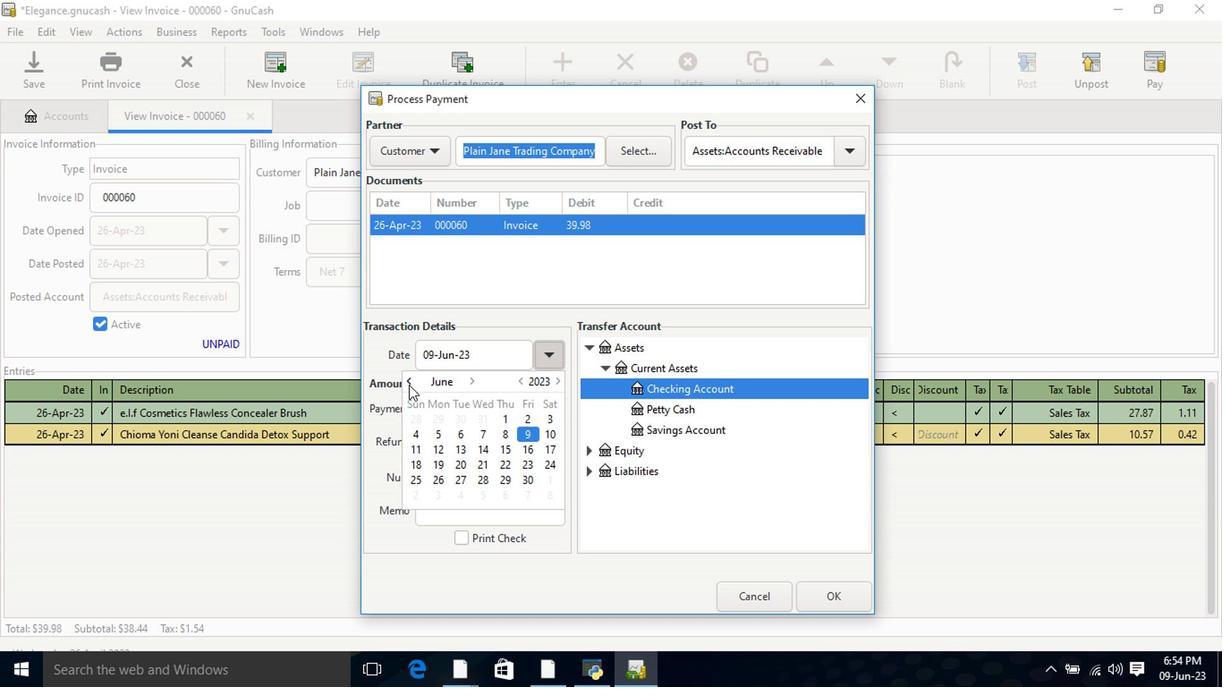 
Action: Mouse moved to (523, 469)
Screenshot: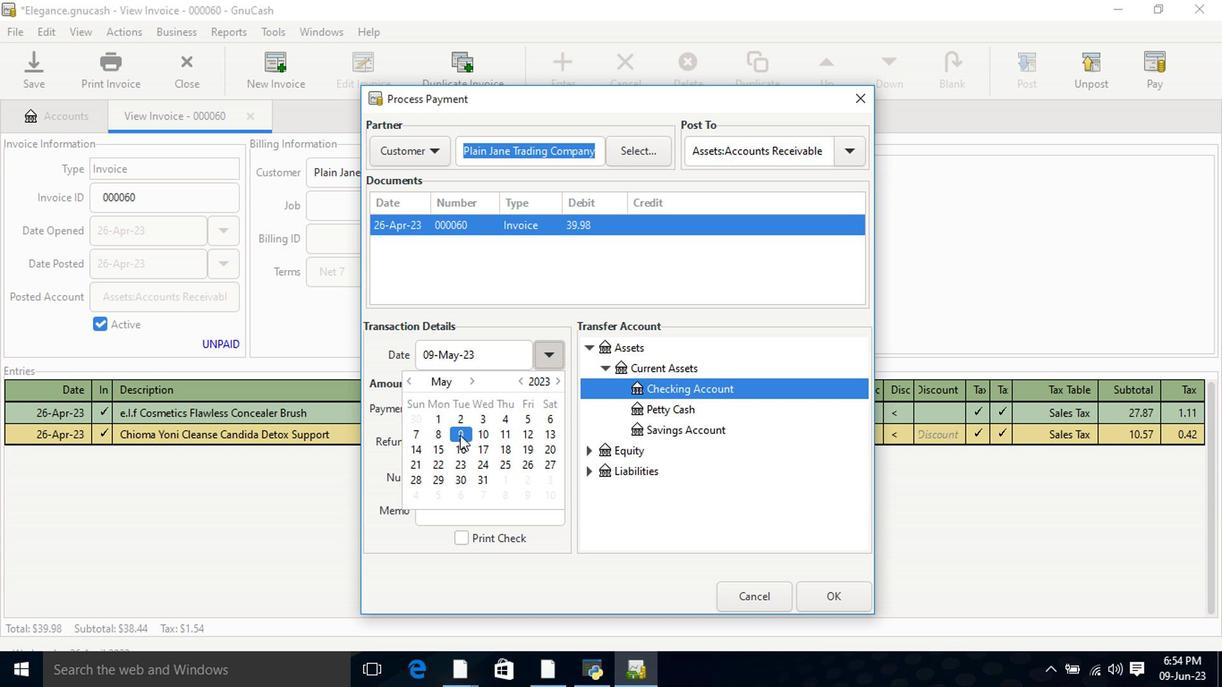 
Action: Mouse pressed left at (523, 469)
Screenshot: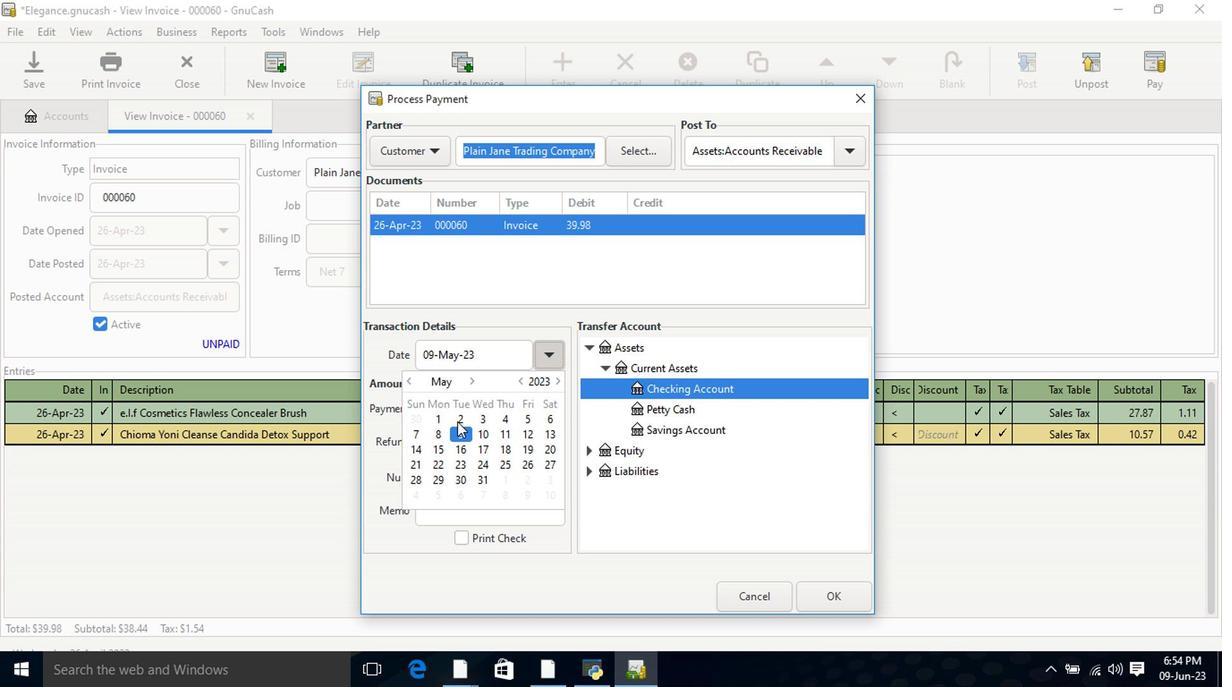 
Action: Mouse pressed left at (523, 469)
Screenshot: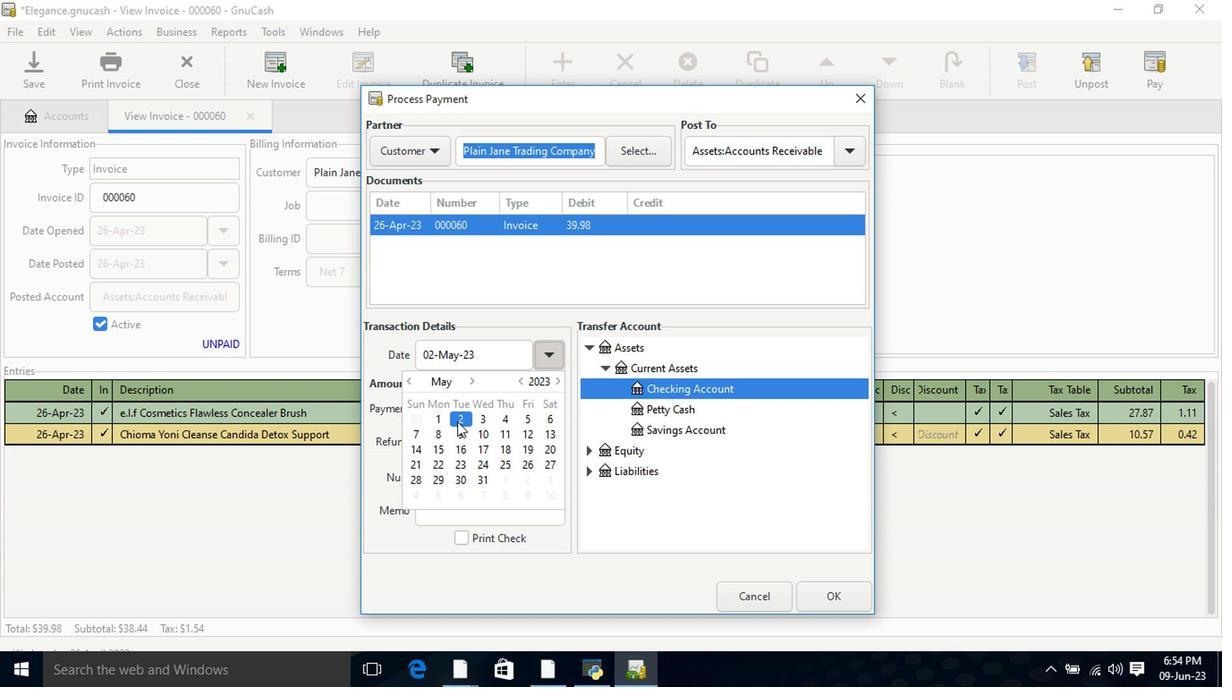 
Action: Mouse moved to (831, 602)
Screenshot: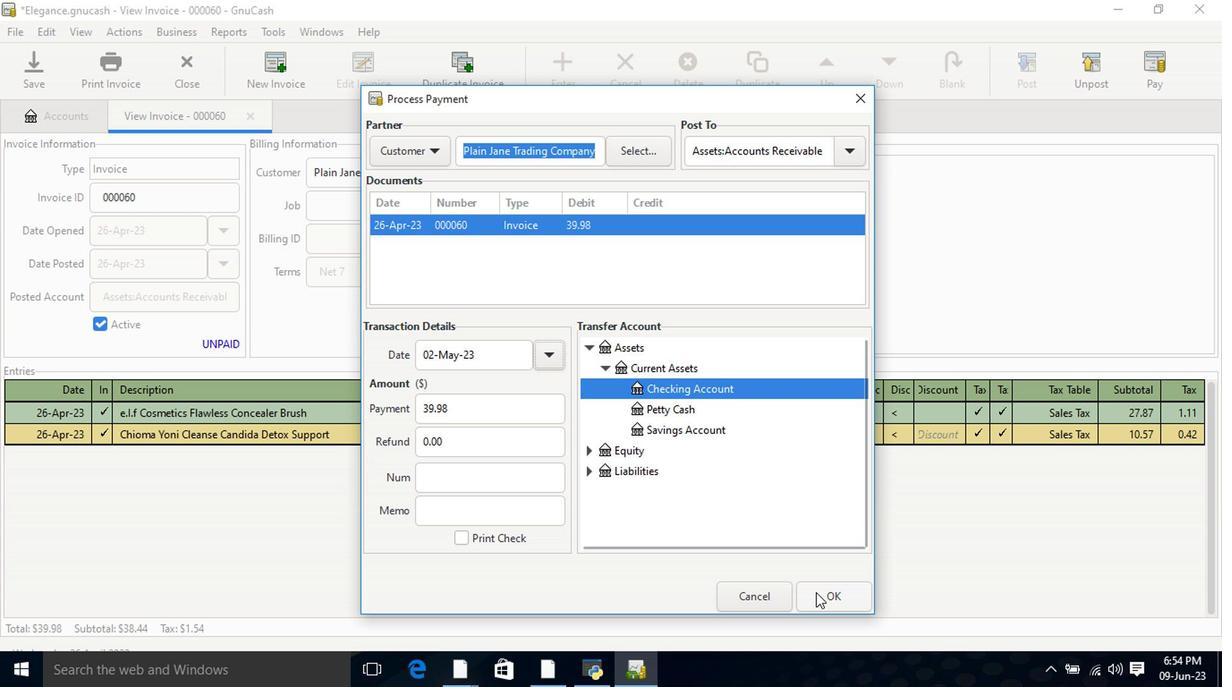 
Action: Mouse pressed left at (831, 602)
Screenshot: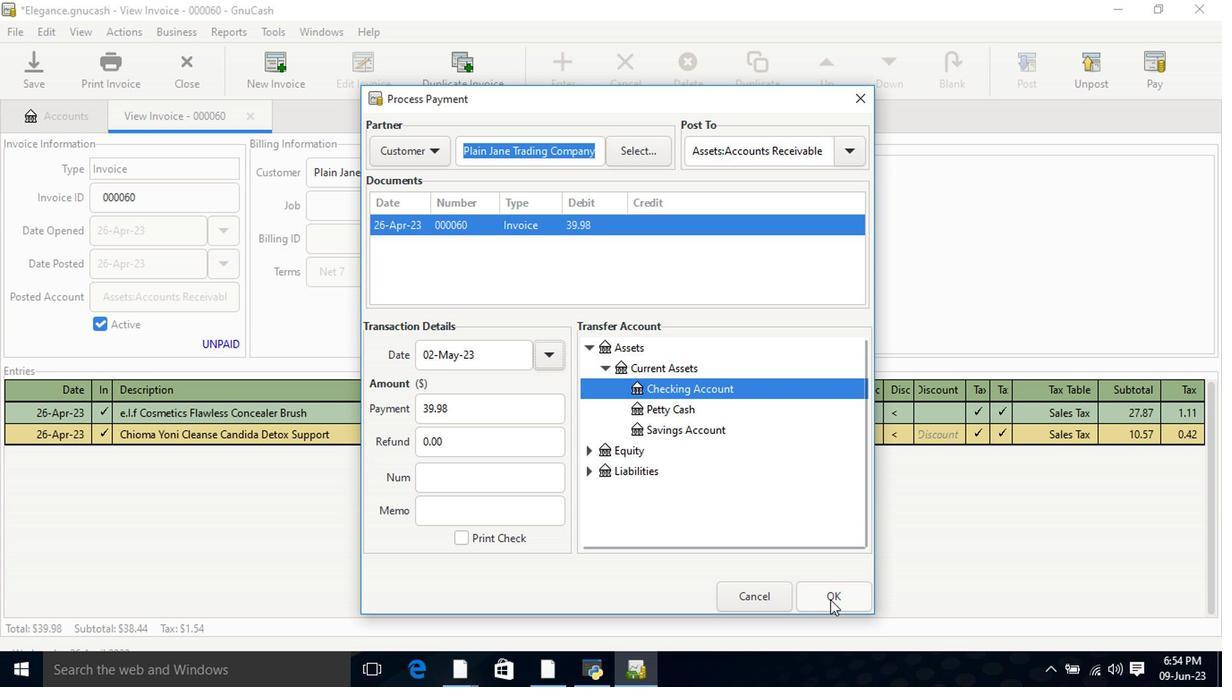 
Action: Mouse moved to (229, 199)
Screenshot: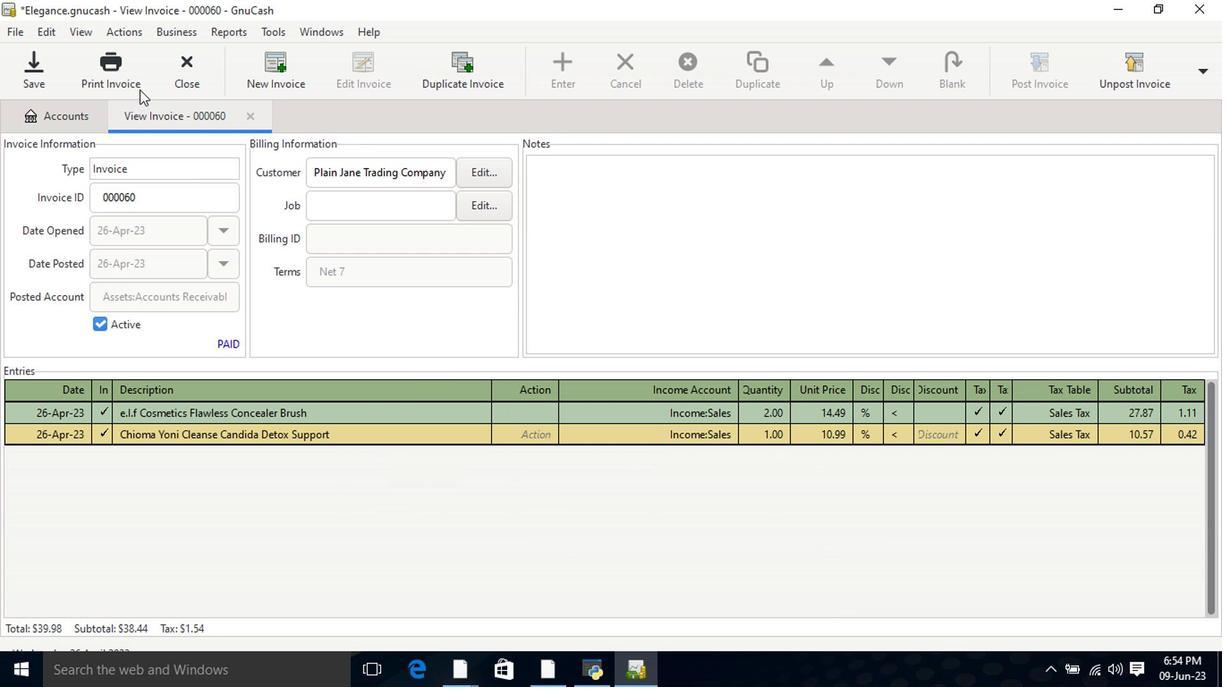 
Action: Mouse pressed left at (229, 199)
Screenshot: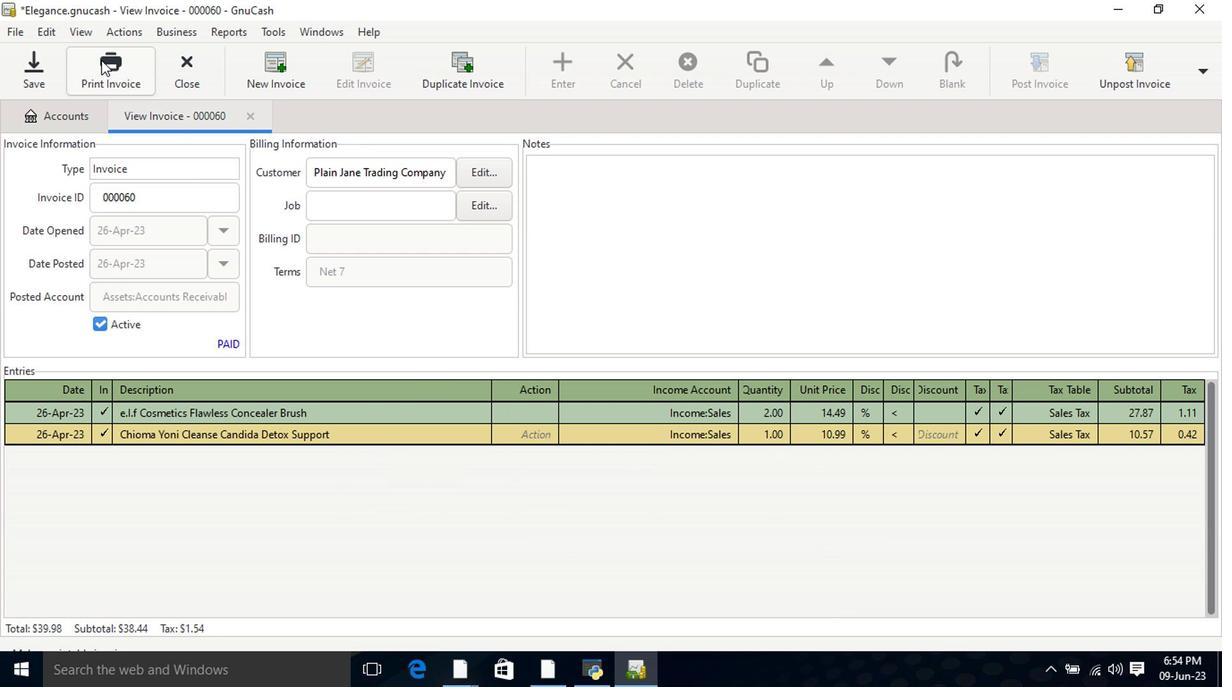 
Action: Mouse moved to (836, 206)
Screenshot: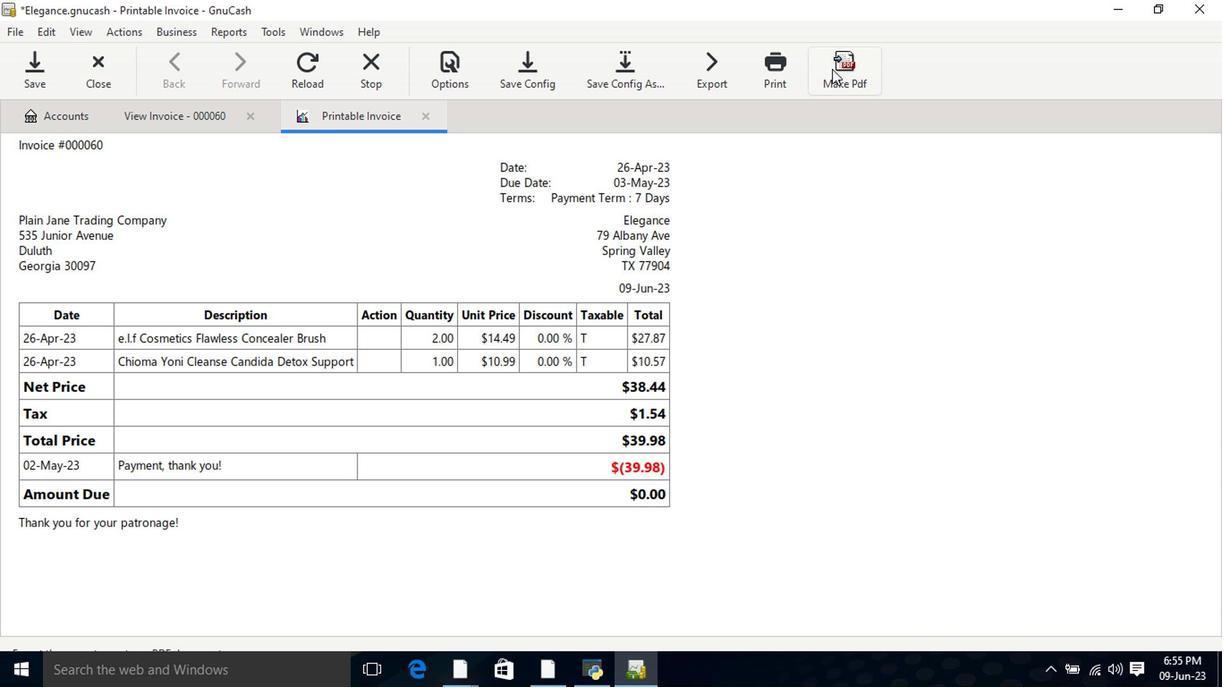 
Action: Mouse pressed left at (836, 206)
Screenshot: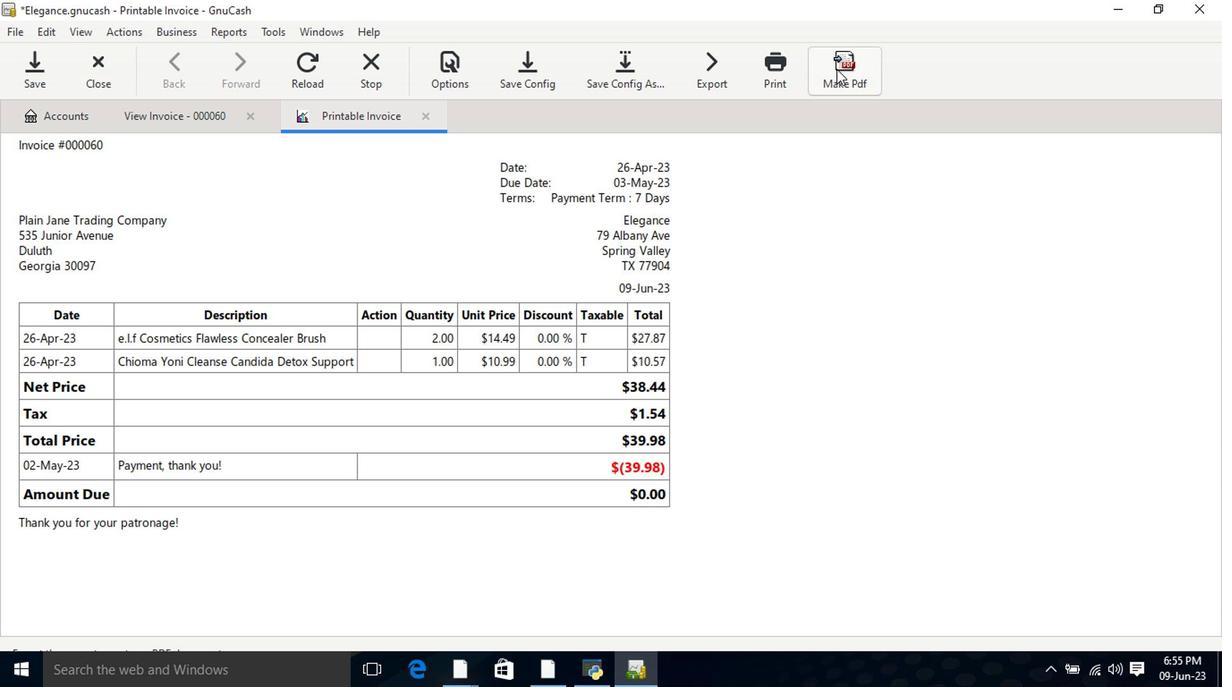 
Action: Mouse moved to (832, 620)
Screenshot: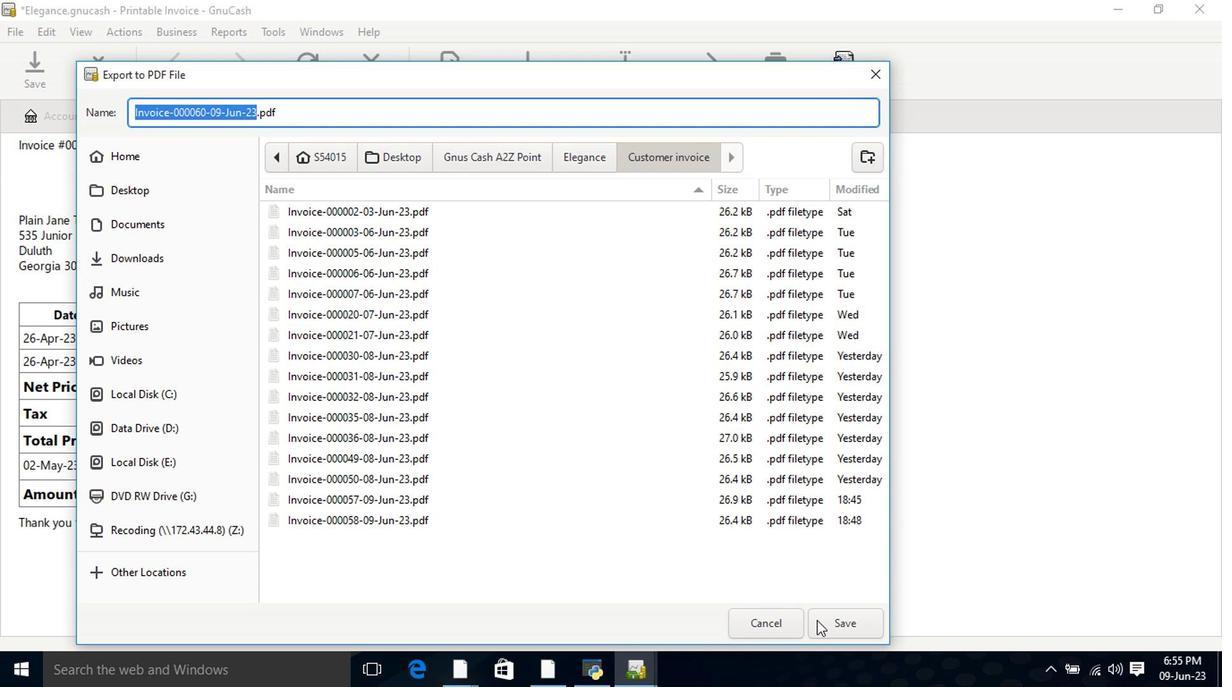 
Action: Mouse pressed left at (832, 620)
Screenshot: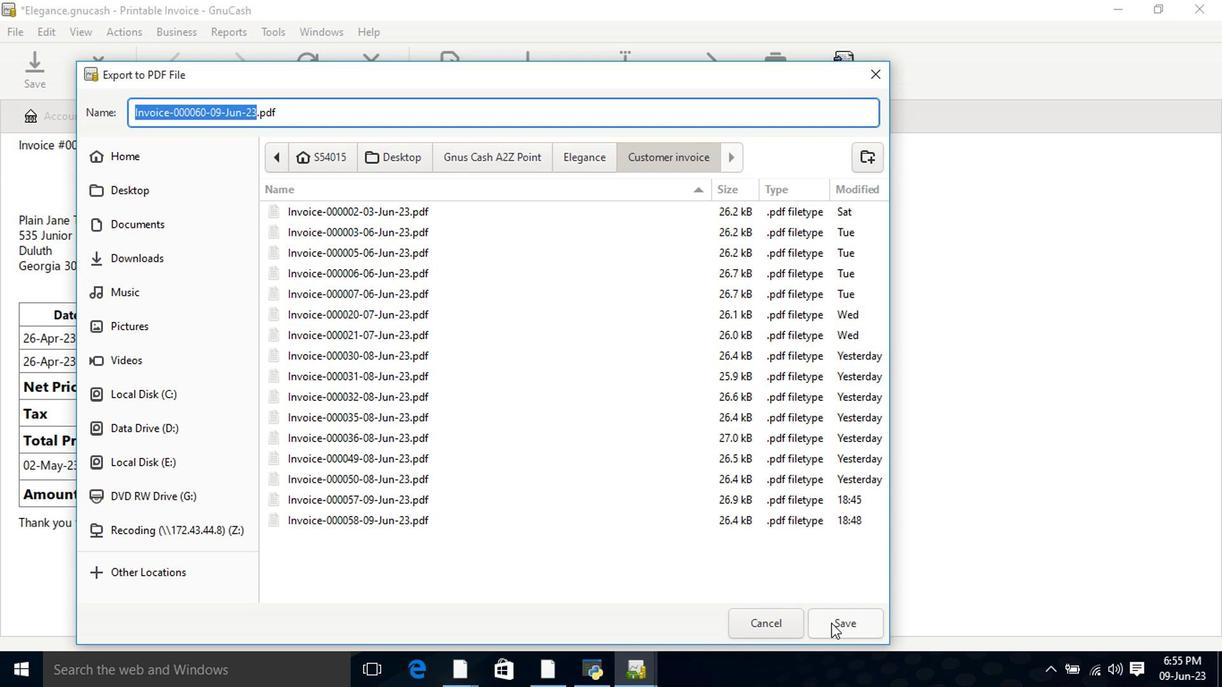 
Action: Mouse moved to (834, 583)
Screenshot: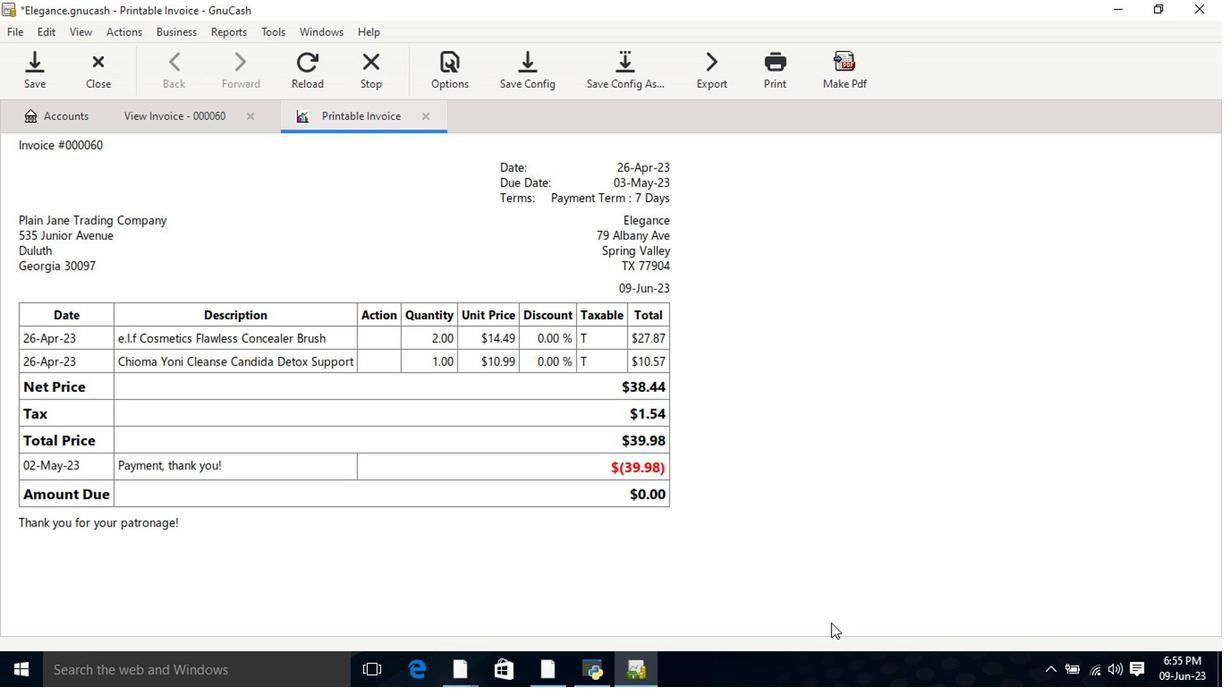 
